 Task: Select traffic view around selected location Angkor Wat, Cambodia and identify the nearest hotel to the peak traffic point
Action: Mouse moved to (189, 68)
Screenshot: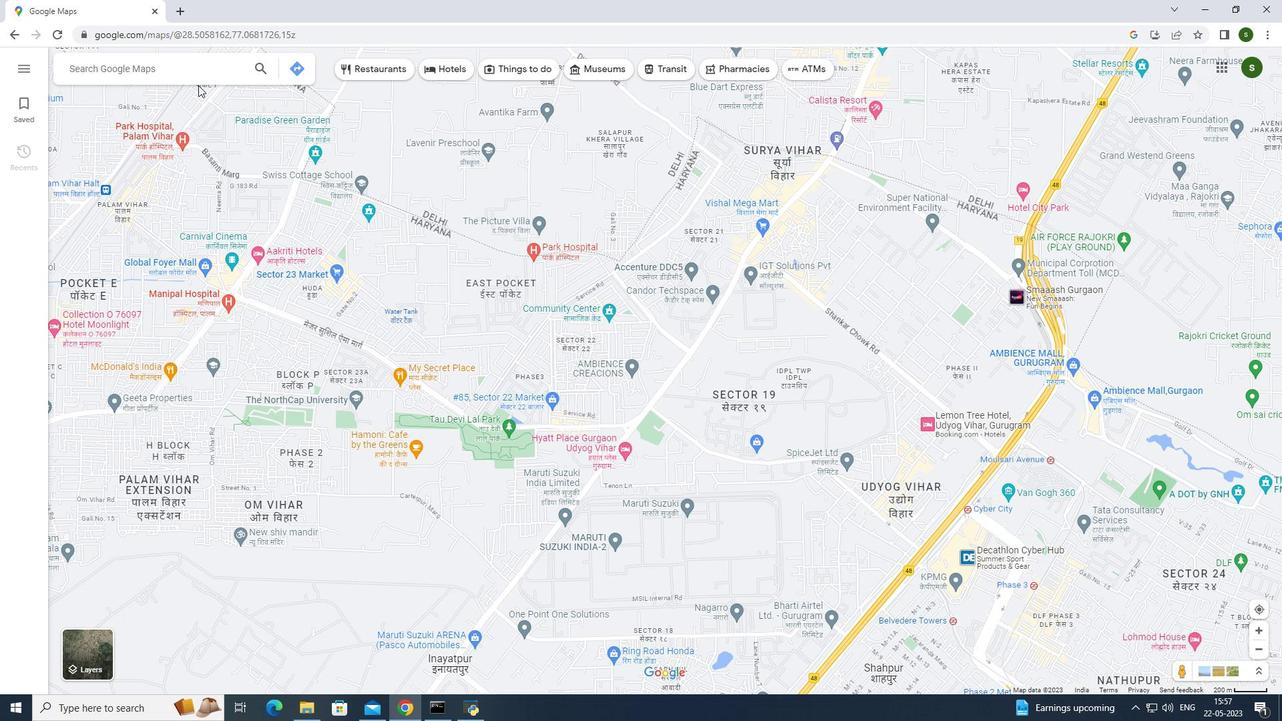
Action: Mouse pressed left at (189, 68)
Screenshot: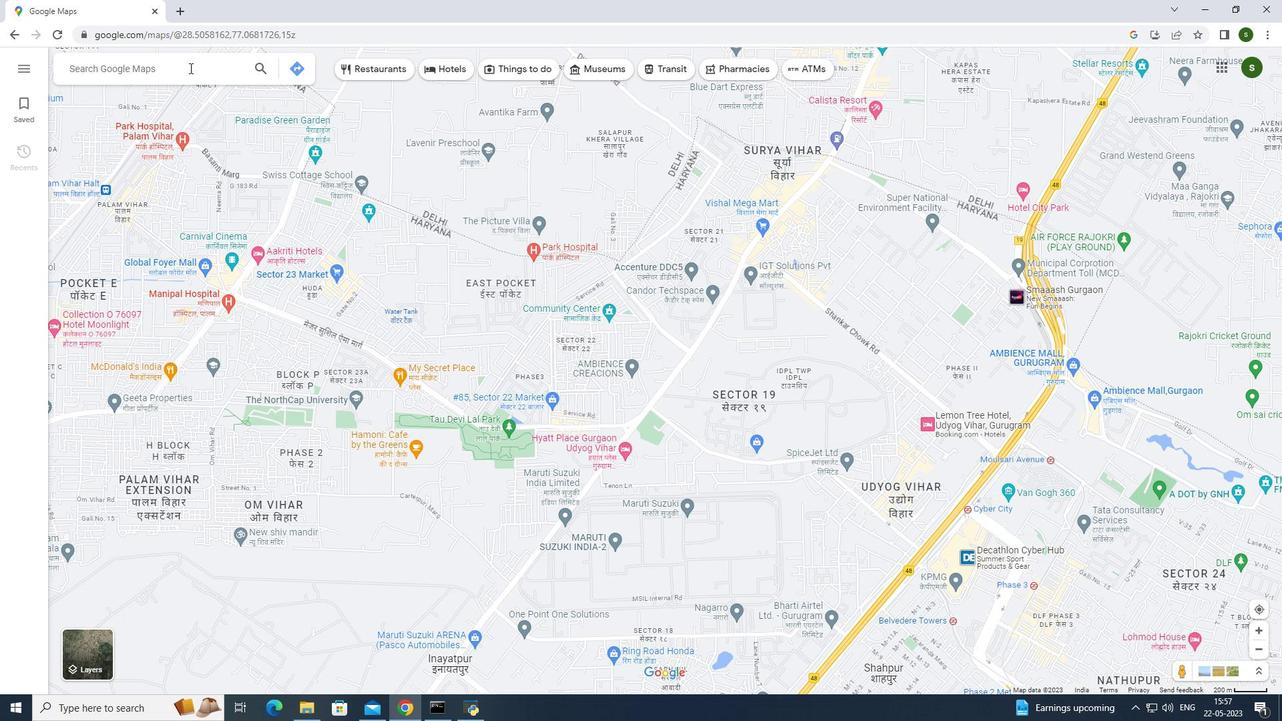
Action: Key pressed <Key.caps_lock>A<Key.caps_lock>ngkor<Key.space><Key.caps_lock>W<Key.caps_lock>at<Key.space><Key.caps_lock>C<Key.caps_lock>ambodia<Key.enter>
Screenshot: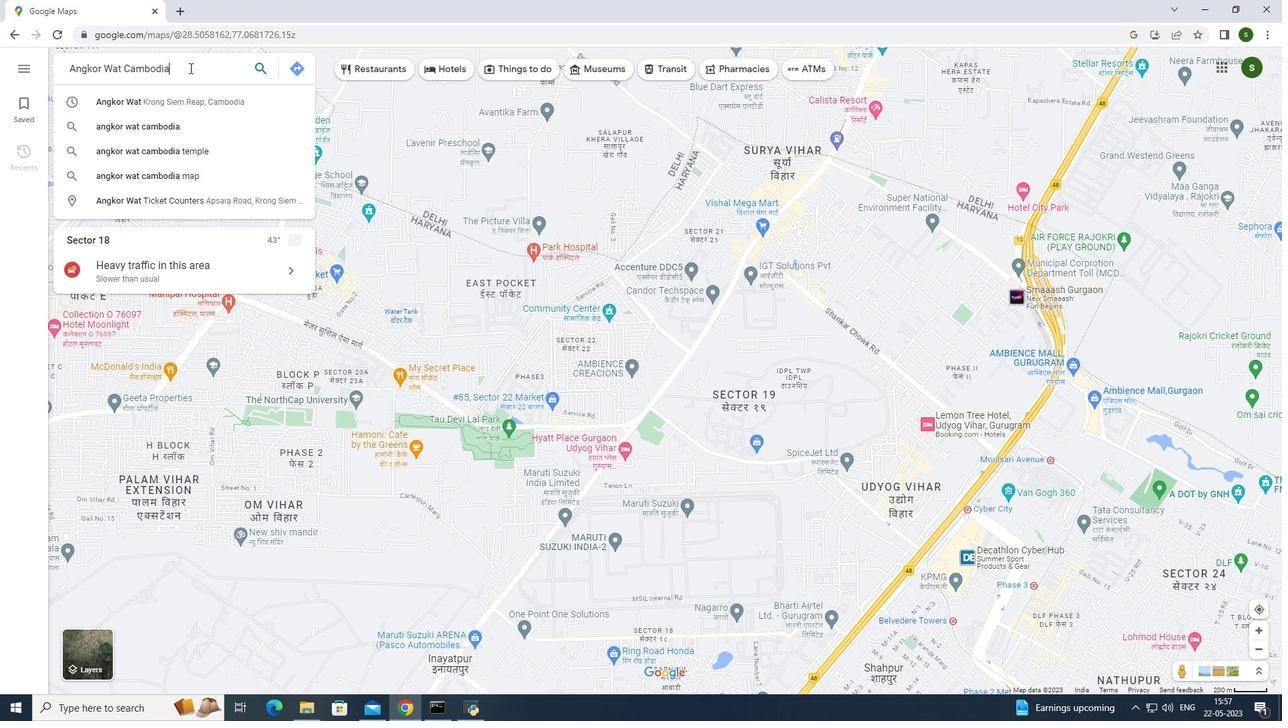 
Action: Mouse moved to (662, 421)
Screenshot: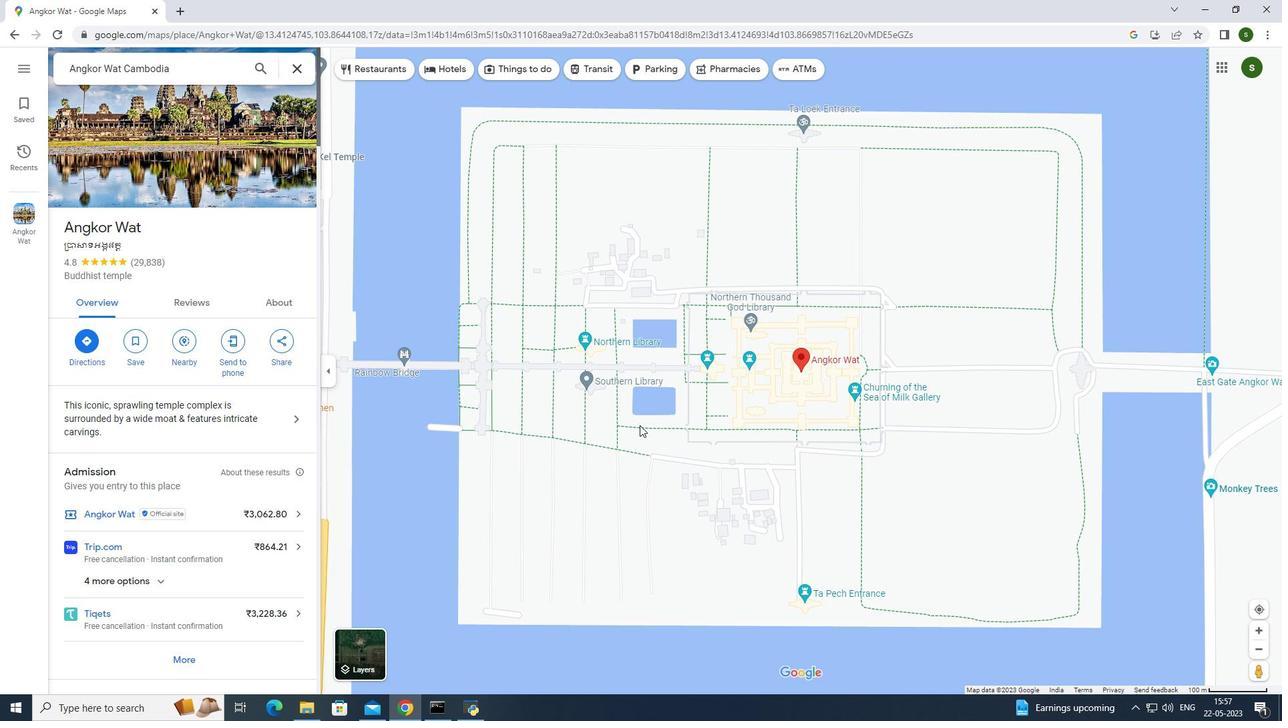
Action: Mouse scrolled (662, 422) with delta (0, 0)
Screenshot: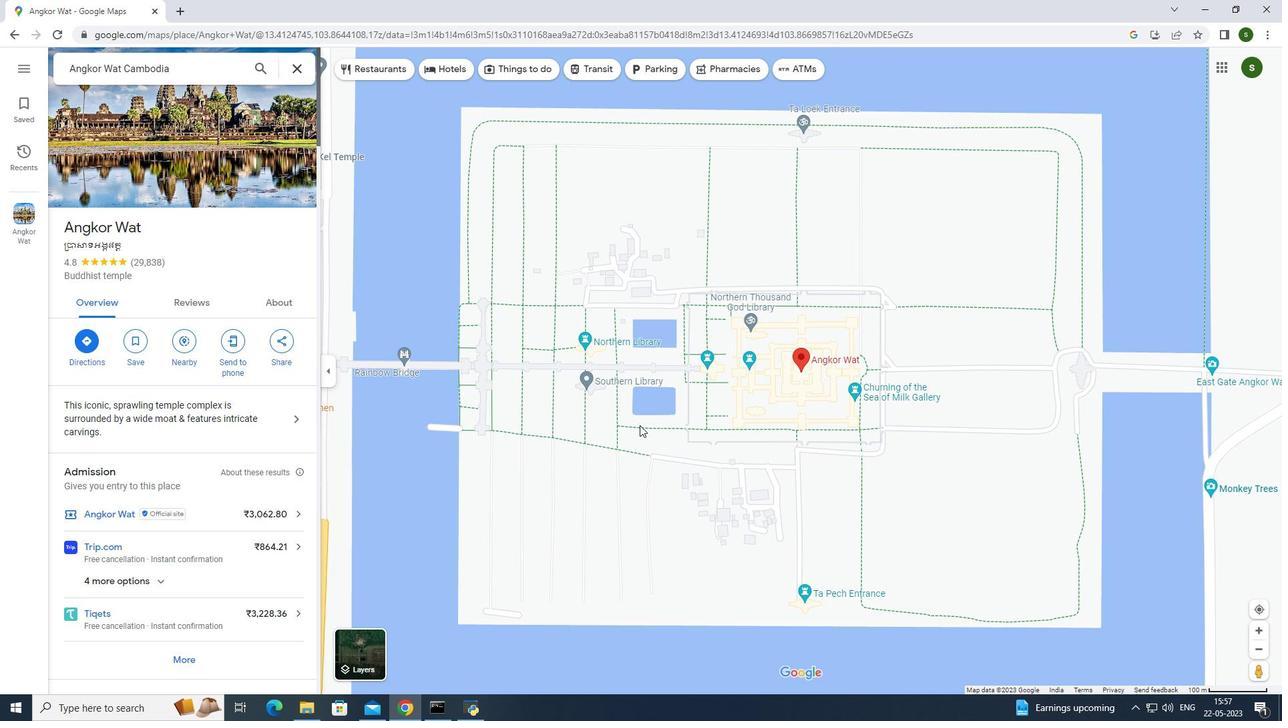 
Action: Mouse scrolled (662, 422) with delta (0, 0)
Screenshot: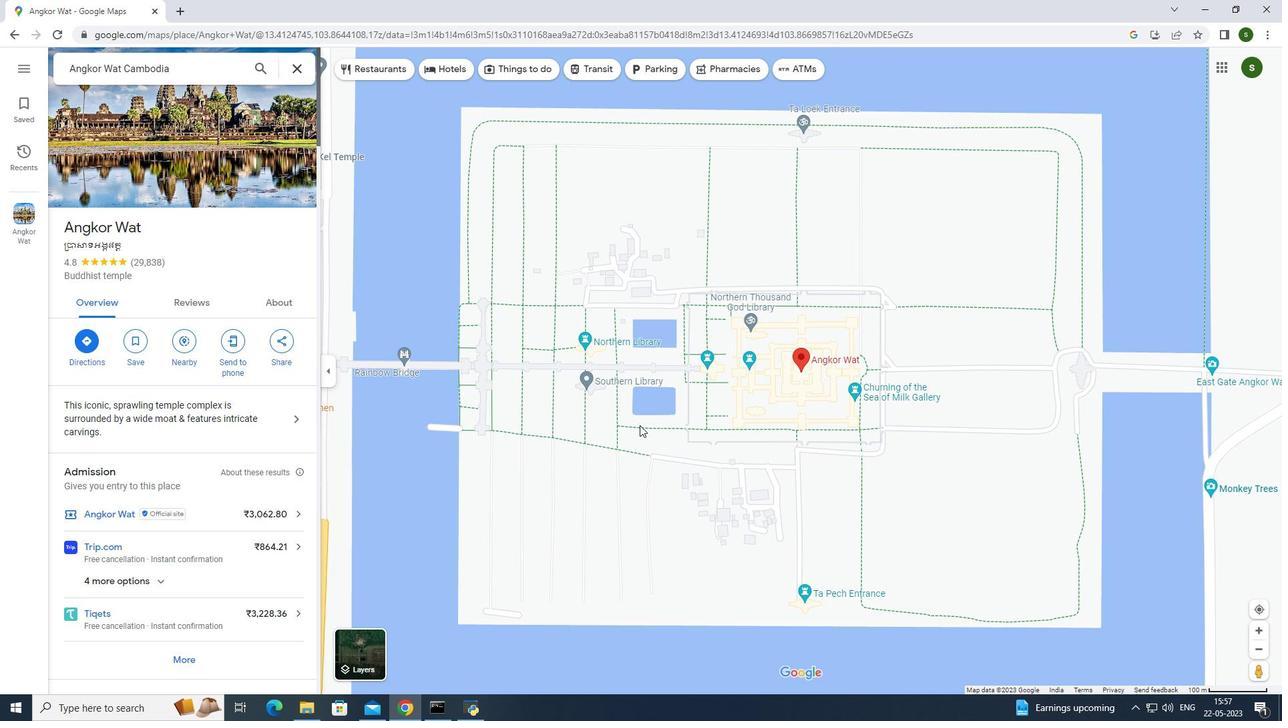 
Action: Mouse moved to (662, 421)
Screenshot: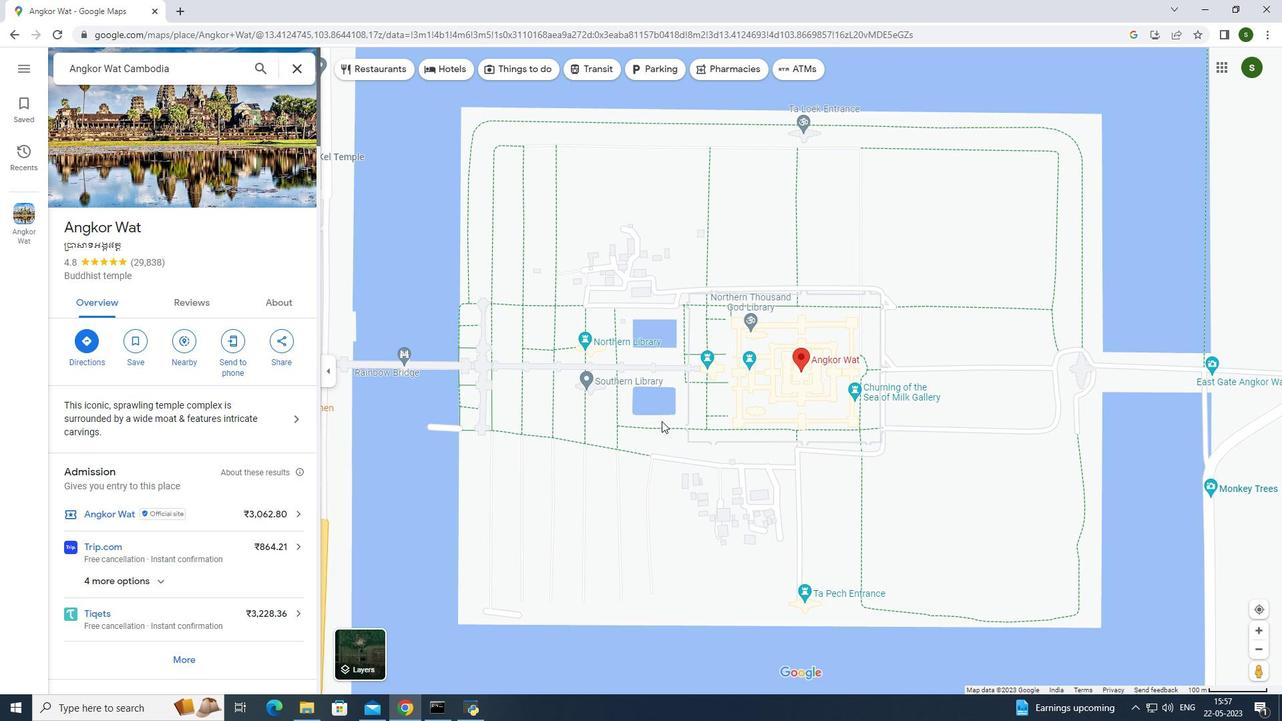 
Action: Mouse scrolled (662, 422) with delta (0, 0)
Screenshot: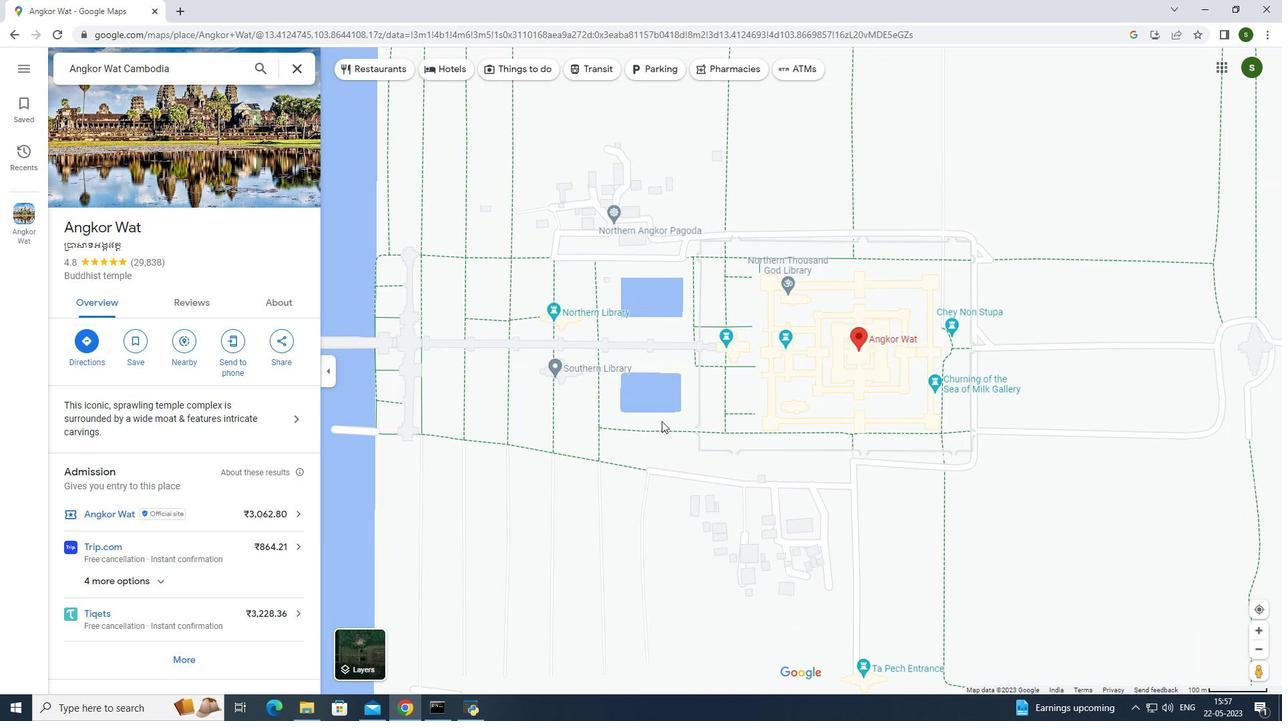
Action: Mouse scrolled (662, 422) with delta (0, 0)
Screenshot: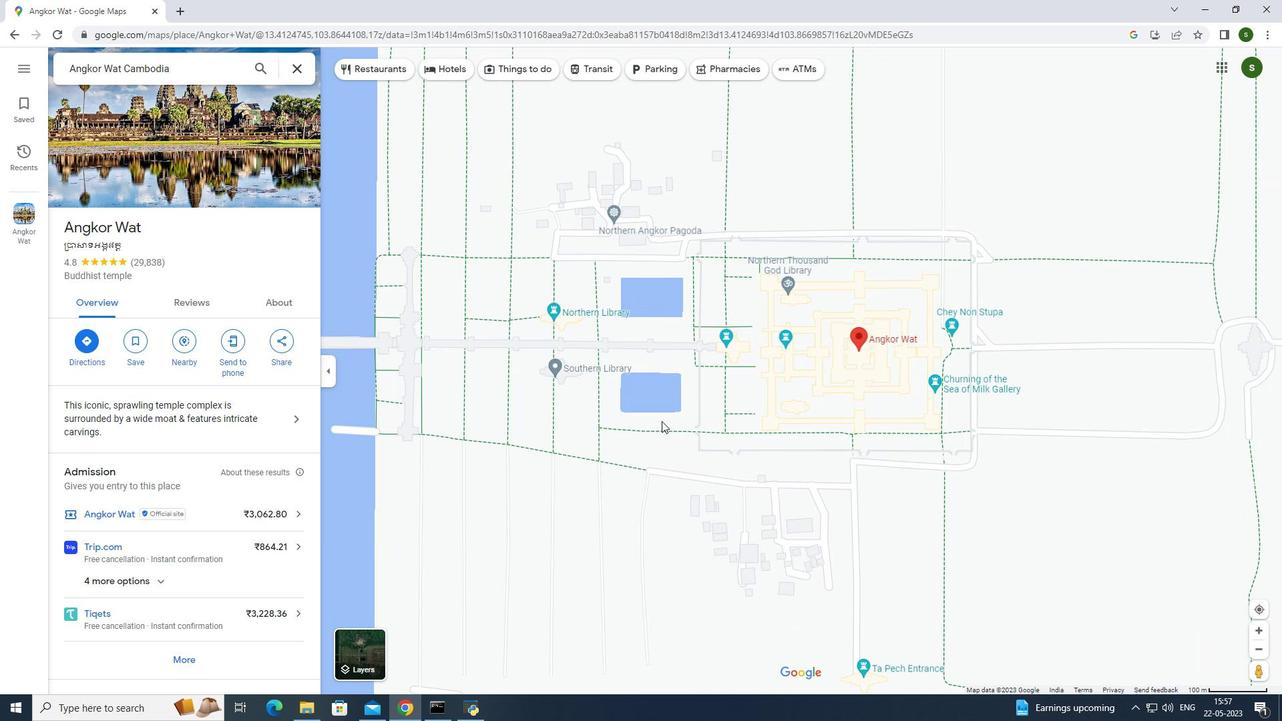 
Action: Mouse scrolled (662, 422) with delta (0, 0)
Screenshot: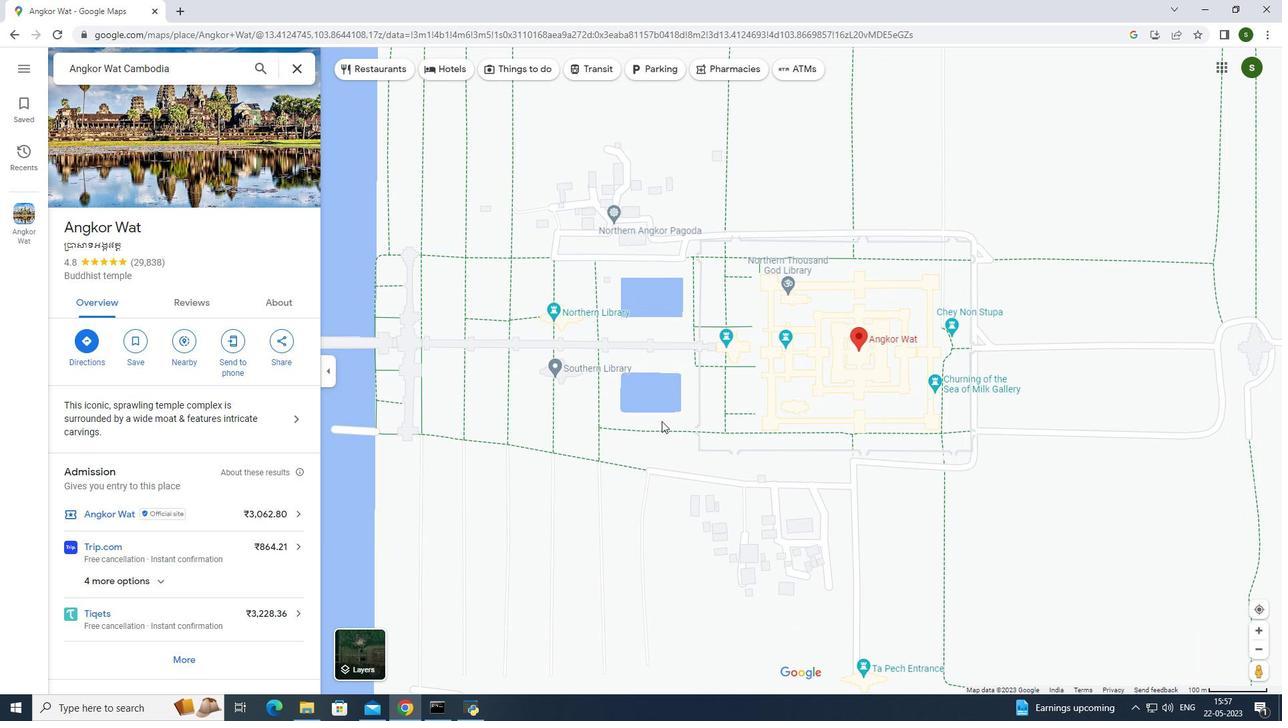 
Action: Mouse moved to (971, 321)
Screenshot: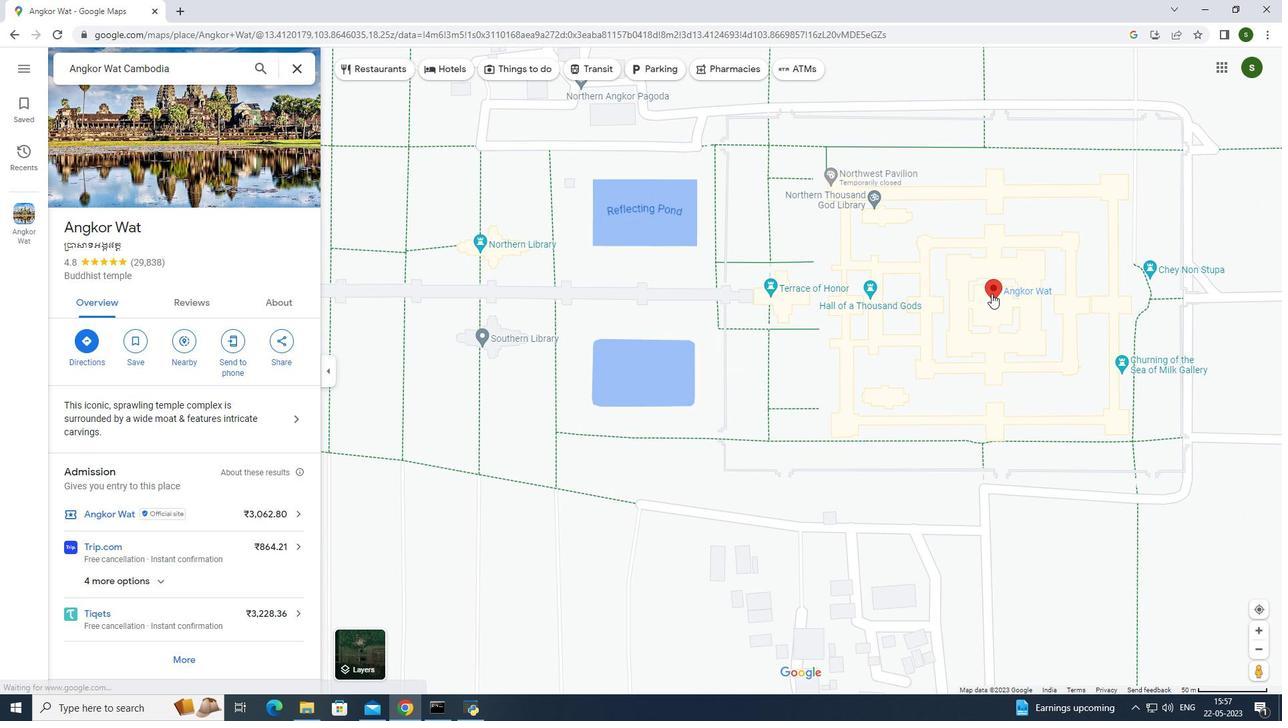 
Action: Mouse pressed left at (992, 293)
Screenshot: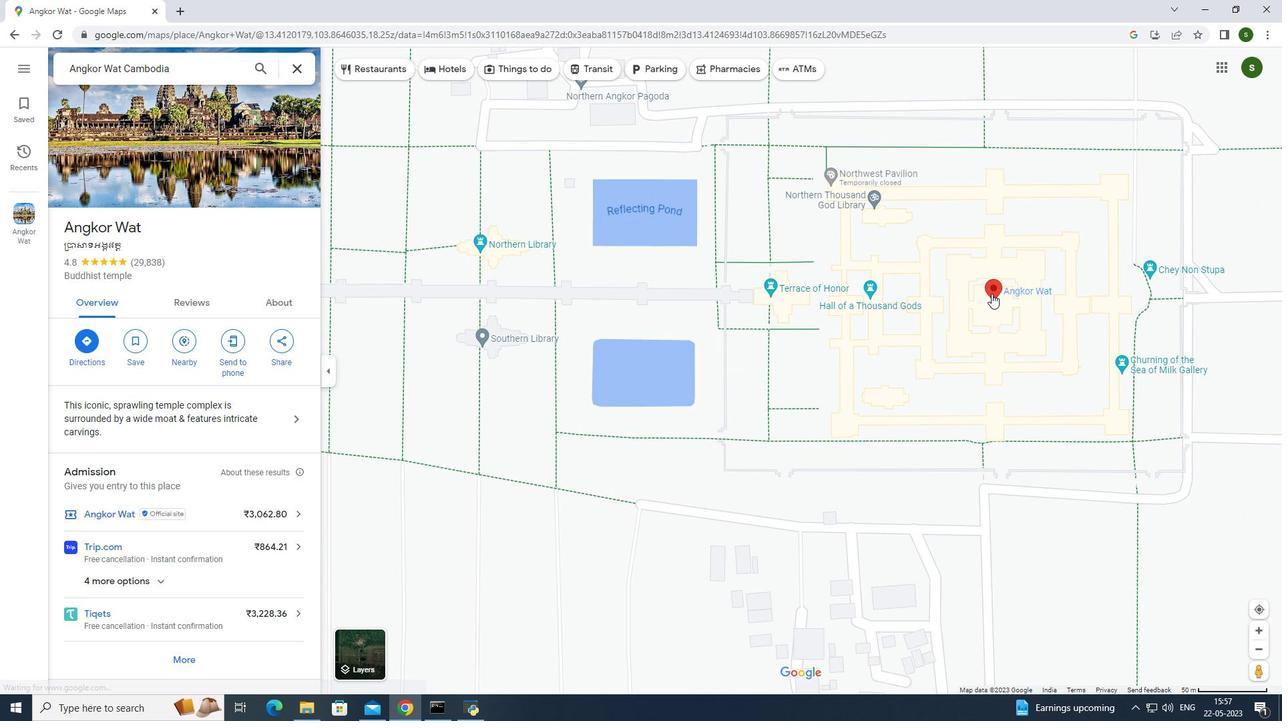 
Action: Mouse moved to (365, 635)
Screenshot: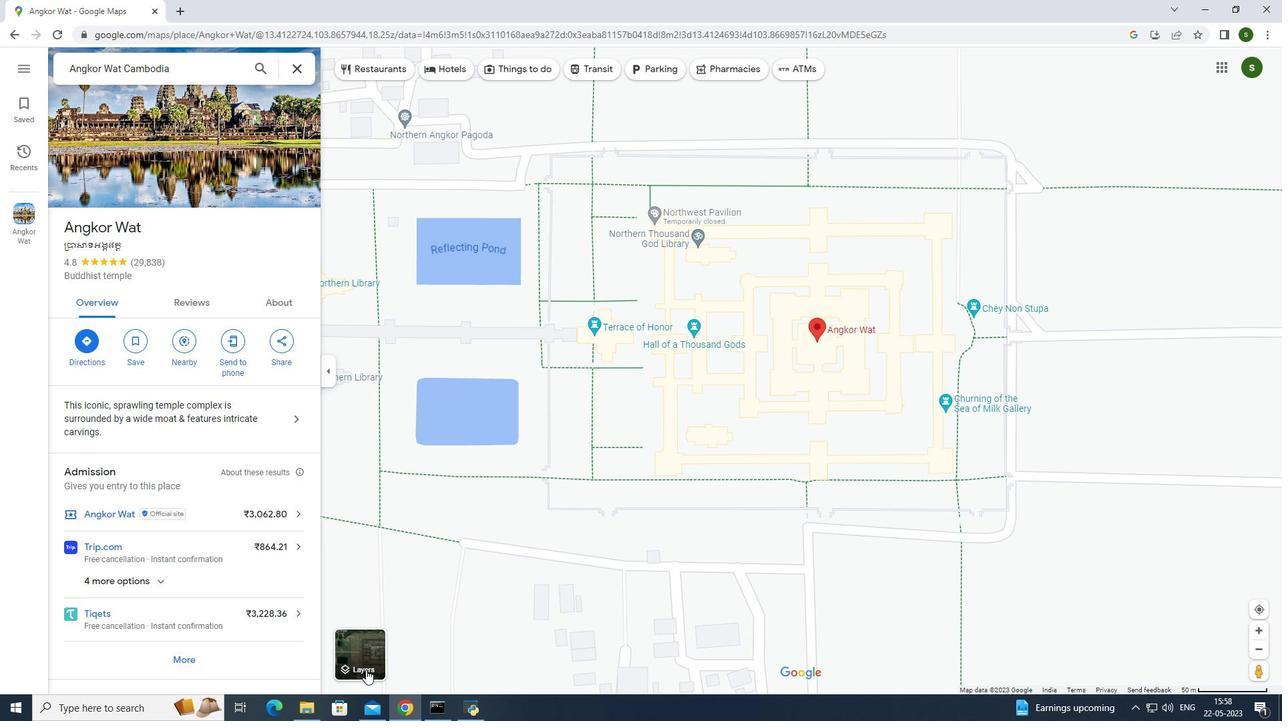 
Action: Mouse pressed left at (365, 635)
Screenshot: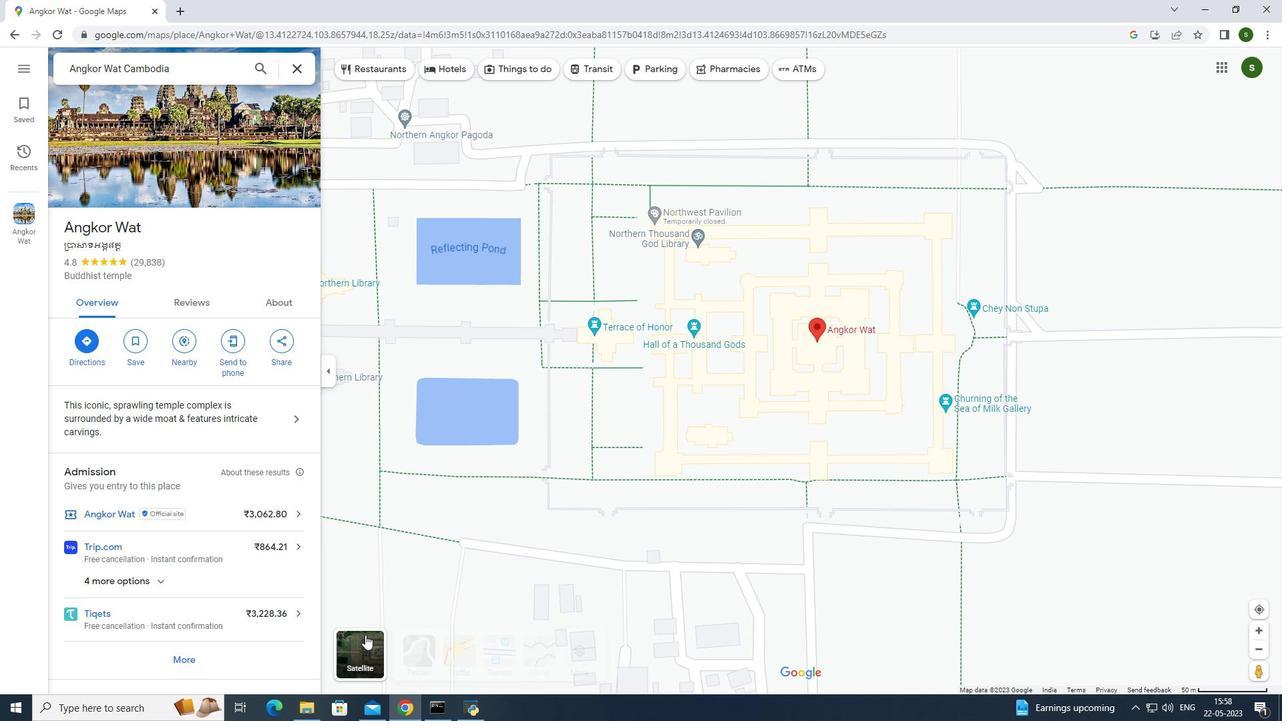 
Action: Mouse moved to (587, 659)
Screenshot: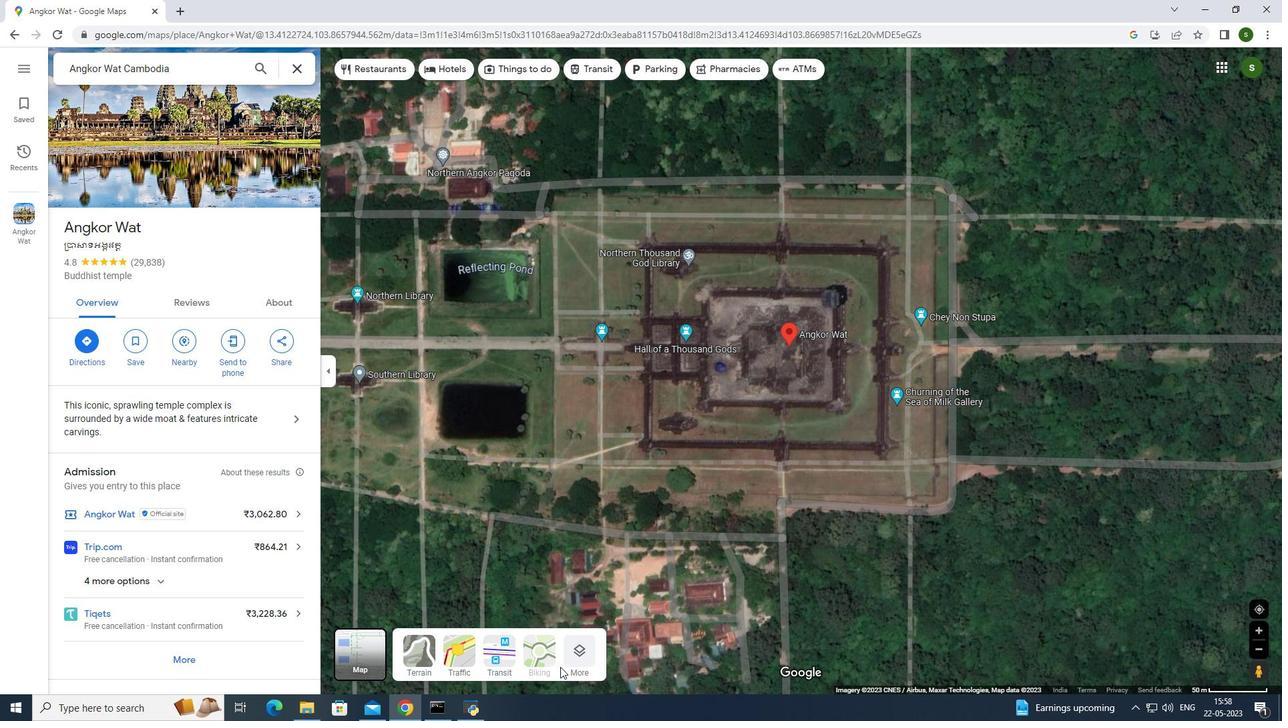 
Action: Mouse pressed left at (587, 659)
Screenshot: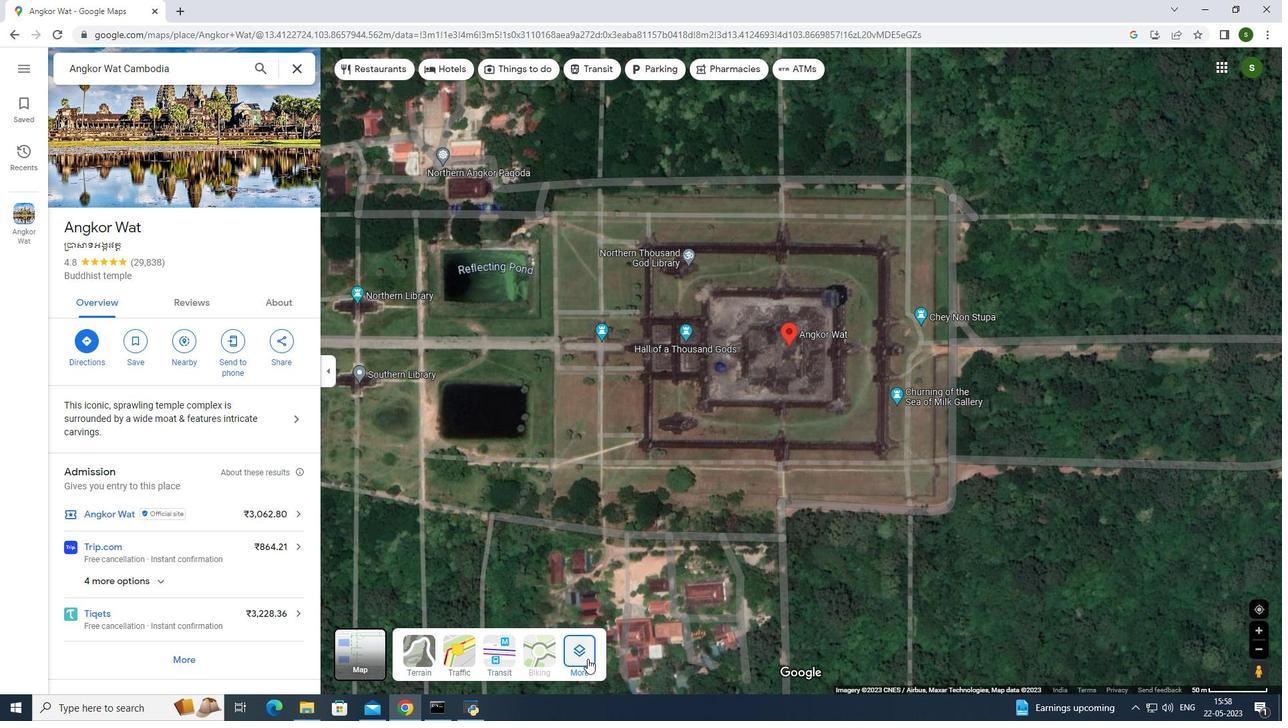 
Action: Mouse moved to (414, 327)
Screenshot: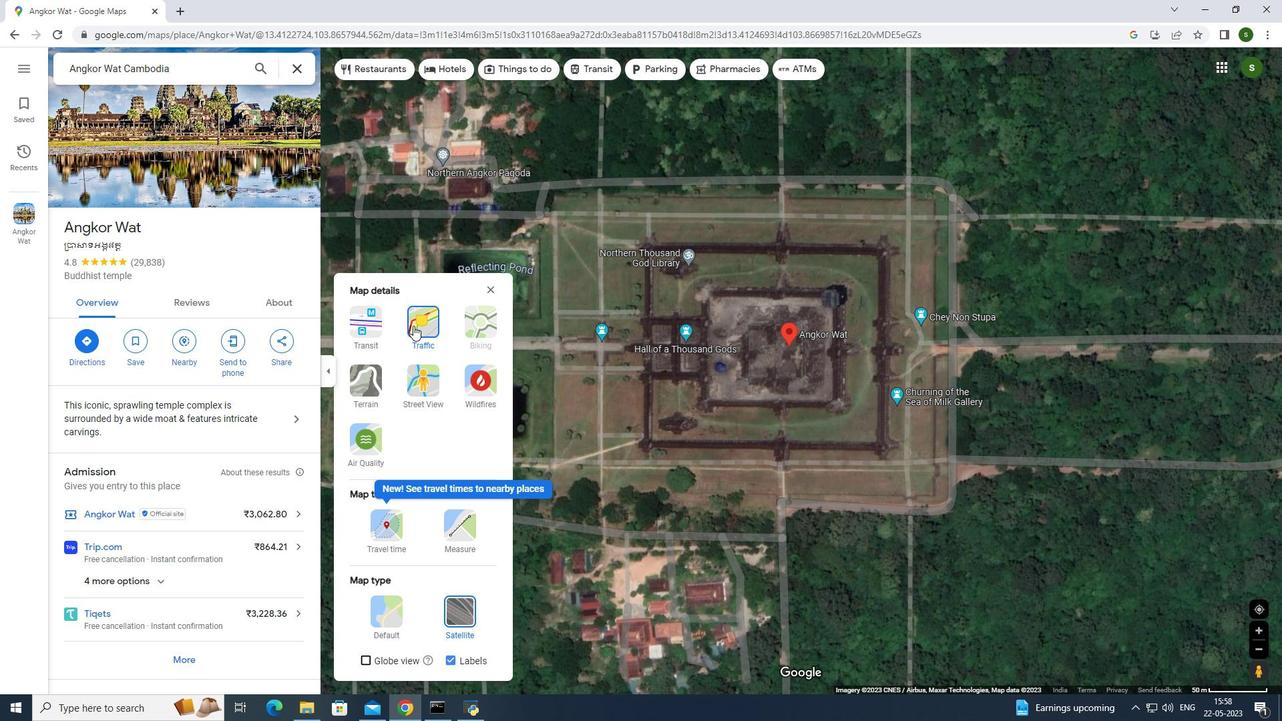 
Action: Mouse pressed left at (414, 327)
Screenshot: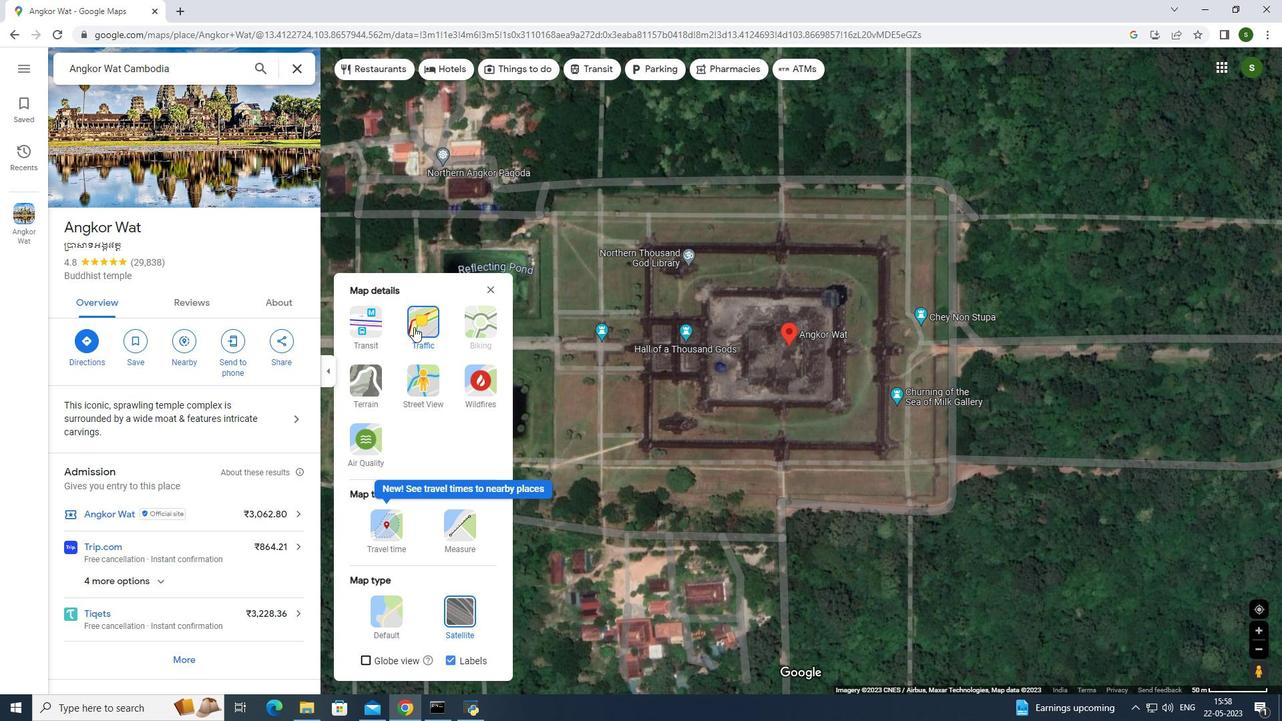 
Action: Mouse moved to (435, 66)
Screenshot: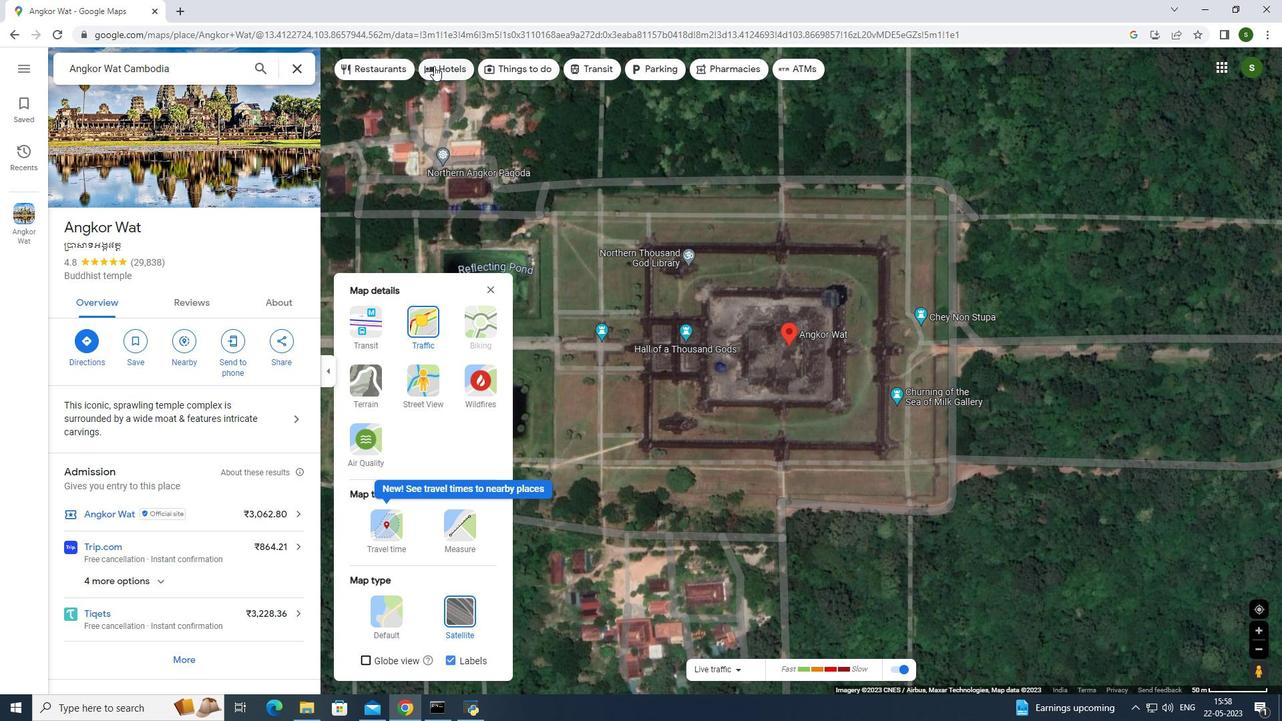 
Action: Mouse pressed left at (435, 66)
Screenshot: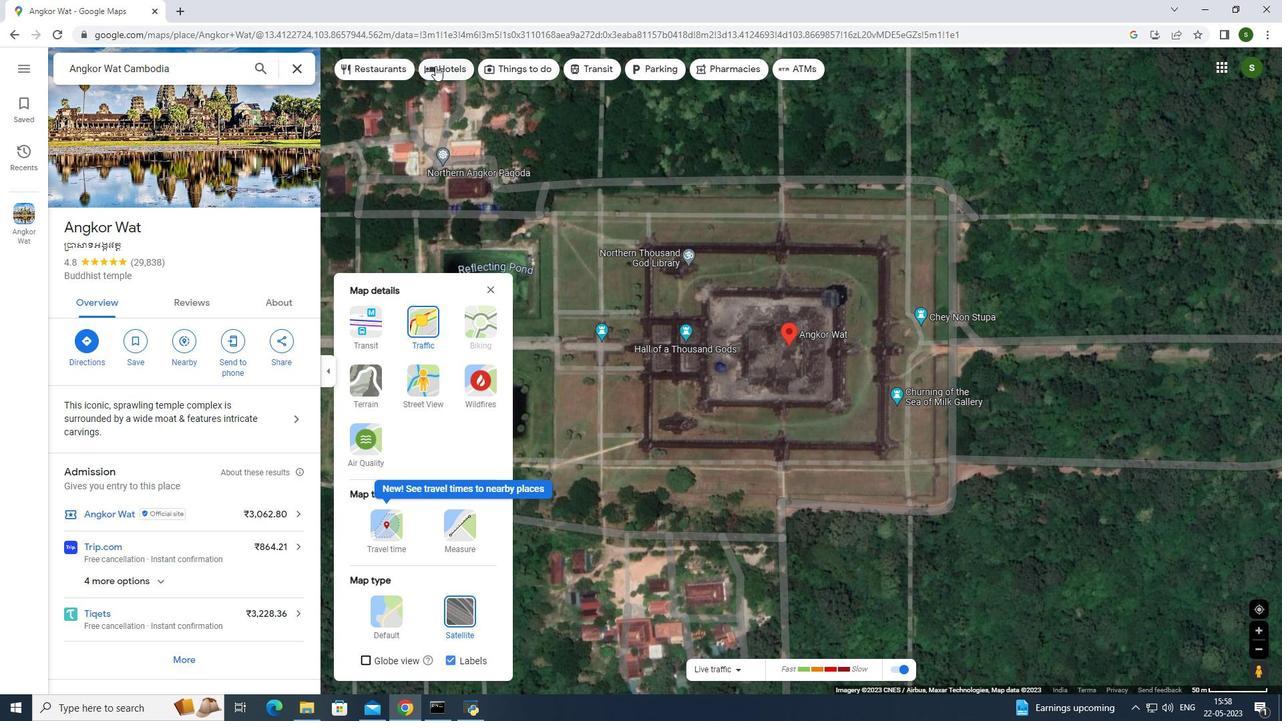 
Action: Mouse moved to (492, 288)
Screenshot: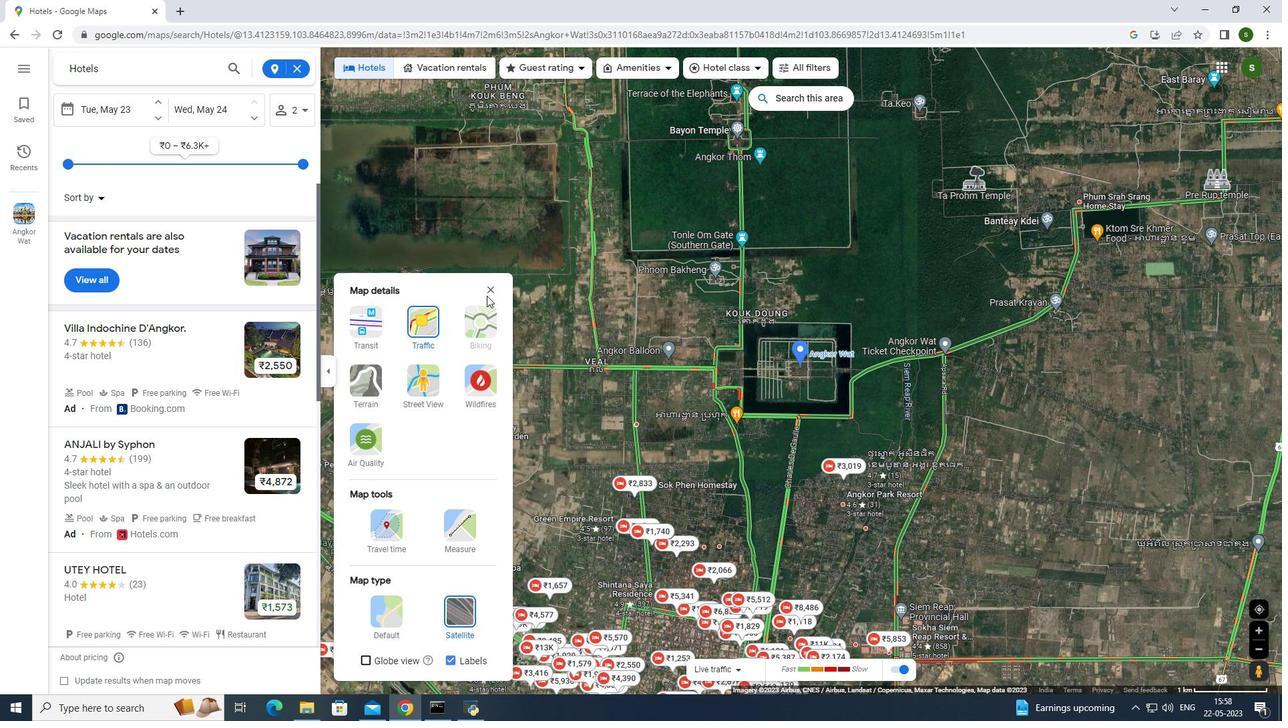 
Action: Mouse pressed left at (492, 288)
Screenshot: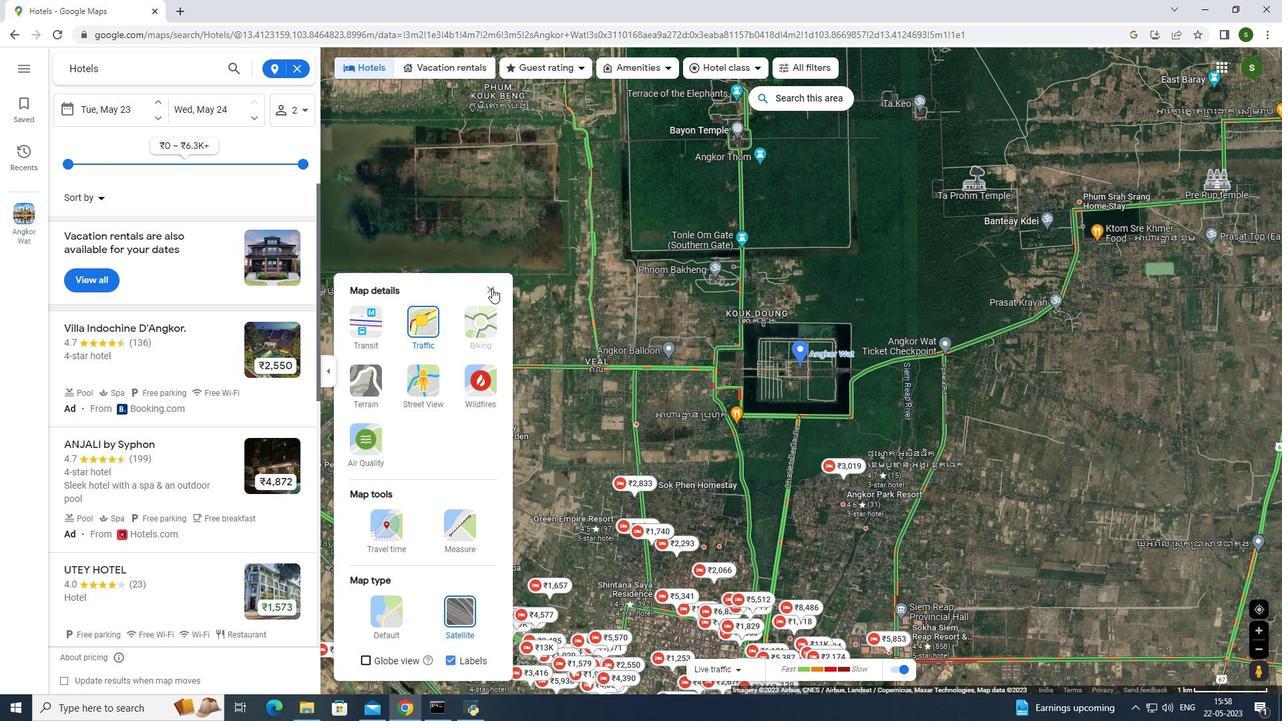 
Action: Mouse moved to (703, 416)
Screenshot: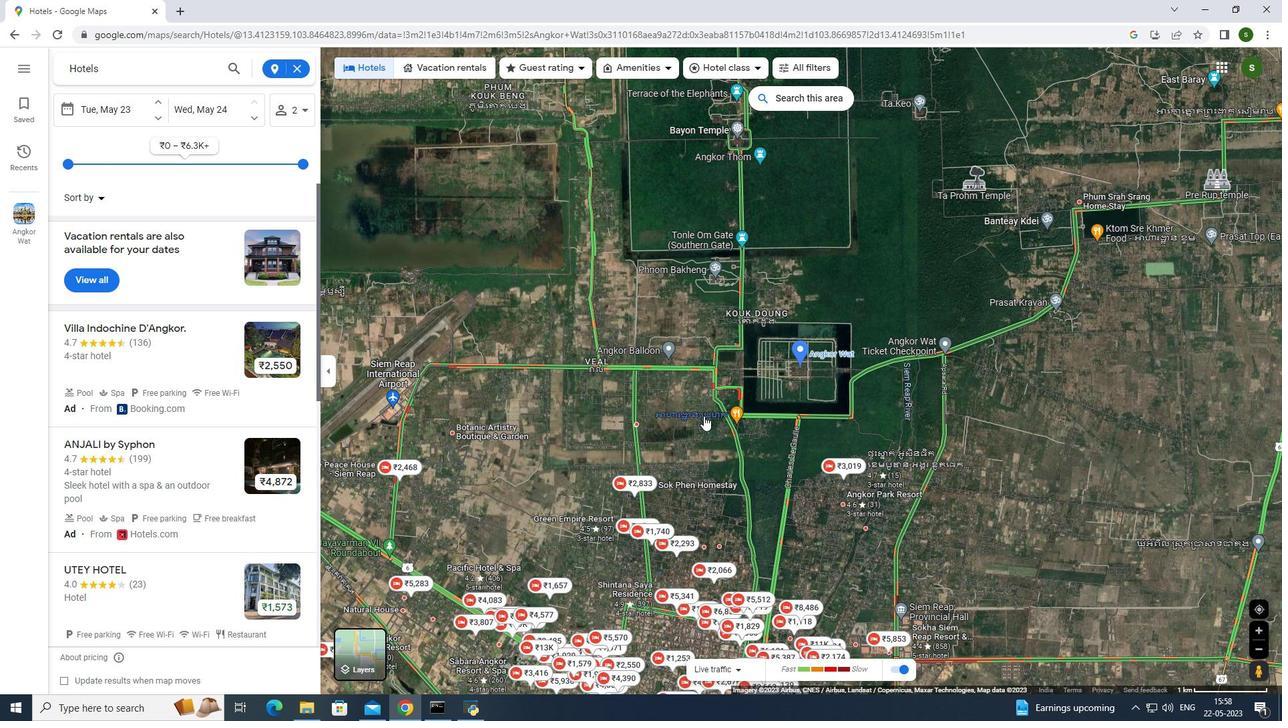 
Action: Mouse scrolled (703, 416) with delta (0, 0)
Screenshot: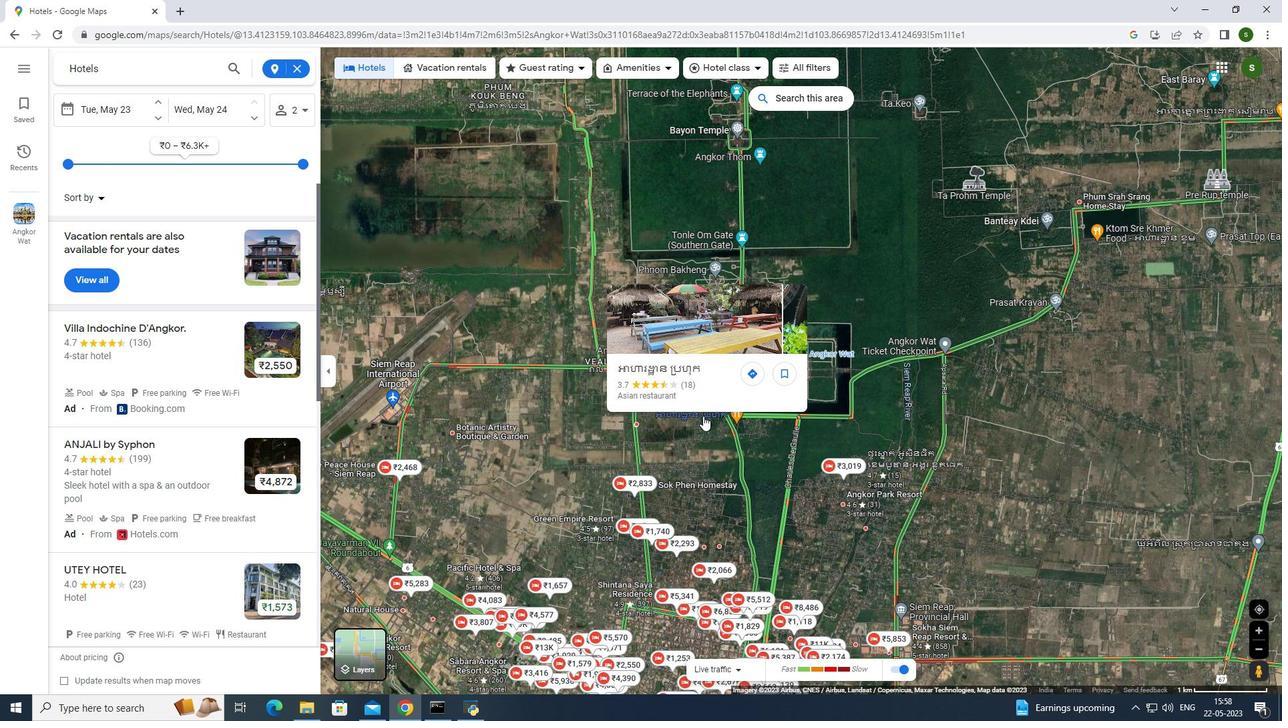 
Action: Mouse scrolled (703, 416) with delta (0, 0)
Screenshot: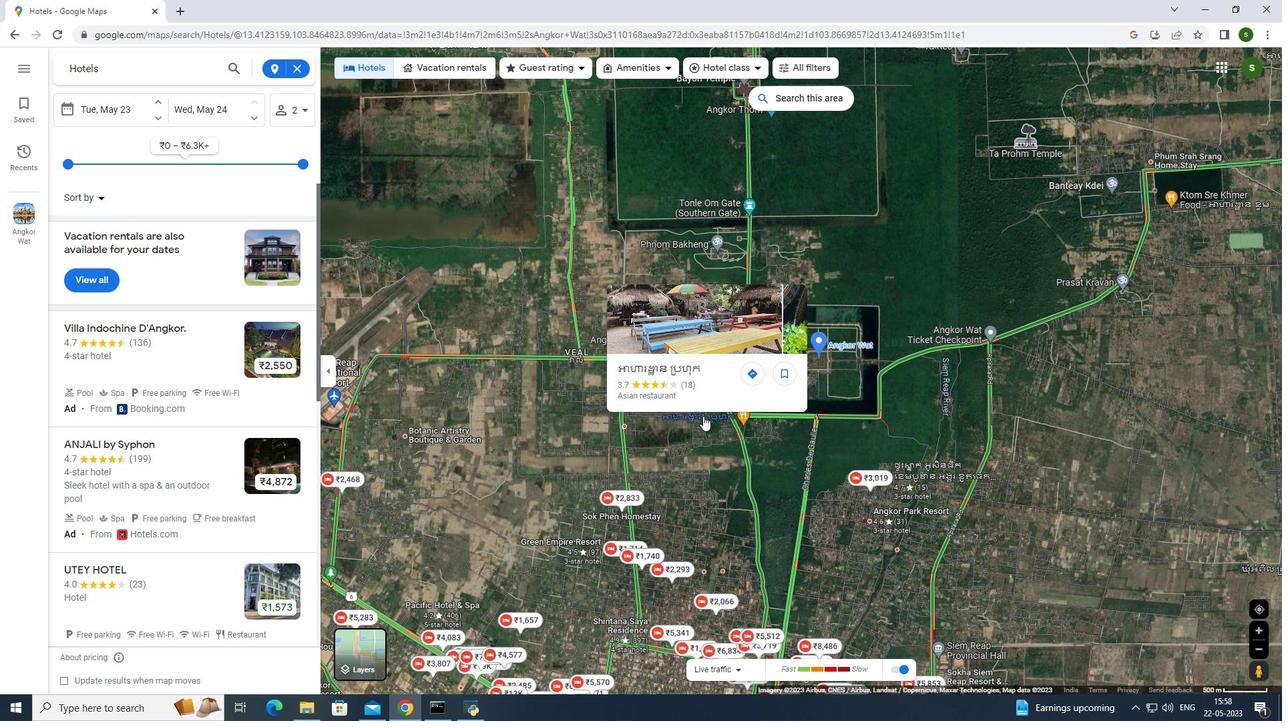 
Action: Mouse scrolled (703, 416) with delta (0, 0)
Screenshot: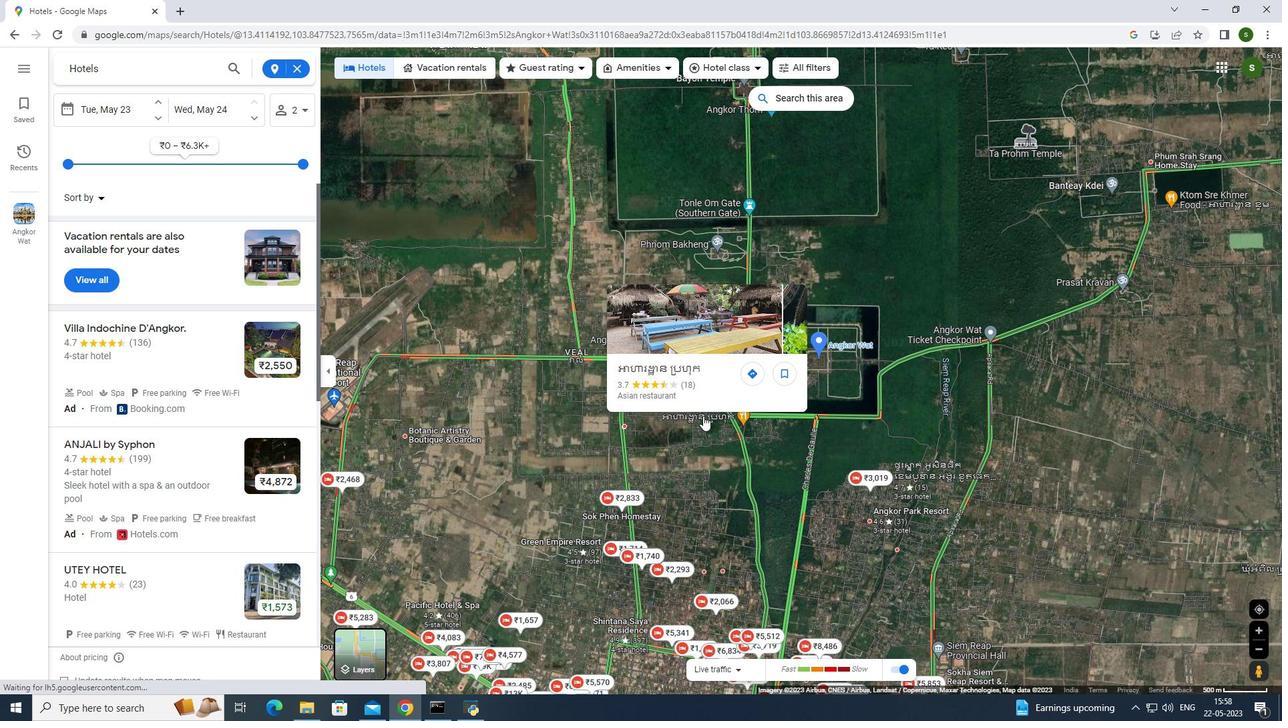 
Action: Mouse scrolled (703, 416) with delta (0, 0)
Screenshot: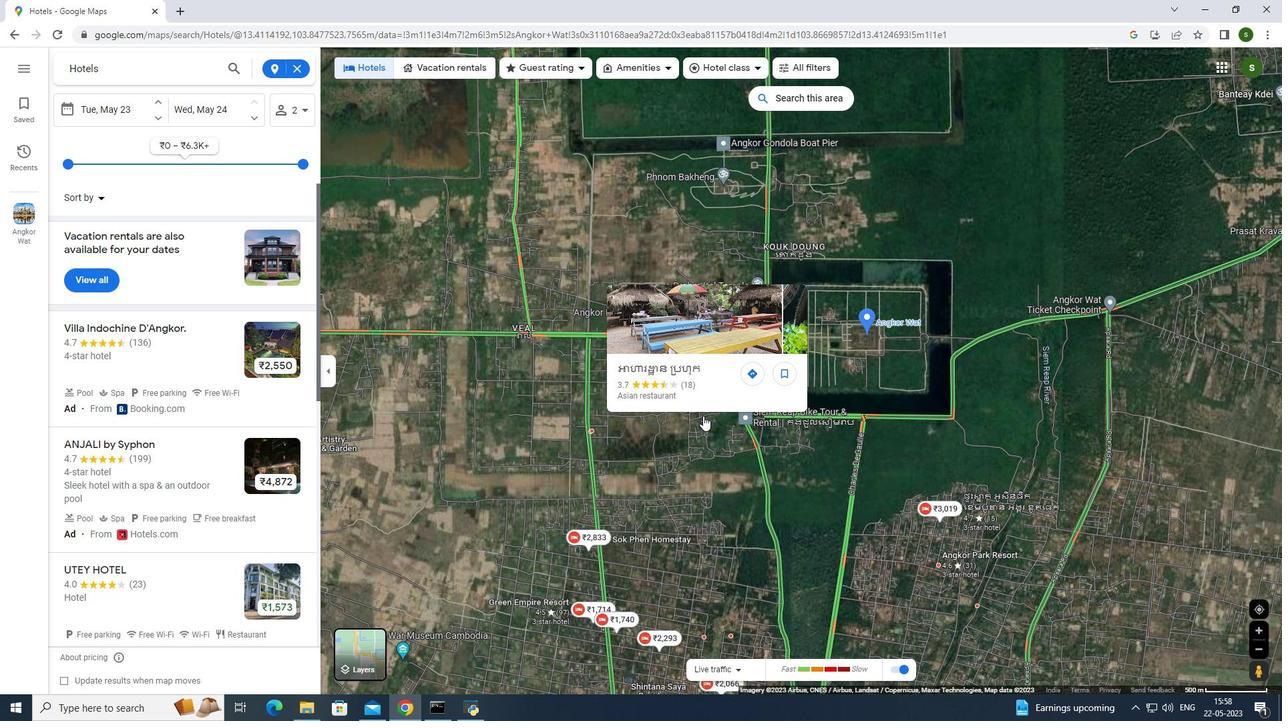 
Action: Mouse scrolled (703, 416) with delta (0, 0)
Screenshot: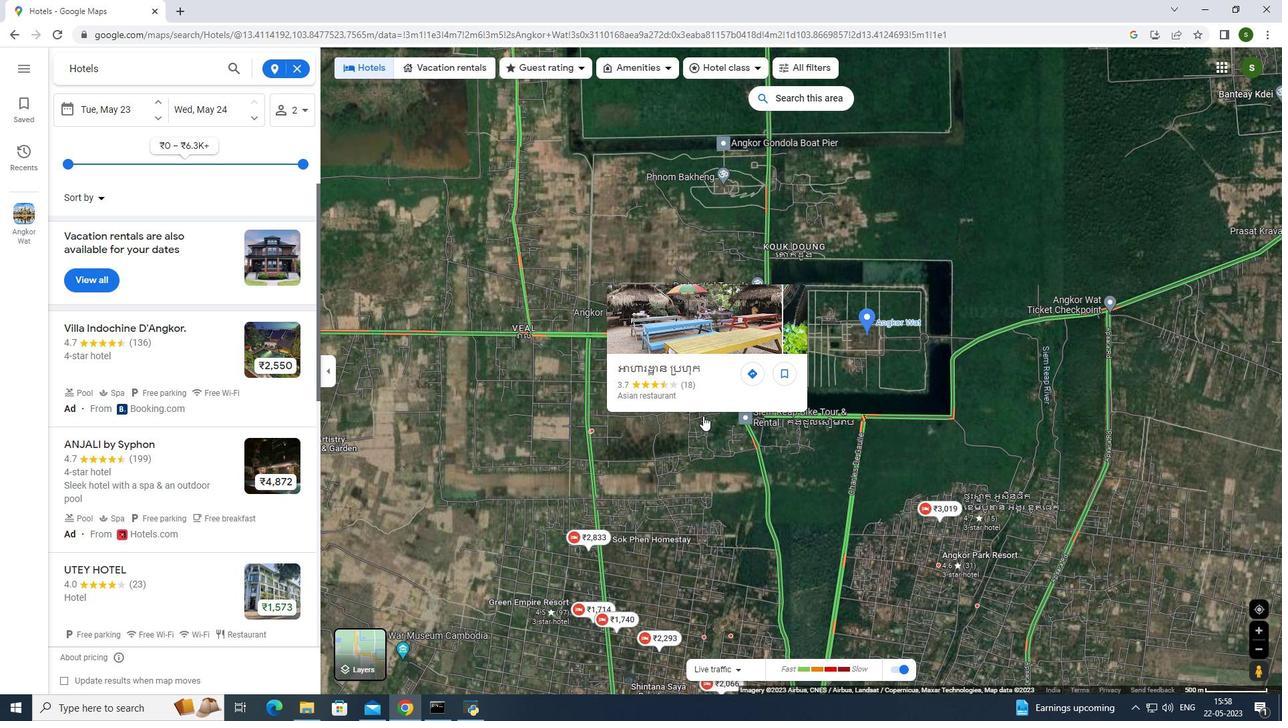 
Action: Mouse moved to (909, 439)
Screenshot: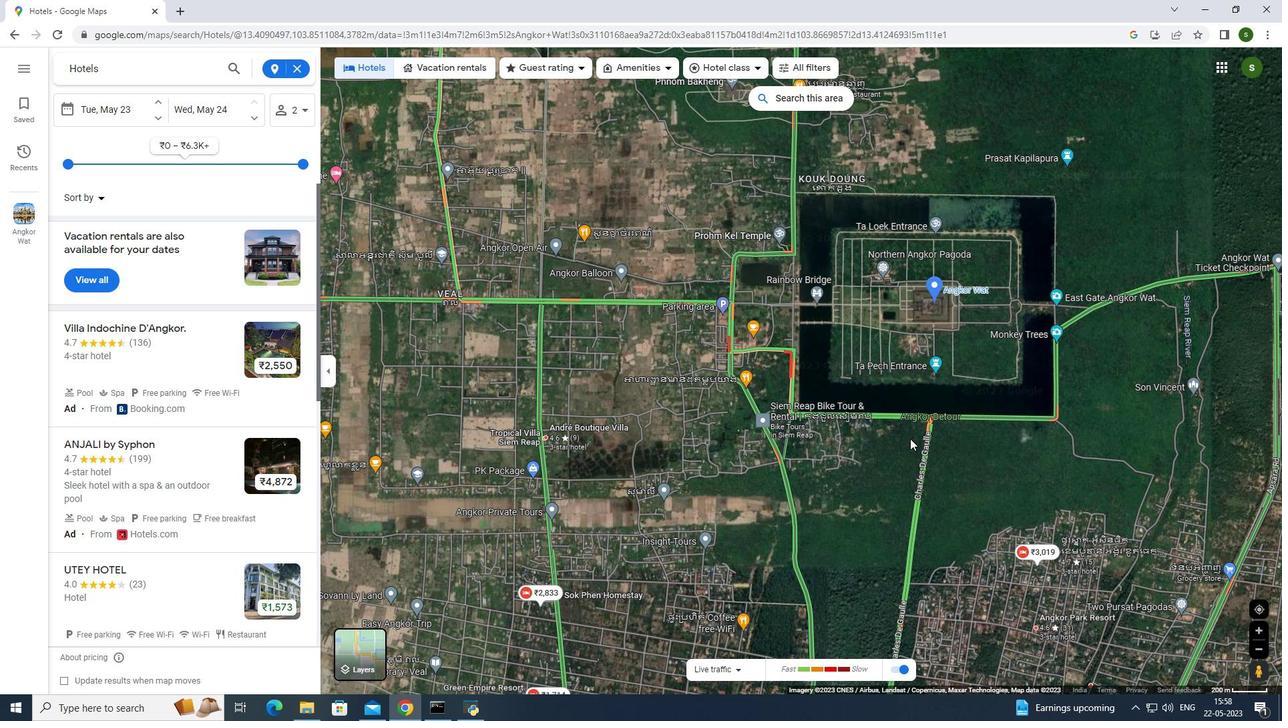 
Action: Mouse scrolled (909, 440) with delta (0, 0)
Screenshot: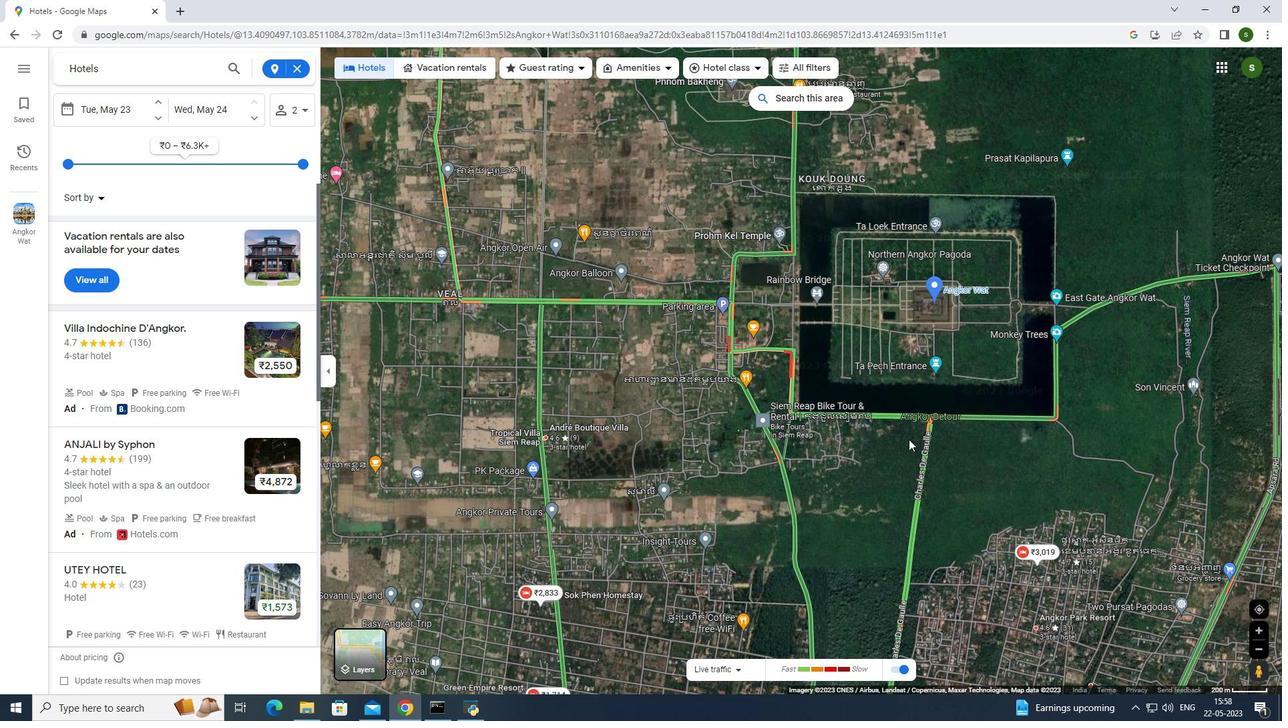 
Action: Mouse moved to (855, 284)
Screenshot: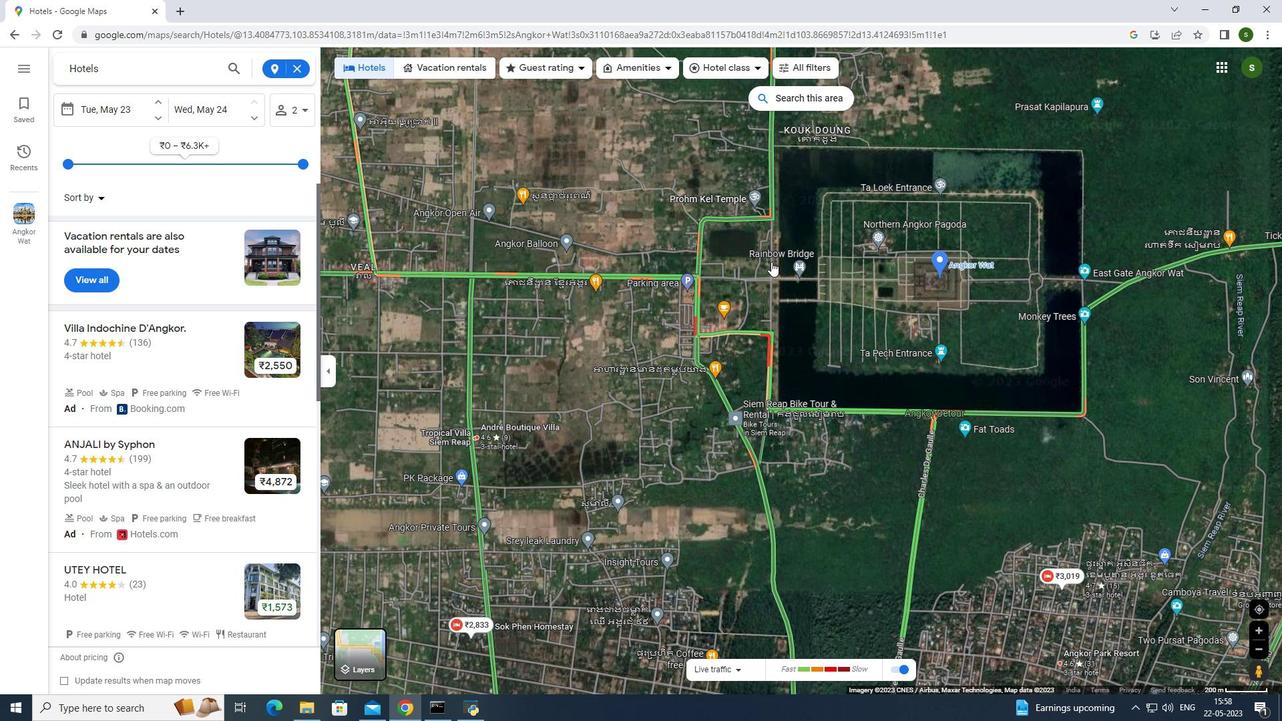 
Action: Mouse pressed left at (855, 284)
Screenshot: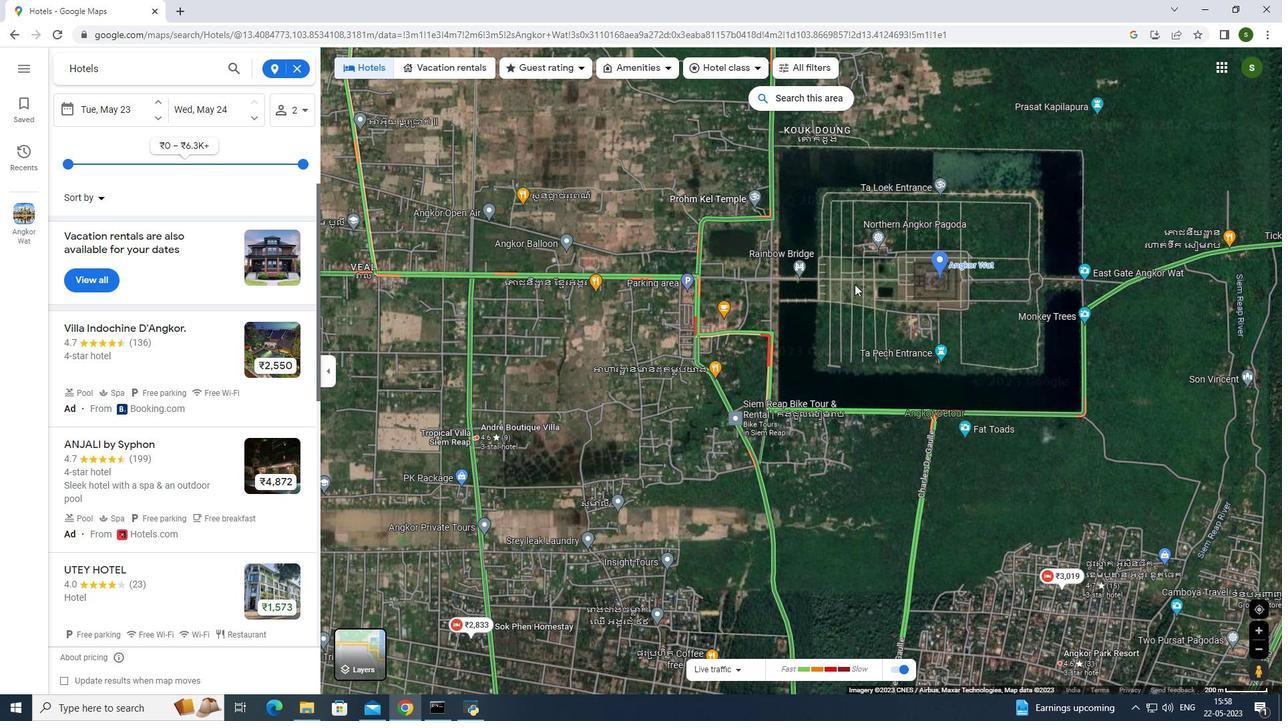 
Action: Mouse moved to (899, 353)
Screenshot: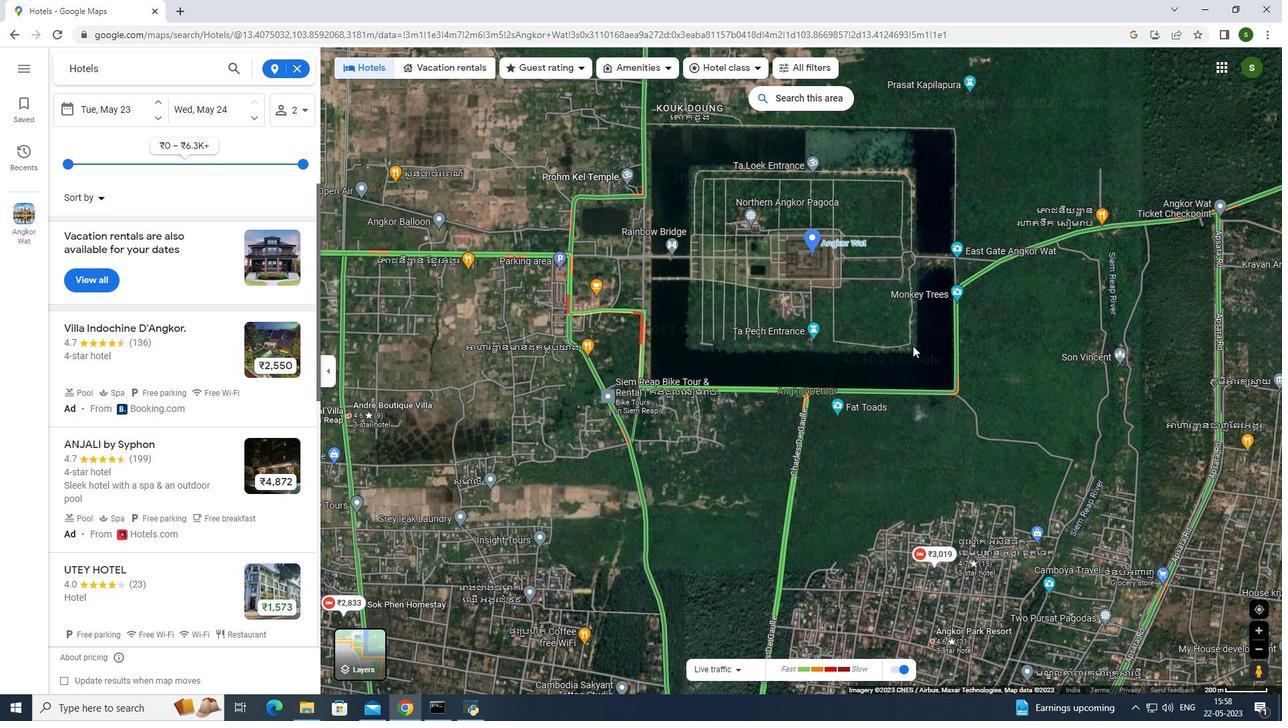 
Action: Mouse scrolled (899, 352) with delta (0, 0)
Screenshot: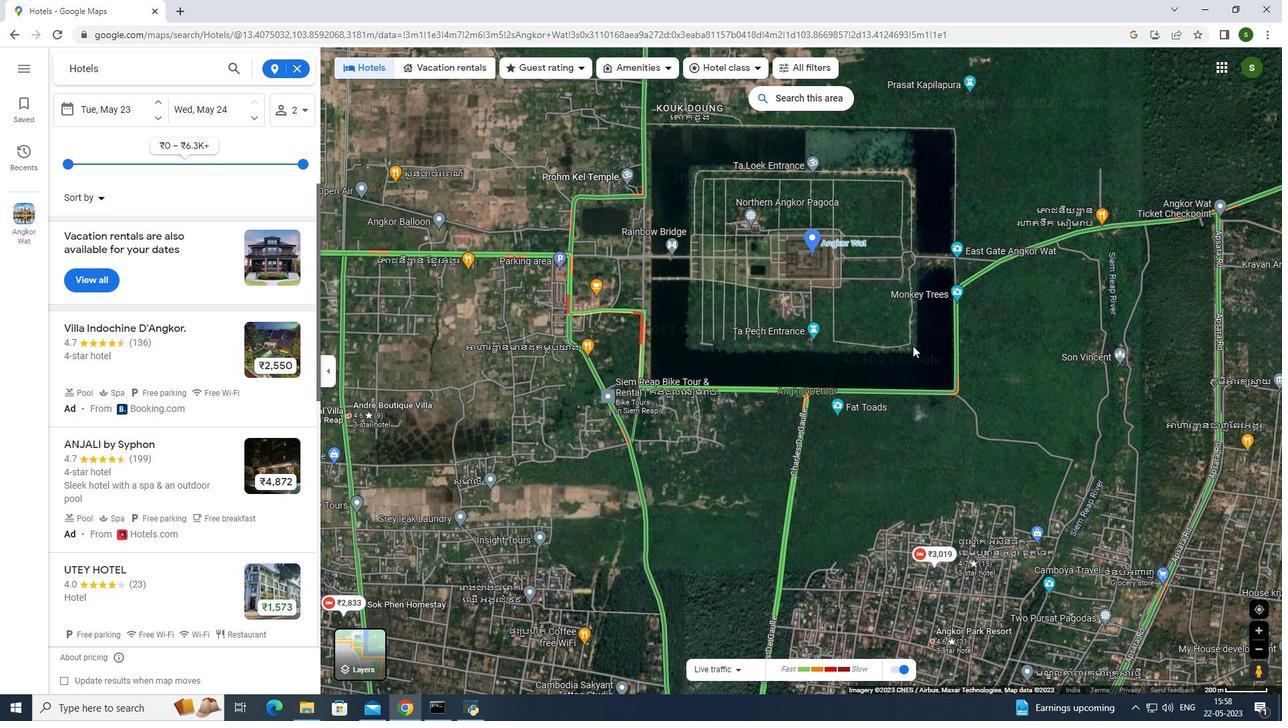 
Action: Mouse scrolled (899, 352) with delta (0, 0)
Screenshot: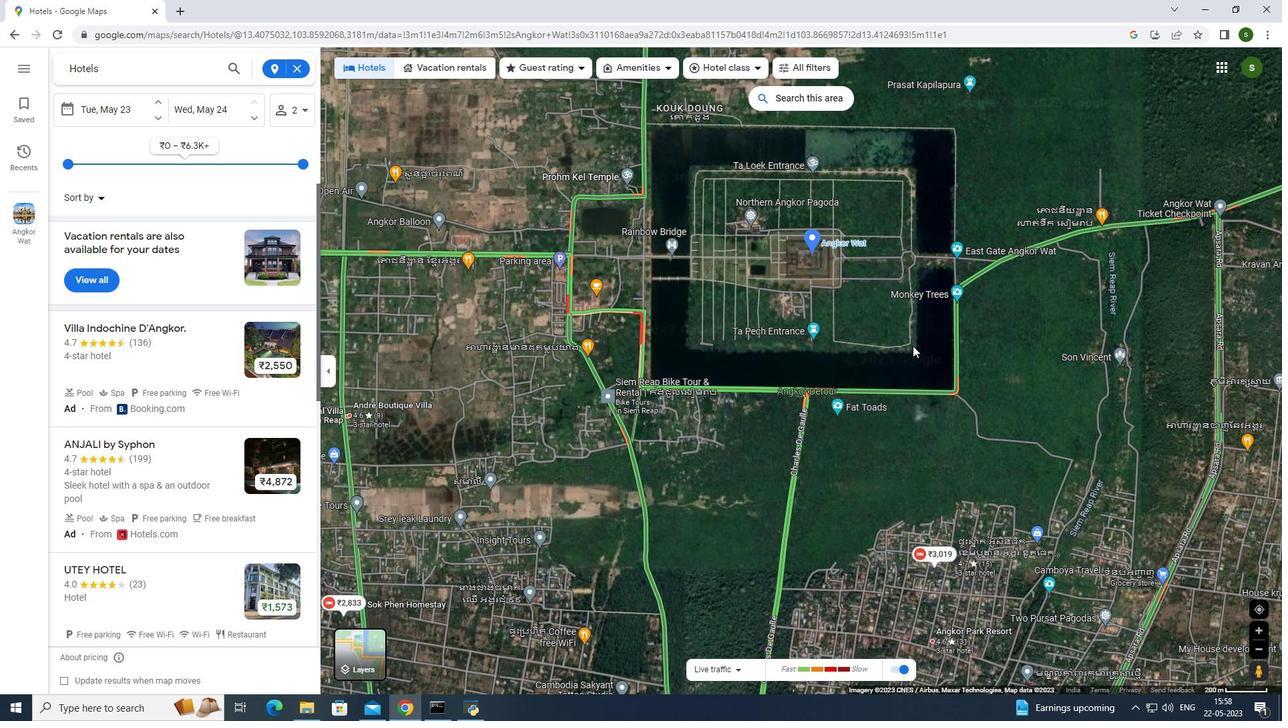 
Action: Mouse moved to (748, 448)
Screenshot: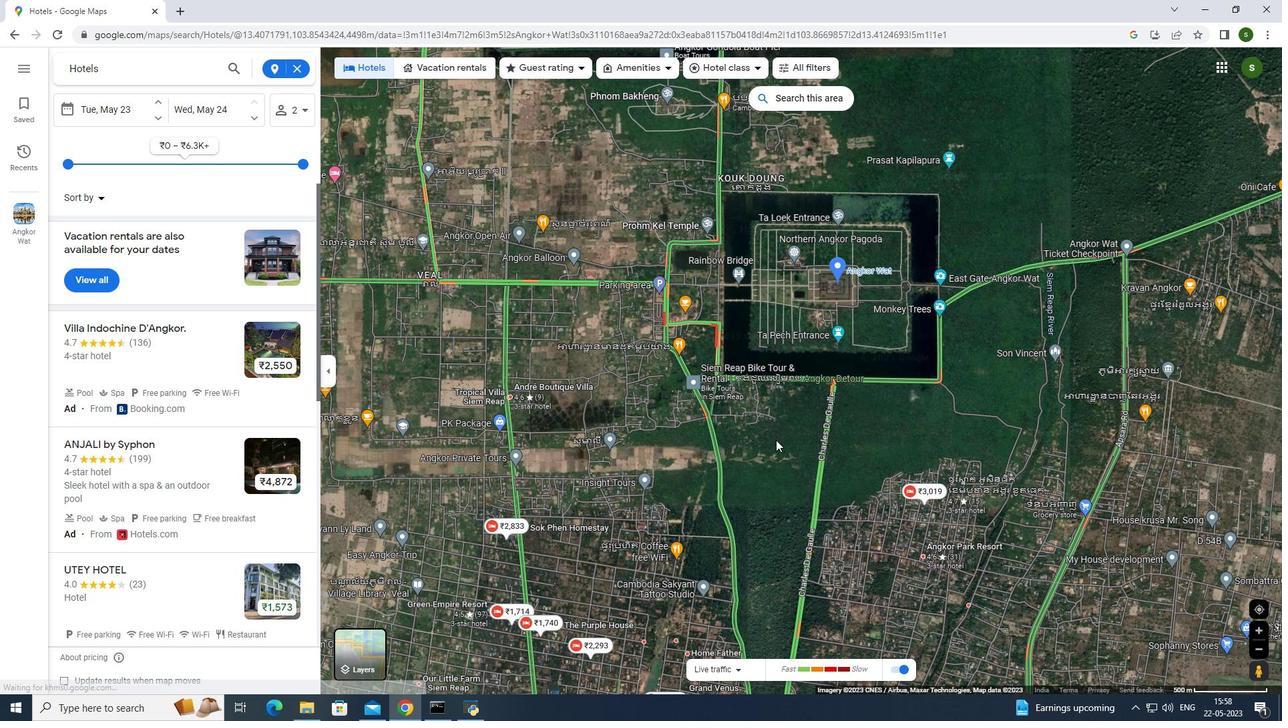 
Action: Mouse pressed left at (748, 448)
Screenshot: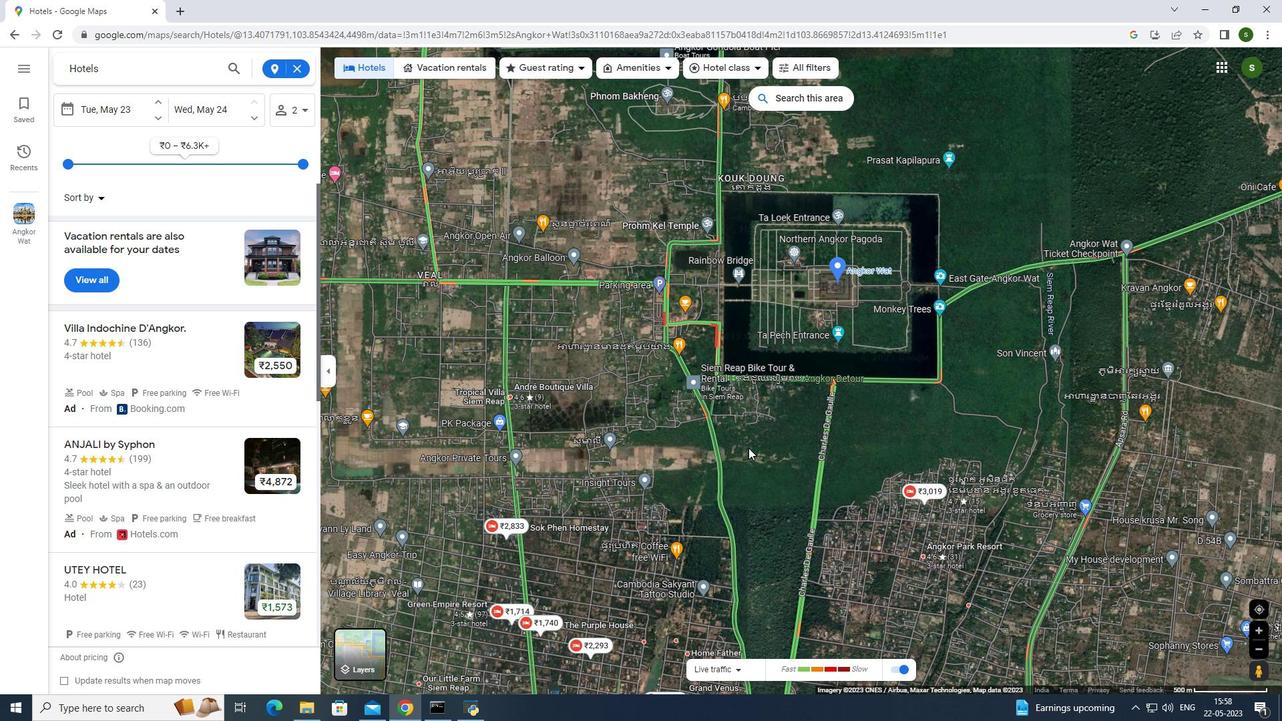
Action: Mouse moved to (760, 420)
Screenshot: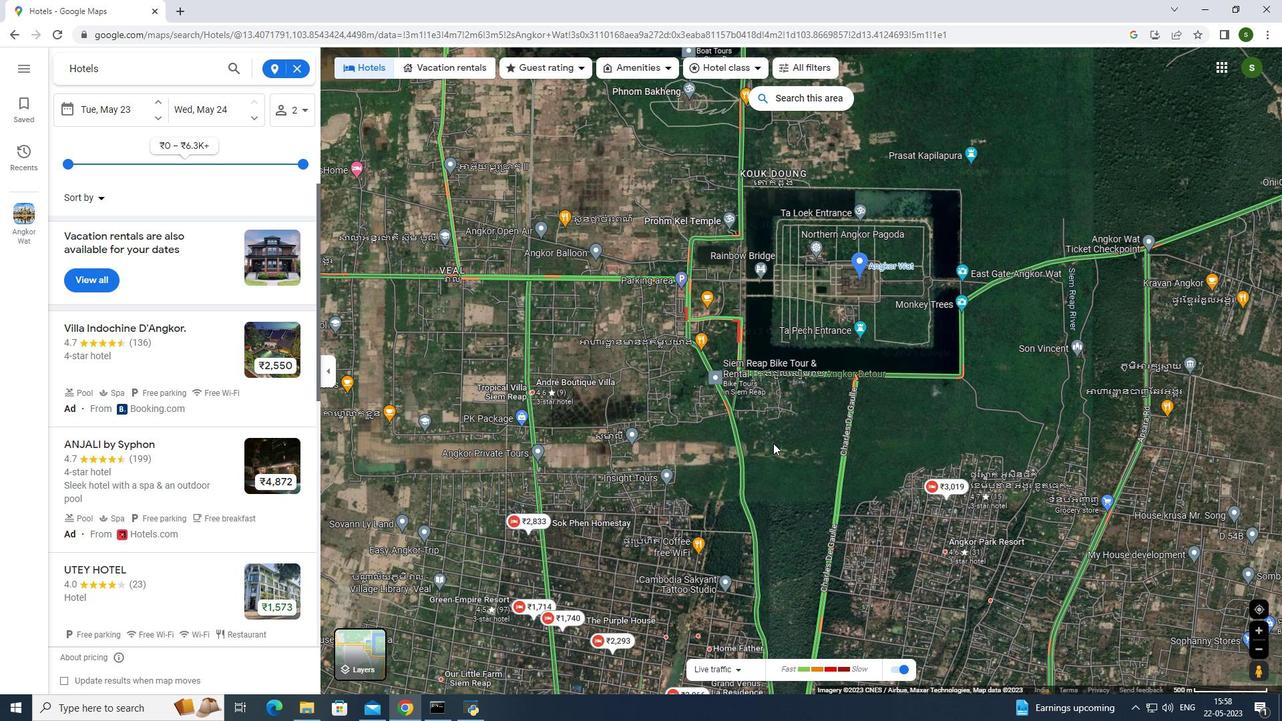 
Action: Mouse scrolled (760, 420) with delta (0, 0)
Screenshot: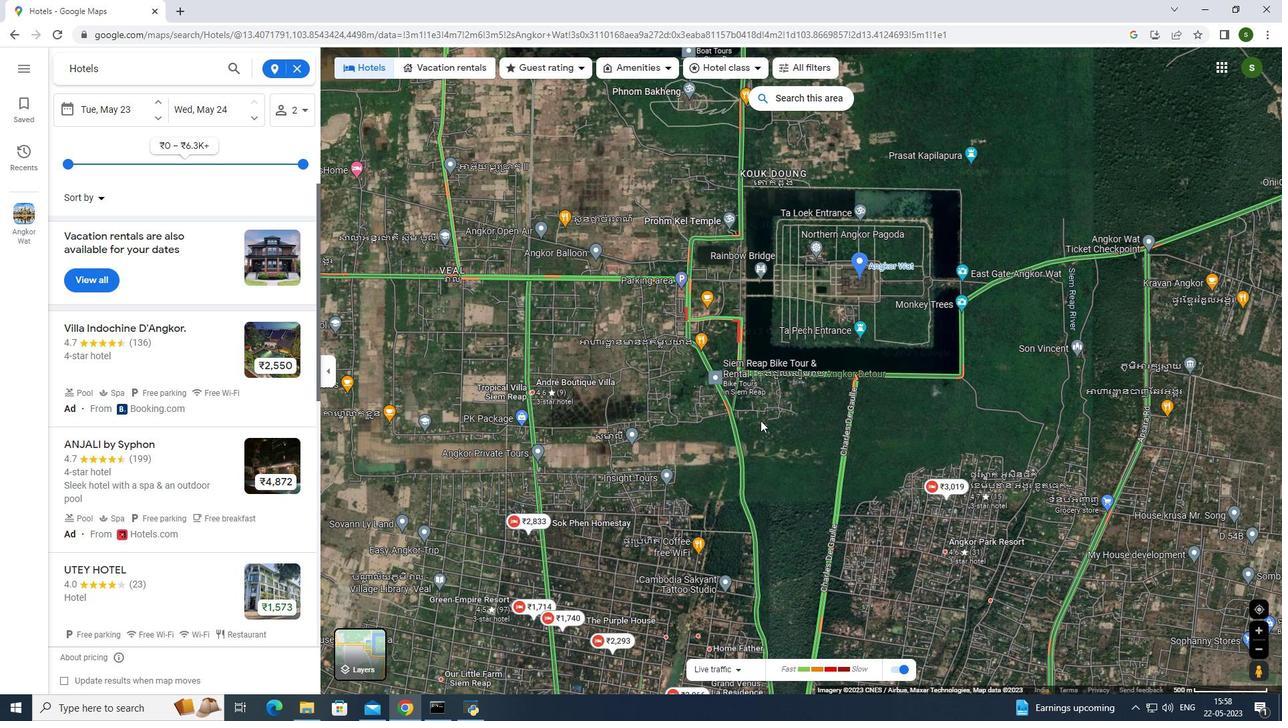 
Action: Mouse moved to (777, 441)
Screenshot: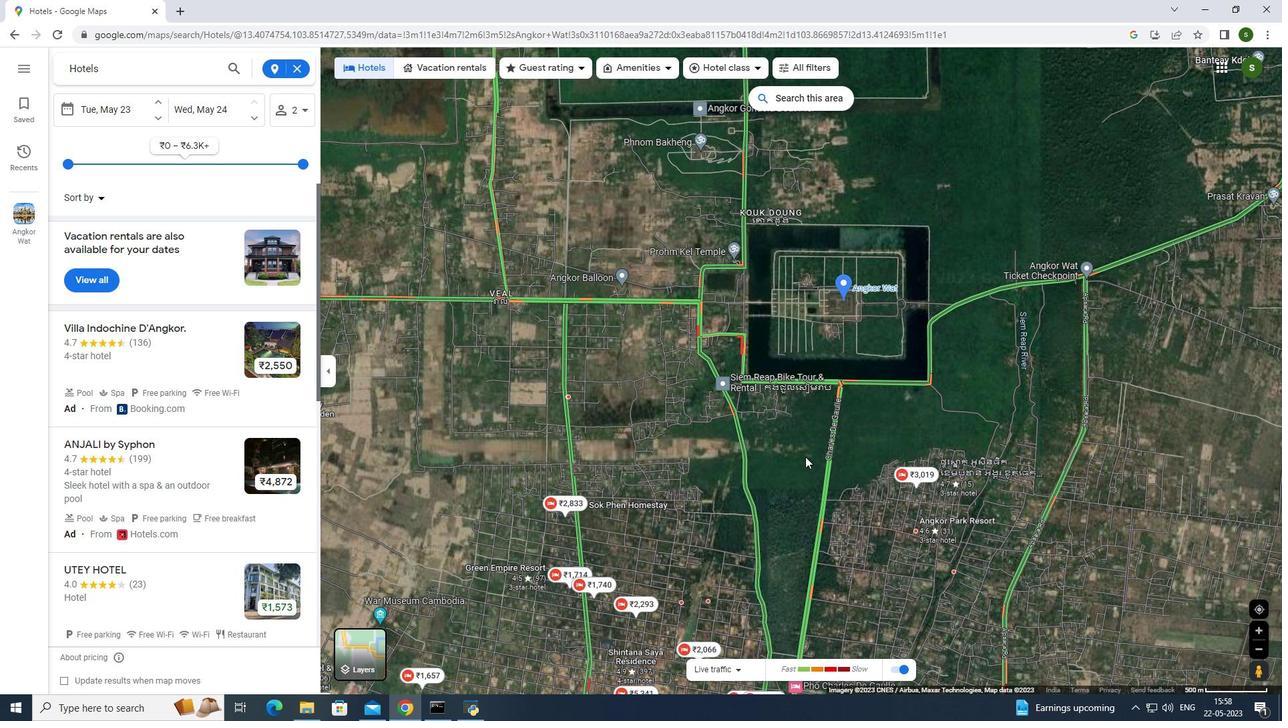 
Action: Mouse scrolled (777, 440) with delta (0, 0)
Screenshot: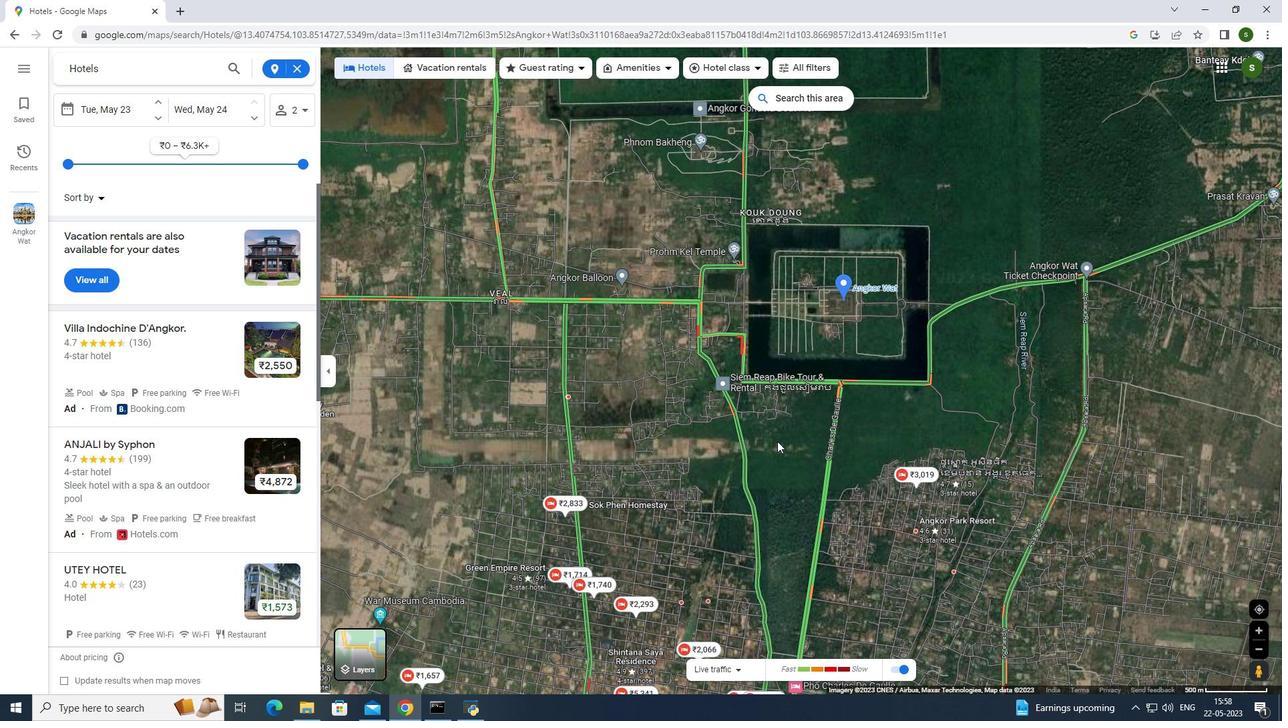
Action: Mouse moved to (588, 491)
Screenshot: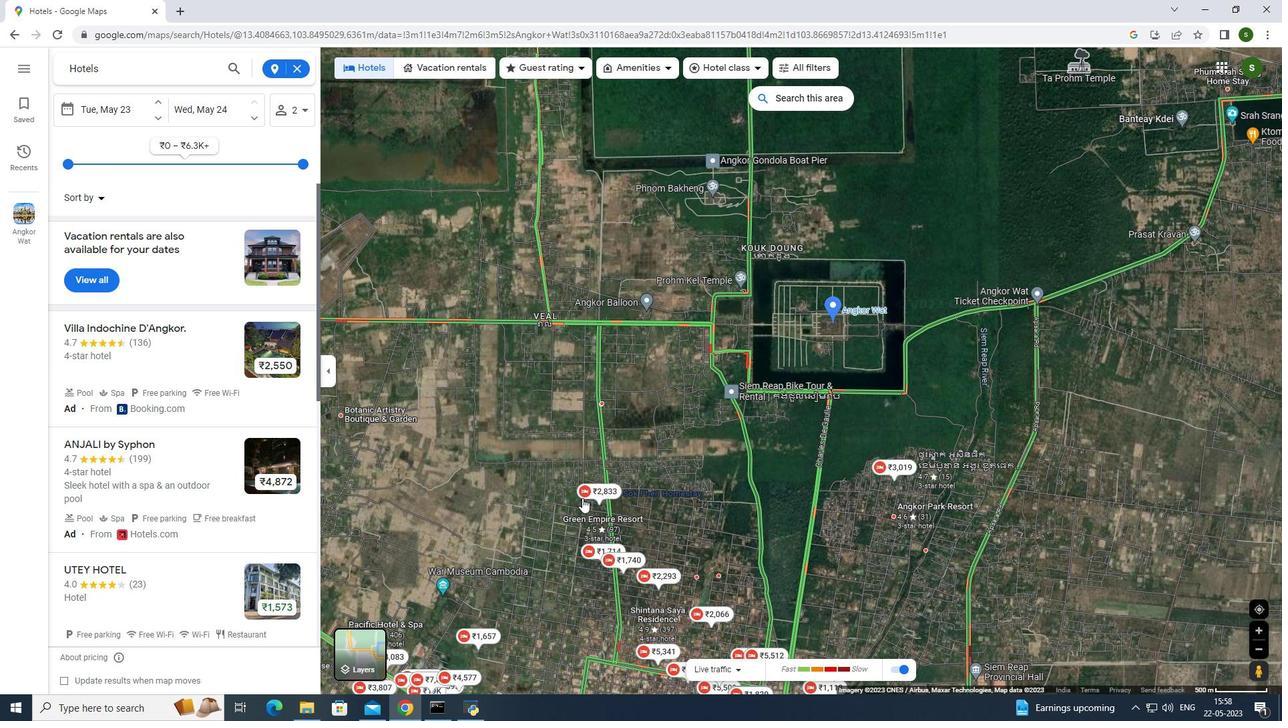 
Action: Mouse pressed left at (588, 491)
Screenshot: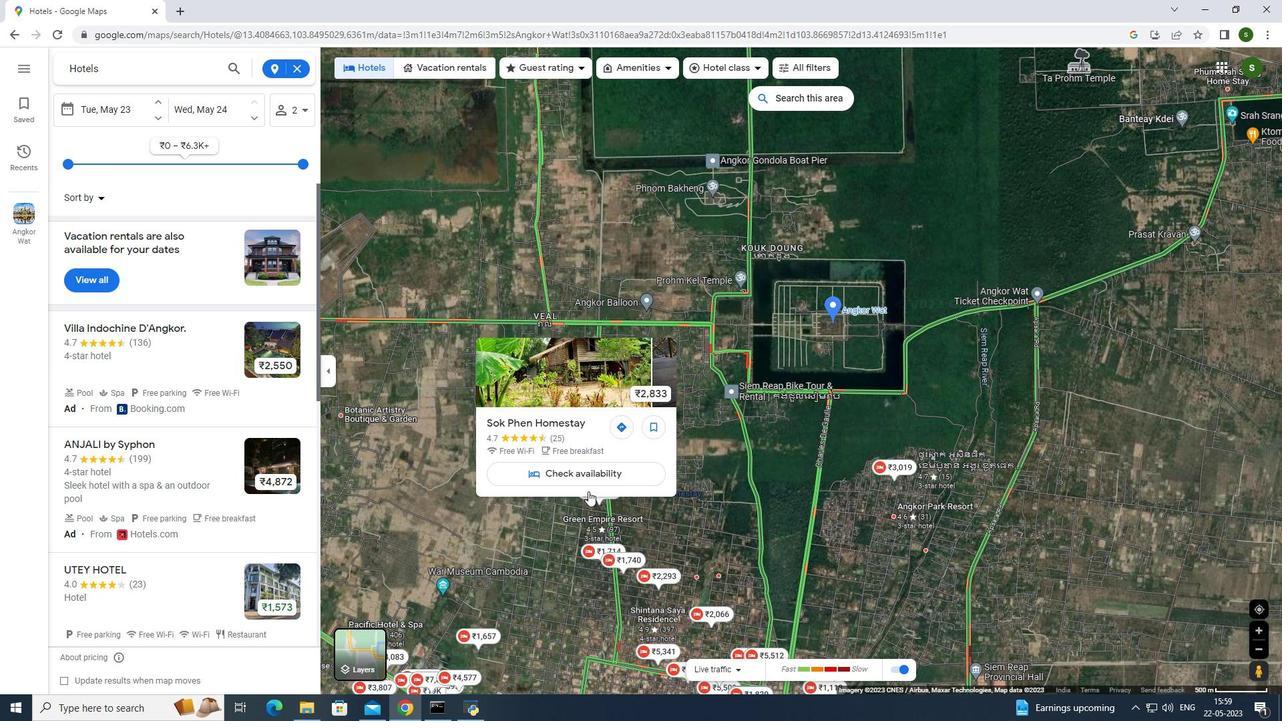 
Action: Mouse moved to (519, 316)
Screenshot: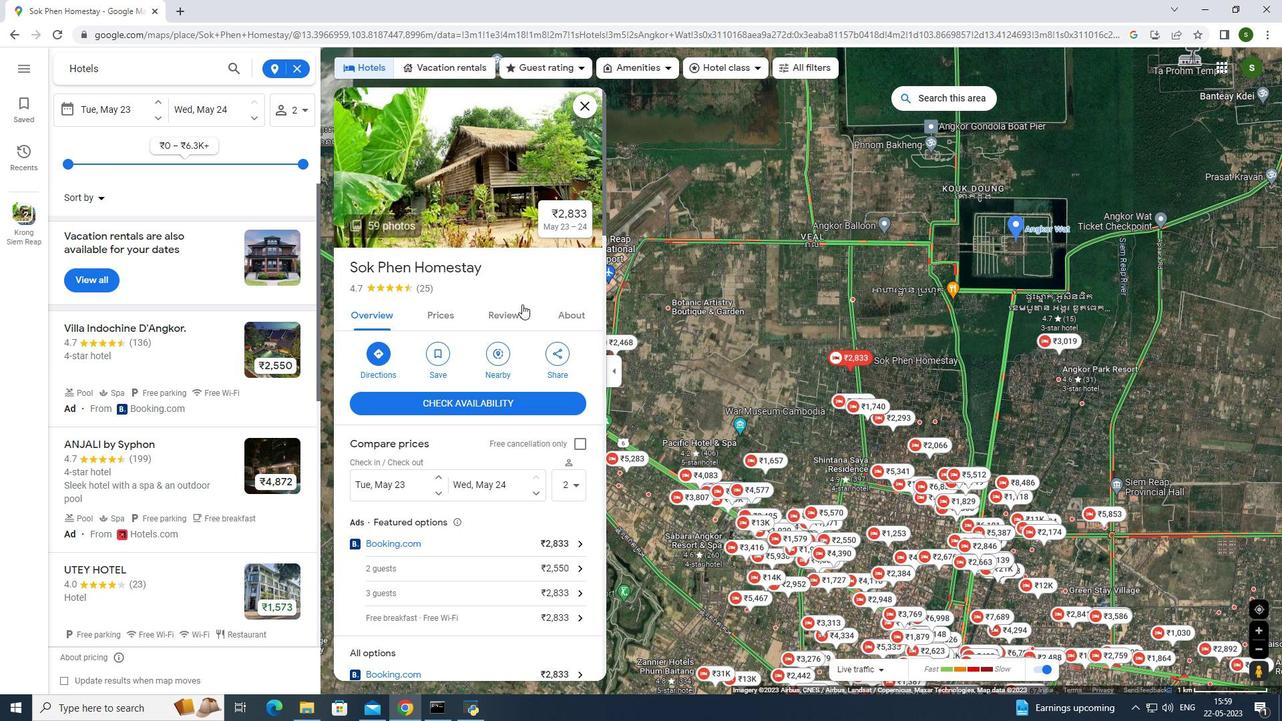 
Action: Mouse scrolled (519, 316) with delta (0, 0)
Screenshot: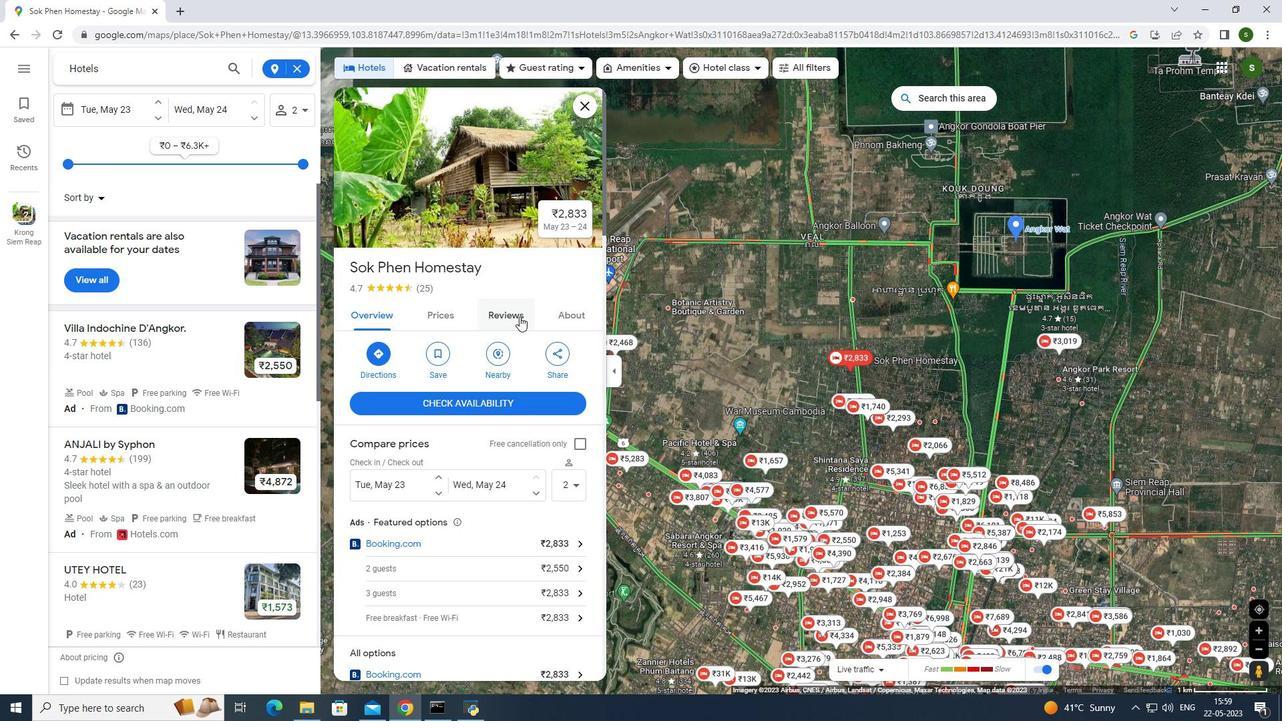 
Action: Mouse moved to (541, 376)
Screenshot: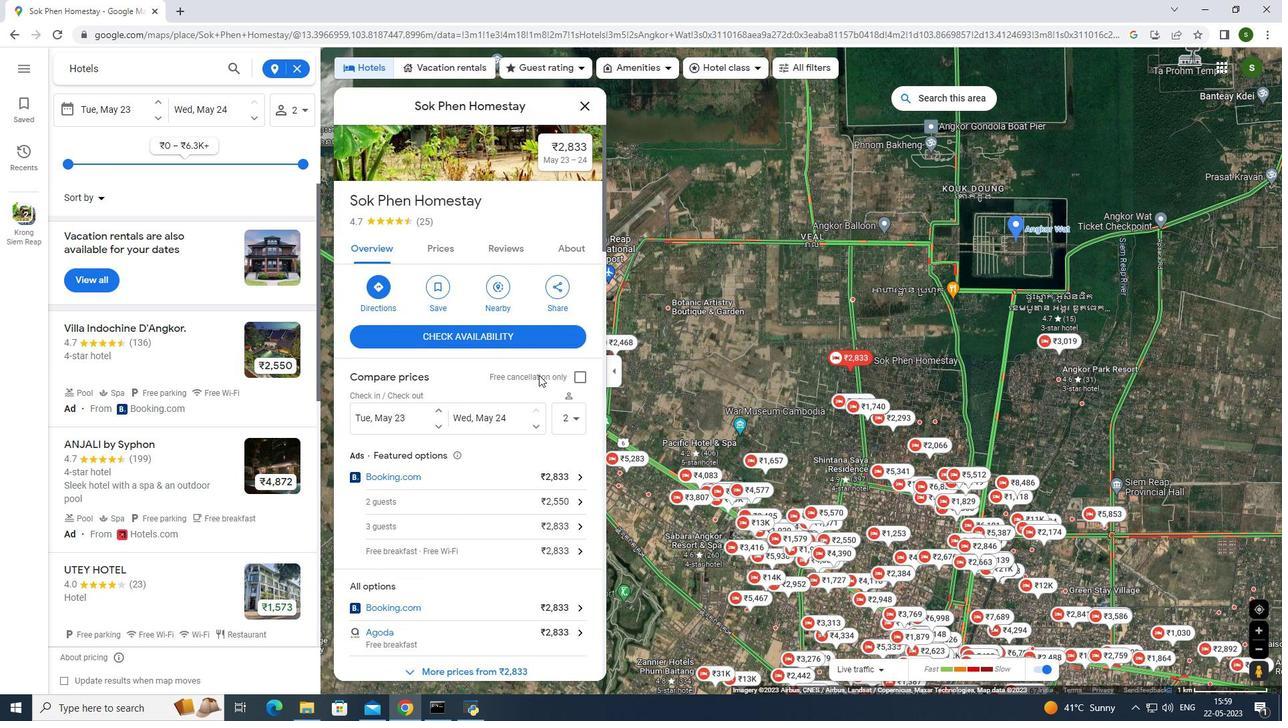 
Action: Mouse scrolled (541, 375) with delta (0, 0)
Screenshot: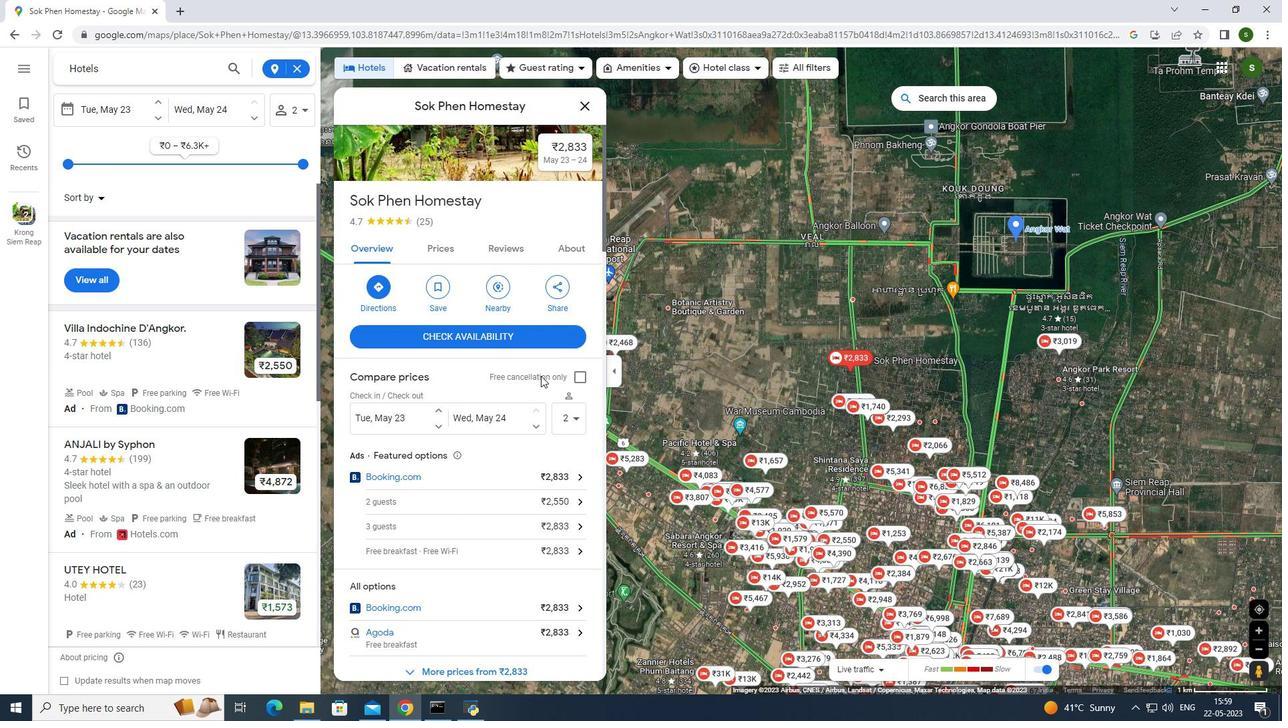 
Action: Mouse scrolled (541, 375) with delta (0, 0)
Screenshot: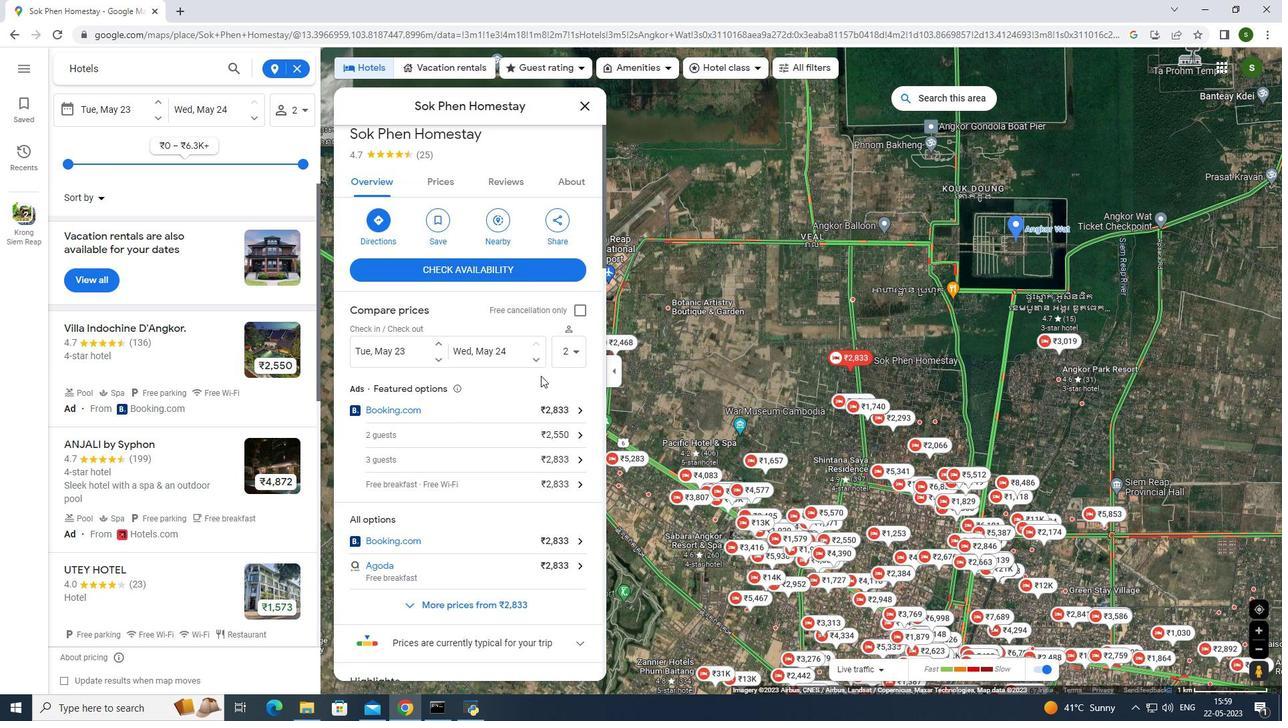 
Action: Mouse moved to (549, 366)
Screenshot: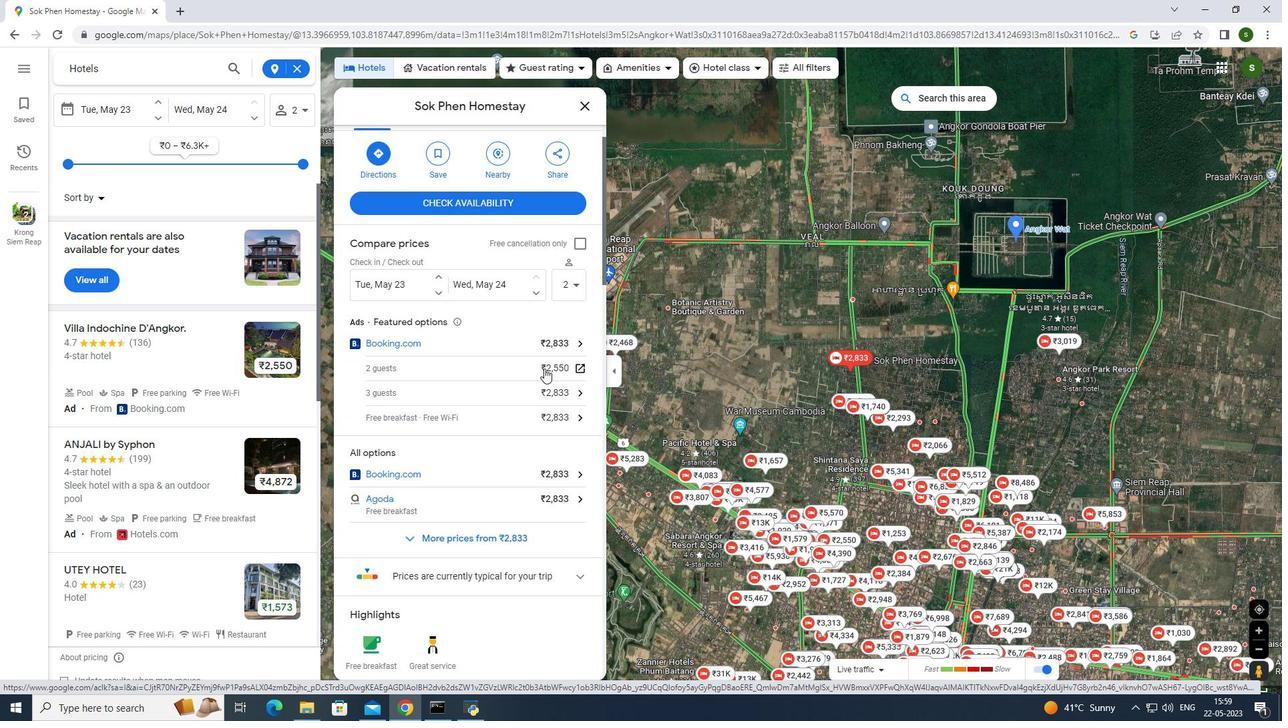 
Action: Mouse scrolled (549, 366) with delta (0, 0)
Screenshot: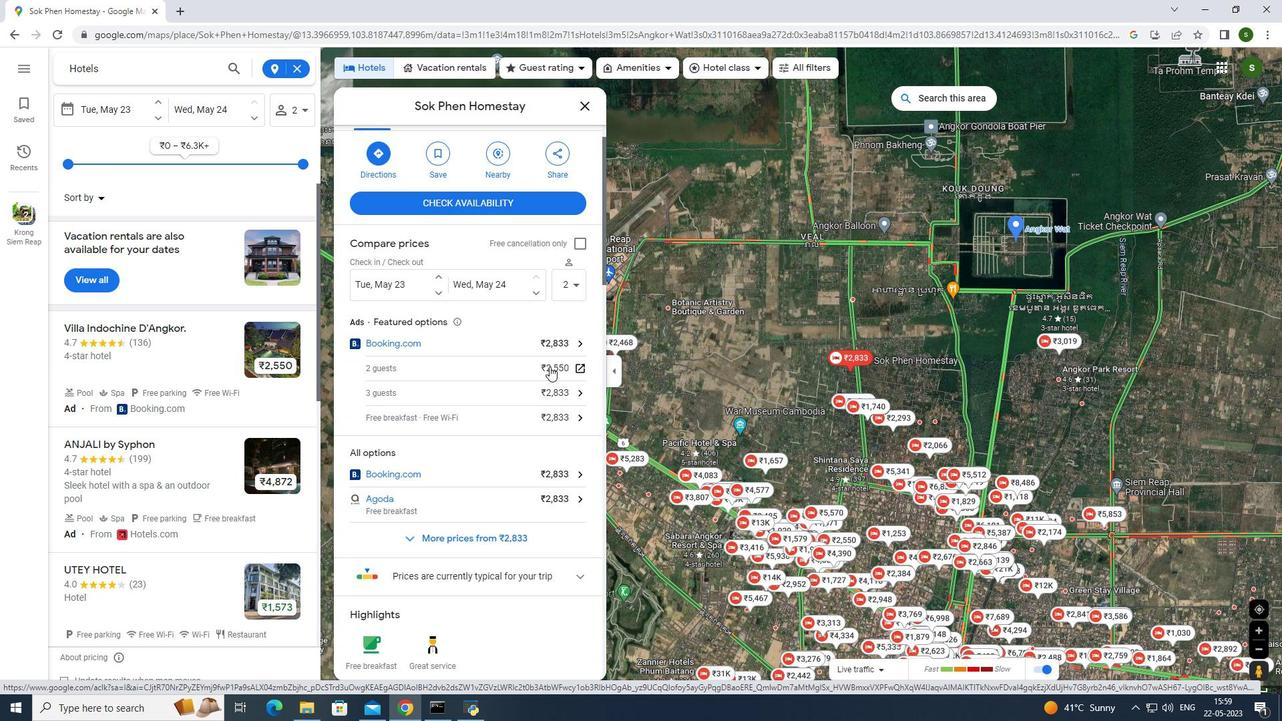 
Action: Mouse moved to (550, 364)
Screenshot: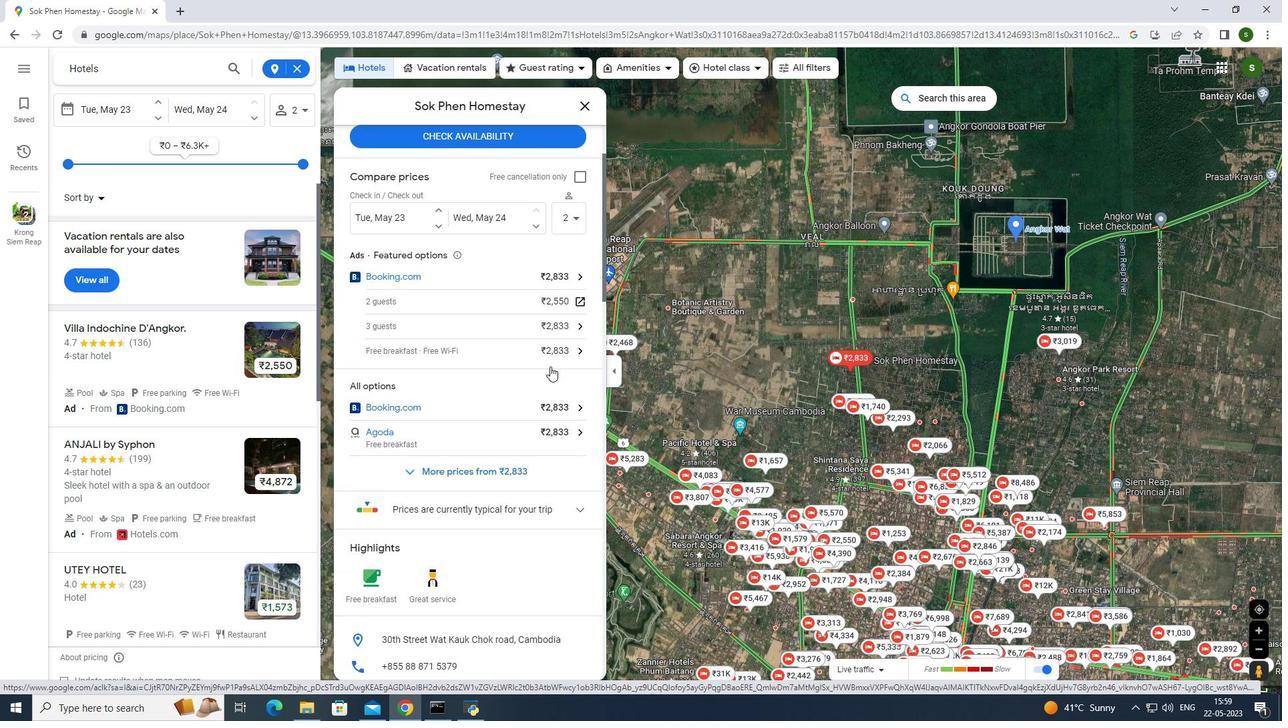 
Action: Mouse scrolled (550, 364) with delta (0, 0)
Screenshot: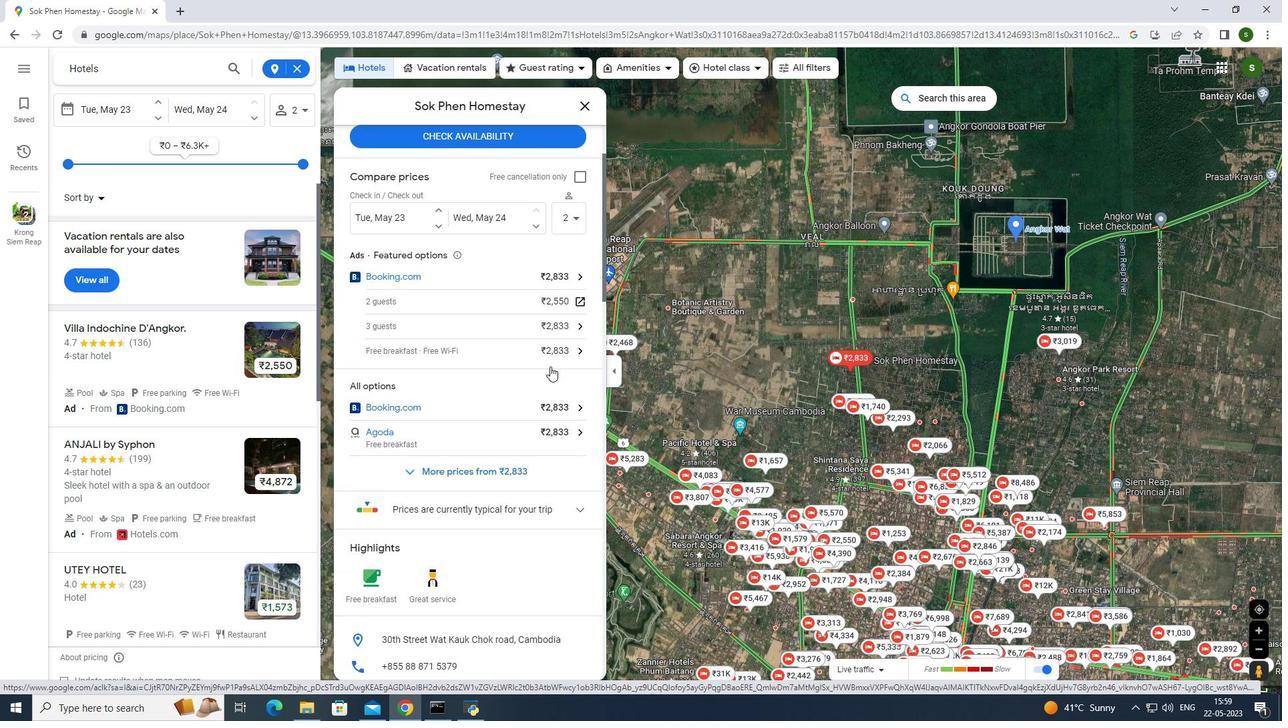
Action: Mouse moved to (579, 99)
Screenshot: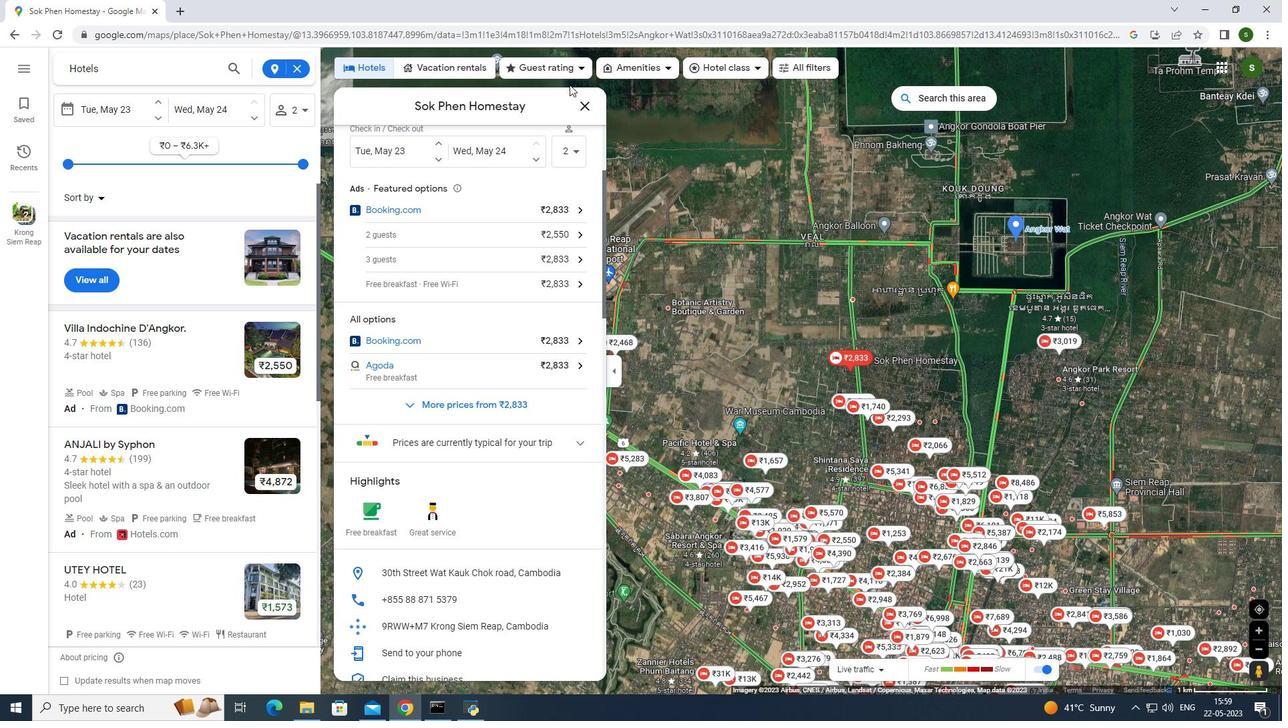 
Action: Mouse pressed left at (579, 99)
Screenshot: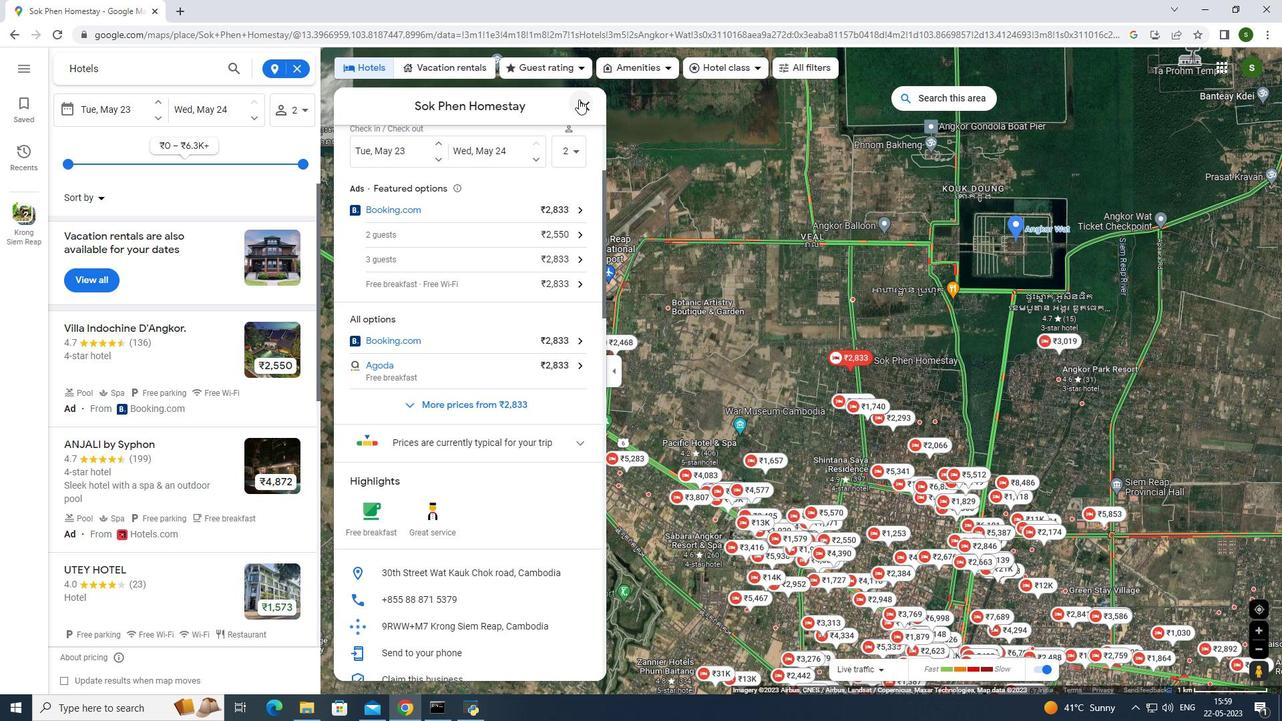 
Action: Mouse moved to (667, 340)
Screenshot: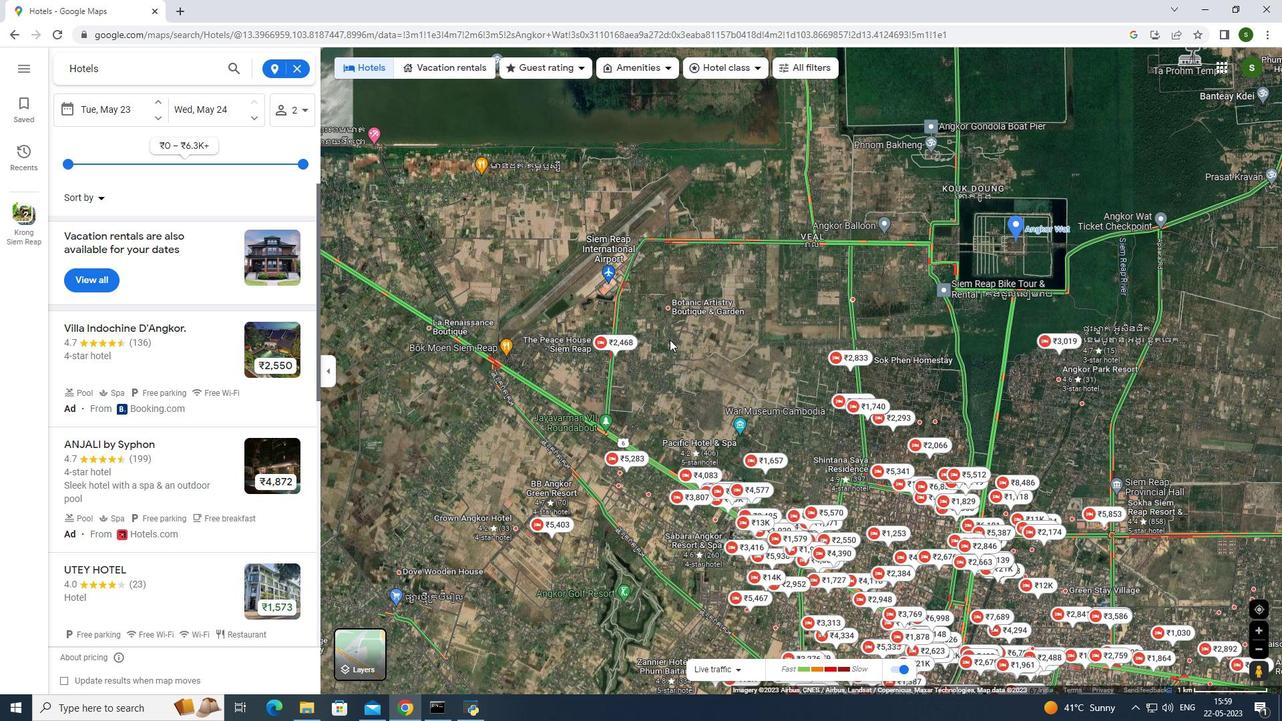 
Action: Mouse scrolled (667, 340) with delta (0, 0)
Screenshot: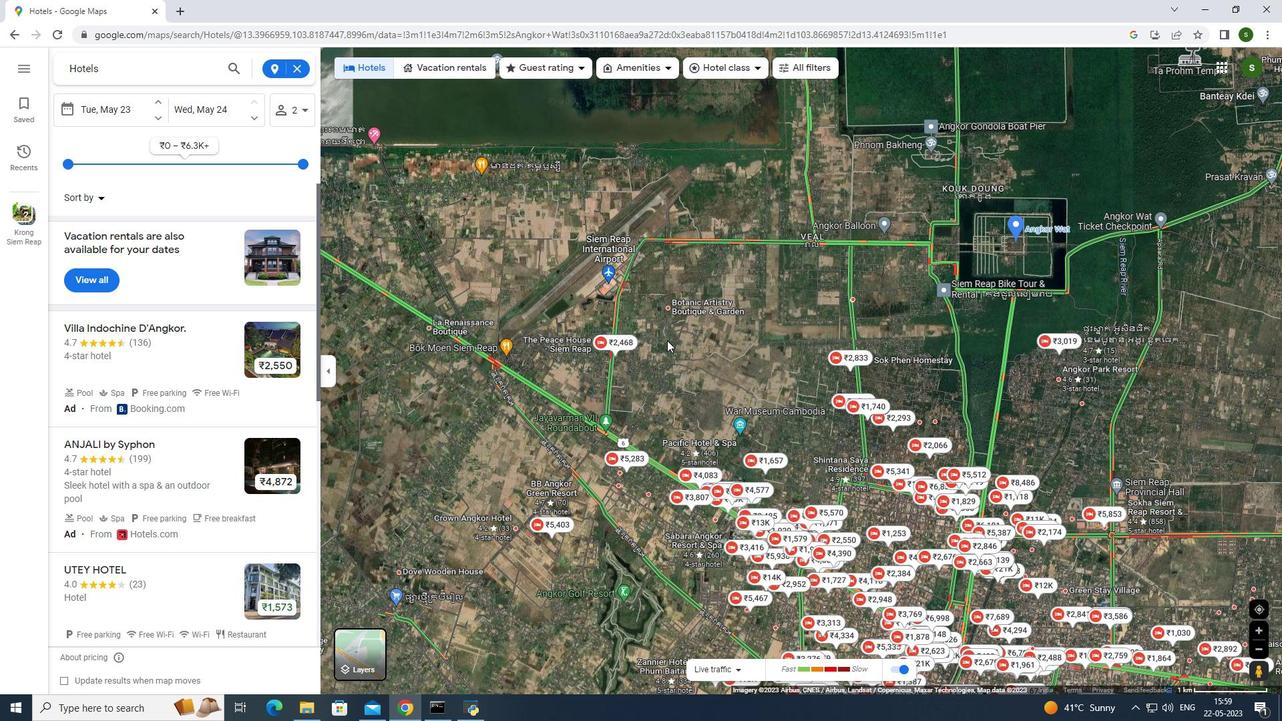 
Action: Mouse moved to (665, 344)
Screenshot: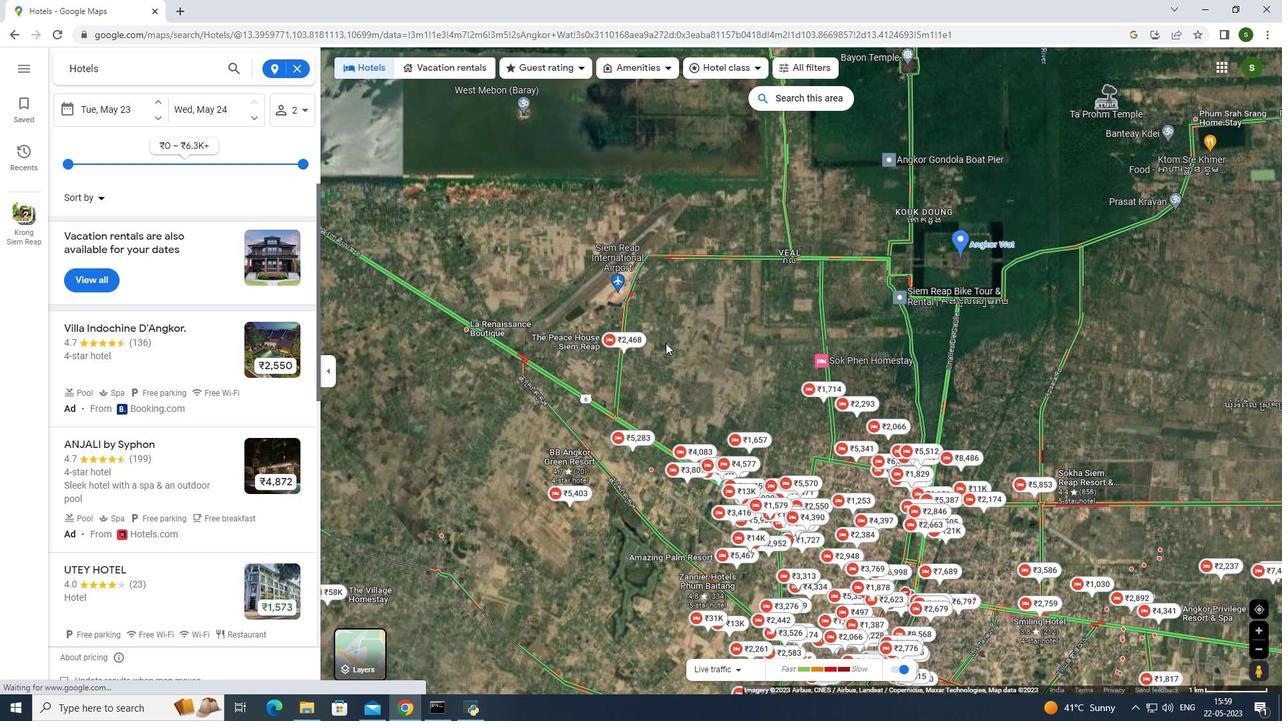 
Action: Mouse scrolled (665, 344) with delta (0, 0)
Screenshot: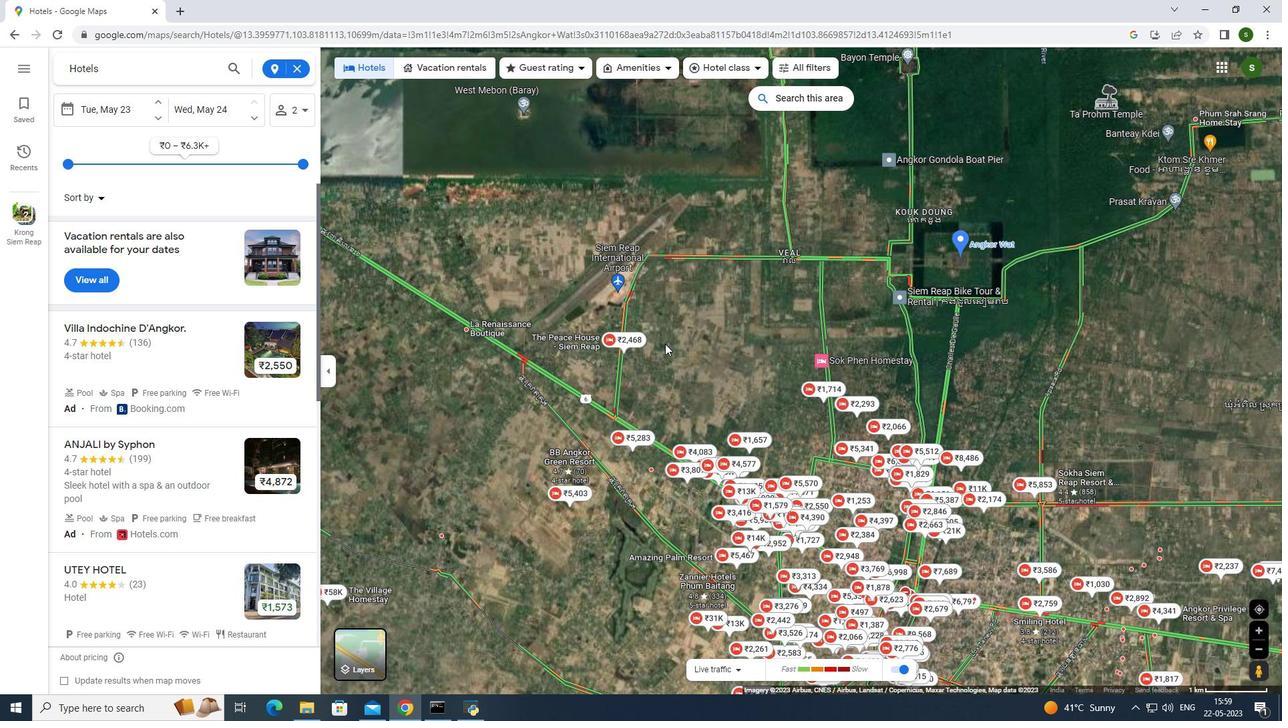 
Action: Mouse scrolled (665, 344) with delta (0, 0)
Screenshot: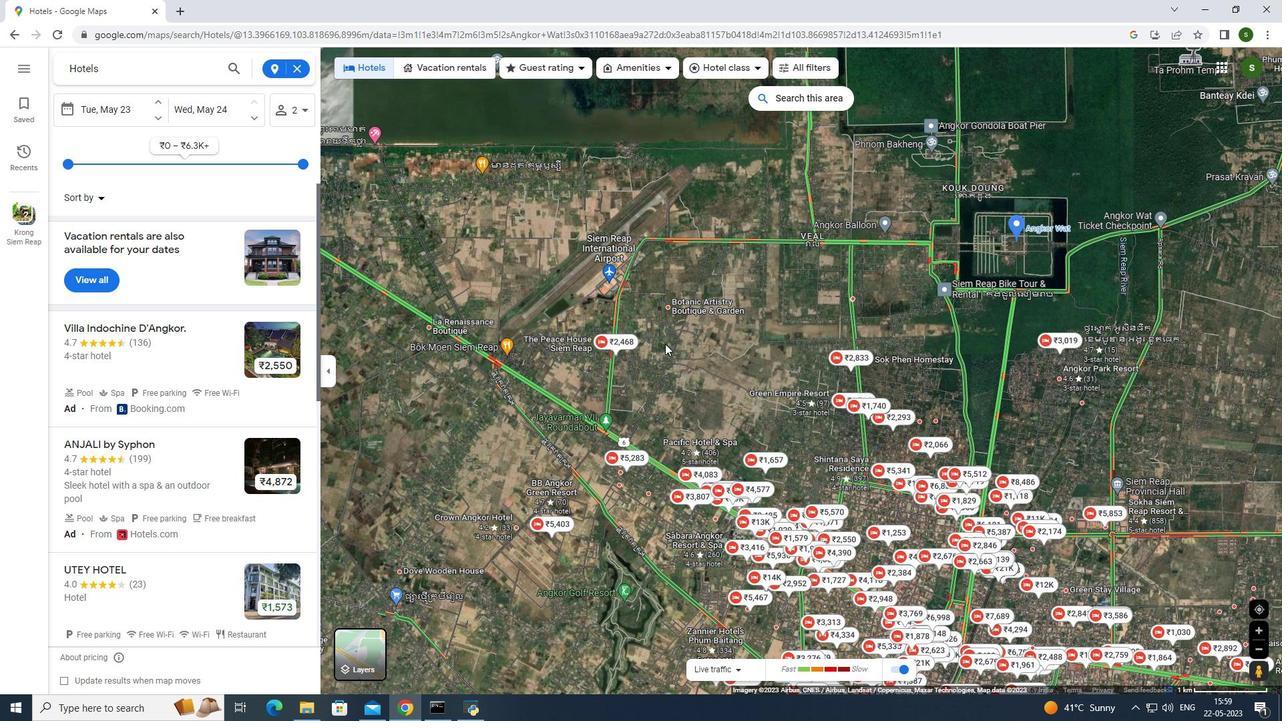 
Action: Mouse scrolled (665, 344) with delta (0, 0)
Screenshot: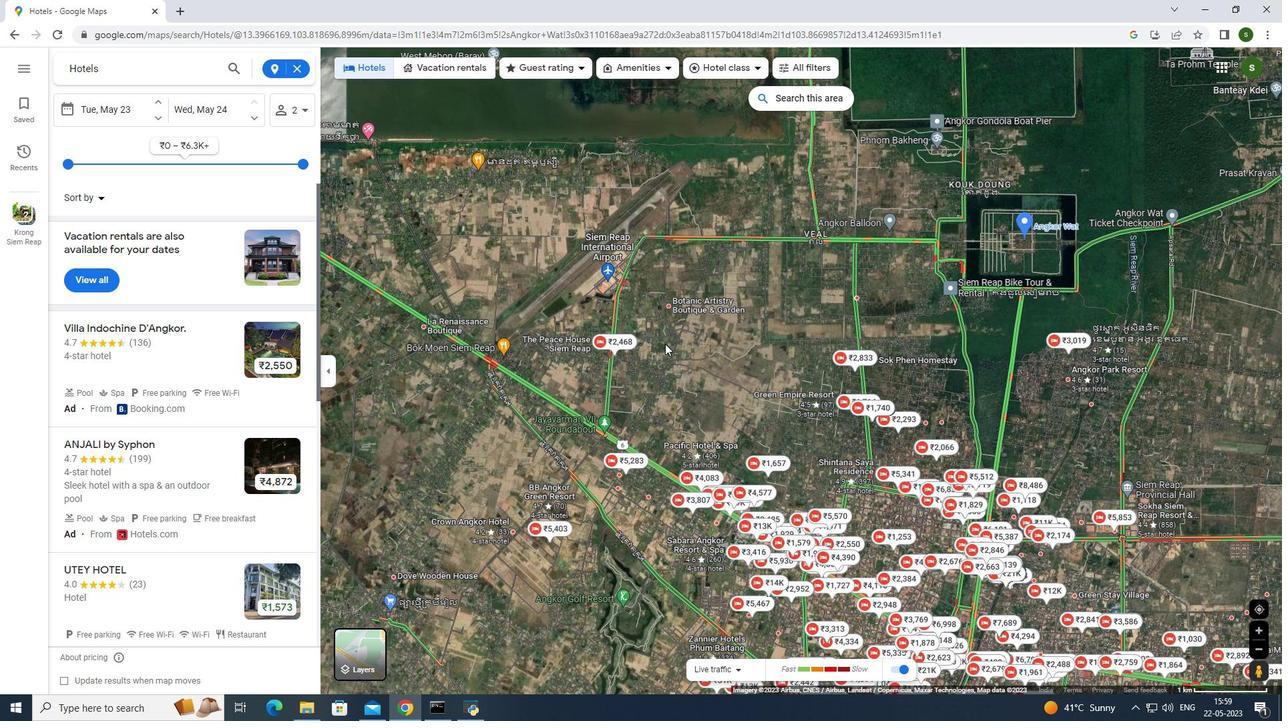 
Action: Mouse moved to (879, 496)
Screenshot: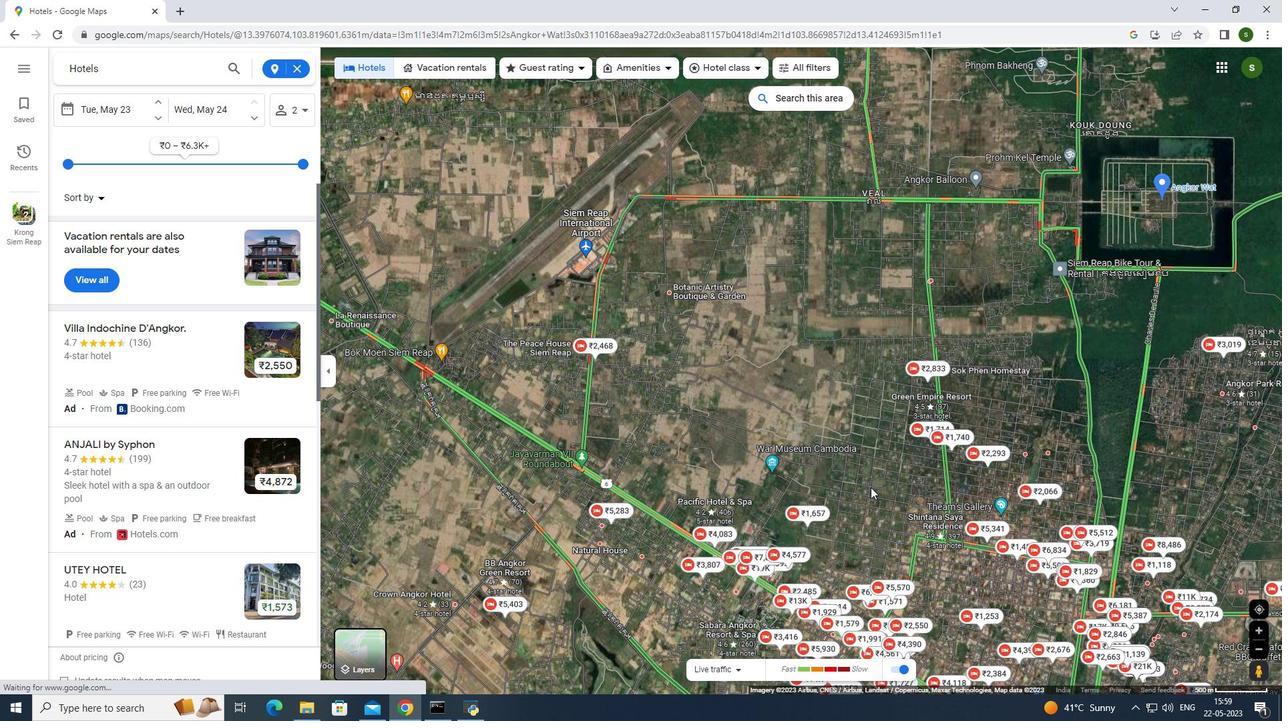 
Action: Mouse pressed left at (879, 496)
Screenshot: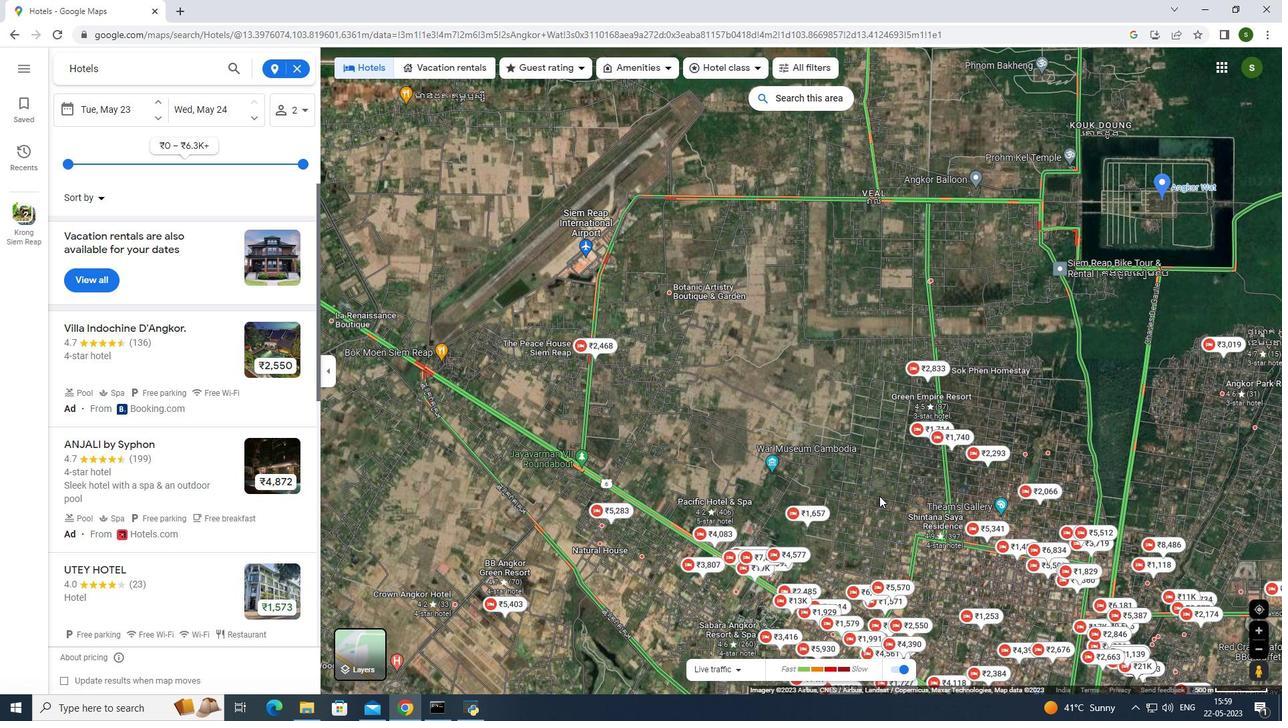 
Action: Mouse moved to (835, 231)
Screenshot: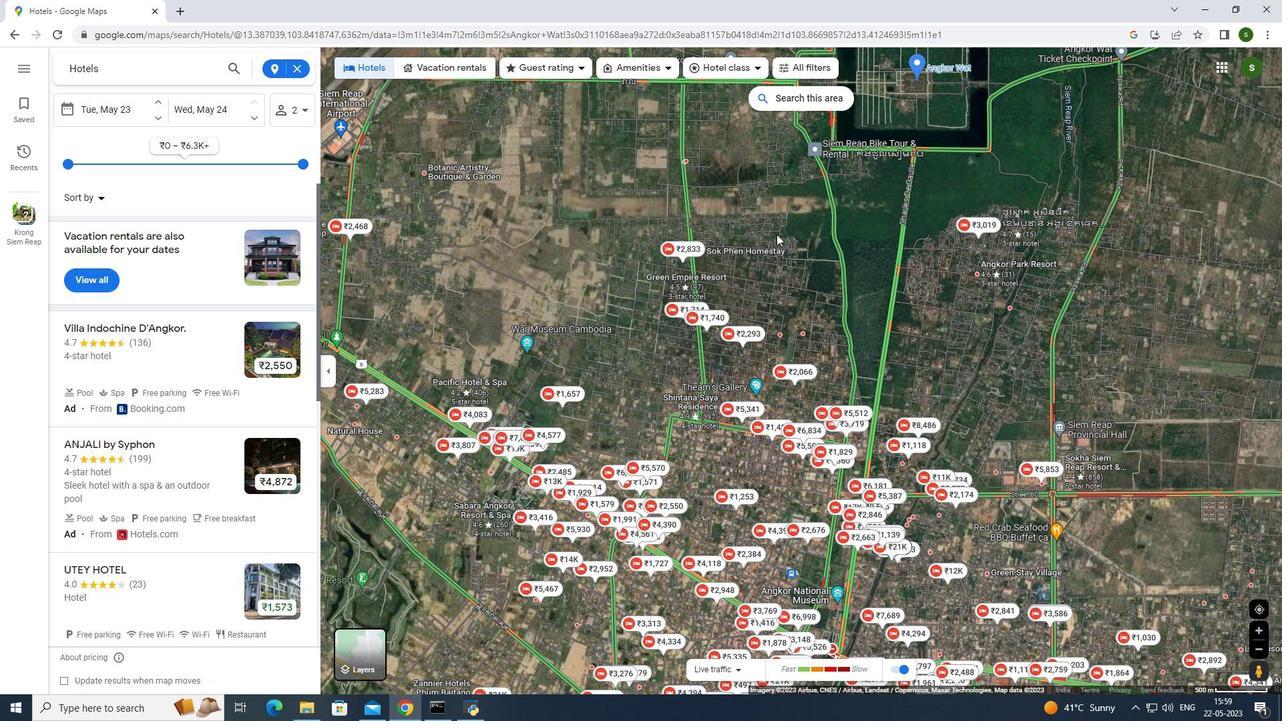 
Action: Mouse pressed left at (835, 231)
Screenshot: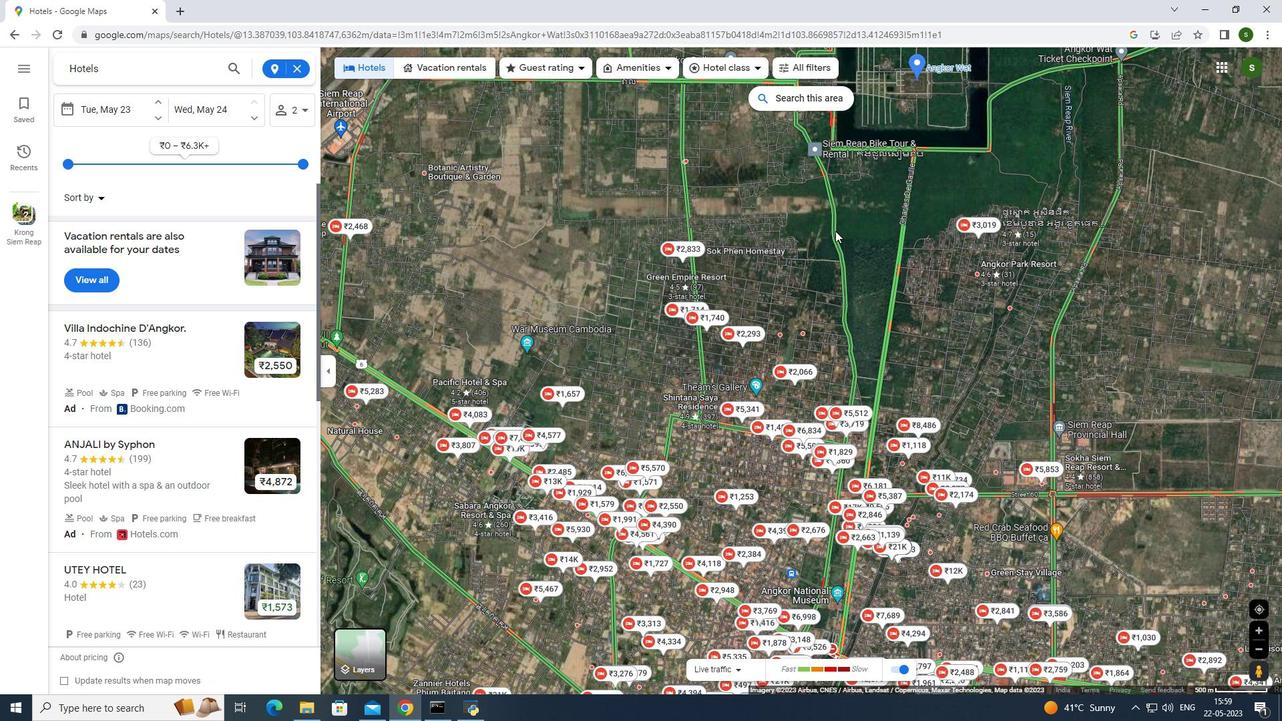 
Action: Mouse moved to (644, 365)
Screenshot: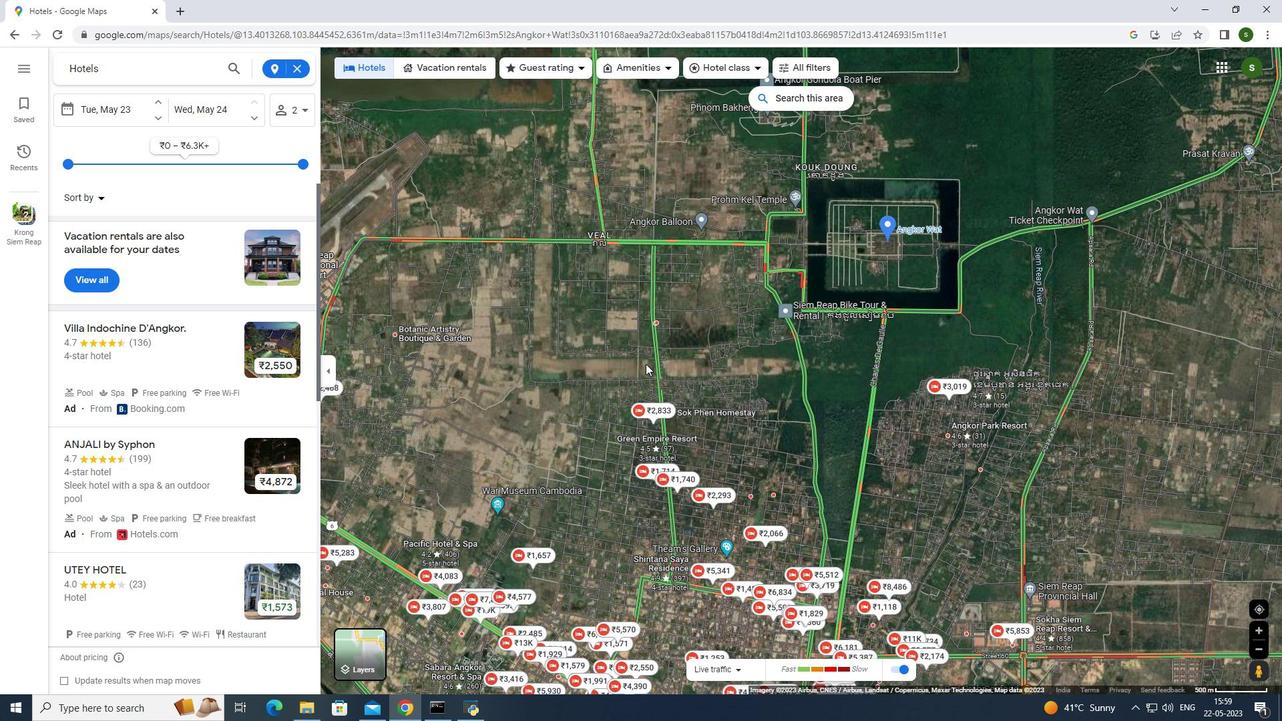 
Action: Mouse scrolled (644, 364) with delta (0, 0)
Screenshot: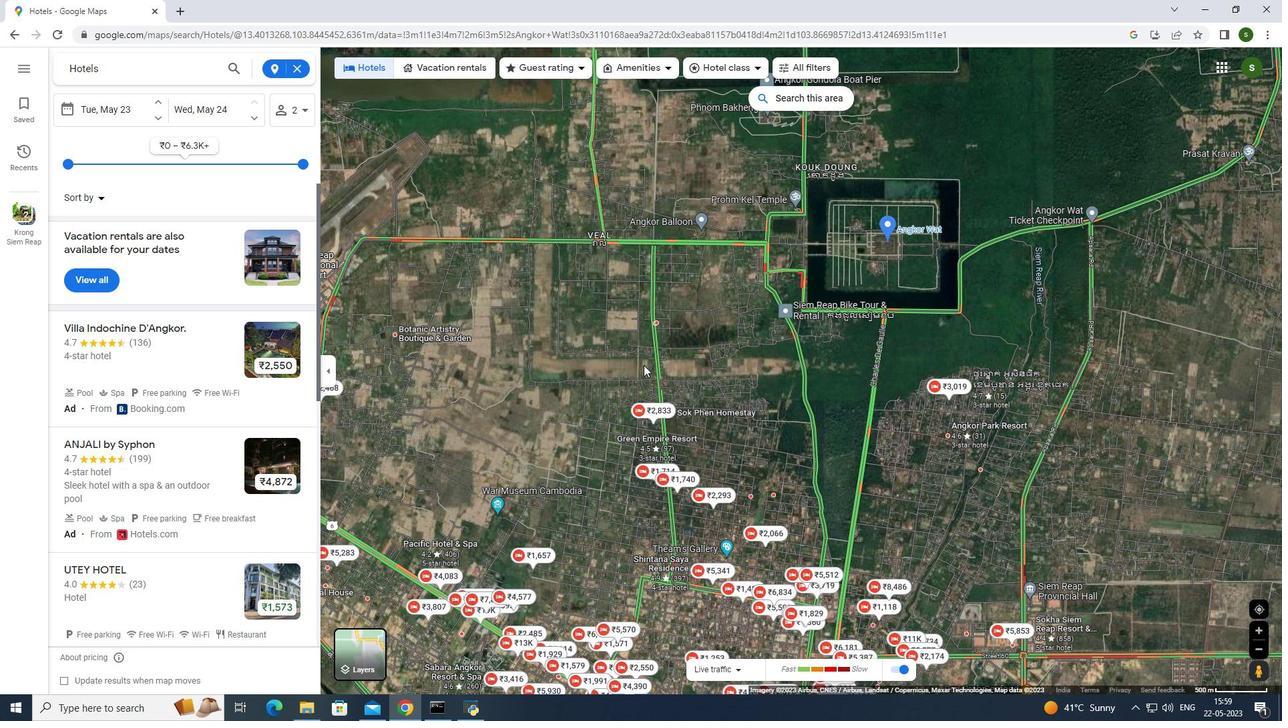 
Action: Mouse scrolled (644, 364) with delta (0, 0)
Screenshot: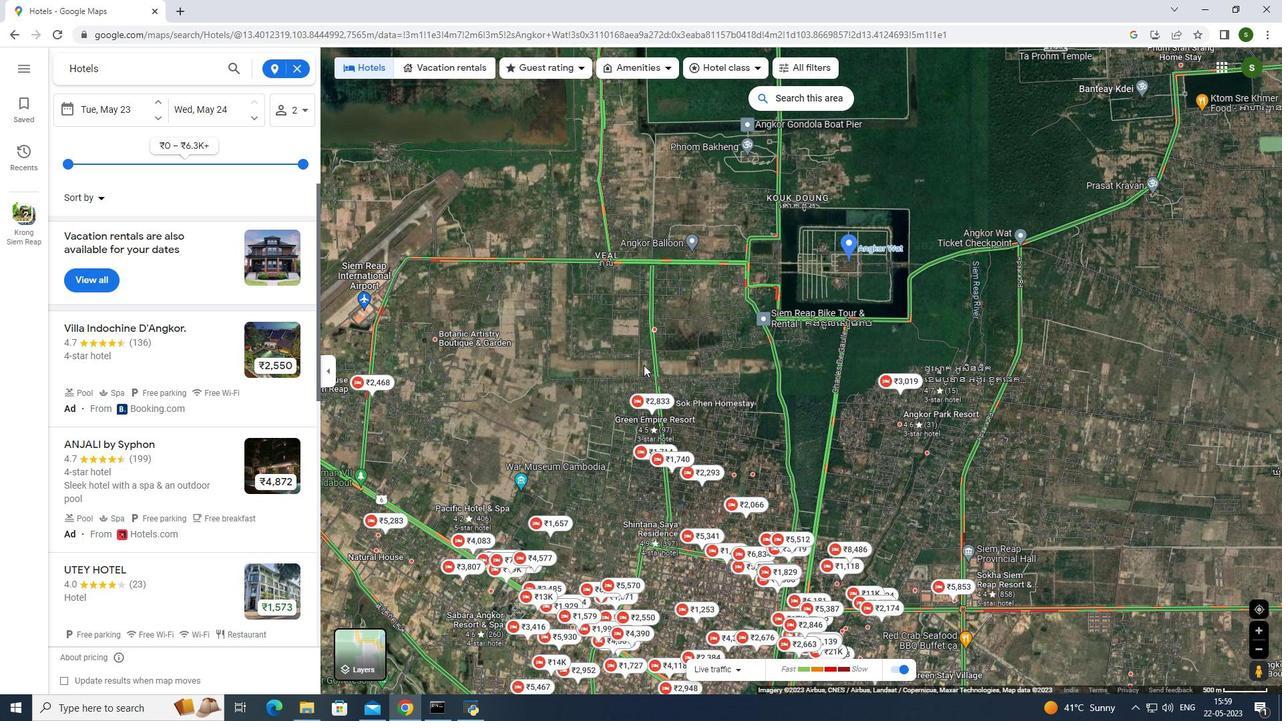 
Action: Mouse scrolled (644, 364) with delta (0, 0)
Screenshot: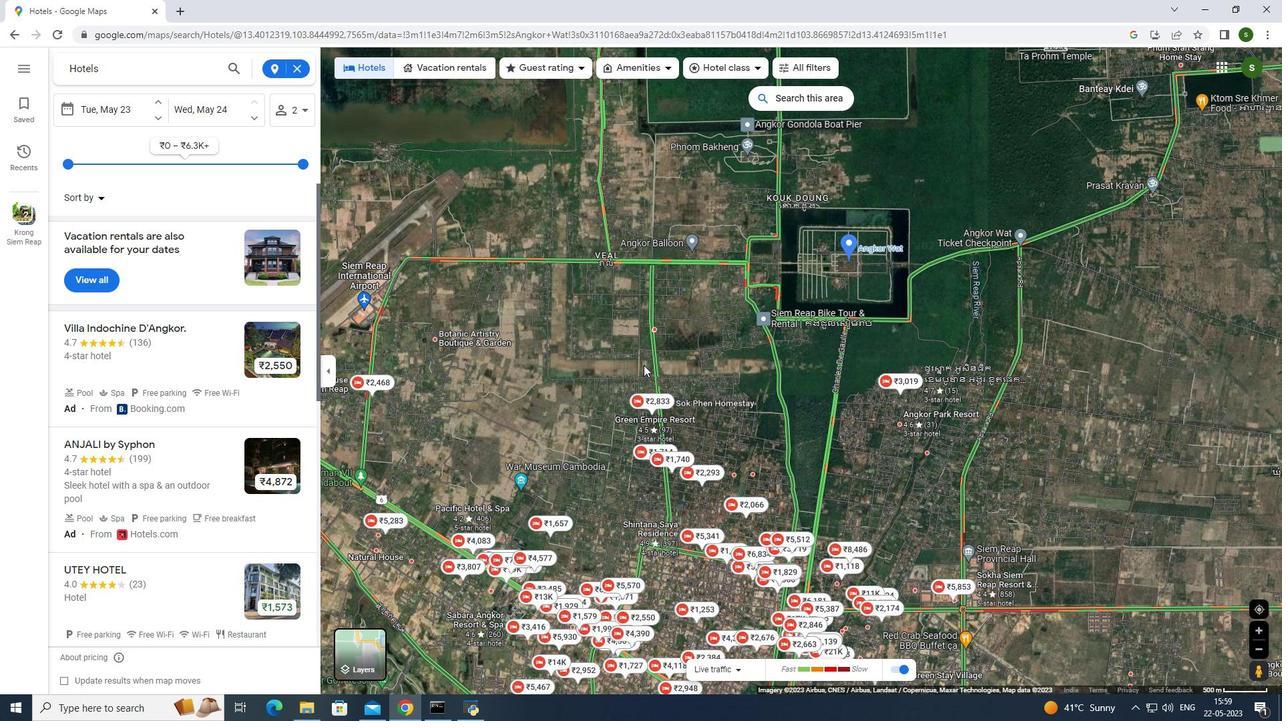 
Action: Mouse moved to (642, 366)
Screenshot: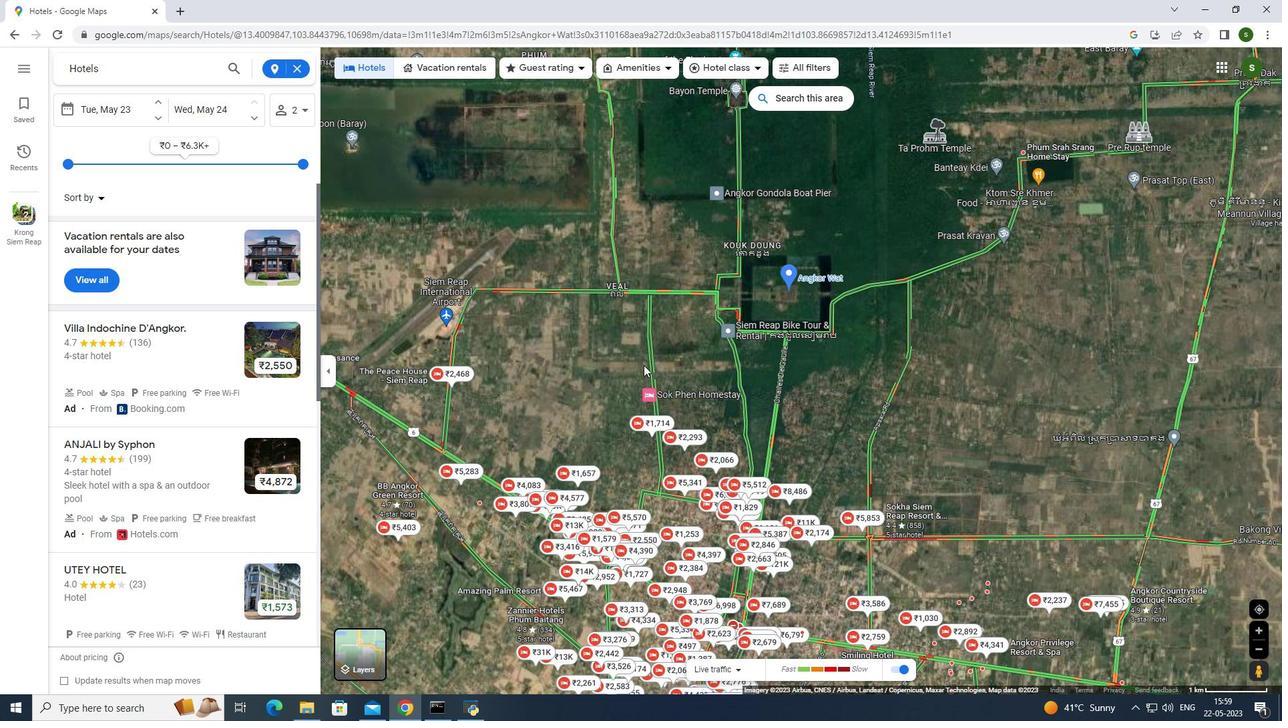
Action: Mouse scrolled (642, 366) with delta (0, 0)
Screenshot: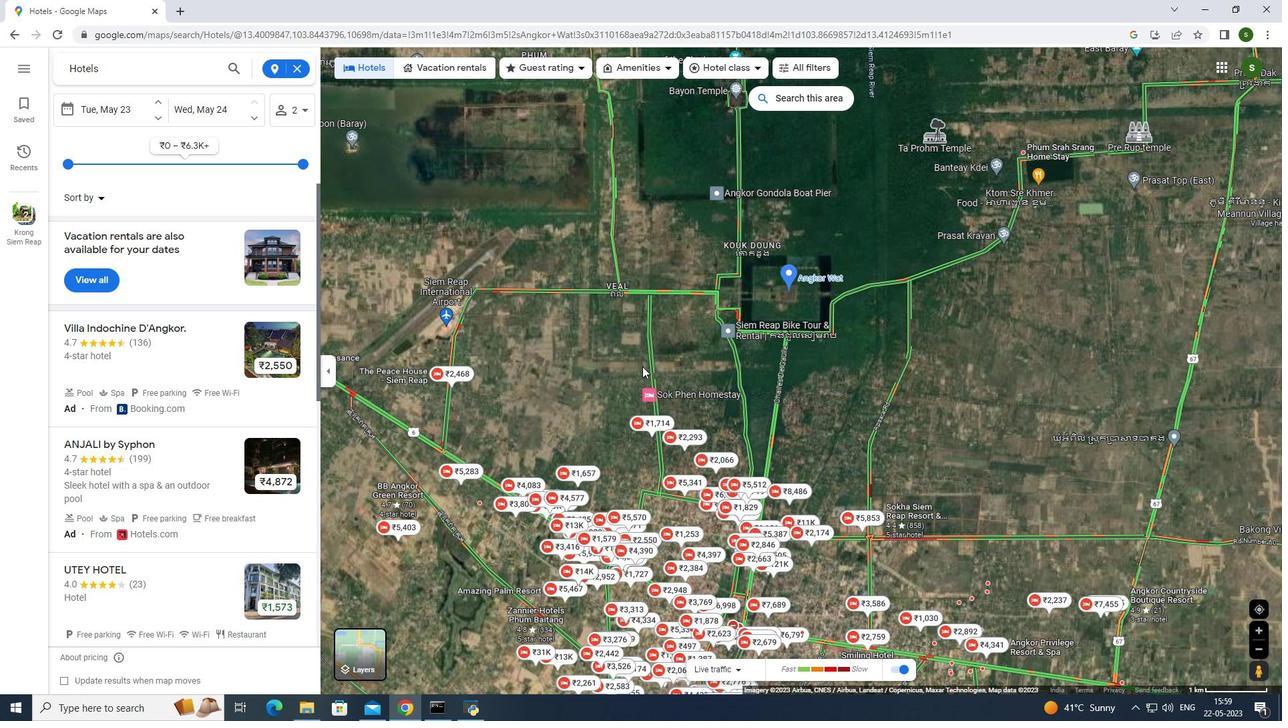 
Action: Mouse scrolled (642, 366) with delta (0, 0)
Screenshot: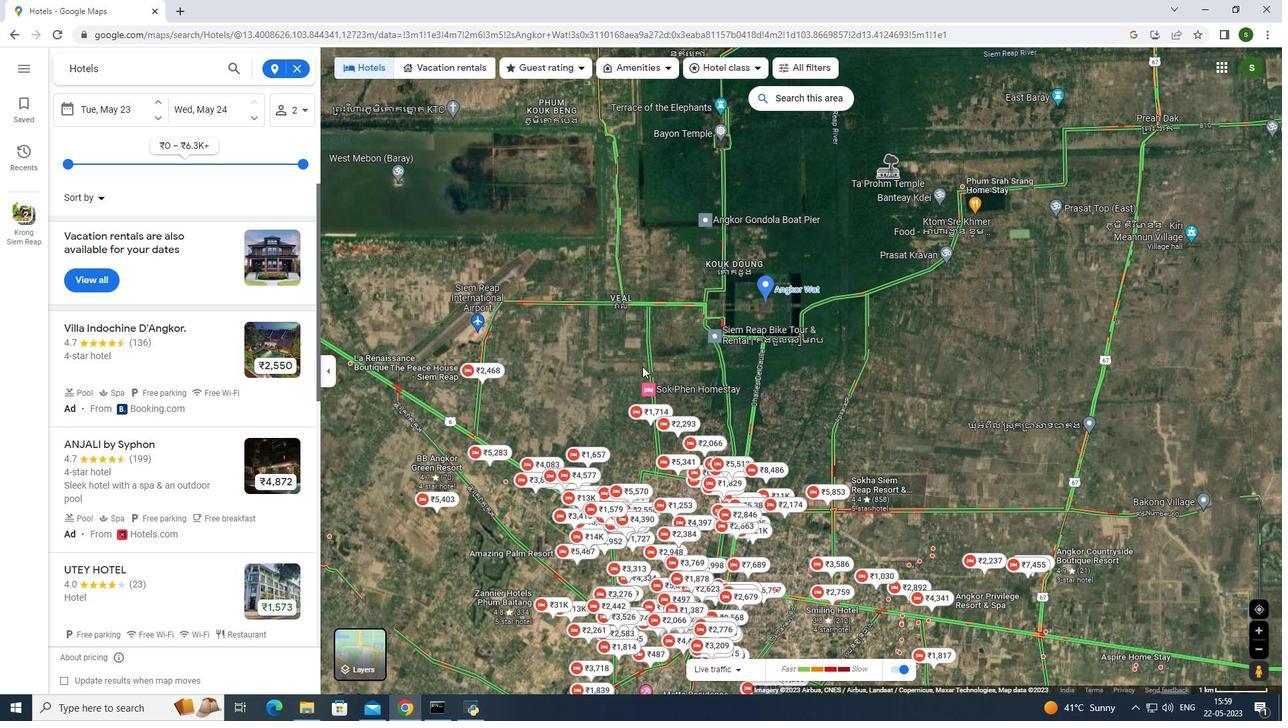 
Action: Mouse scrolled (642, 366) with delta (0, 0)
Screenshot: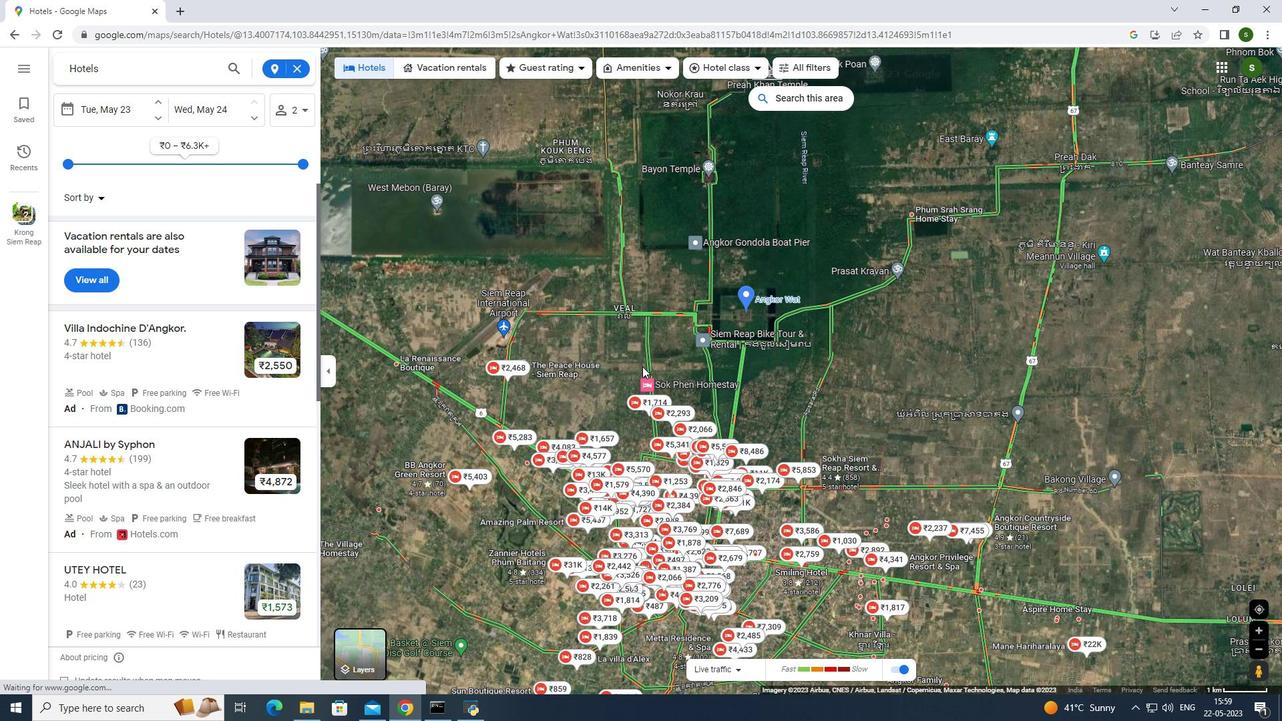 
Action: Mouse scrolled (642, 366) with delta (0, 0)
Screenshot: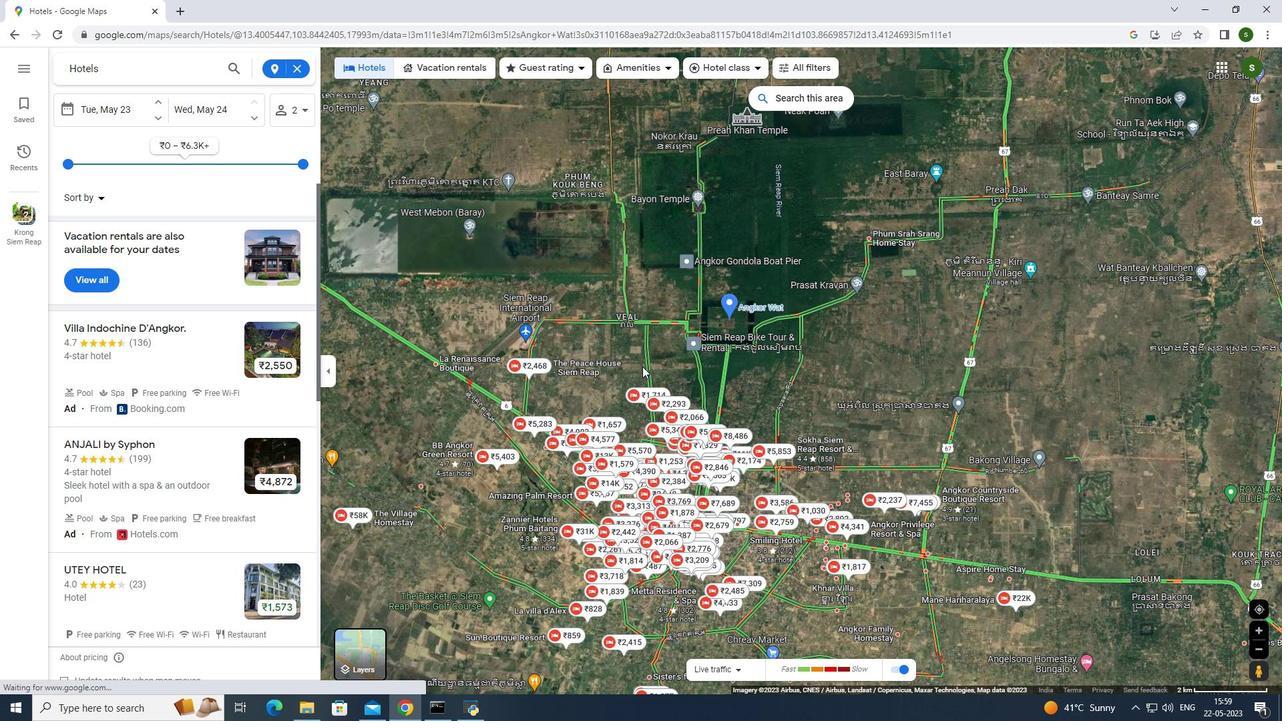 
Action: Mouse scrolled (642, 366) with delta (0, 0)
Screenshot: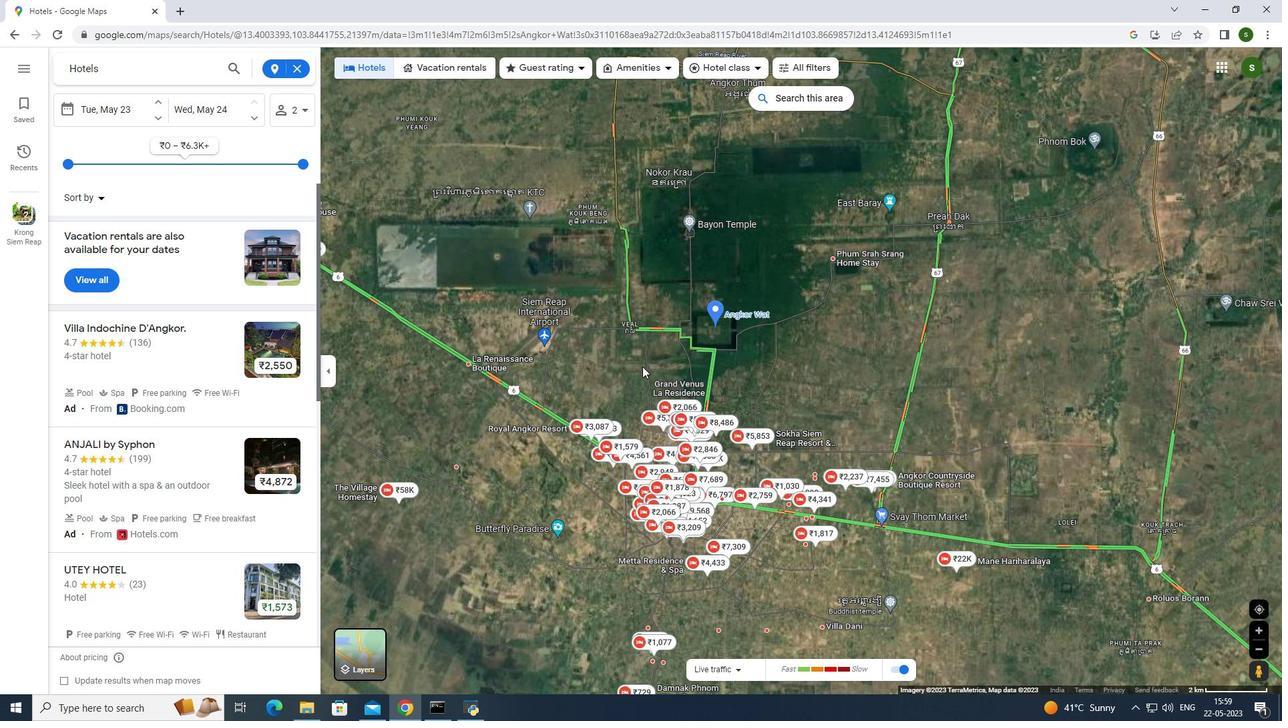 
Action: Mouse scrolled (642, 366) with delta (0, 0)
Screenshot: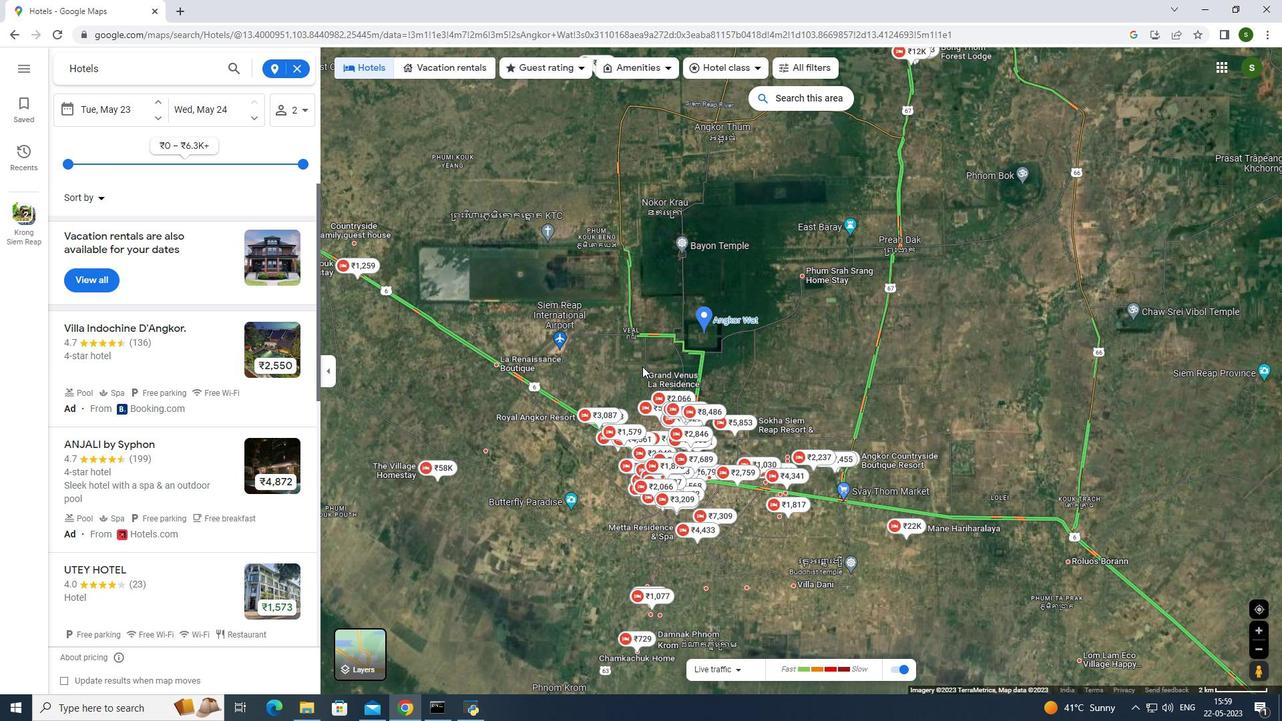 
Action: Mouse scrolled (642, 366) with delta (0, 0)
Screenshot: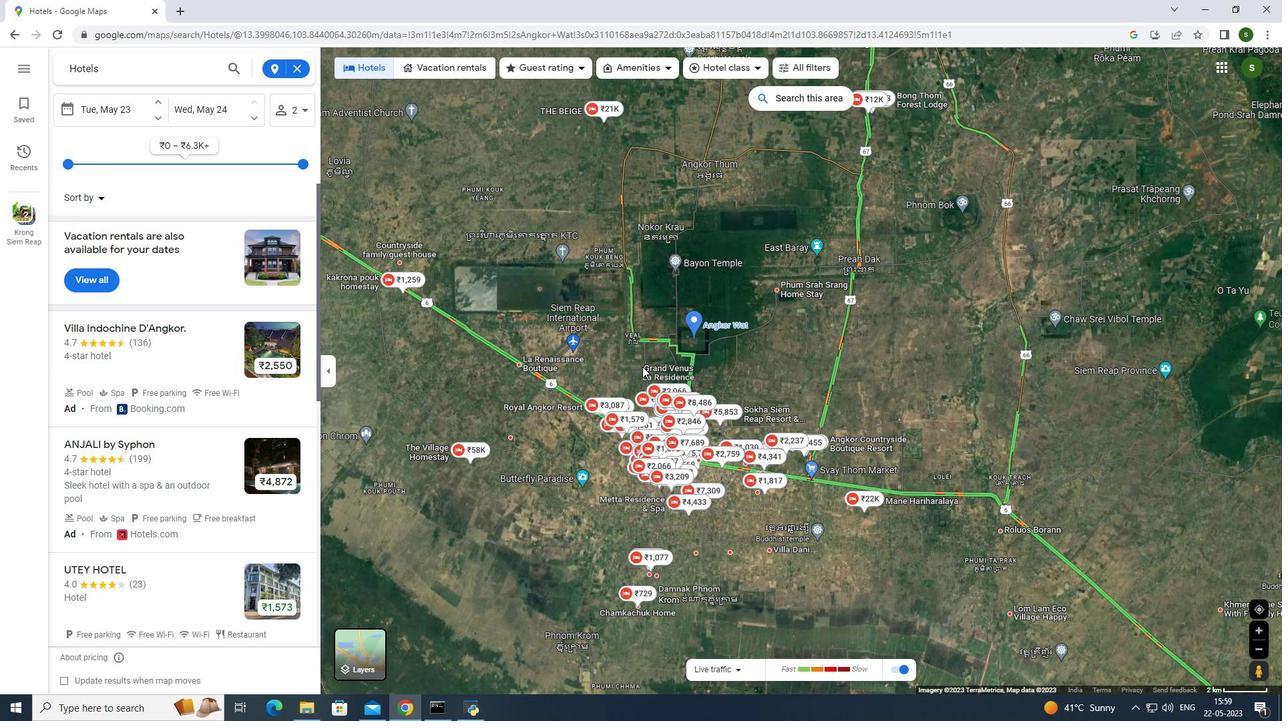 
Action: Mouse moved to (637, 375)
Screenshot: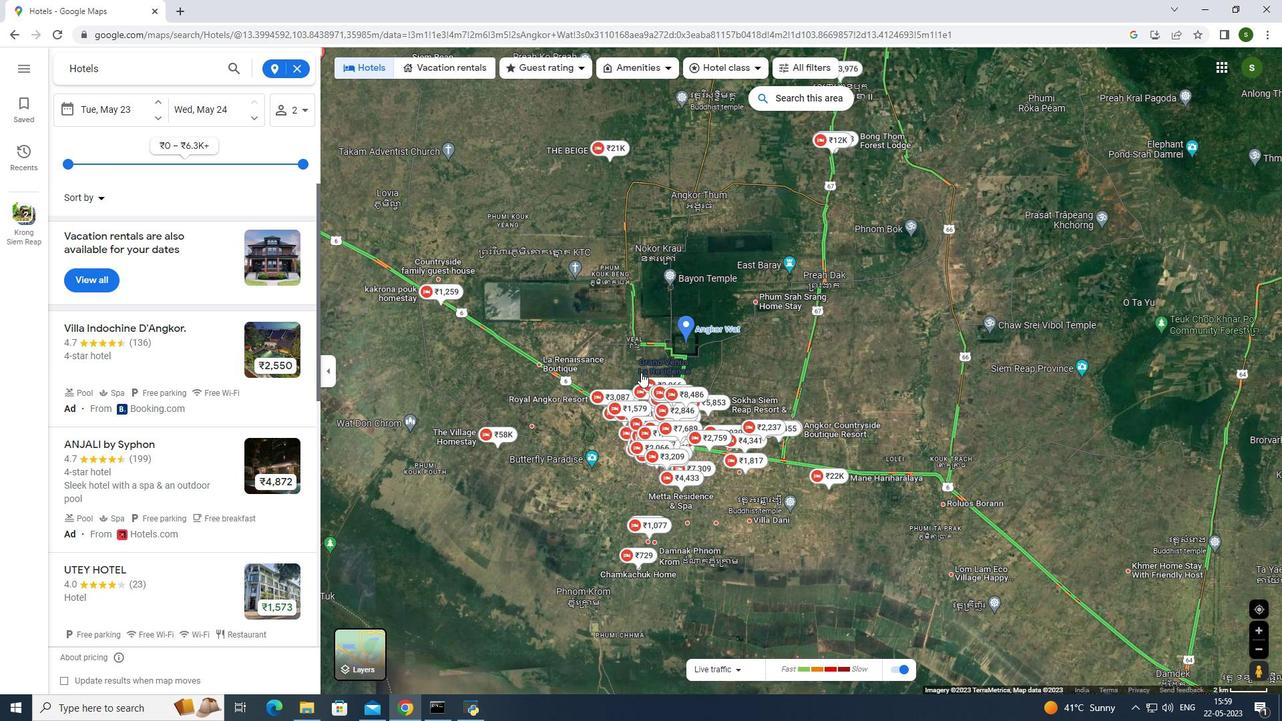 
Action: Mouse scrolled (637, 374) with delta (0, 0)
Screenshot: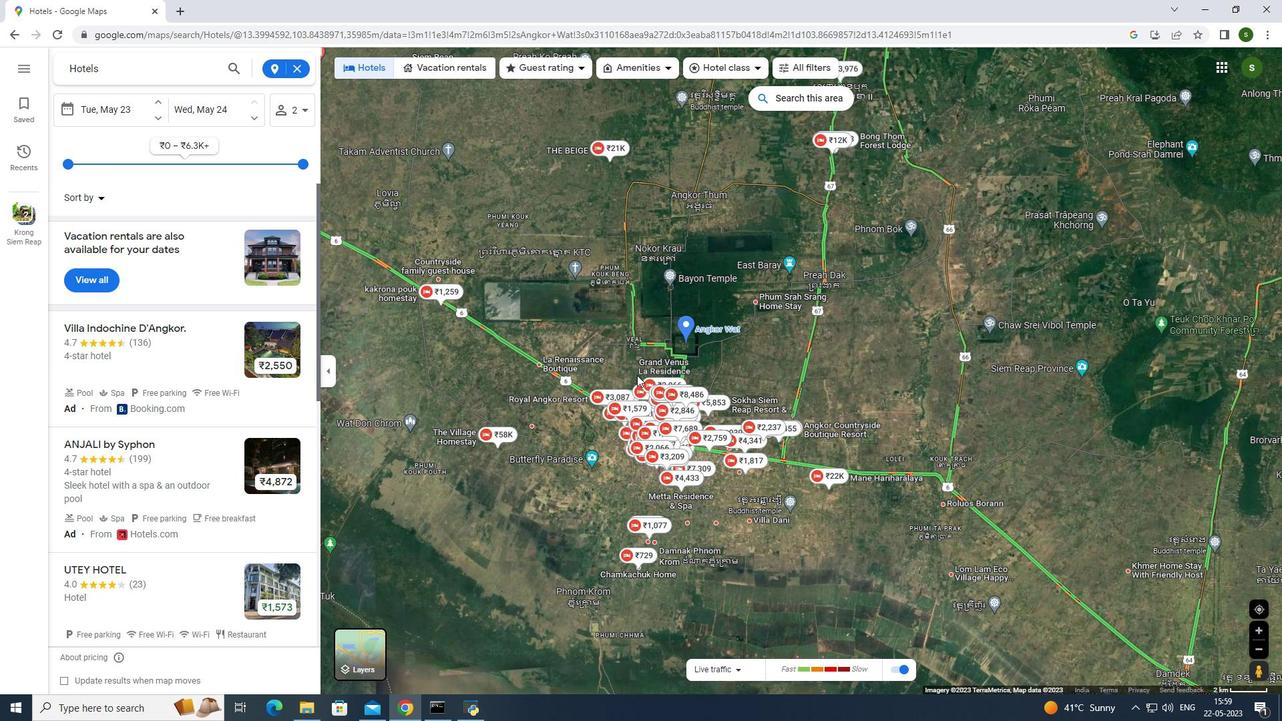
Action: Mouse scrolled (637, 376) with delta (0, 0)
Screenshot: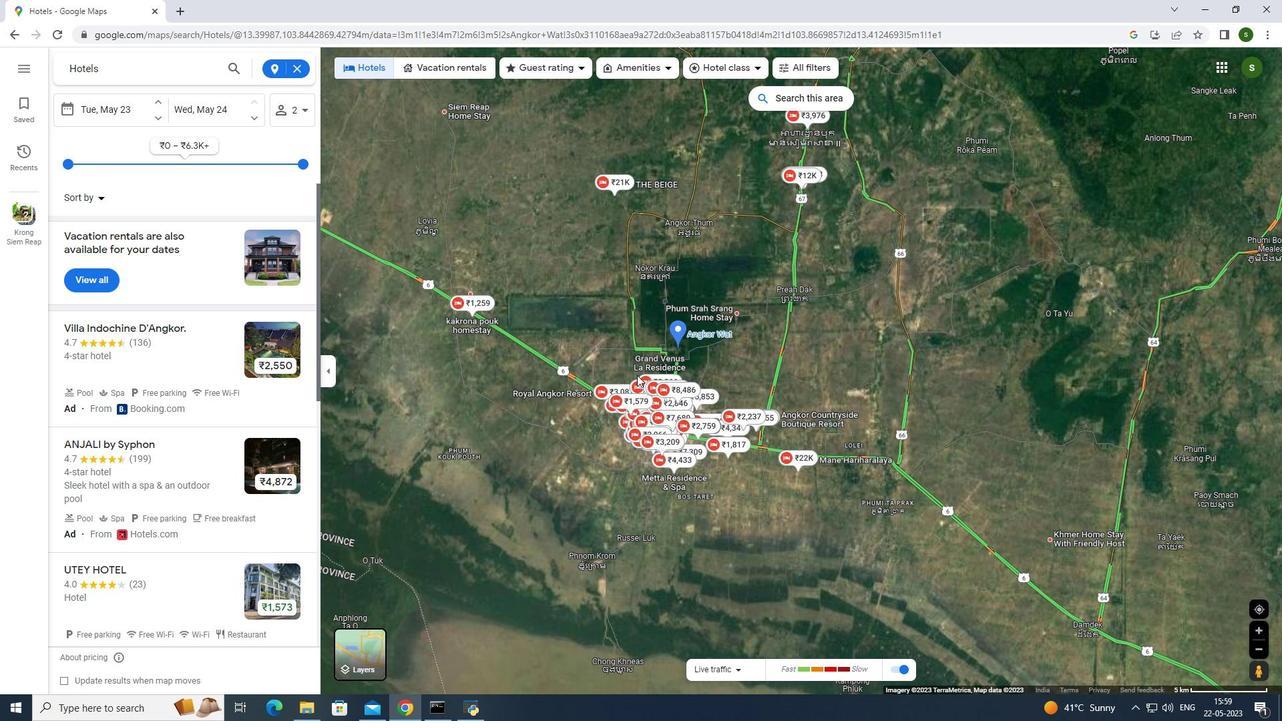 
Action: Mouse scrolled (637, 376) with delta (0, 0)
Screenshot: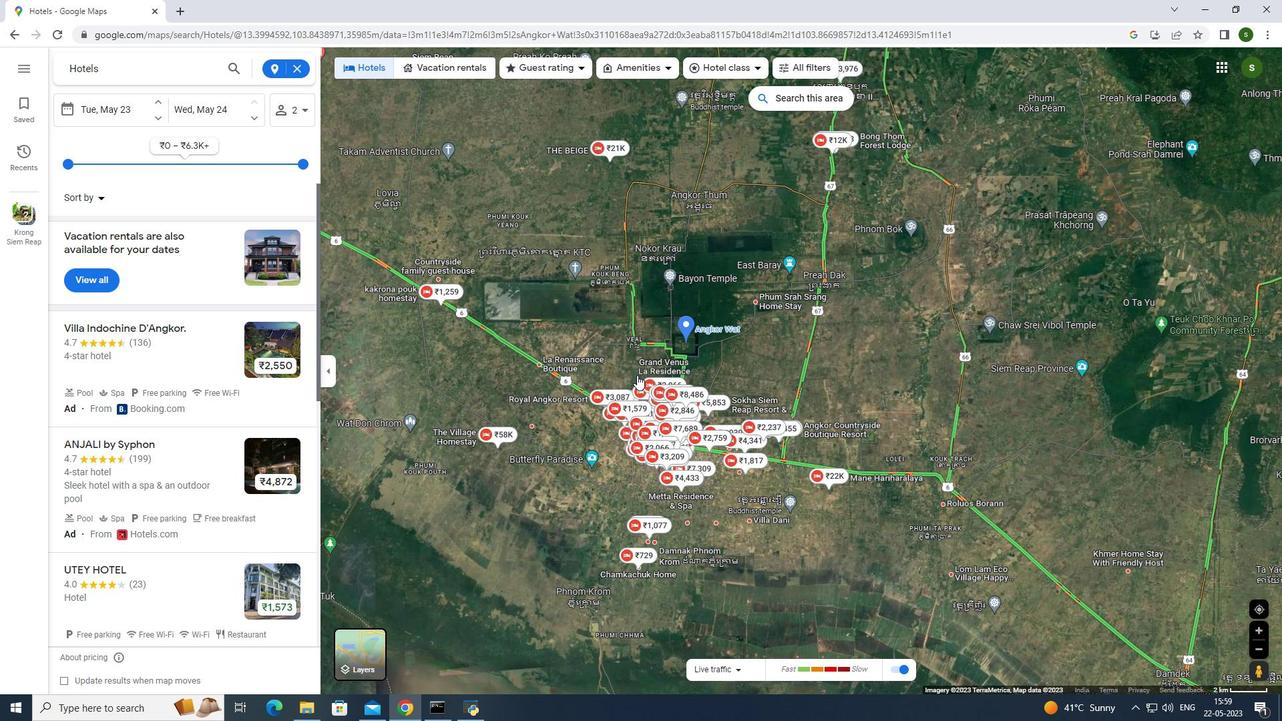 
Action: Mouse scrolled (637, 376) with delta (0, 0)
Screenshot: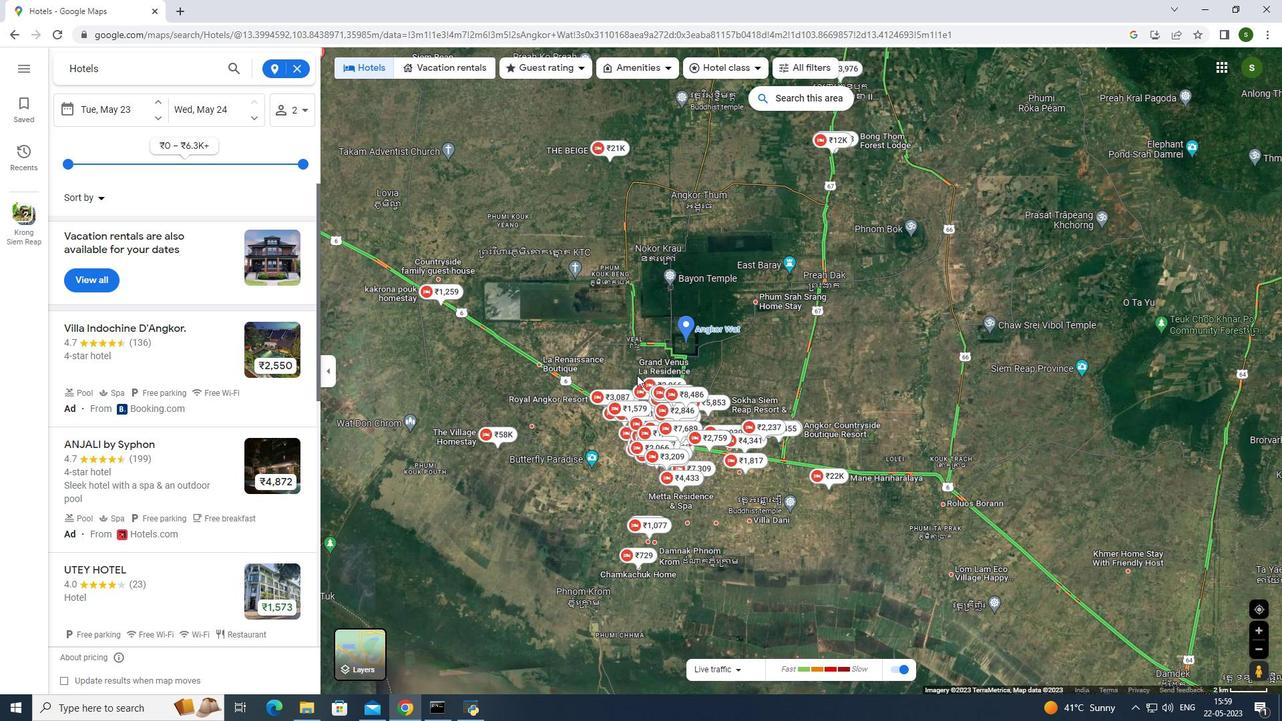 
Action: Mouse scrolled (637, 376) with delta (0, 0)
Screenshot: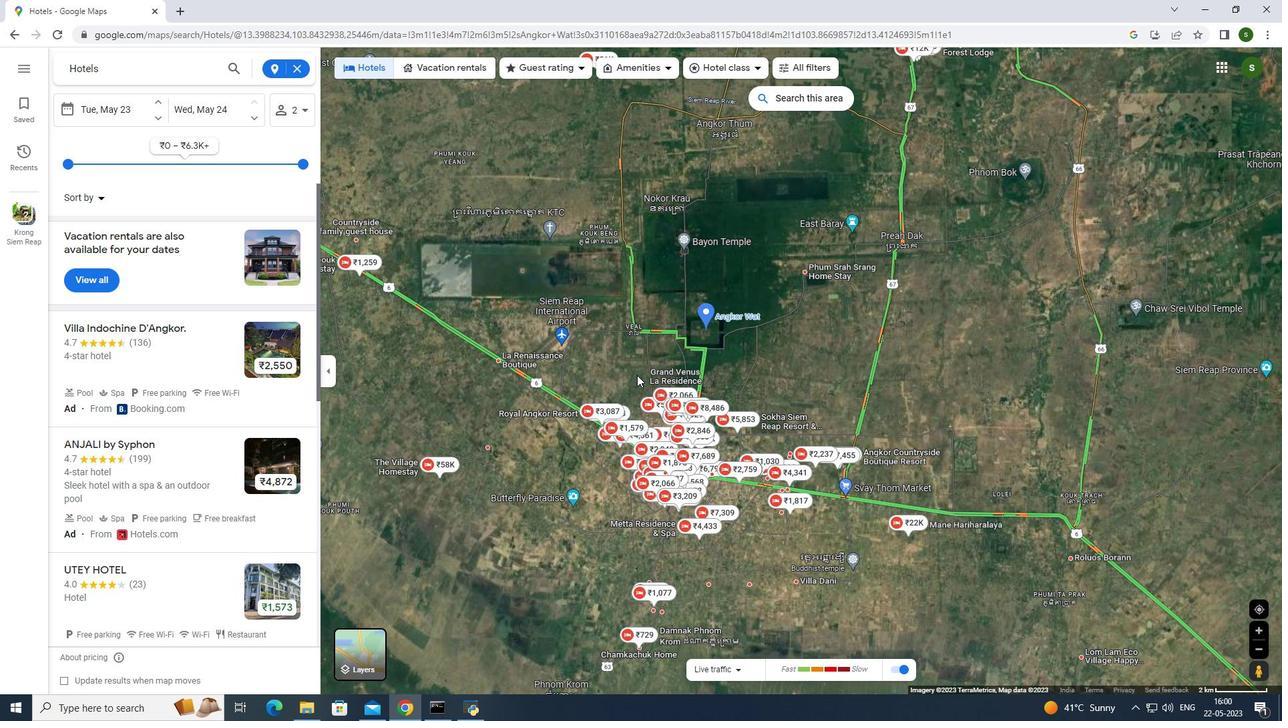
Action: Mouse scrolled (637, 376) with delta (0, 0)
Screenshot: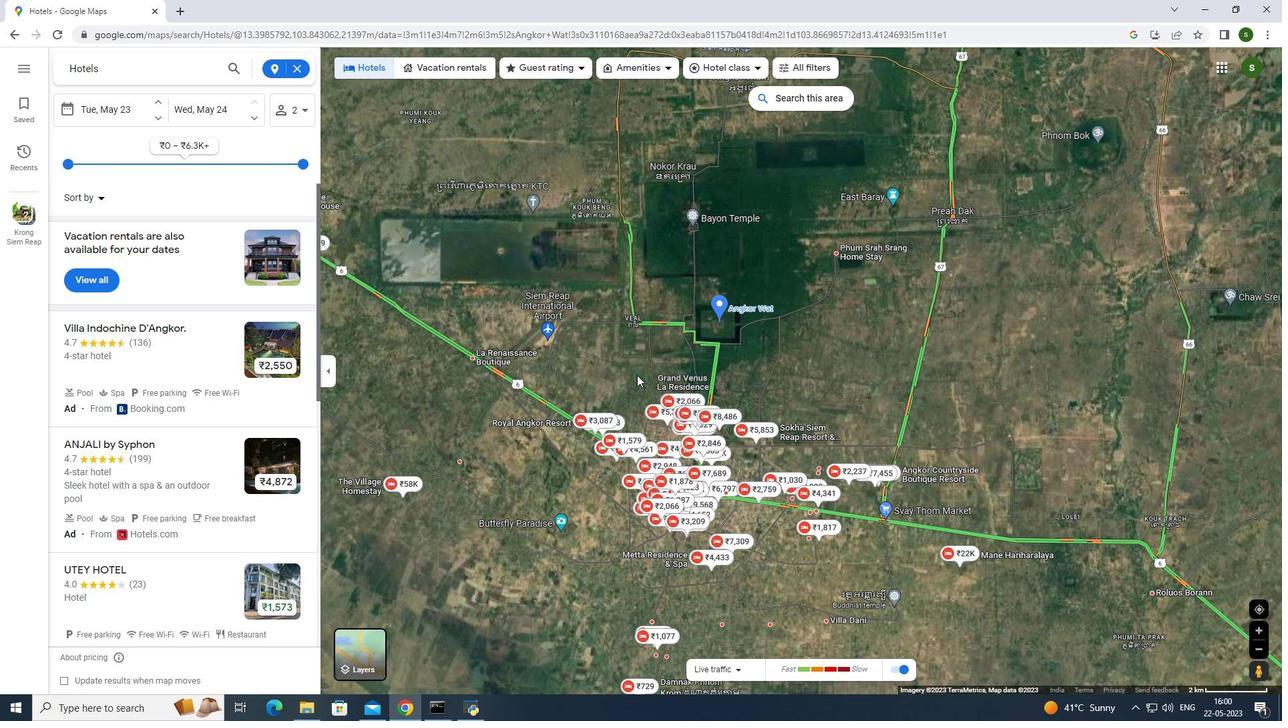 
Action: Mouse moved to (639, 375)
Screenshot: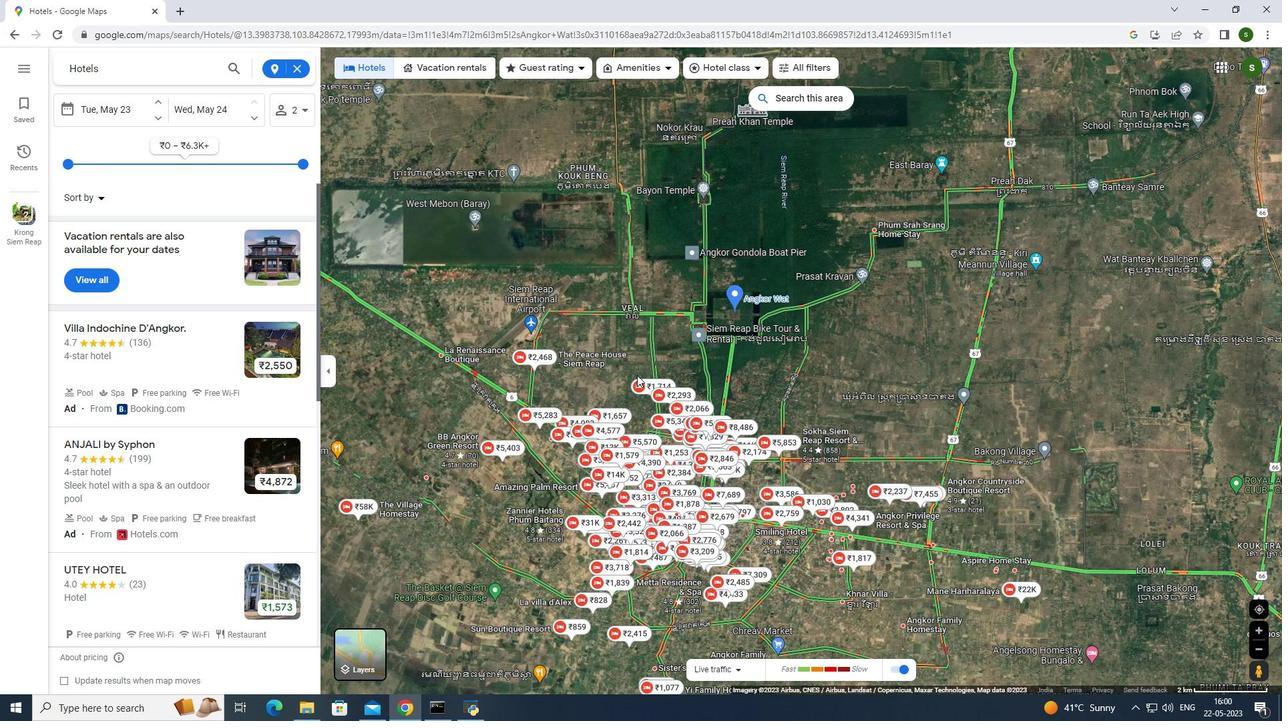 
Action: Mouse scrolled (639, 376) with delta (0, 0)
Screenshot: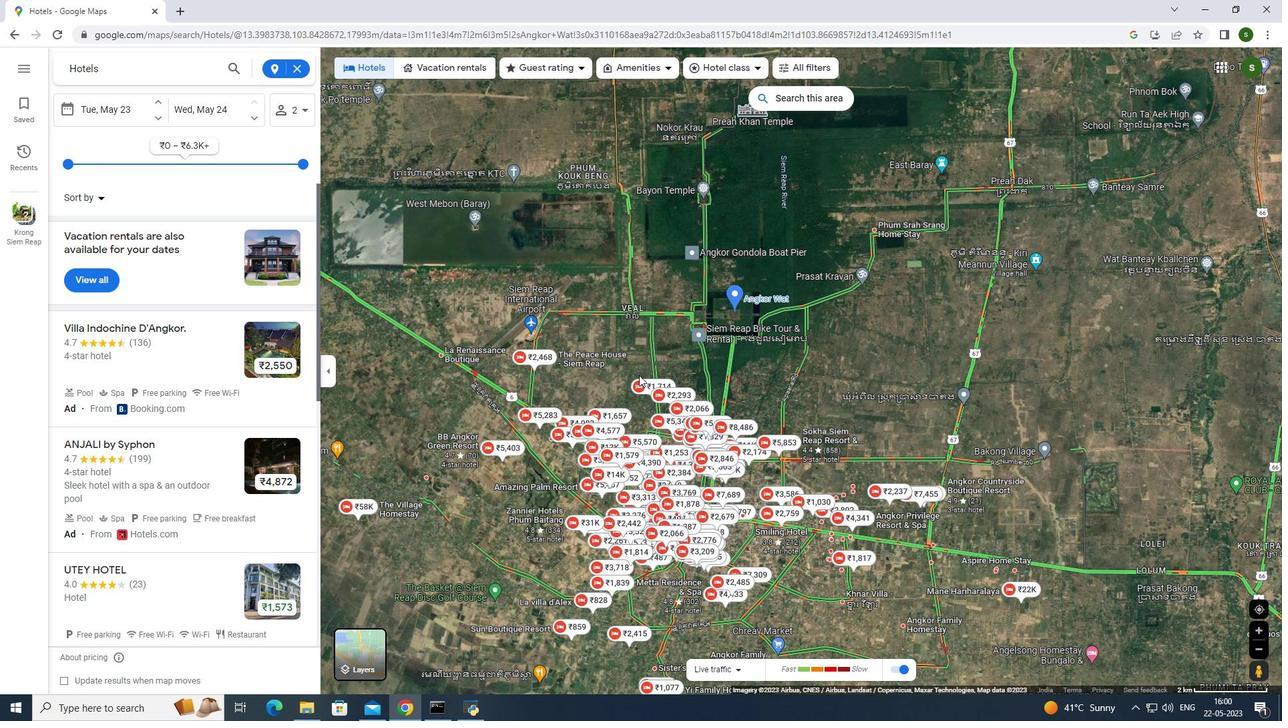 
Action: Mouse scrolled (639, 376) with delta (0, 0)
Screenshot: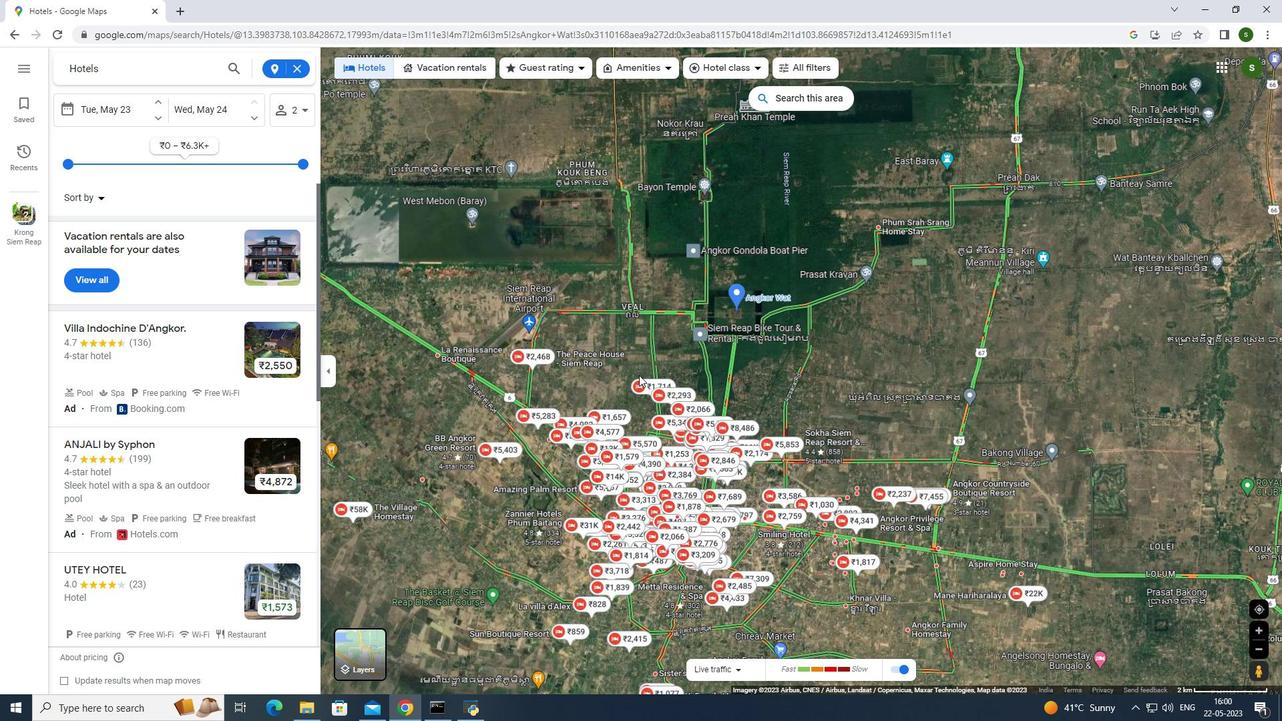 
Action: Mouse moved to (861, 507)
Screenshot: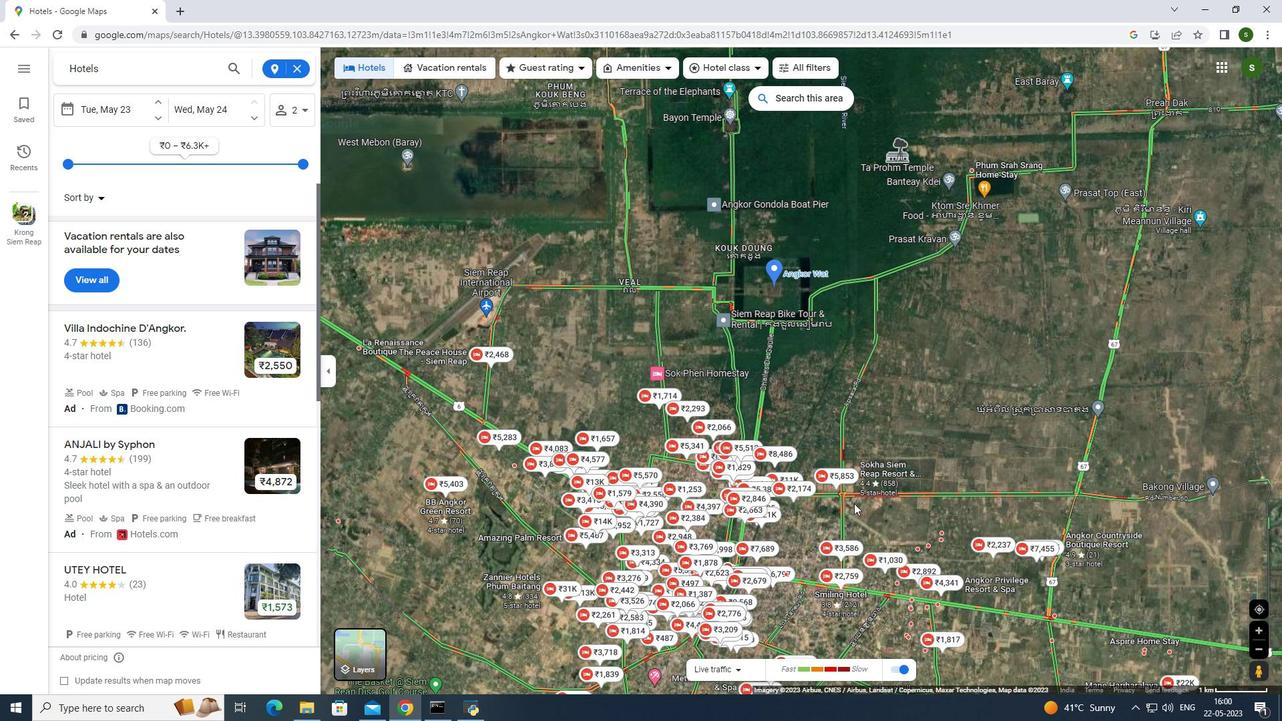 
Action: Mouse pressed left at (861, 507)
Screenshot: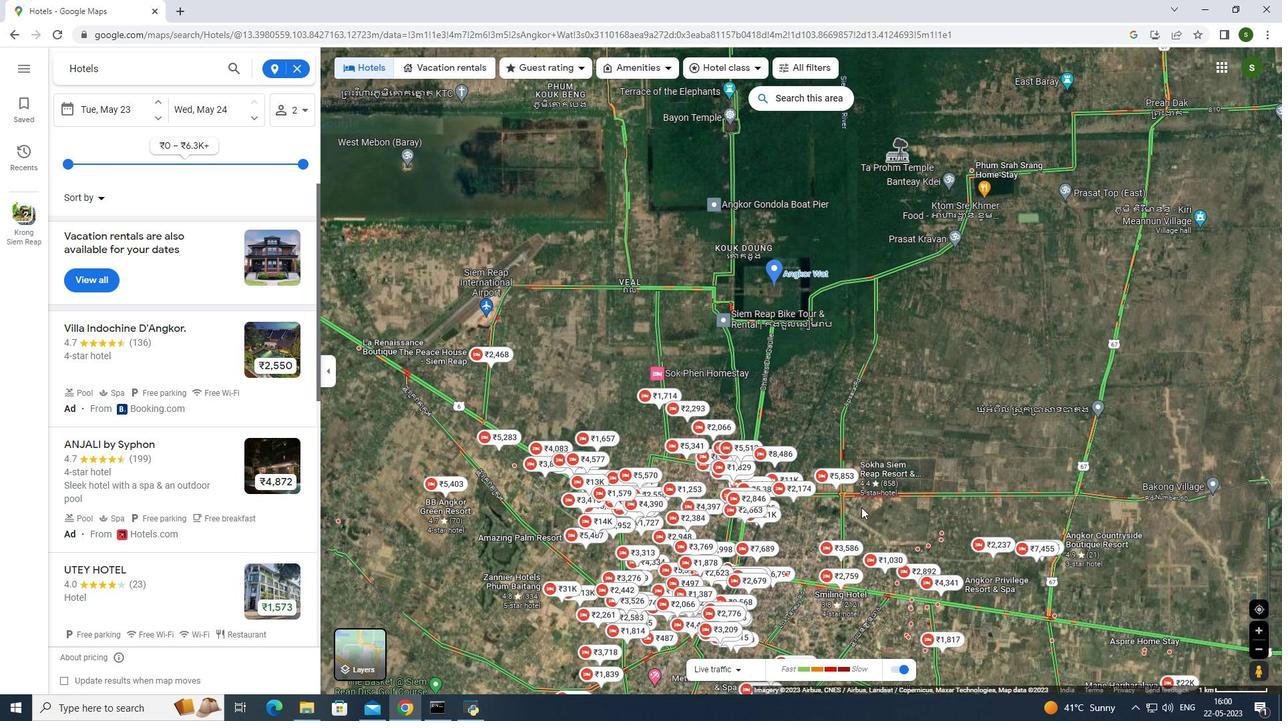 
Action: Mouse moved to (795, 515)
Screenshot: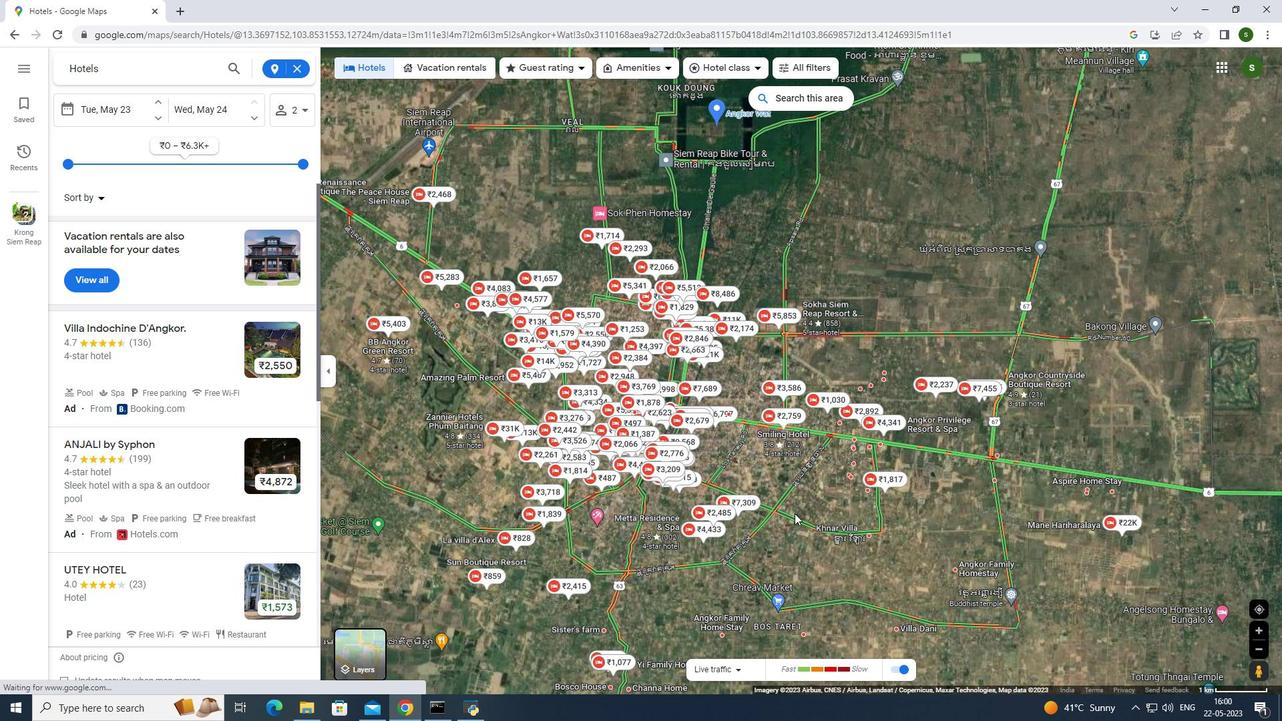 
Action: Mouse pressed left at (795, 515)
Screenshot: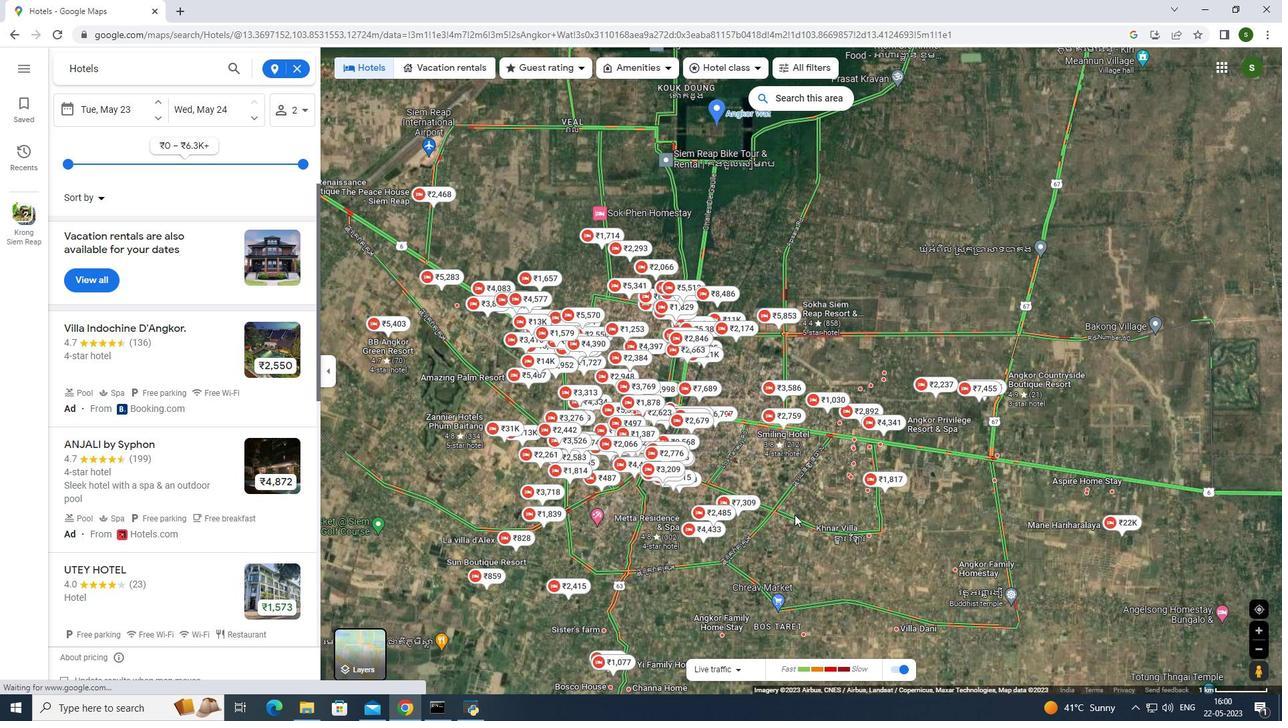 
Action: Mouse moved to (386, 374)
Screenshot: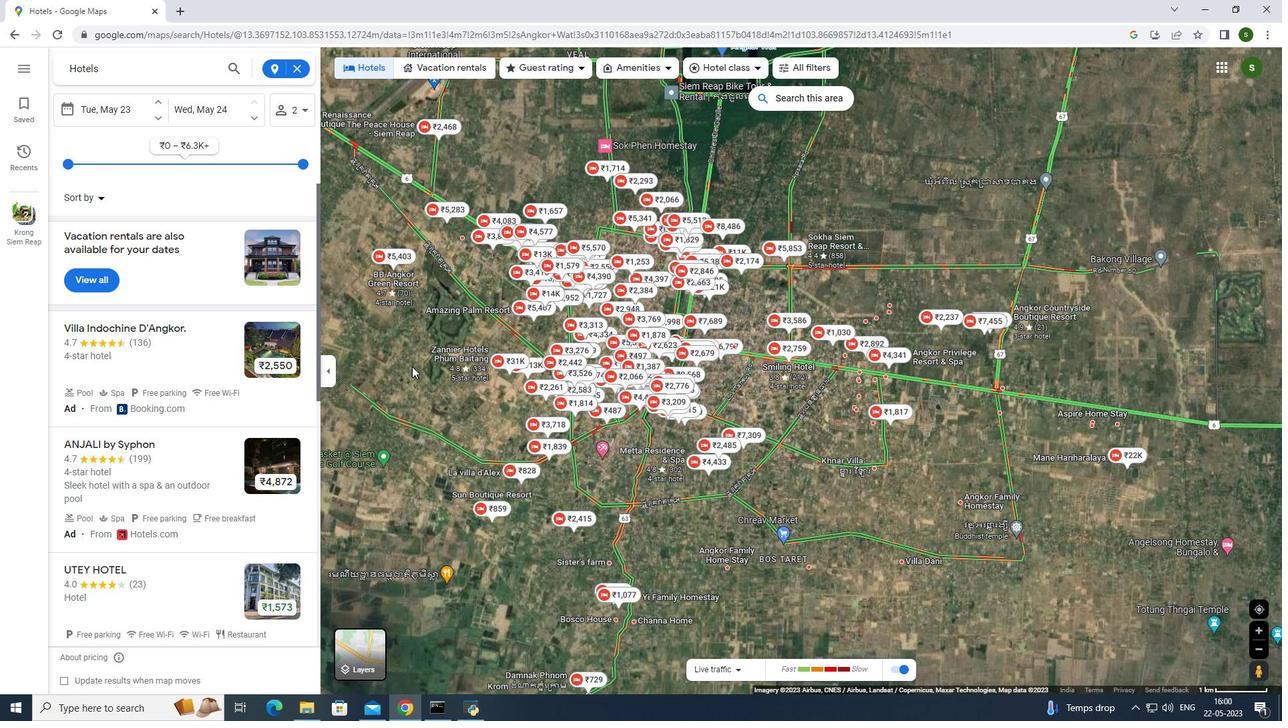 
Action: Mouse pressed left at (386, 374)
Screenshot: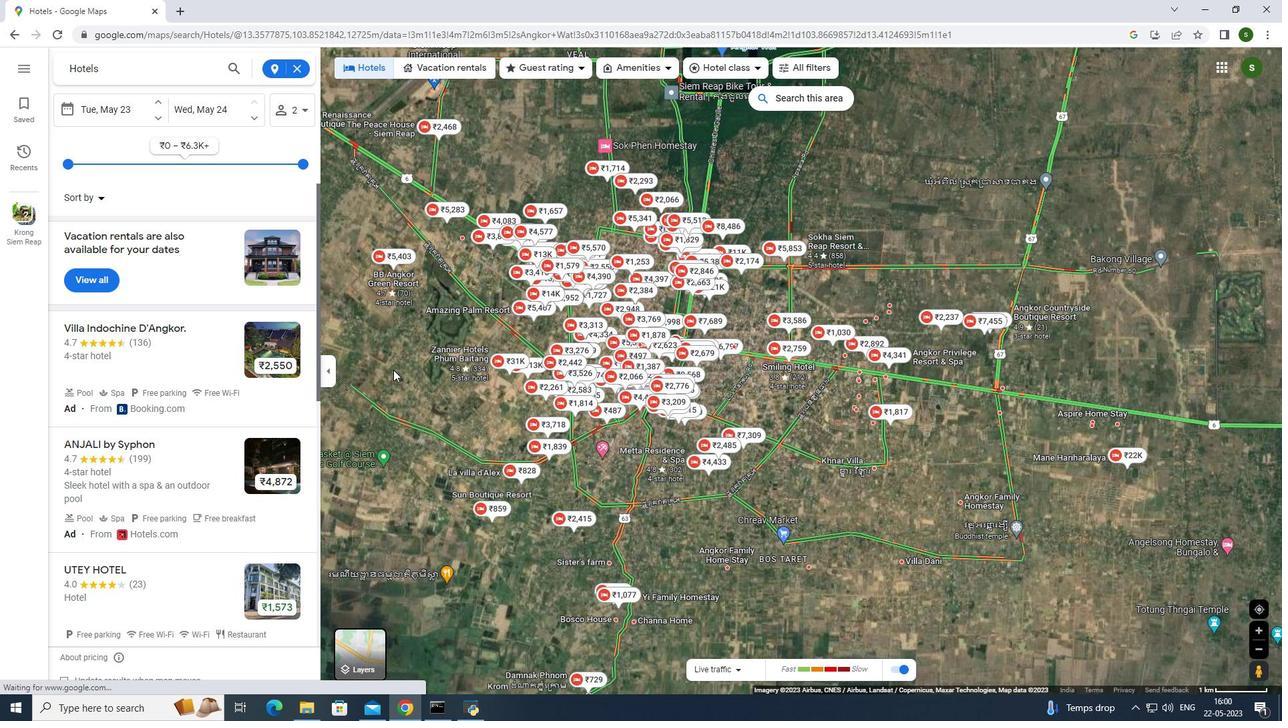 
Action: Mouse moved to (855, 492)
Screenshot: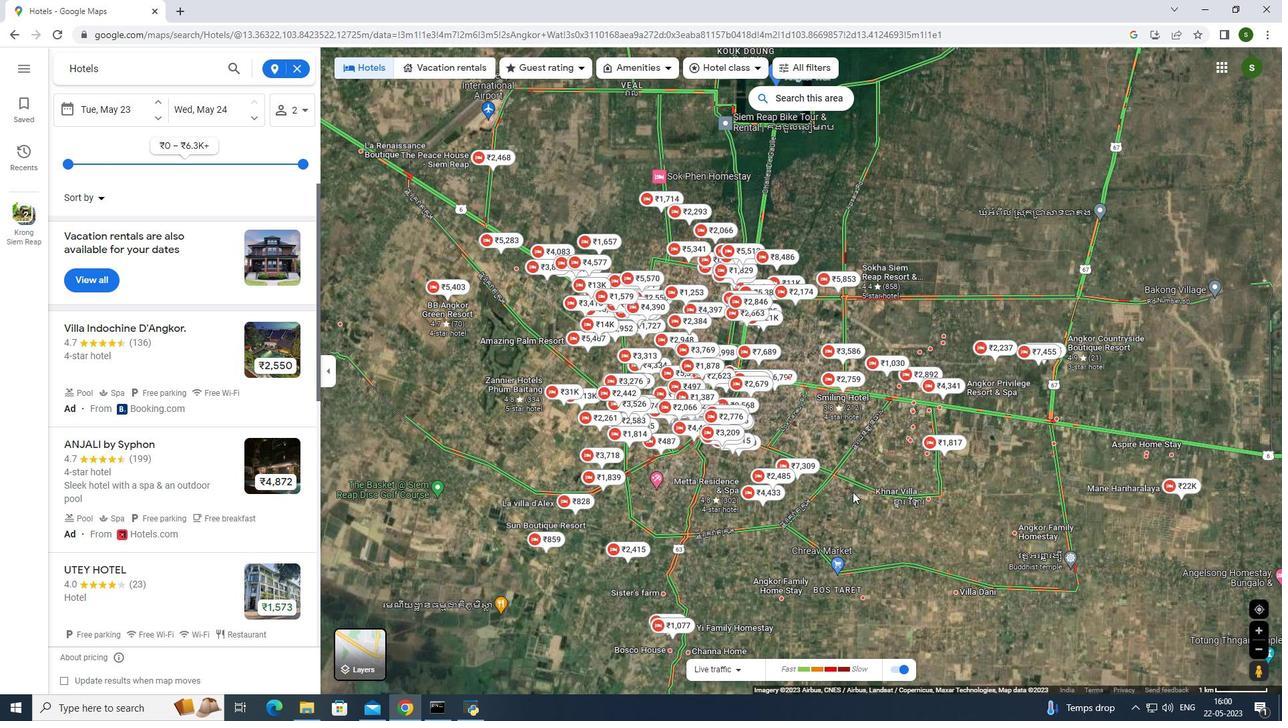 
Action: Mouse pressed left at (855, 492)
Screenshot: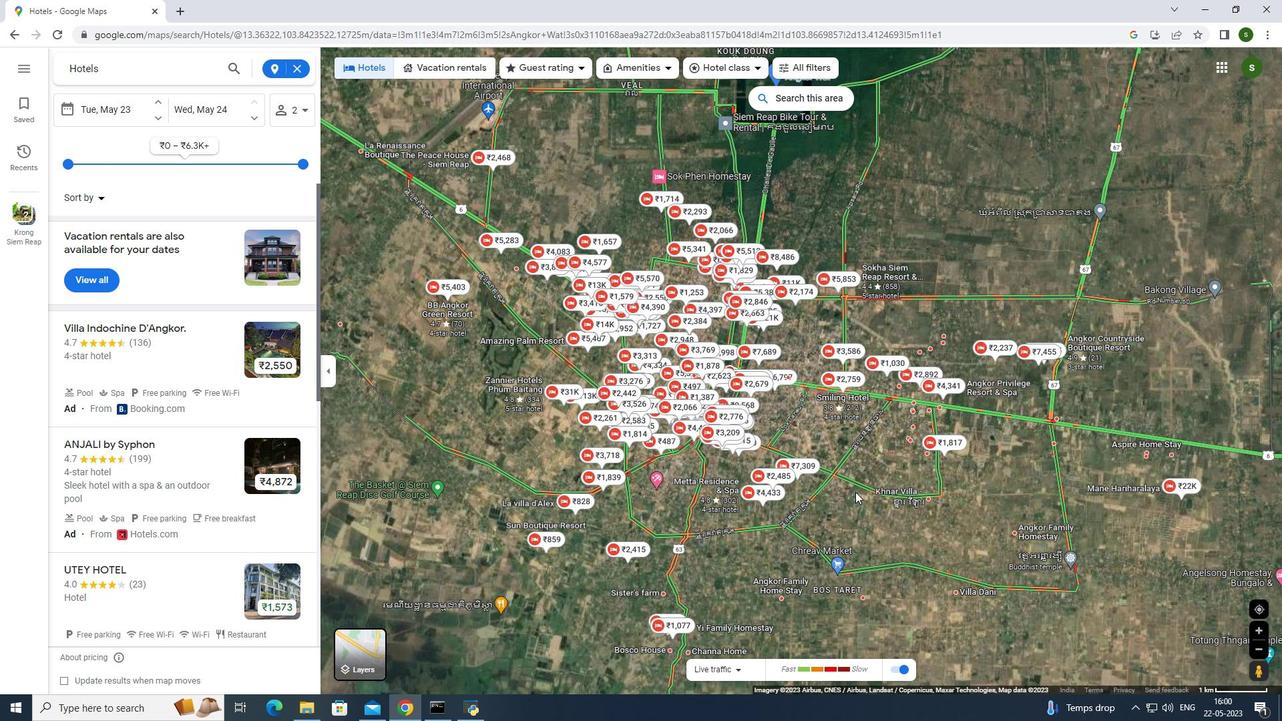 
Action: Mouse moved to (809, 475)
Screenshot: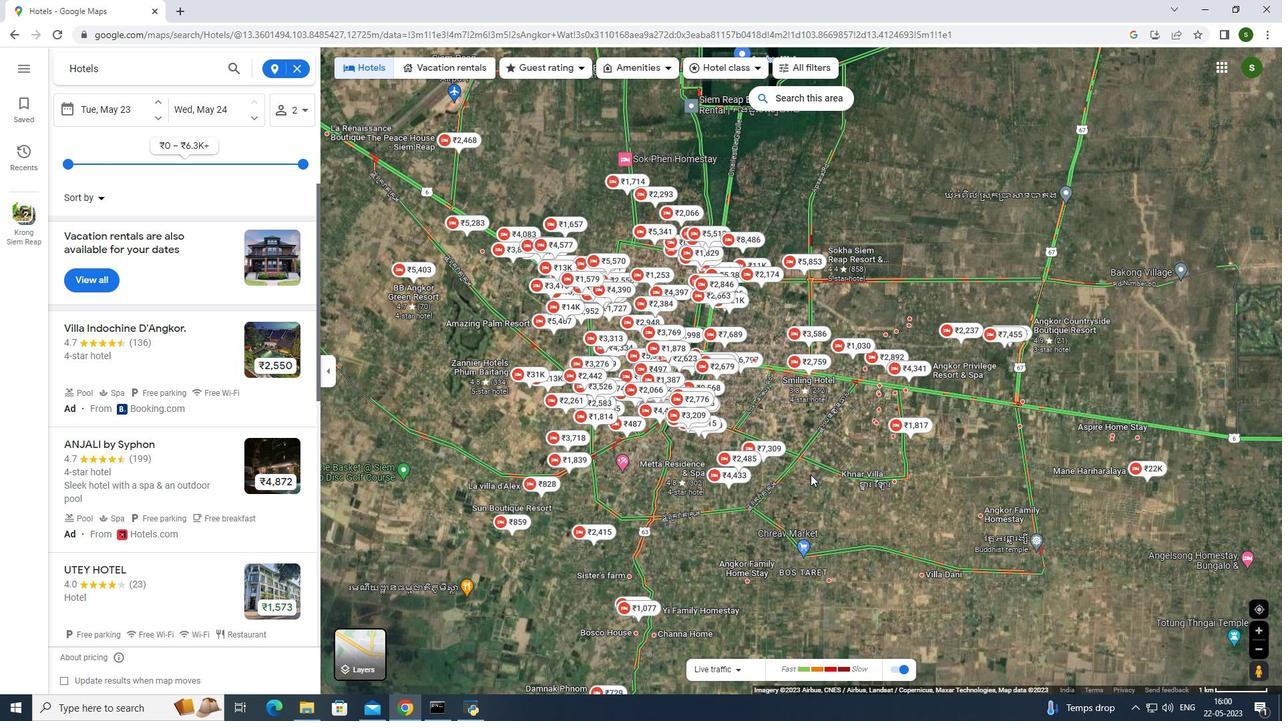 
Action: Mouse pressed left at (809, 475)
Screenshot: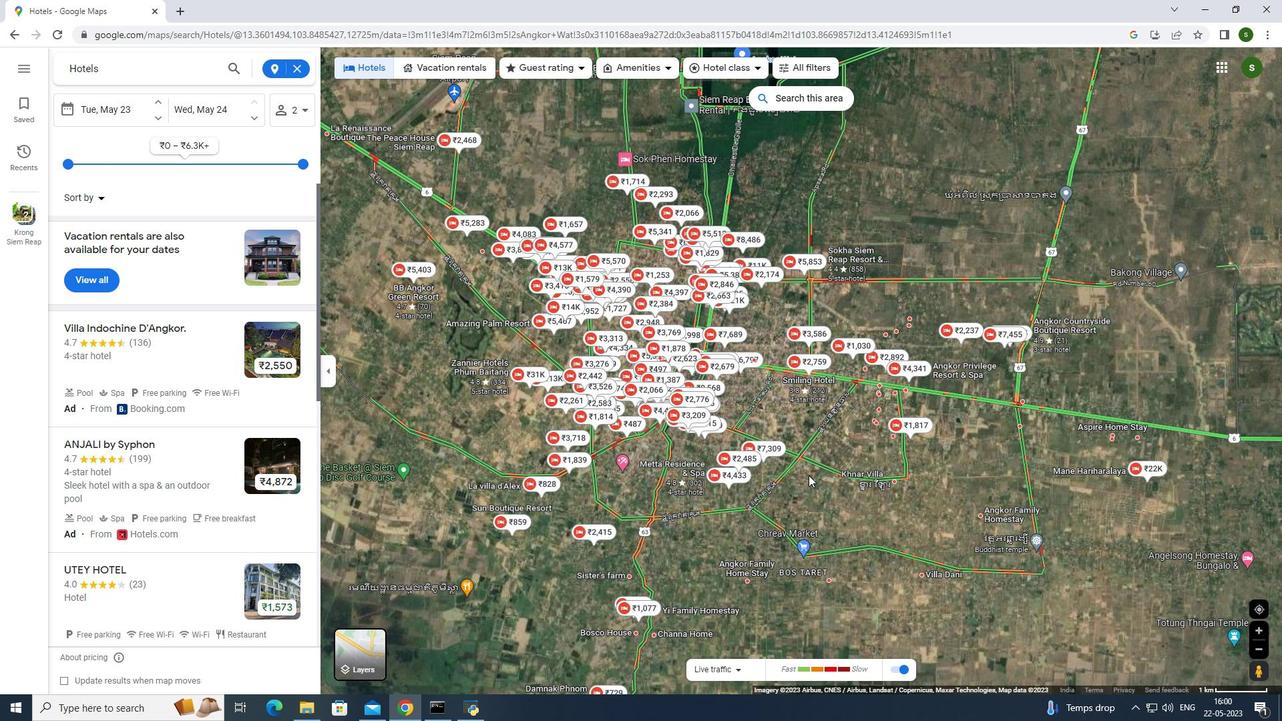 
Action: Mouse moved to (813, 416)
Screenshot: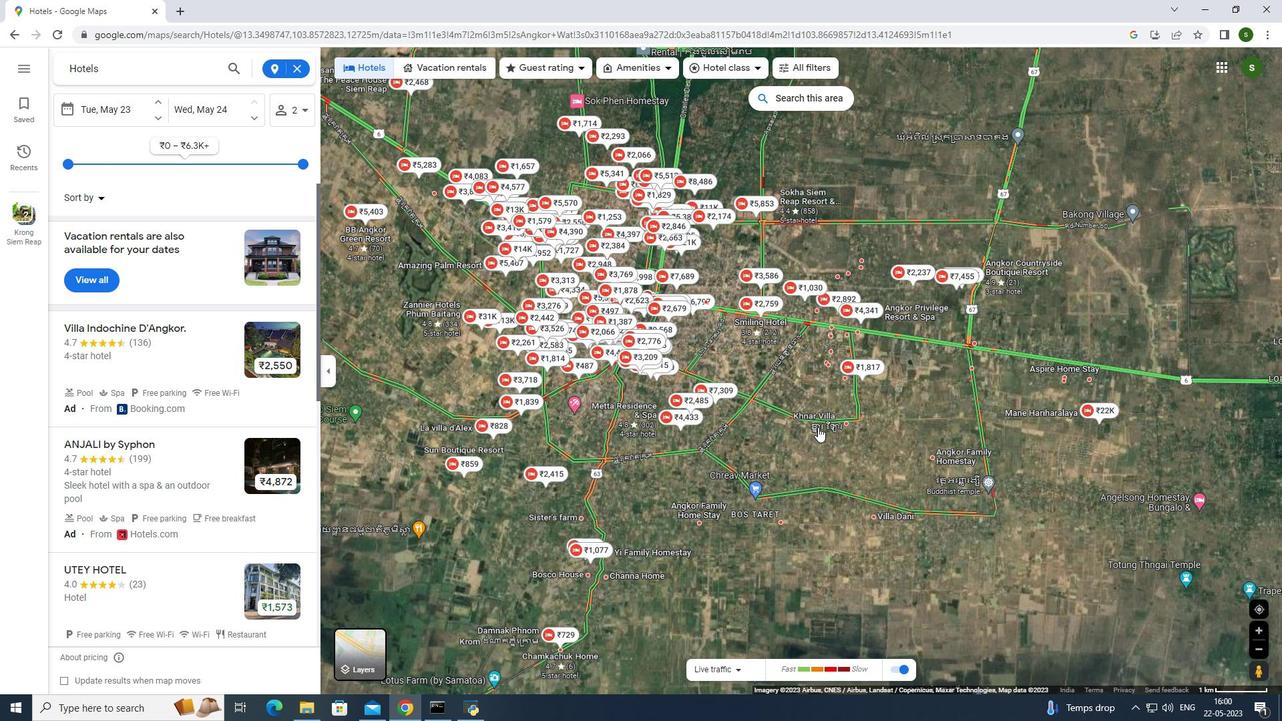 
Action: Mouse pressed left at (813, 416)
Screenshot: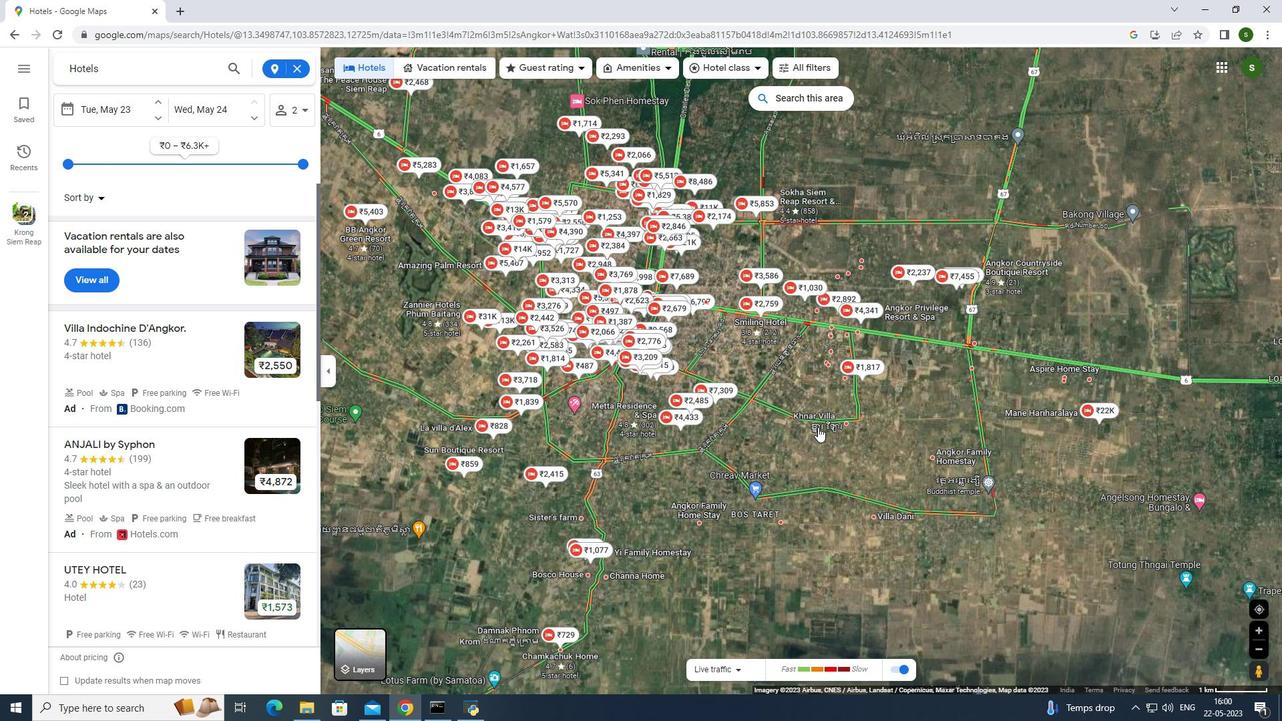 
Action: Mouse moved to (707, 458)
Screenshot: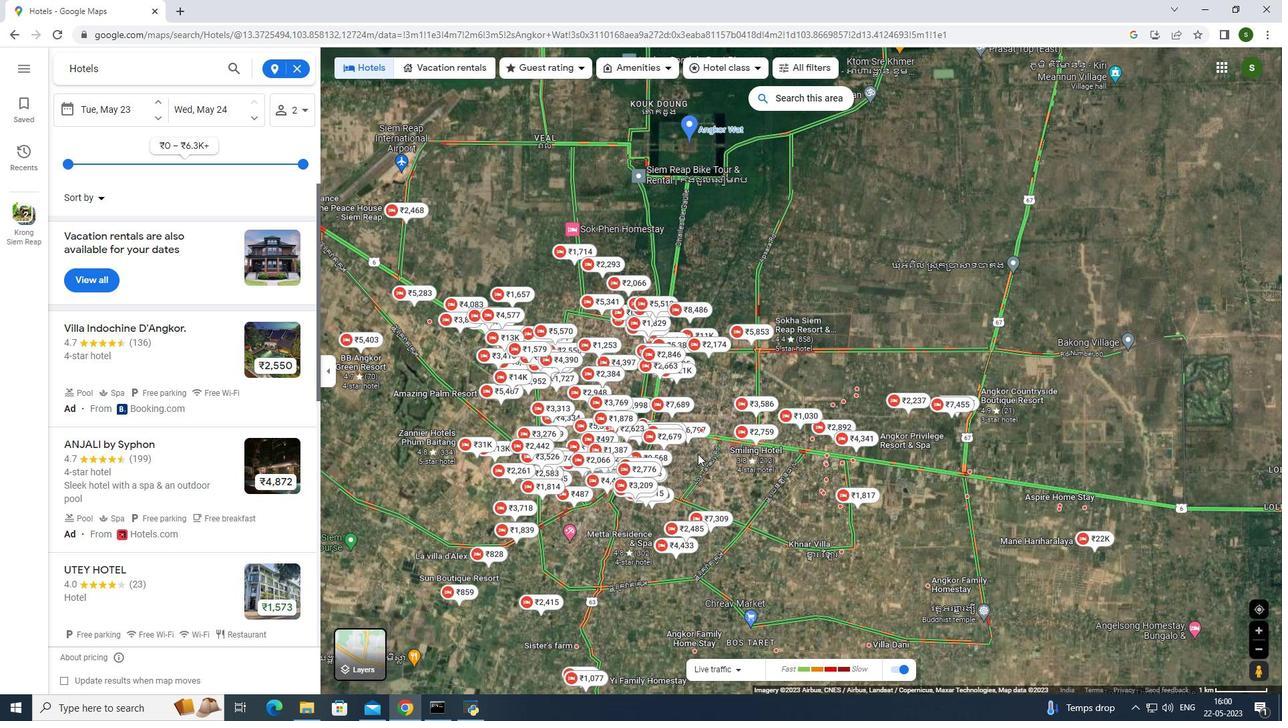 
Action: Mouse pressed left at (707, 458)
Screenshot: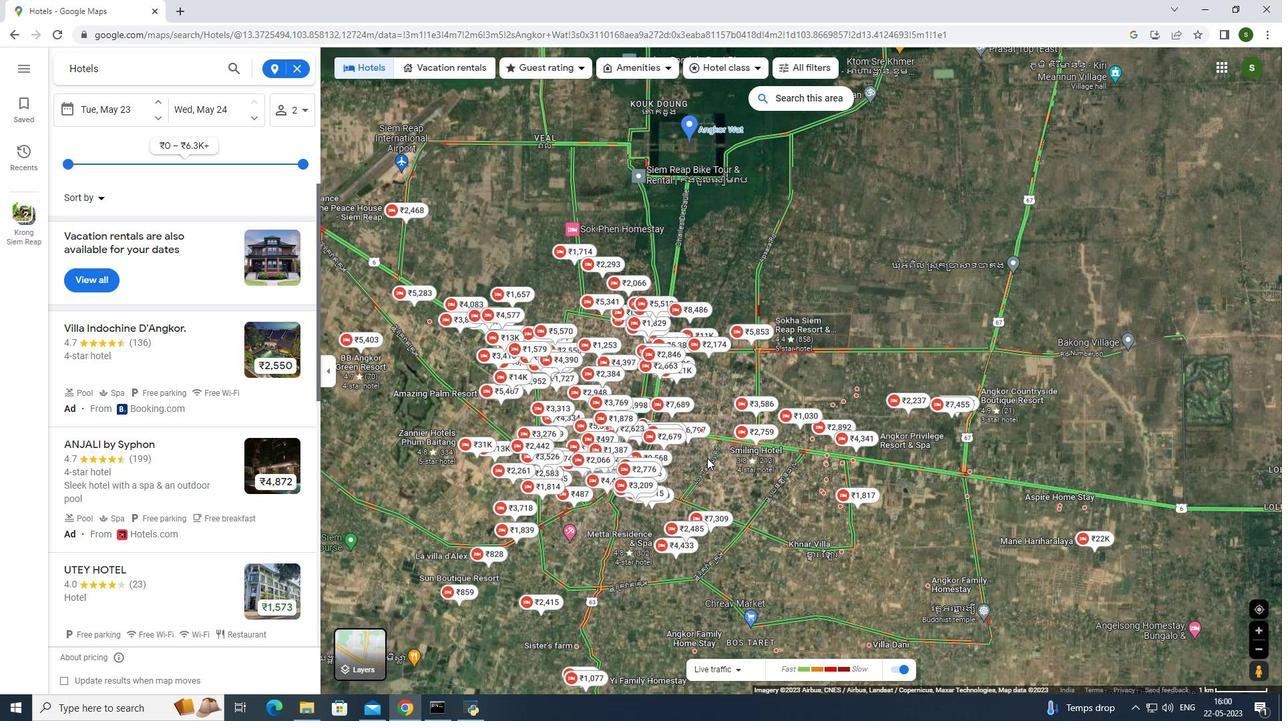 
Action: Mouse moved to (541, 253)
Screenshot: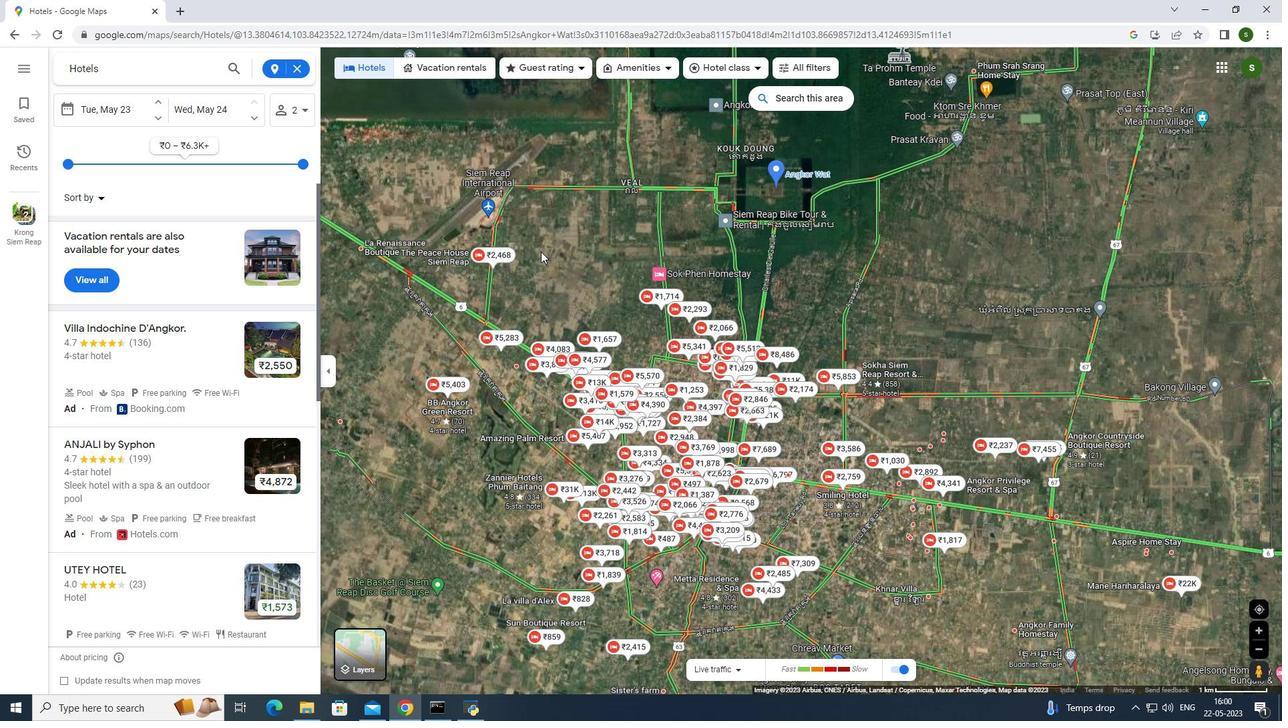
Action: Mouse pressed left at (541, 253)
Screenshot: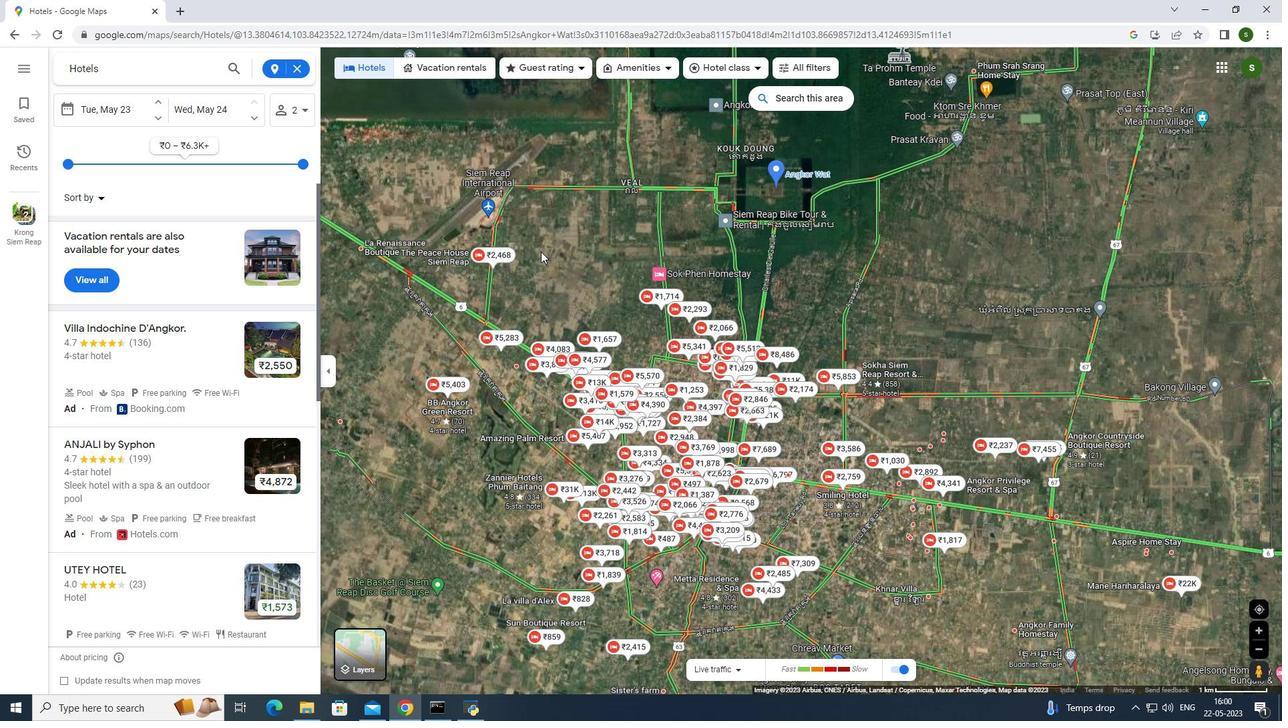 
Action: Mouse moved to (541, 259)
Screenshot: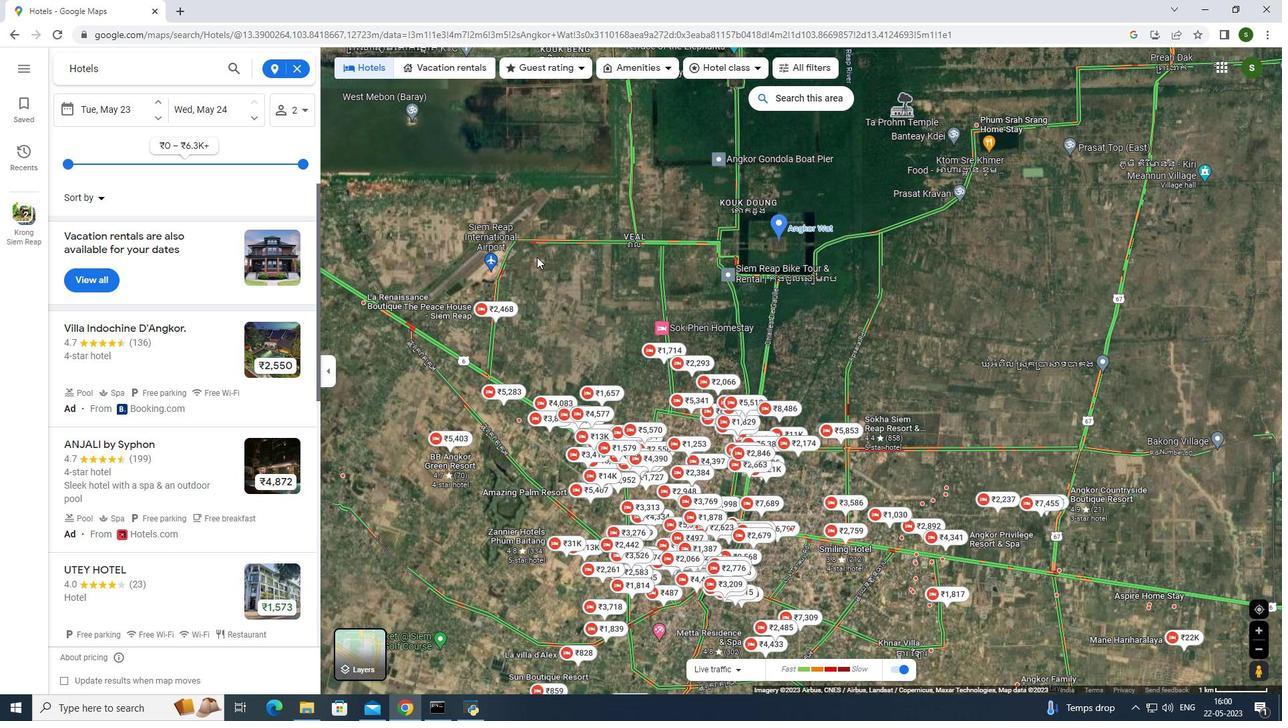 
Action: Mouse pressed left at (541, 259)
Screenshot: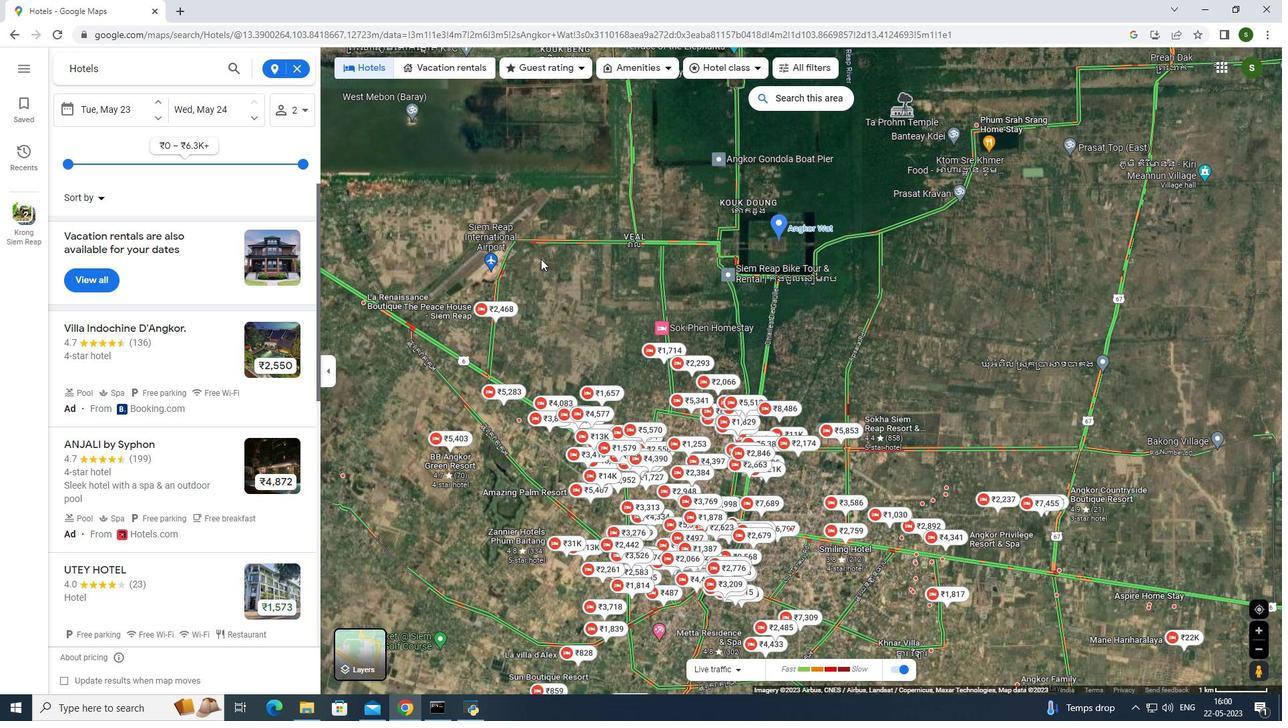 
Action: Mouse moved to (593, 374)
Screenshot: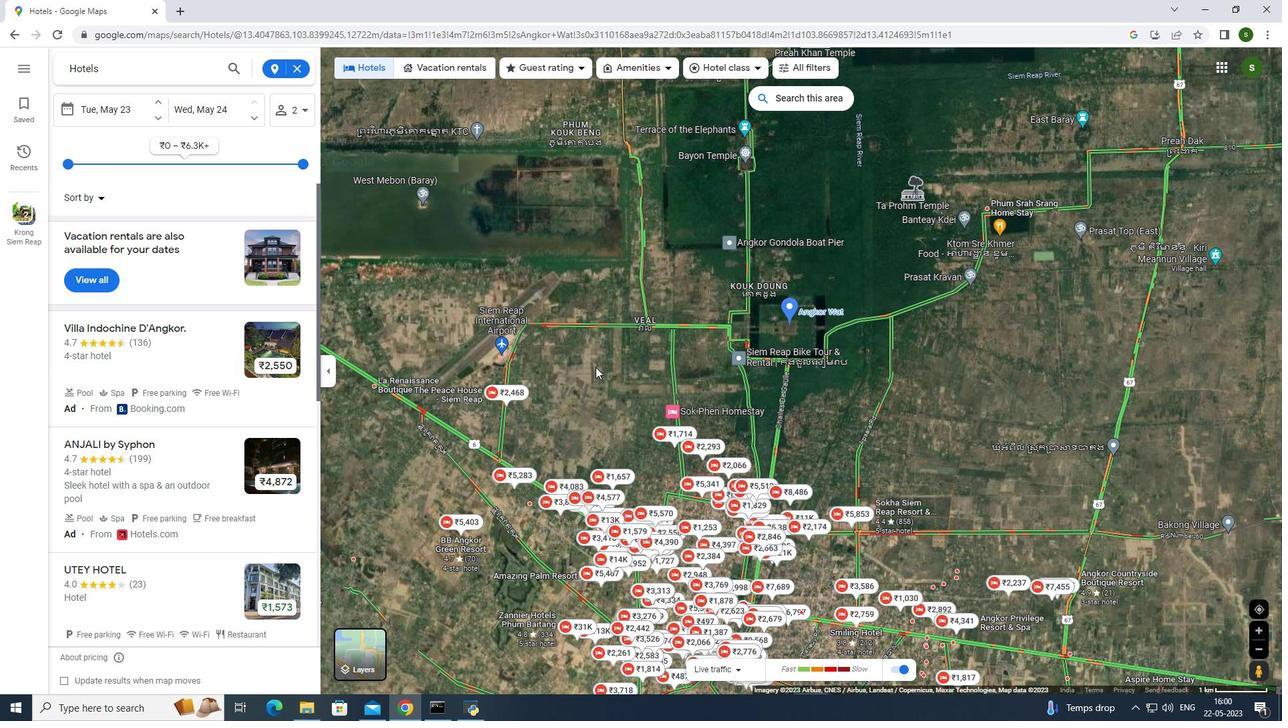 
Action: Mouse pressed left at (593, 374)
Screenshot: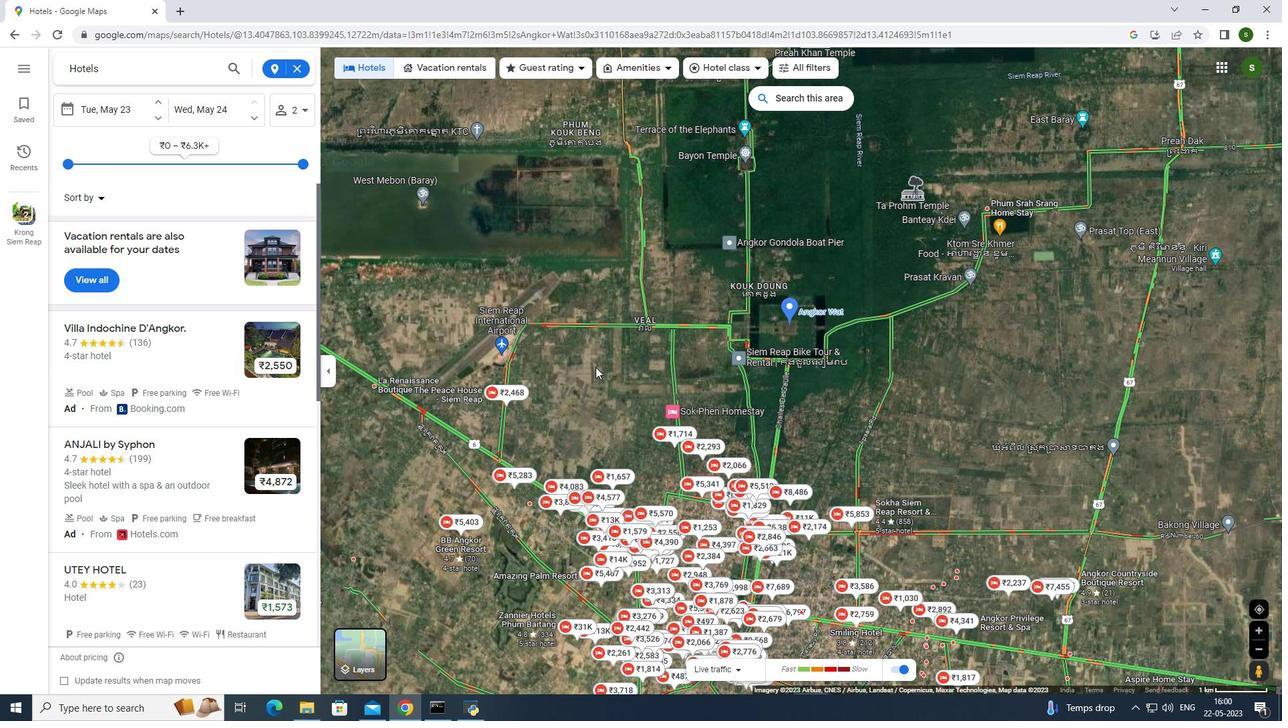 
Action: Mouse moved to (508, 320)
Screenshot: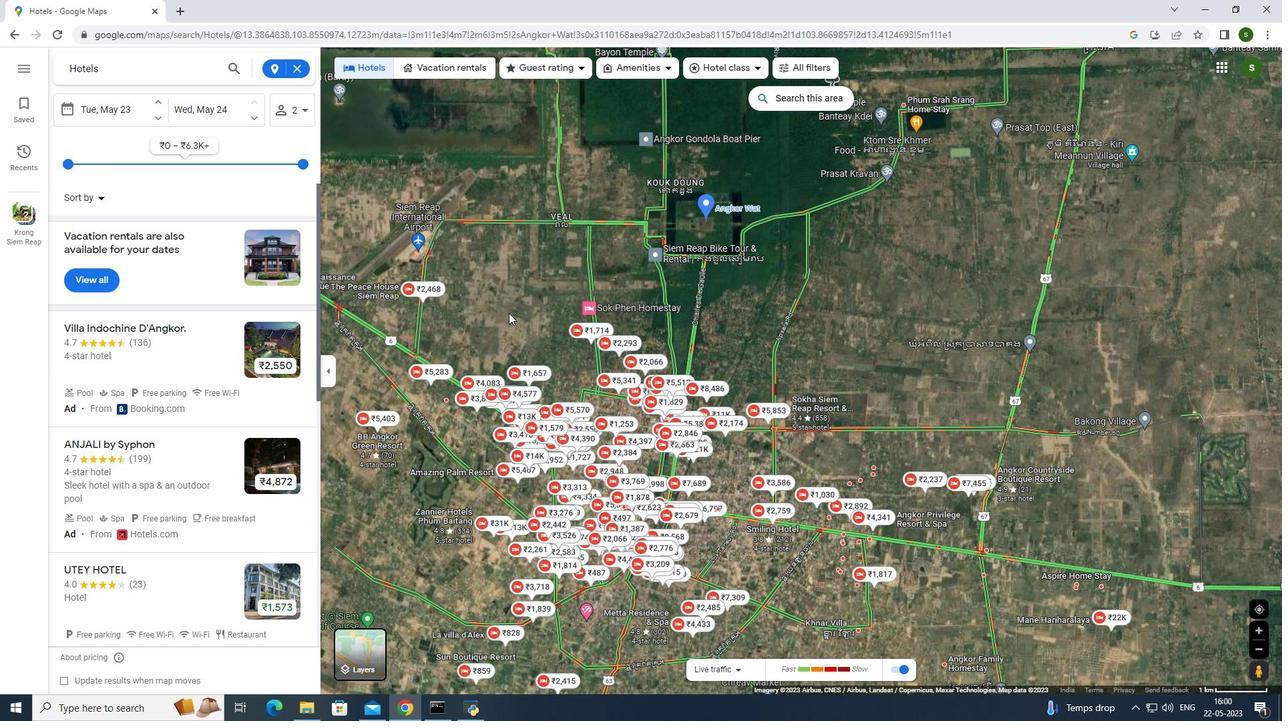 
Action: Mouse pressed left at (508, 320)
Screenshot: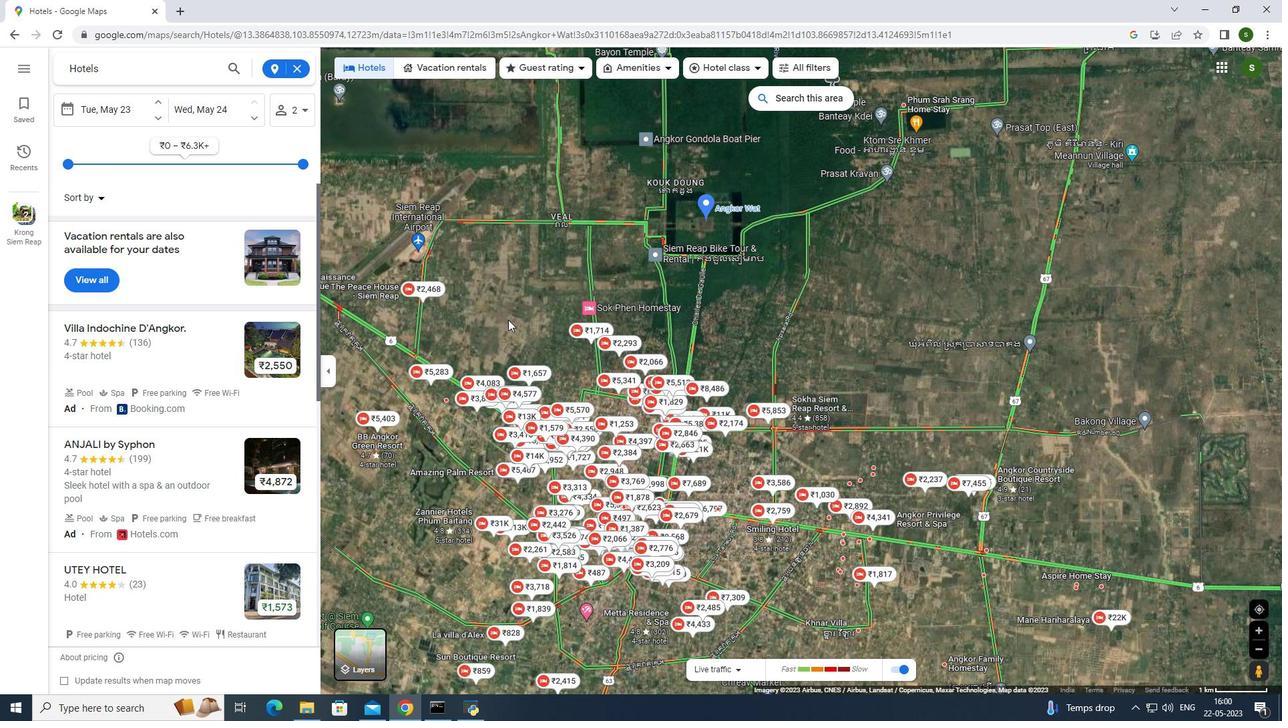 
Action: Mouse moved to (672, 271)
Screenshot: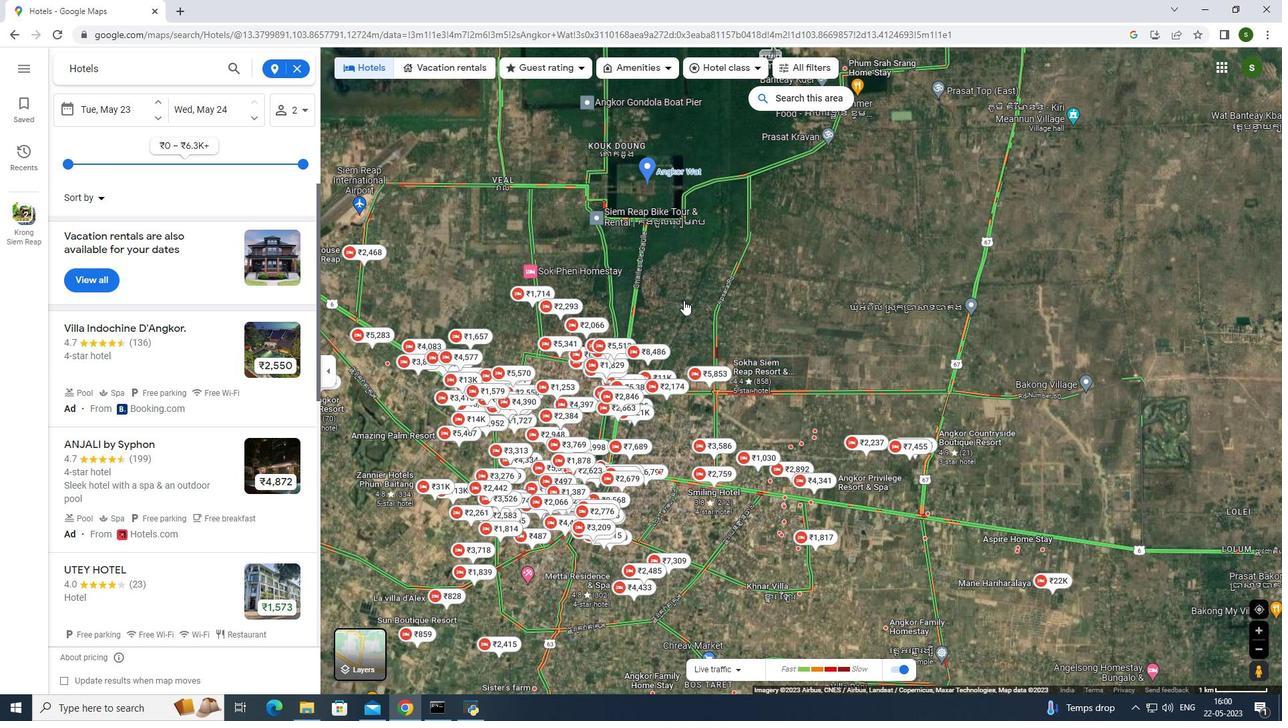 
Action: Mouse pressed left at (672, 271)
Screenshot: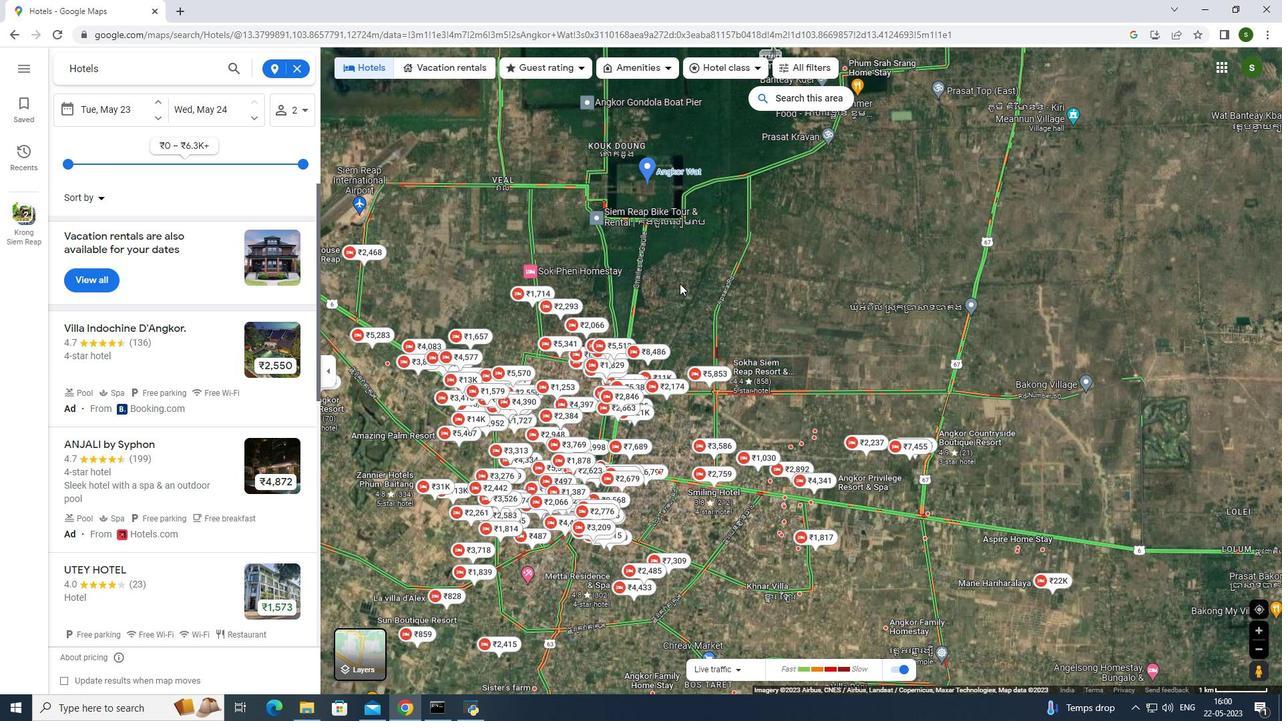
Action: Mouse moved to (638, 571)
Screenshot: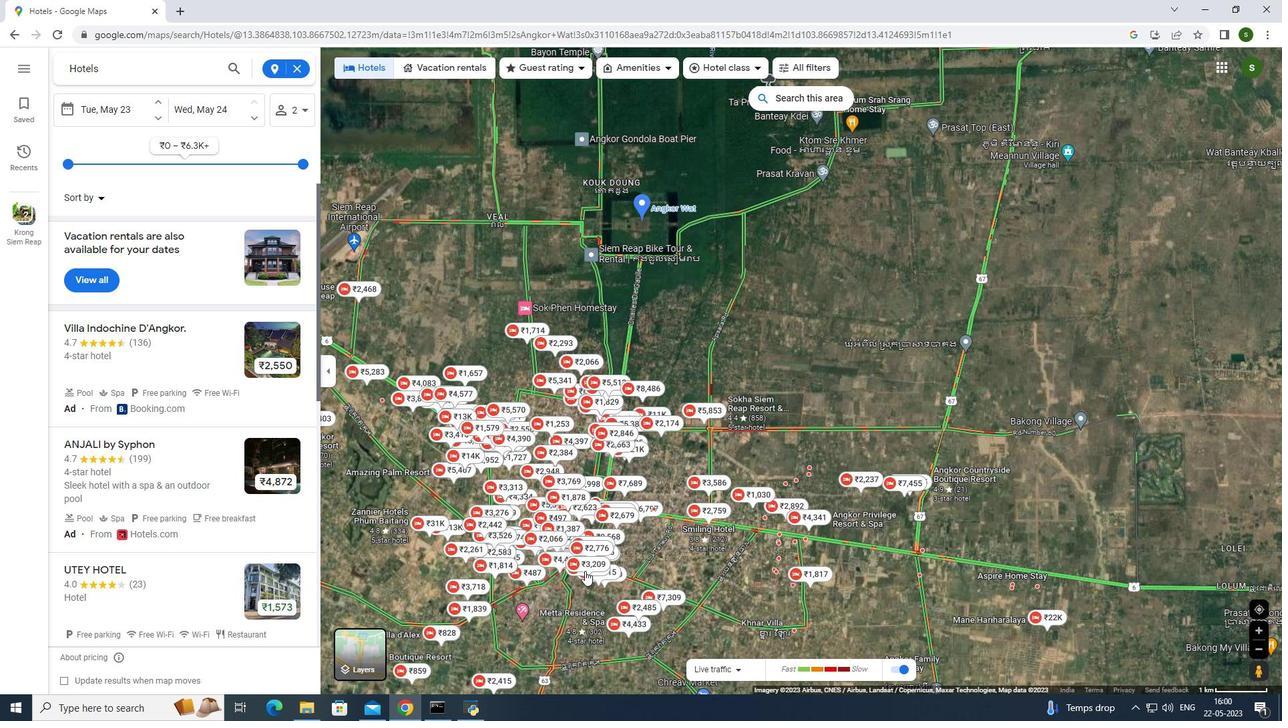 
Action: Mouse pressed left at (638, 571)
Screenshot: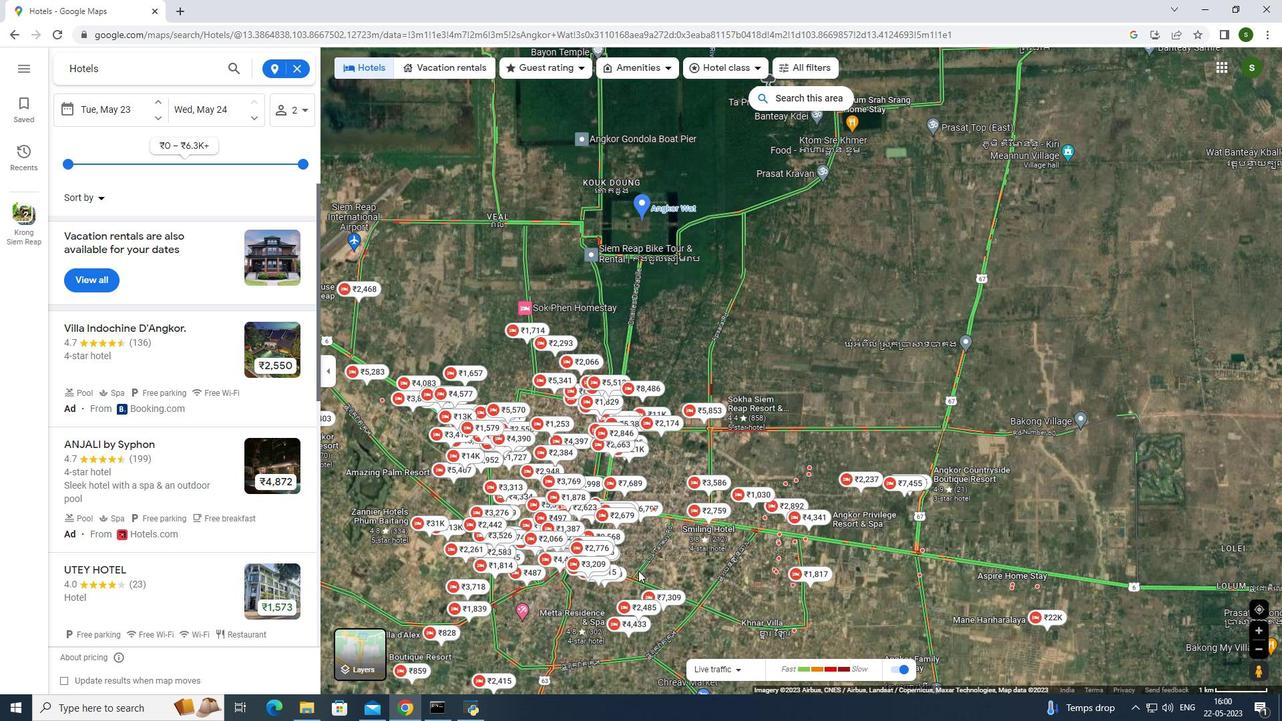 
Action: Mouse moved to (404, 219)
Screenshot: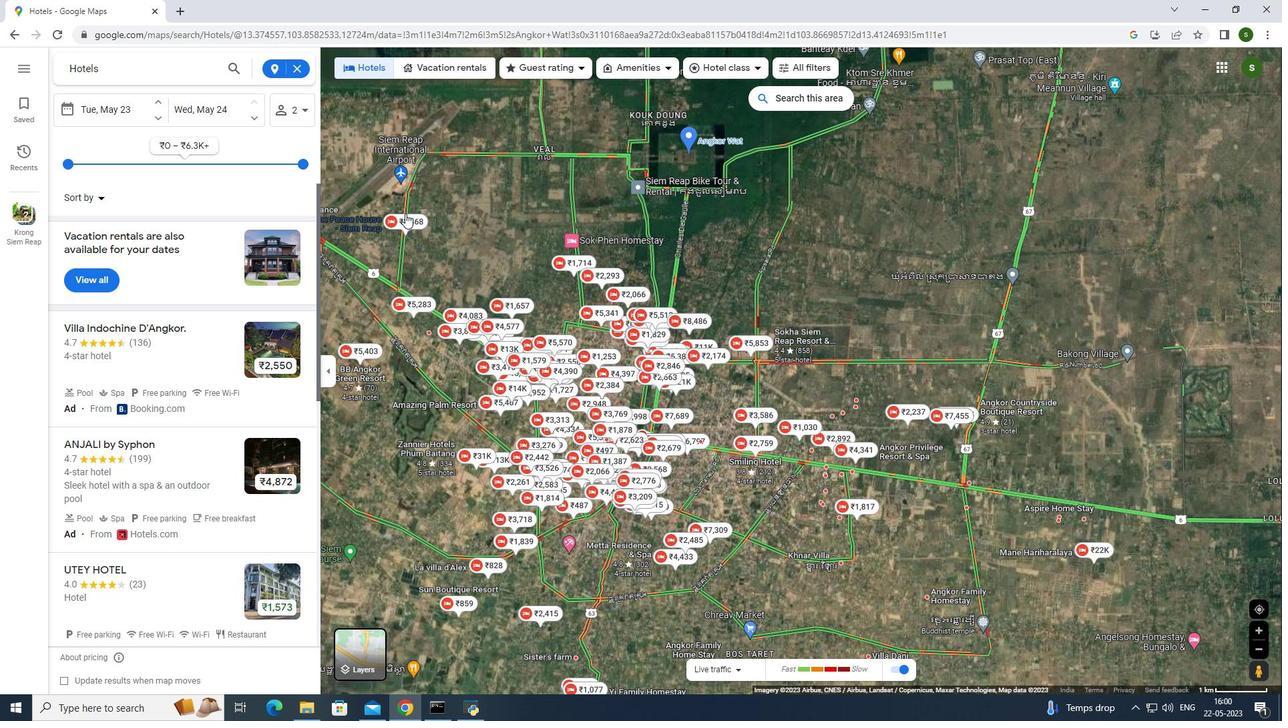 
Action: Mouse pressed left at (404, 219)
Screenshot: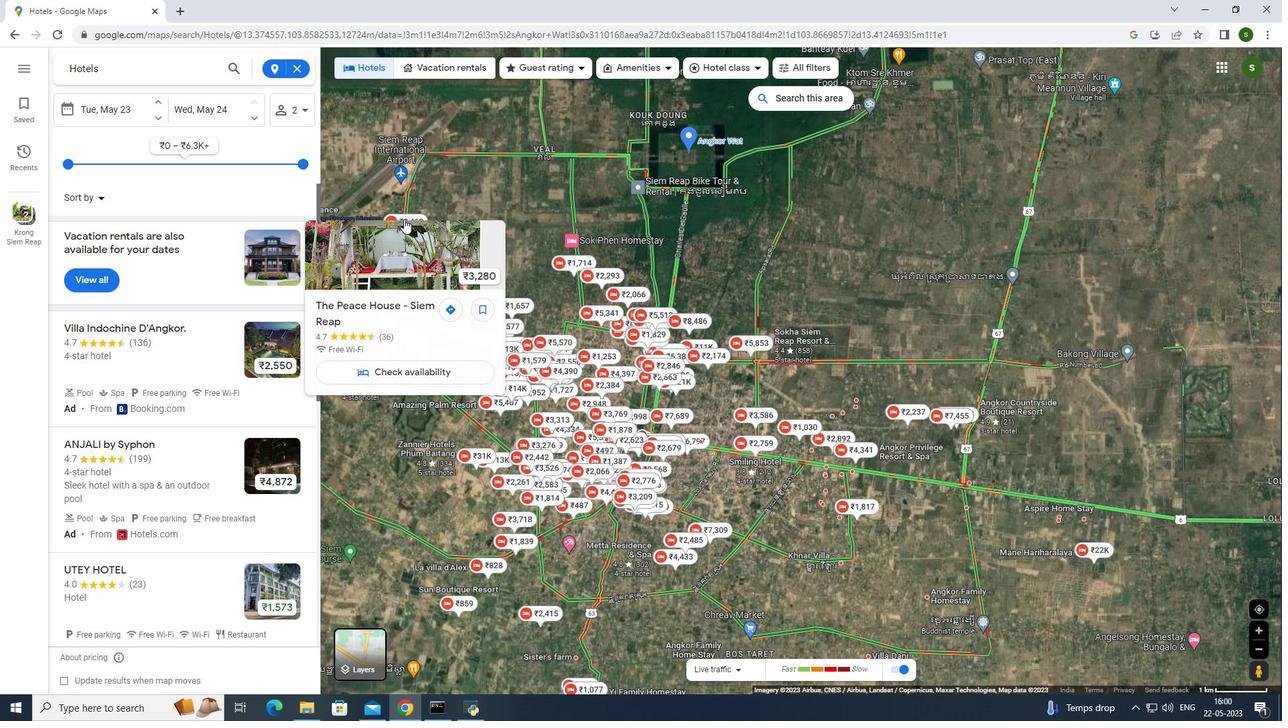 
Action: Mouse moved to (509, 317)
Screenshot: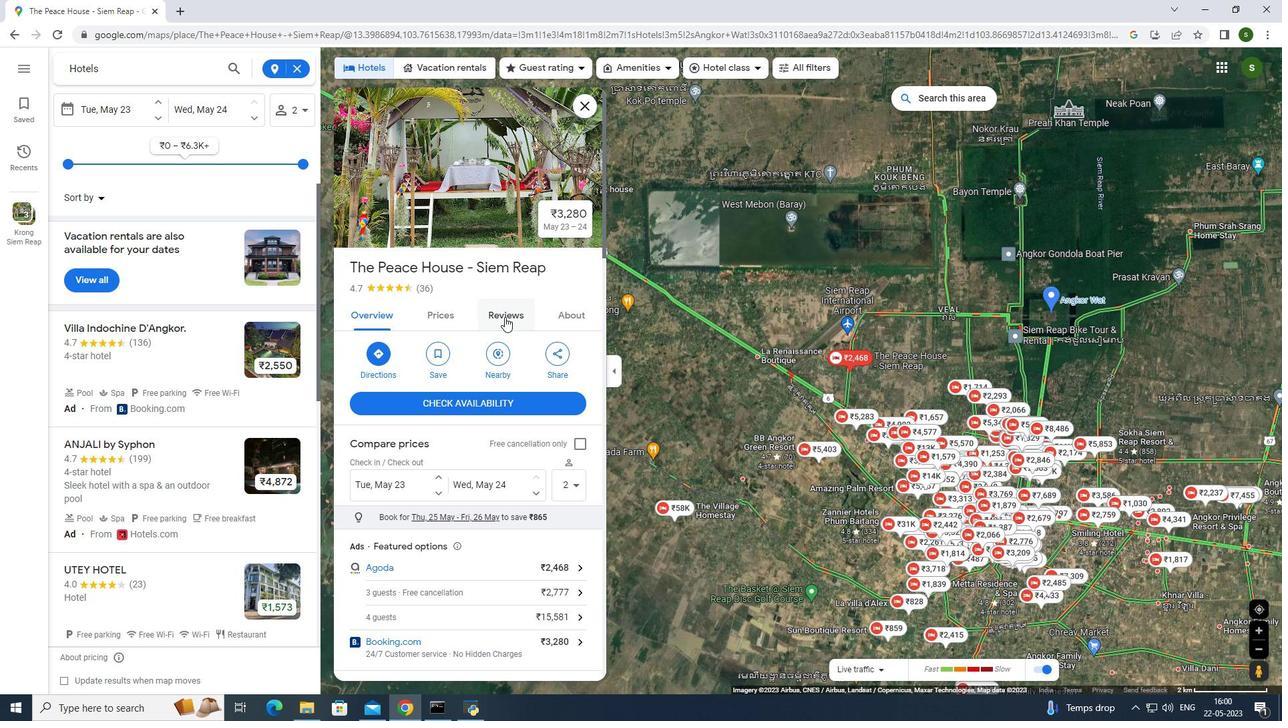 
Action: Mouse pressed left at (509, 317)
Screenshot: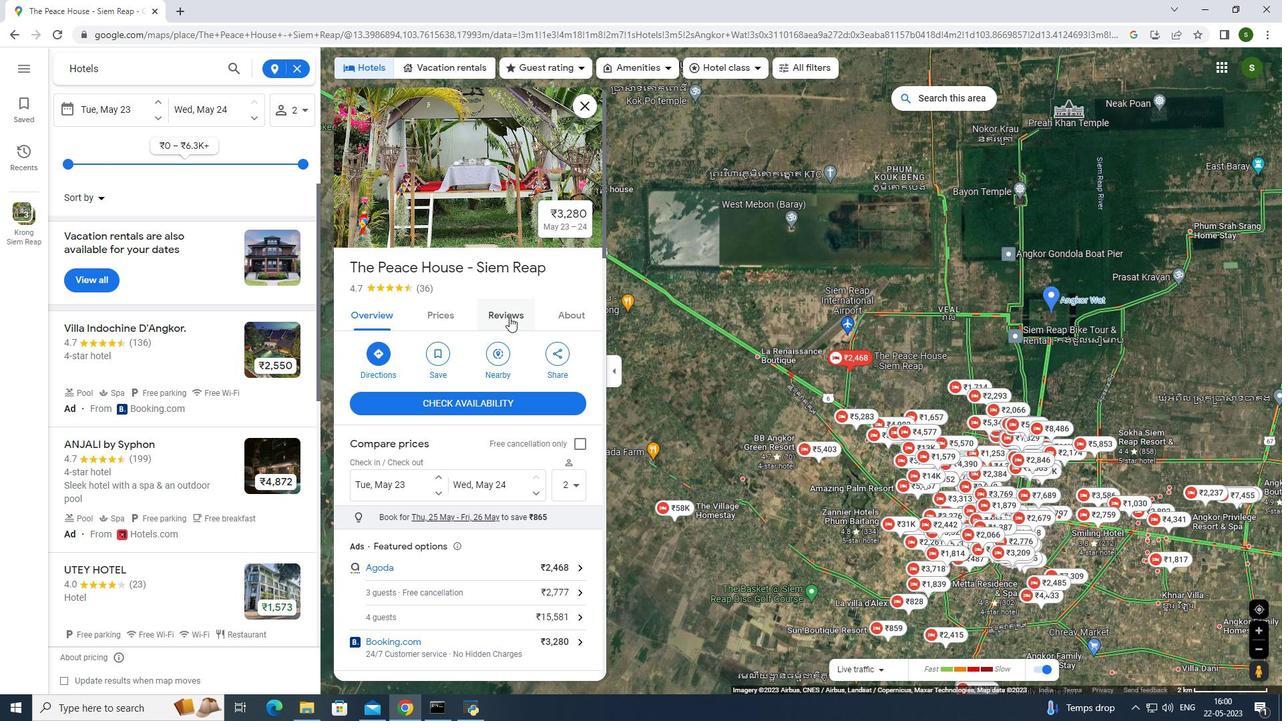 
Action: Mouse moved to (489, 362)
Screenshot: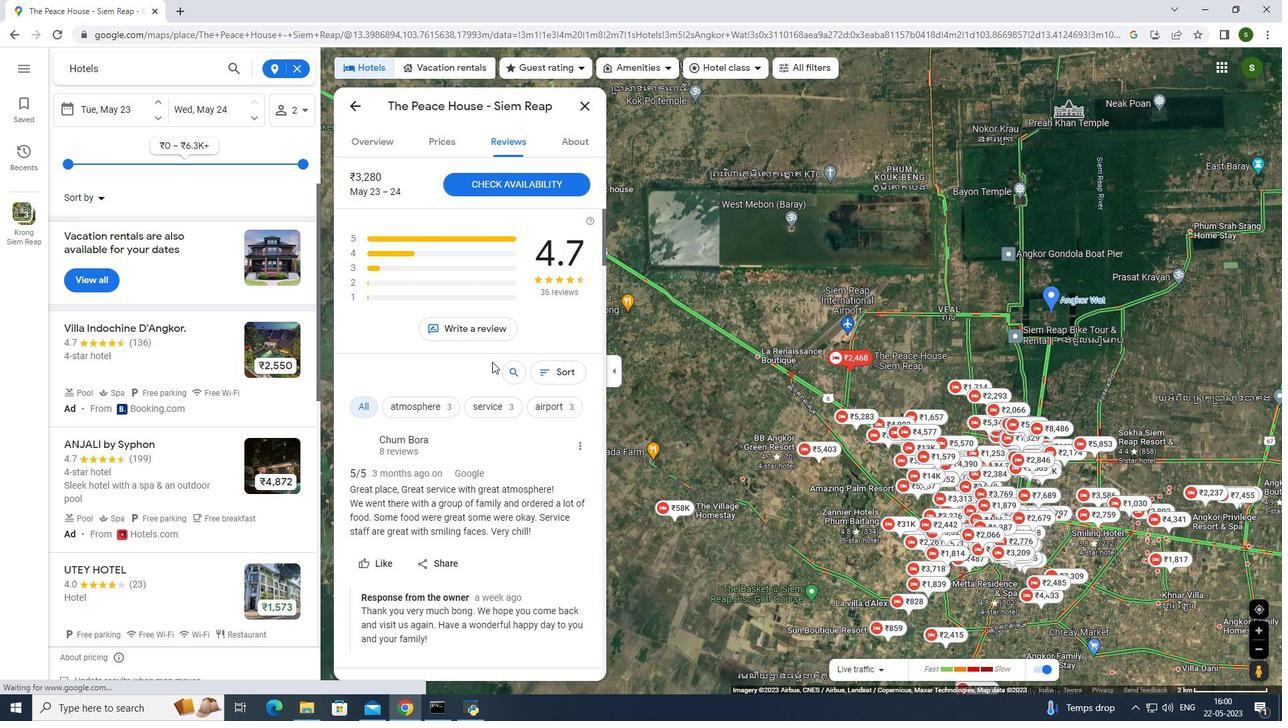 
Action: Mouse scrolled (489, 362) with delta (0, 0)
Screenshot: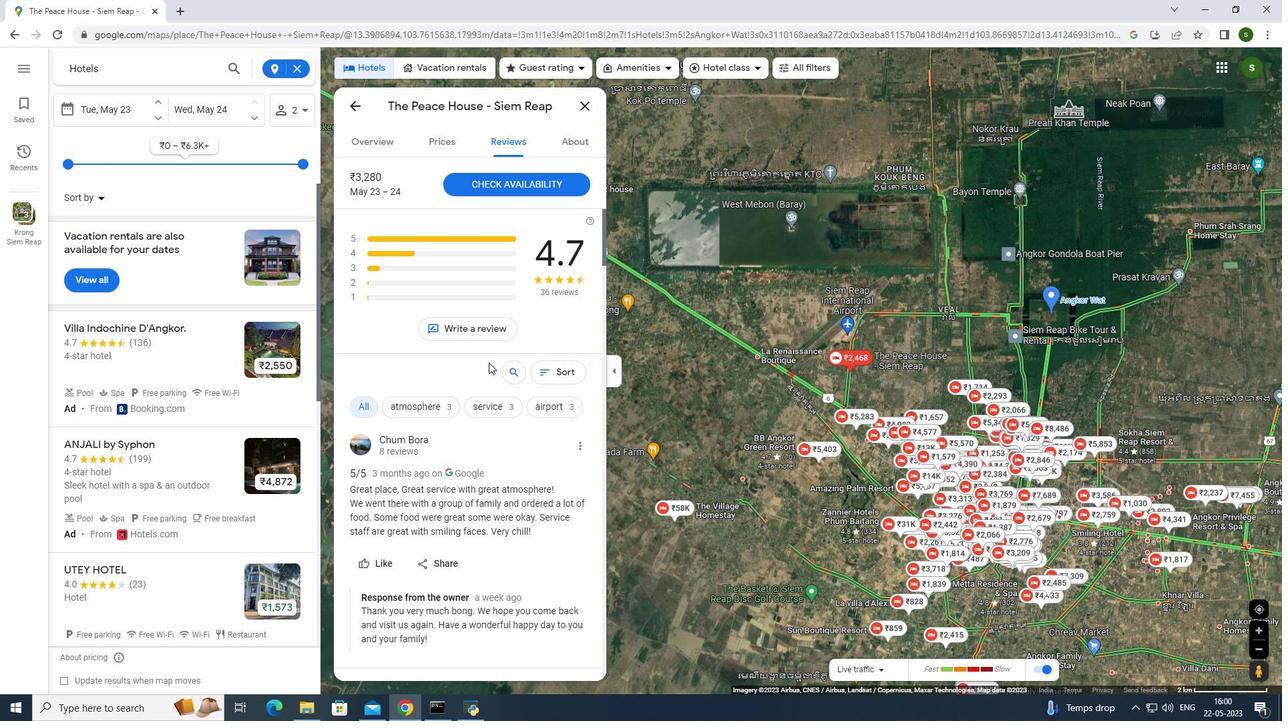 
Action: Mouse scrolled (489, 362) with delta (0, 0)
Screenshot: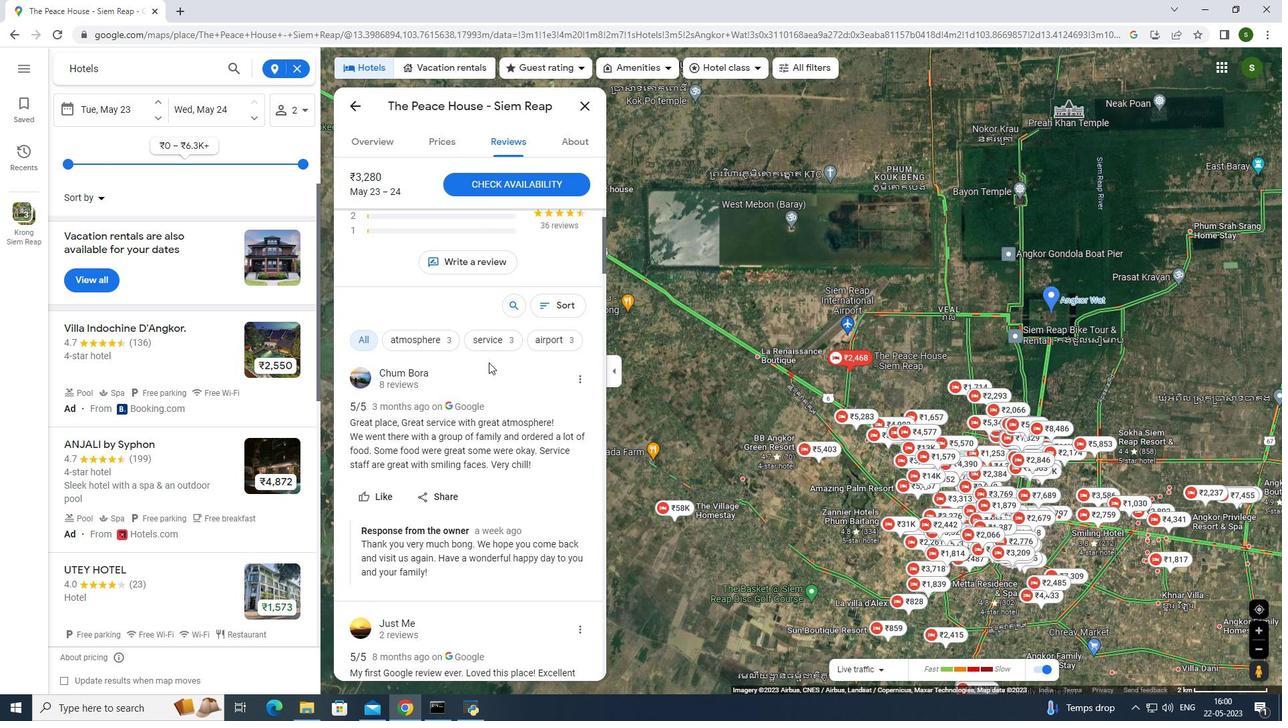 
Action: Mouse scrolled (489, 362) with delta (0, 0)
Screenshot: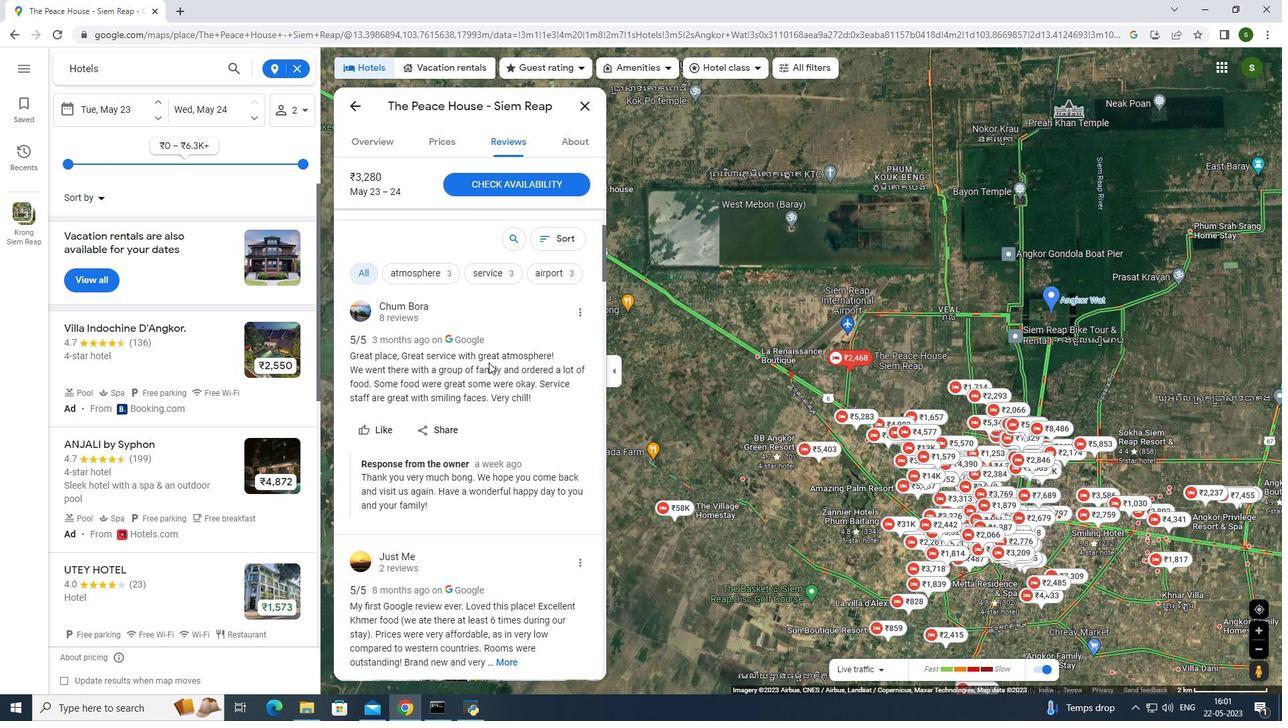 
Action: Mouse moved to (488, 363)
Screenshot: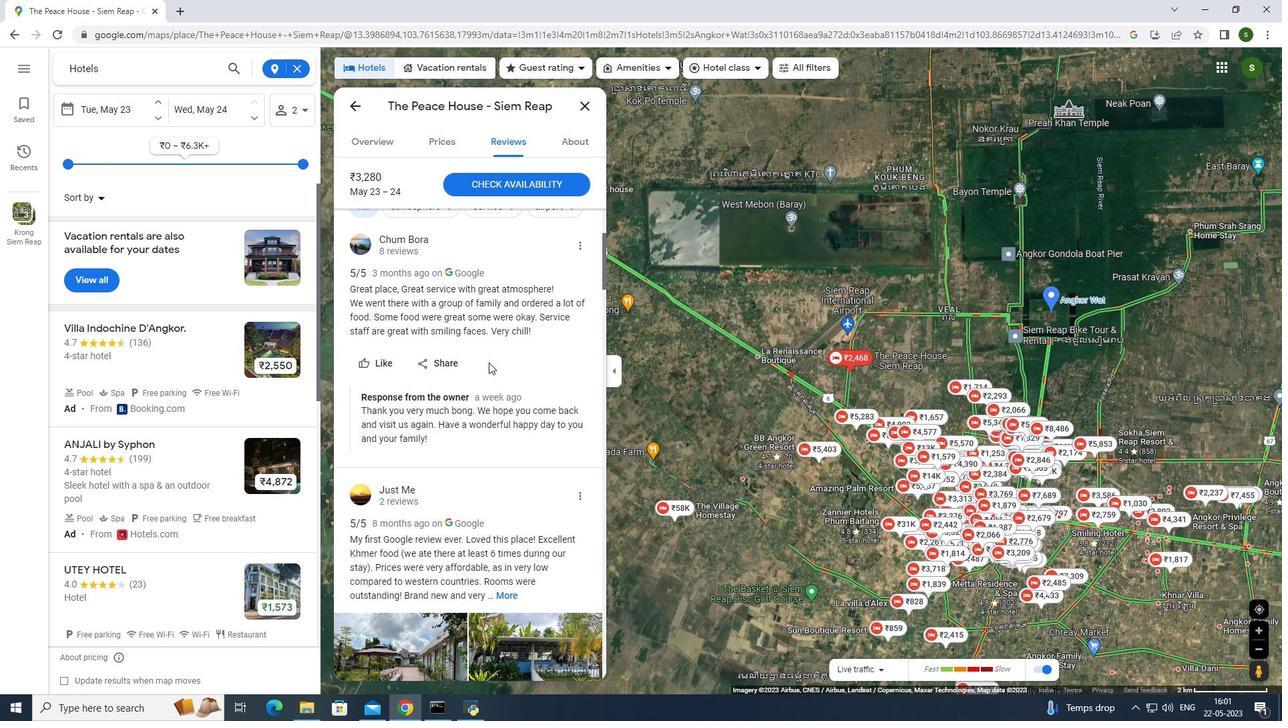 
Action: Mouse scrolled (488, 362) with delta (0, 0)
Screenshot: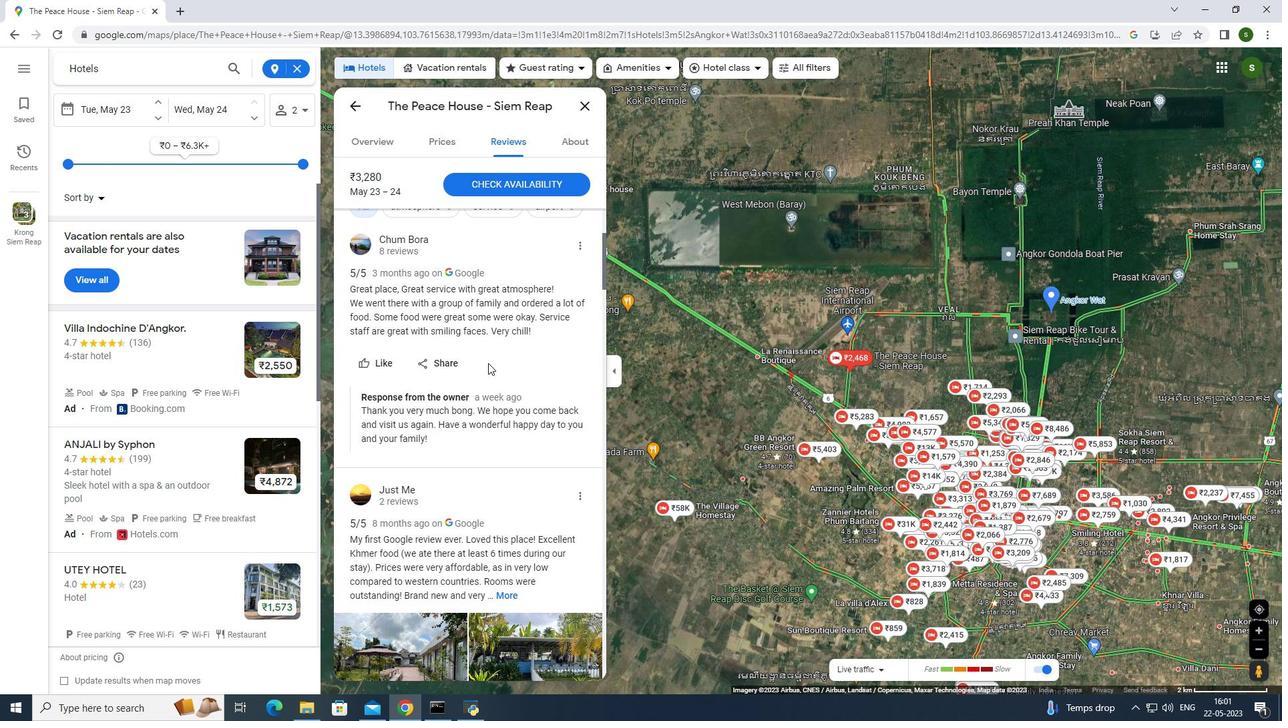 
Action: Mouse scrolled (488, 362) with delta (0, 0)
Screenshot: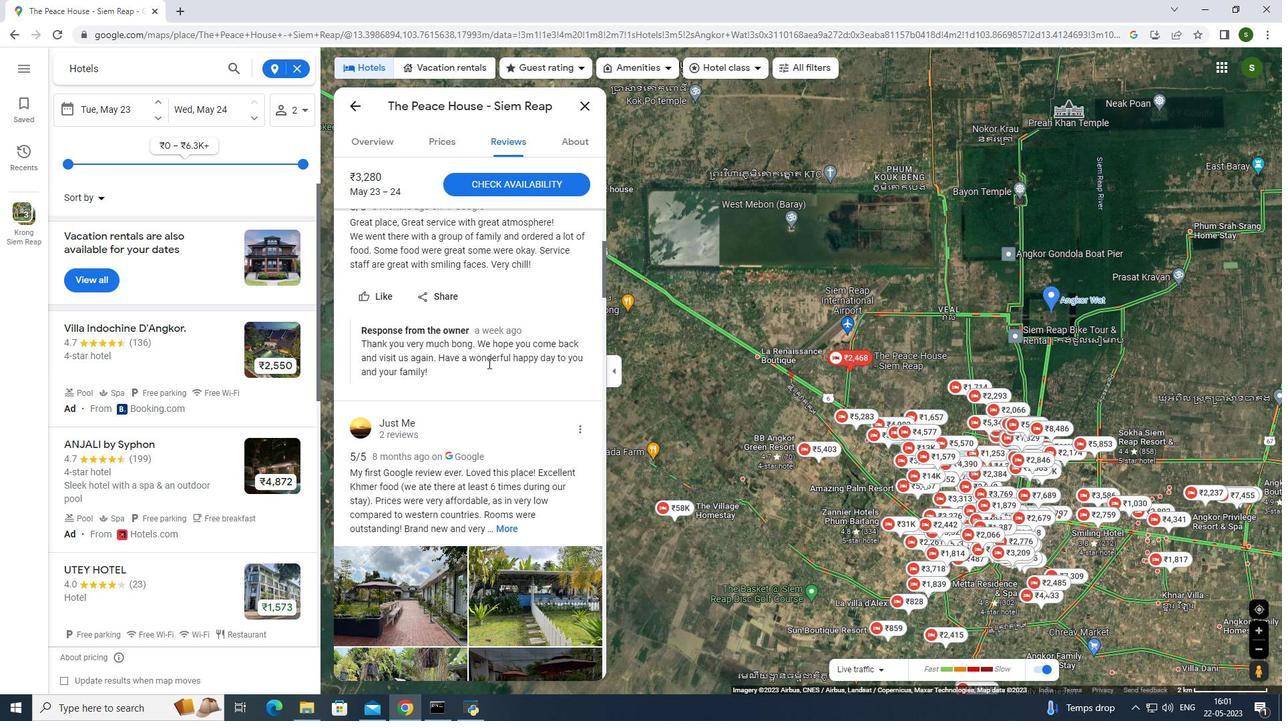 
Action: Mouse scrolled (488, 362) with delta (0, 0)
Screenshot: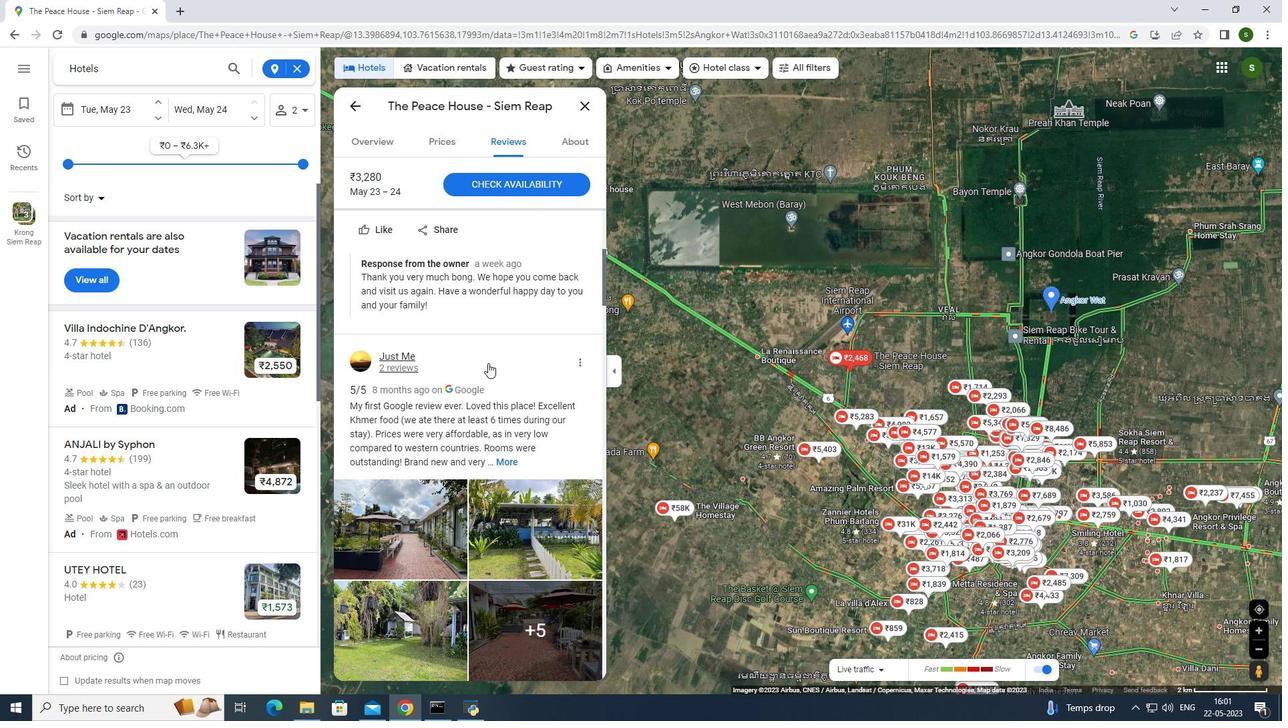 
Action: Mouse scrolled (488, 362) with delta (0, 0)
Screenshot: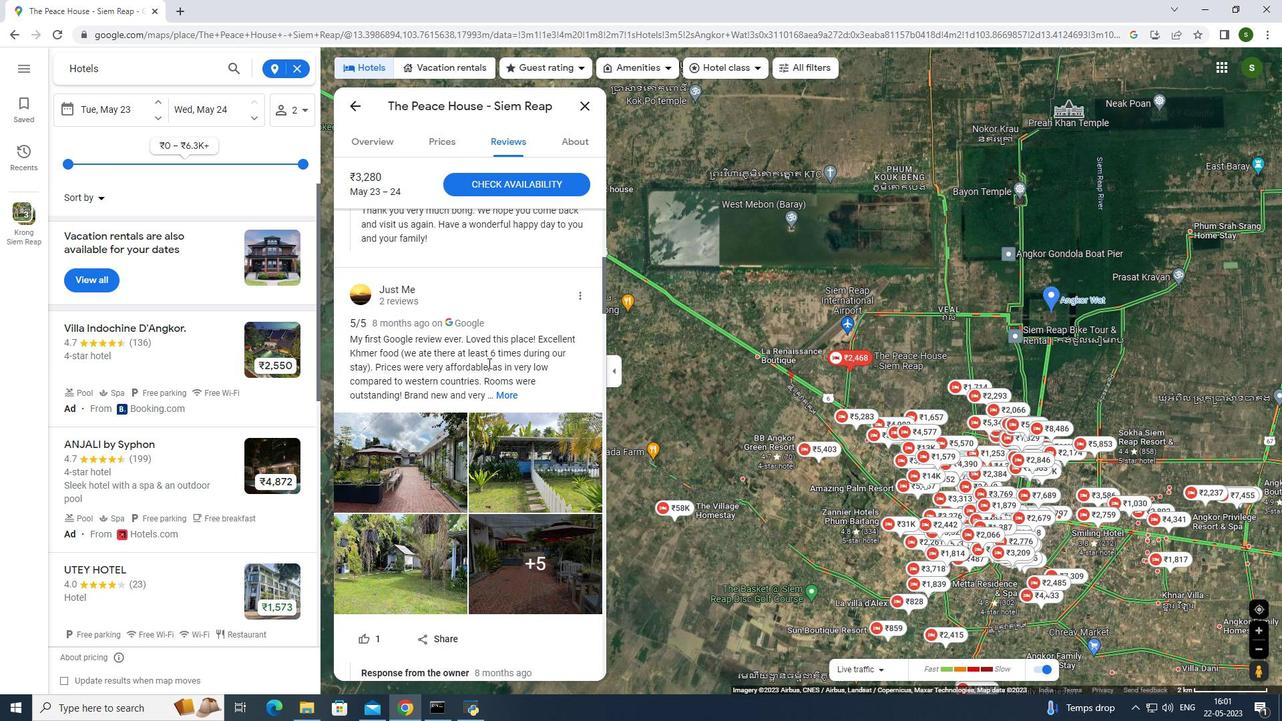 
Action: Mouse scrolled (488, 362) with delta (0, 0)
Screenshot: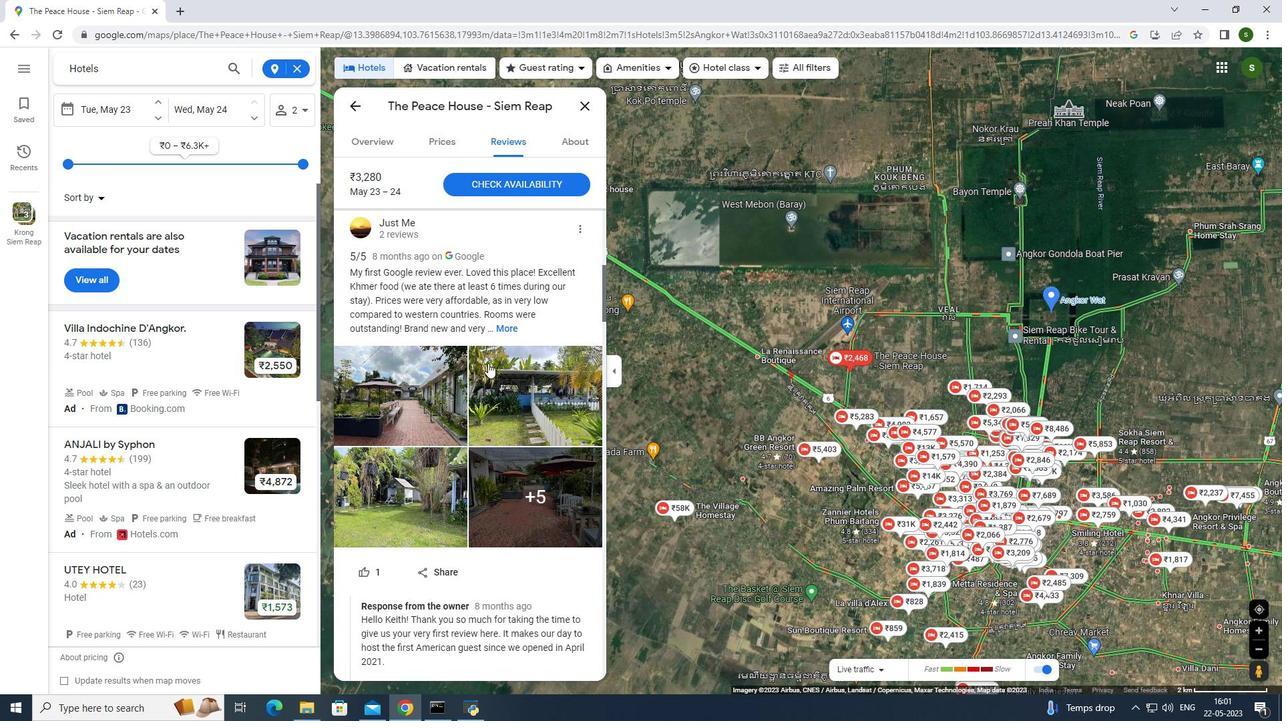 
Action: Mouse moved to (485, 364)
Screenshot: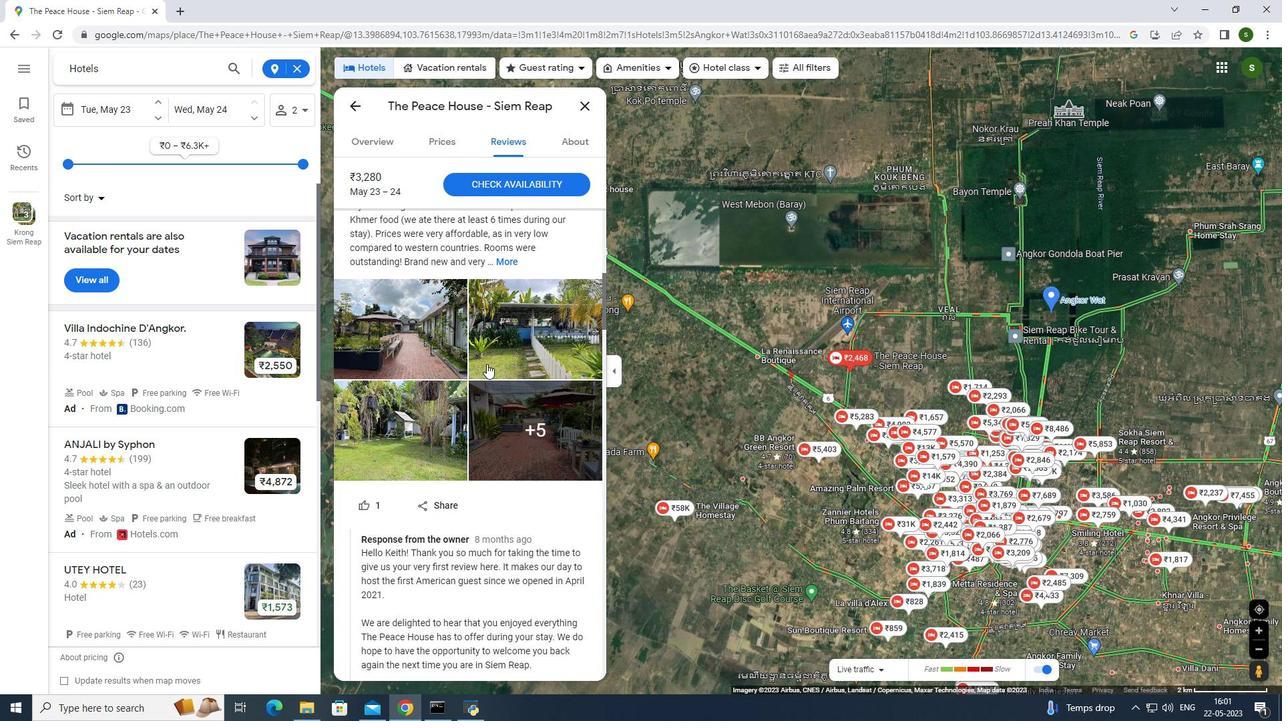 
Action: Mouse scrolled (485, 363) with delta (0, 0)
Screenshot: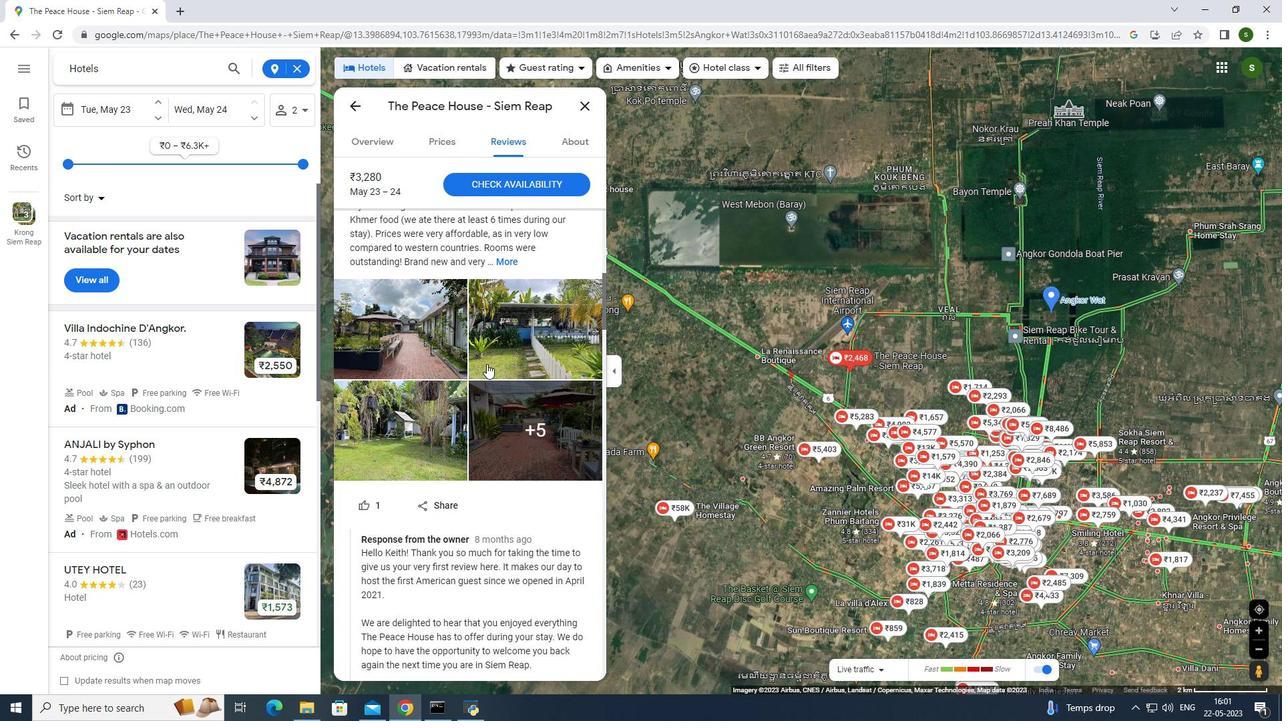 
Action: Mouse scrolled (485, 363) with delta (0, 0)
Screenshot: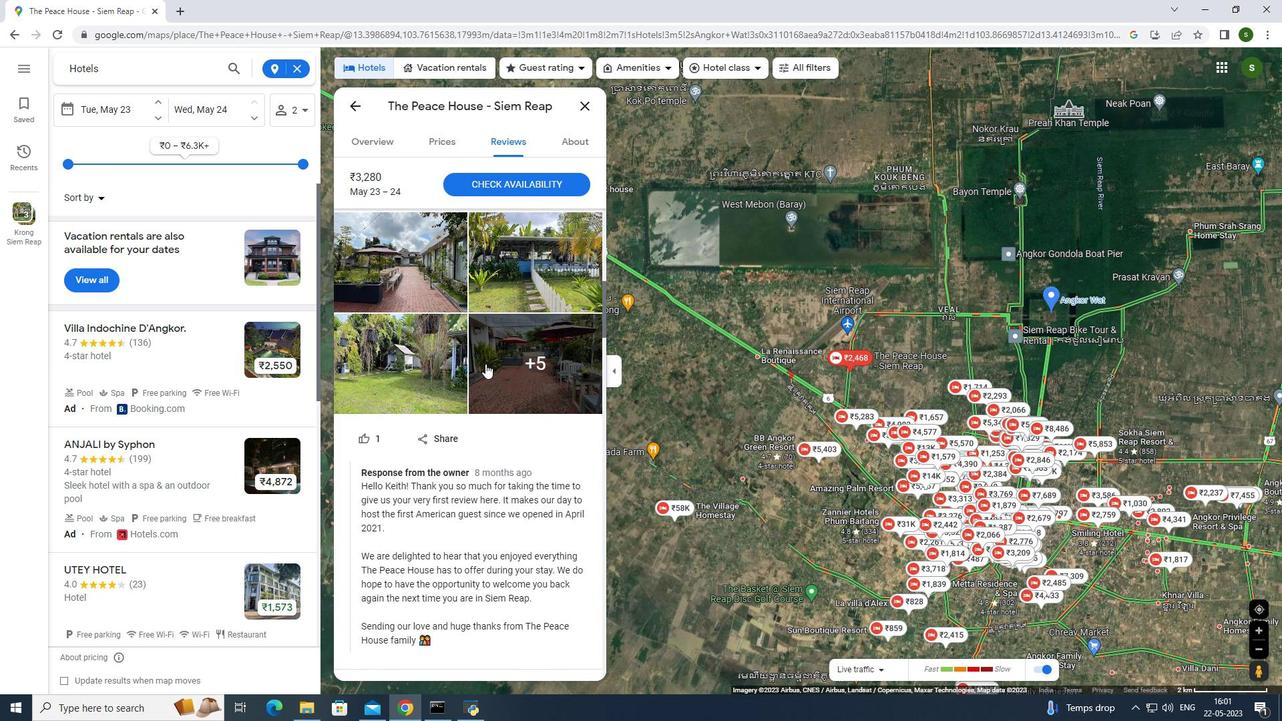 
Action: Mouse scrolled (485, 363) with delta (0, 0)
Screenshot: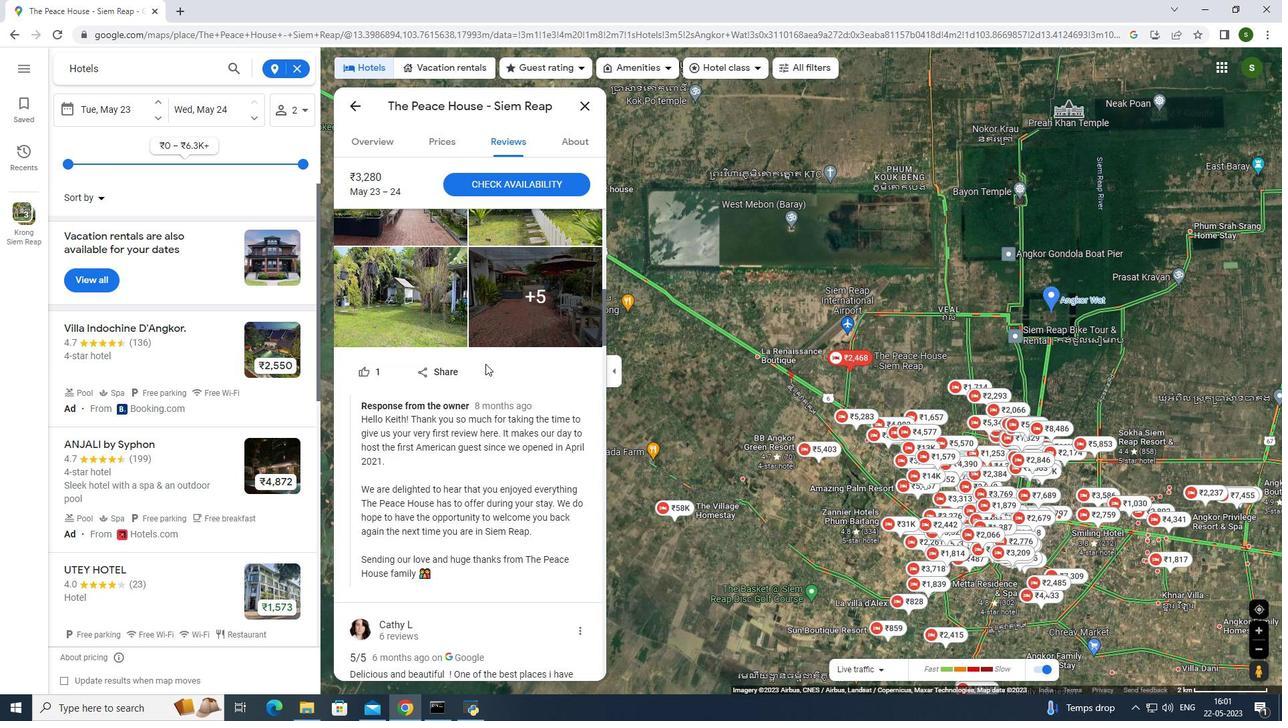 
Action: Mouse moved to (490, 364)
Screenshot: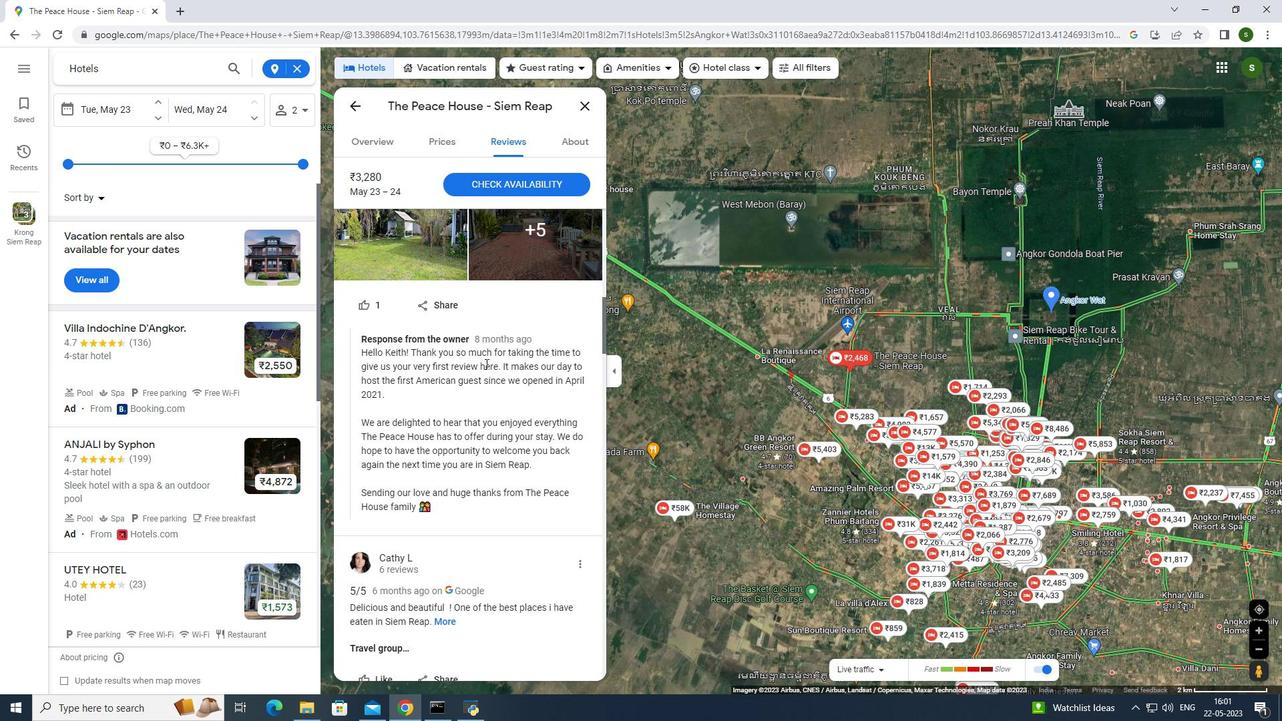 
Action: Mouse scrolled (490, 363) with delta (0, 0)
Screenshot: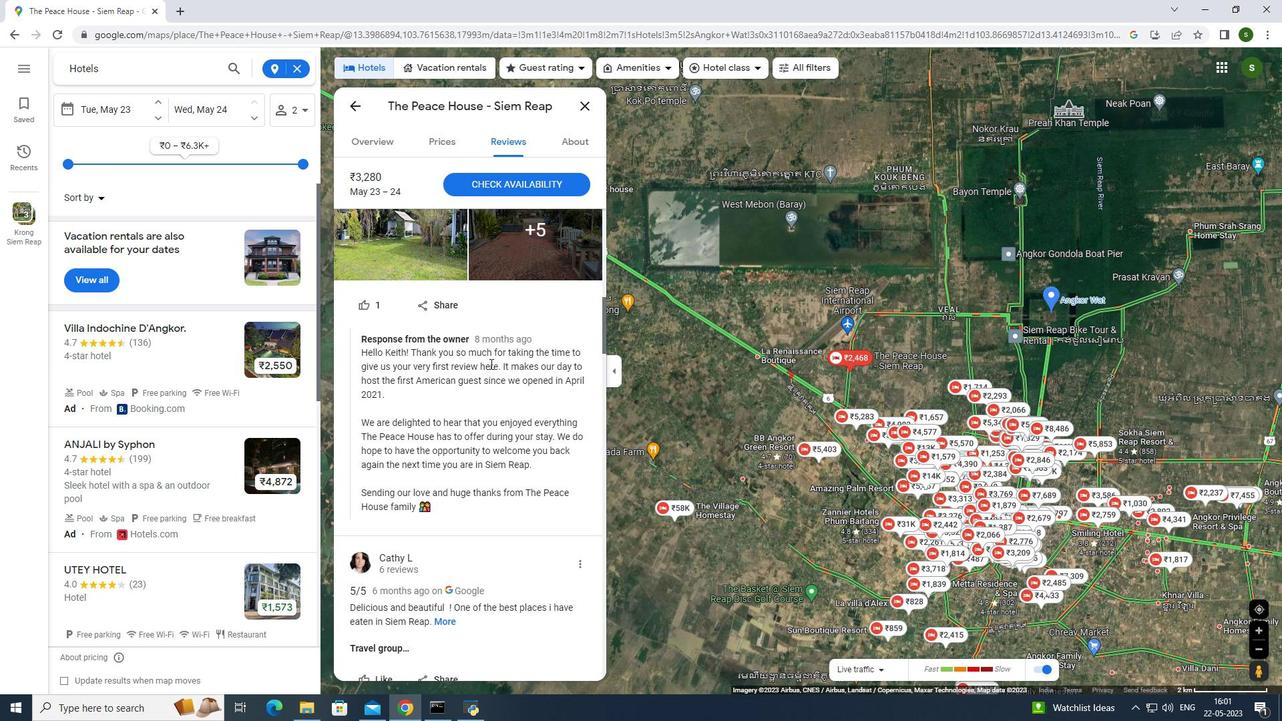 
Action: Mouse scrolled (490, 363) with delta (0, 0)
Screenshot: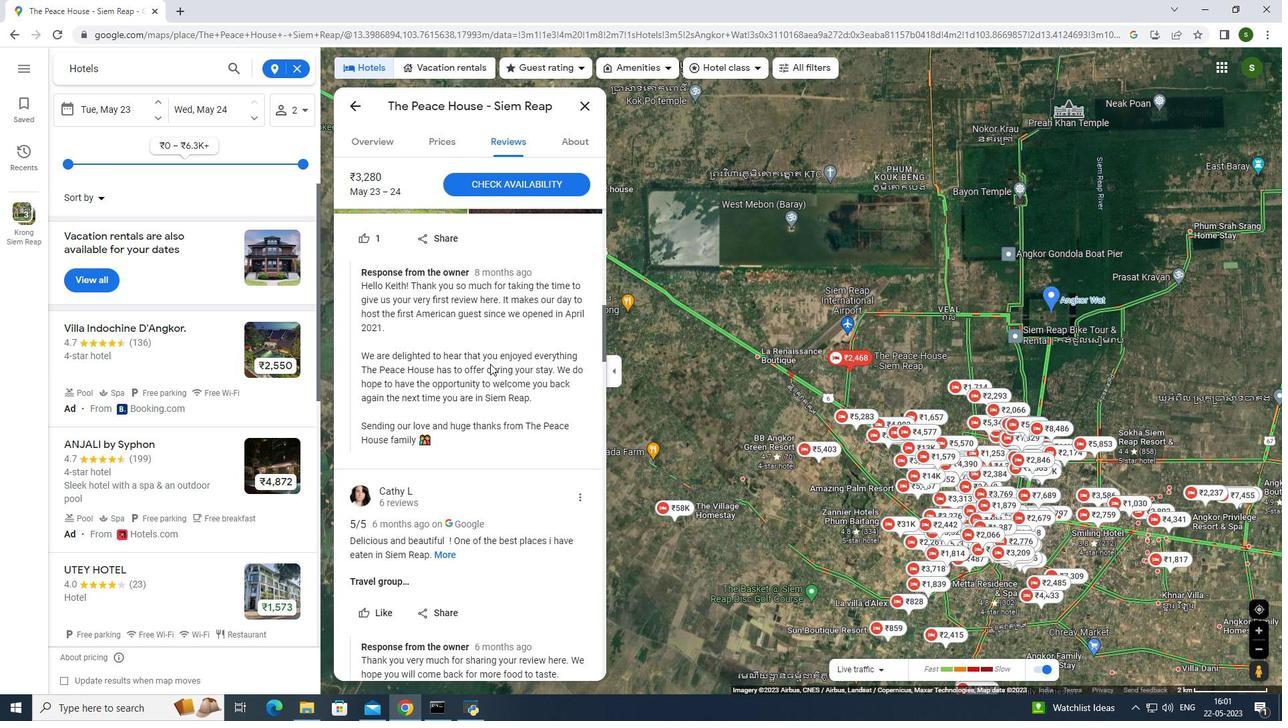 
Action: Mouse scrolled (490, 363) with delta (0, 0)
Screenshot: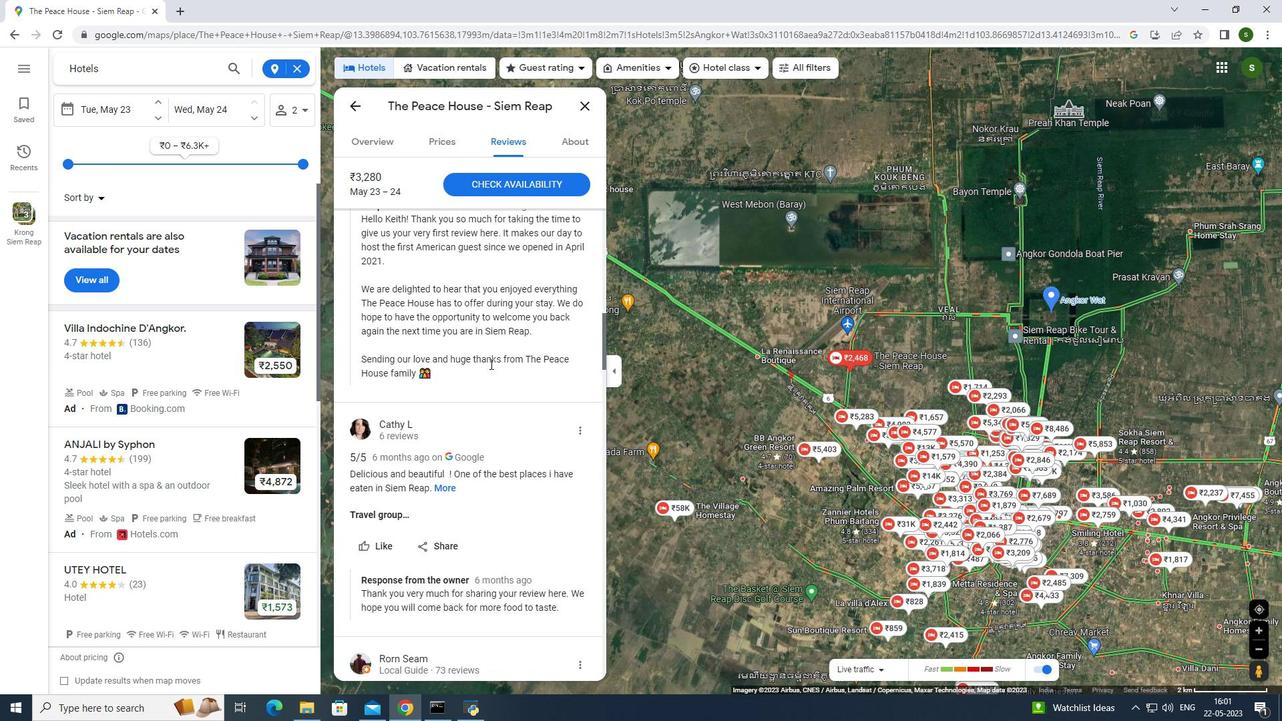 
Action: Mouse scrolled (490, 363) with delta (0, 0)
Screenshot: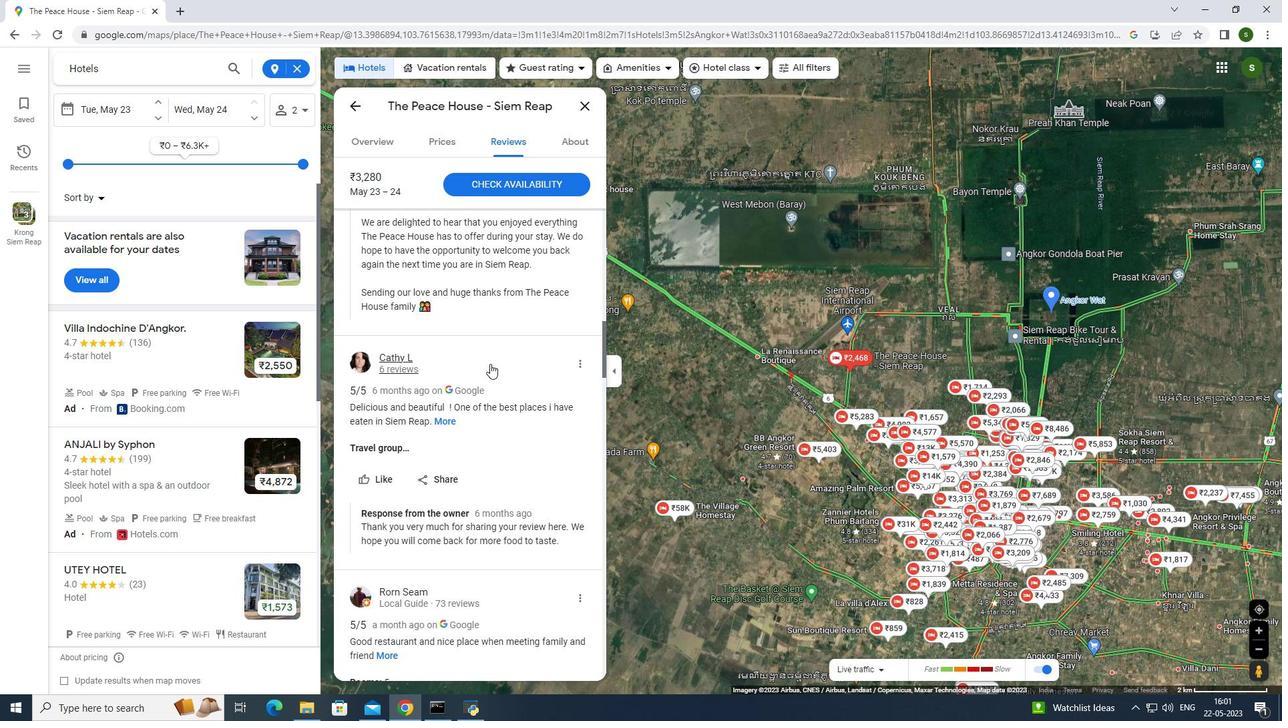 
Action: Mouse scrolled (490, 363) with delta (0, 0)
Screenshot: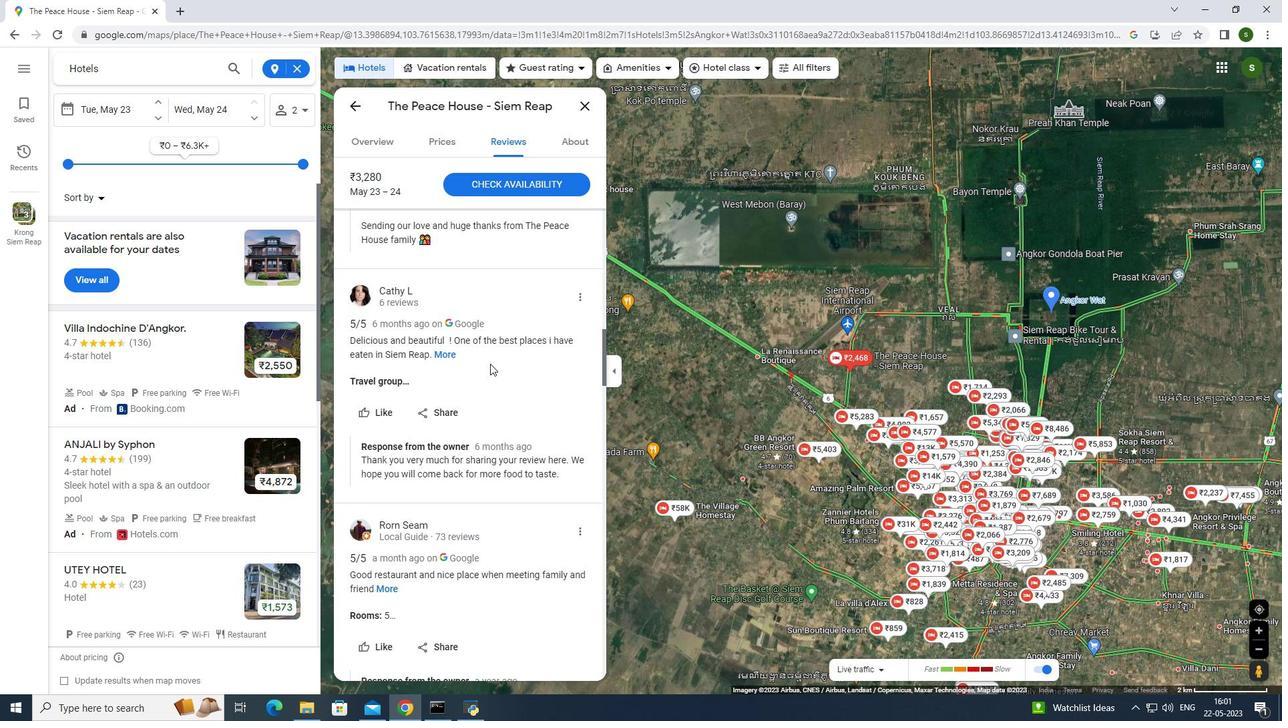 
Action: Mouse moved to (489, 364)
Screenshot: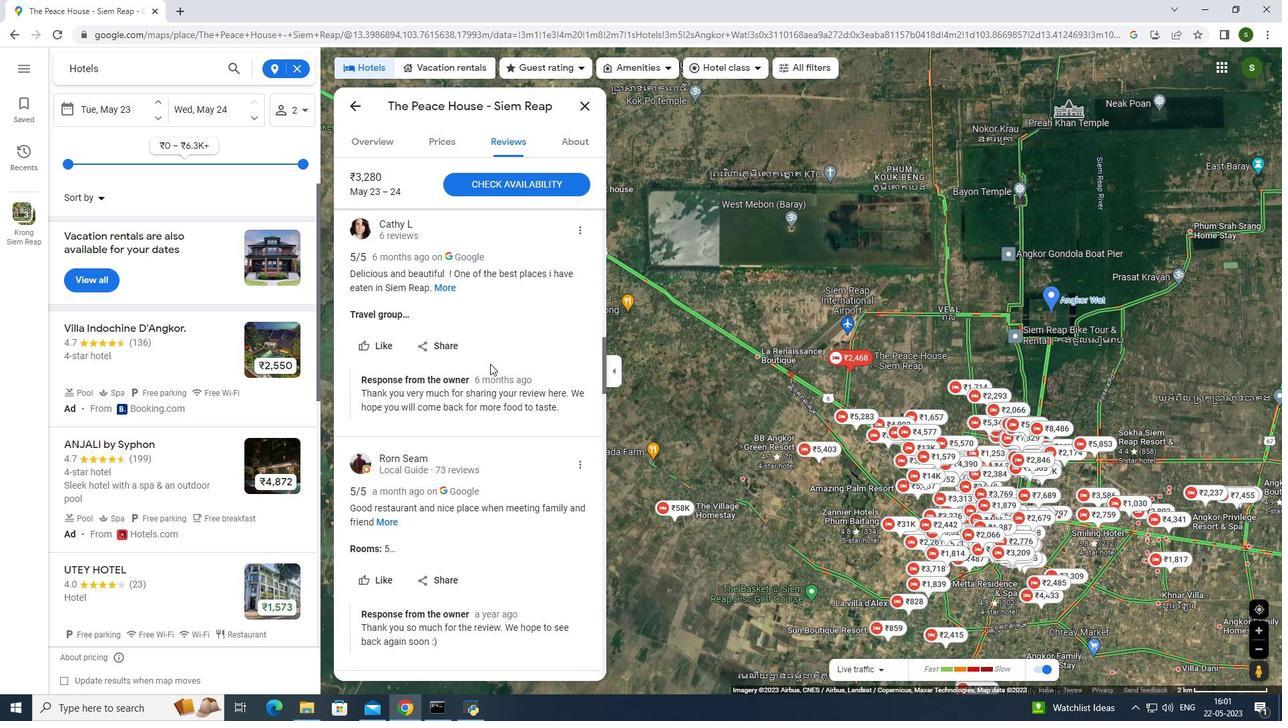 
Action: Mouse scrolled (489, 363) with delta (0, 0)
Screenshot: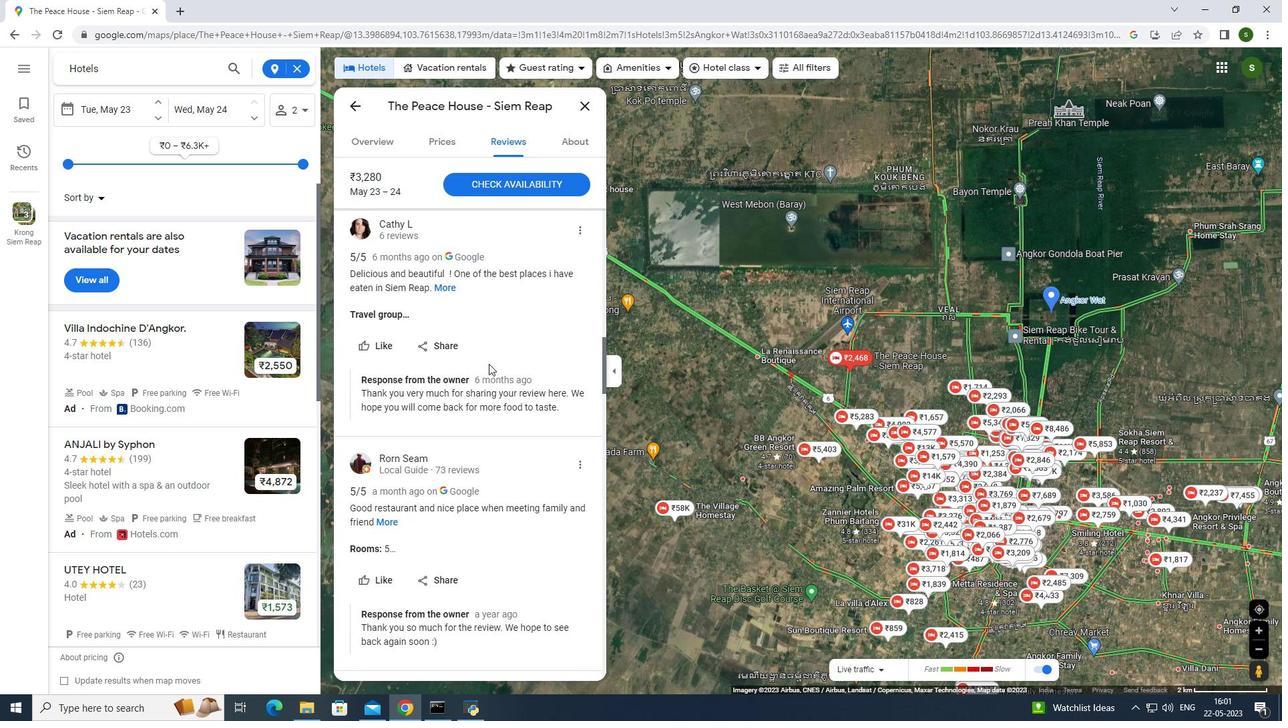 
Action: Mouse moved to (489, 364)
Screenshot: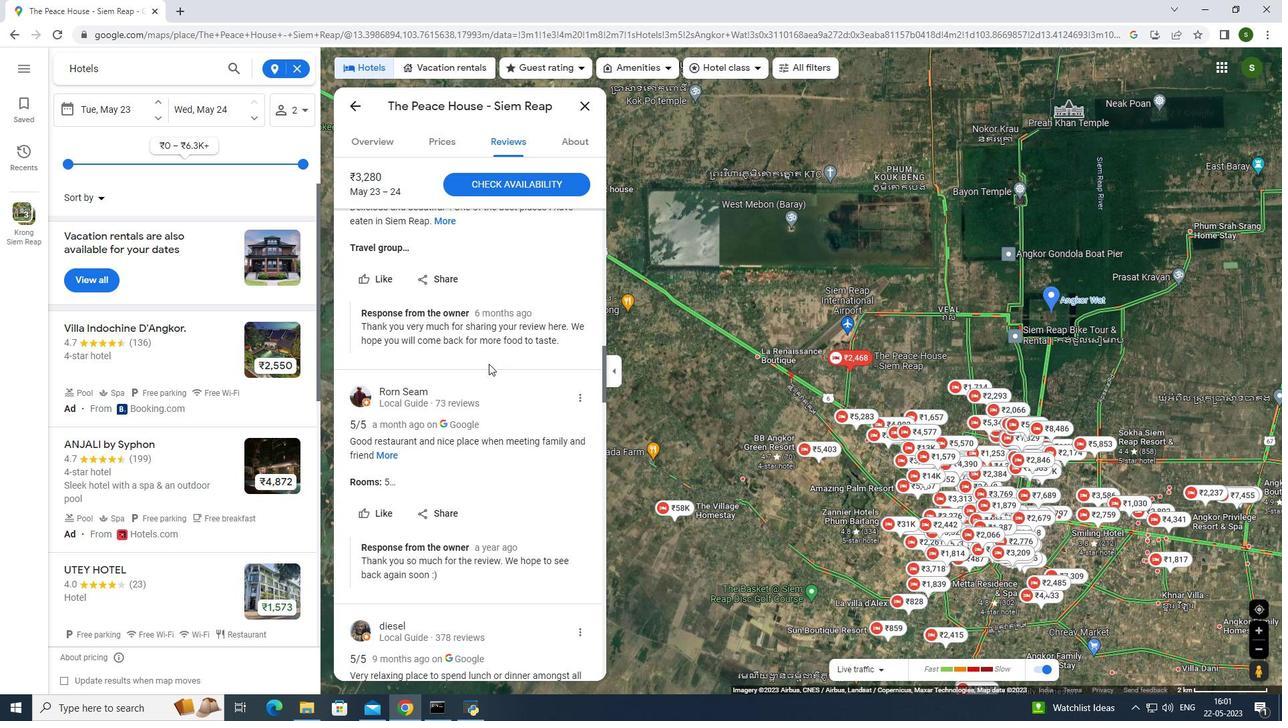
Action: Mouse scrolled (489, 363) with delta (0, 0)
Screenshot: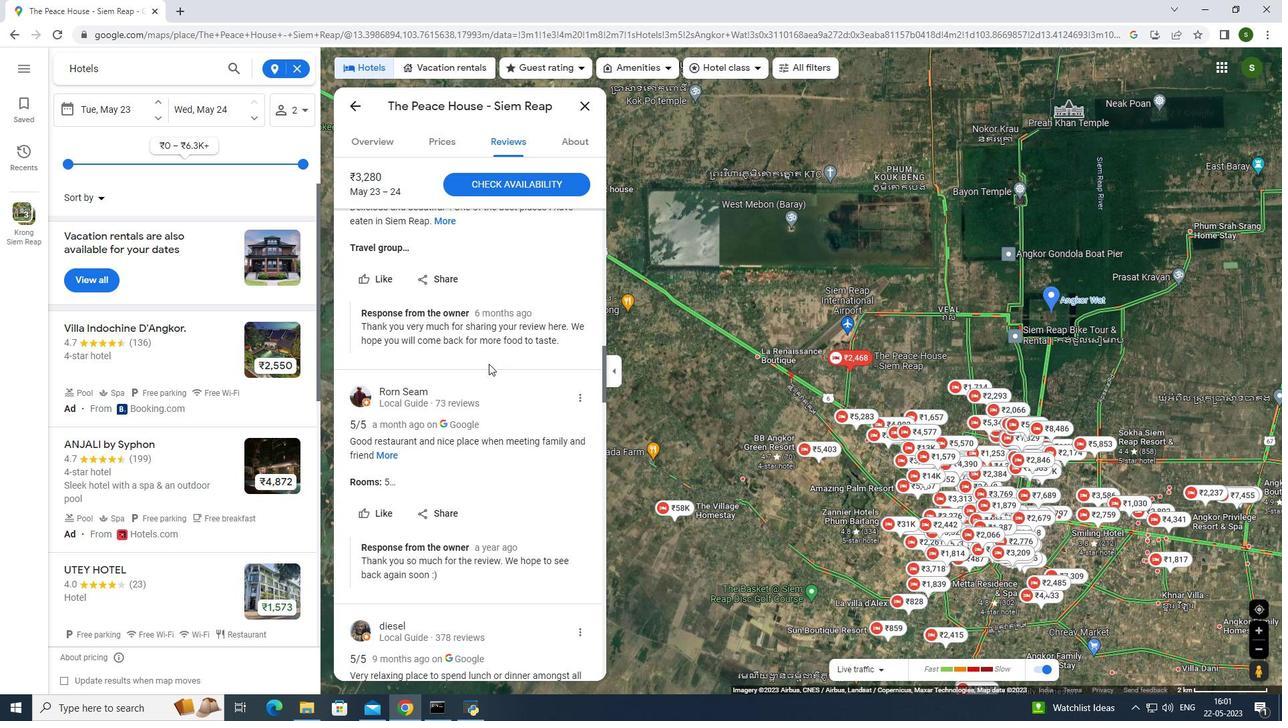 
Action: Mouse moved to (499, 359)
Screenshot: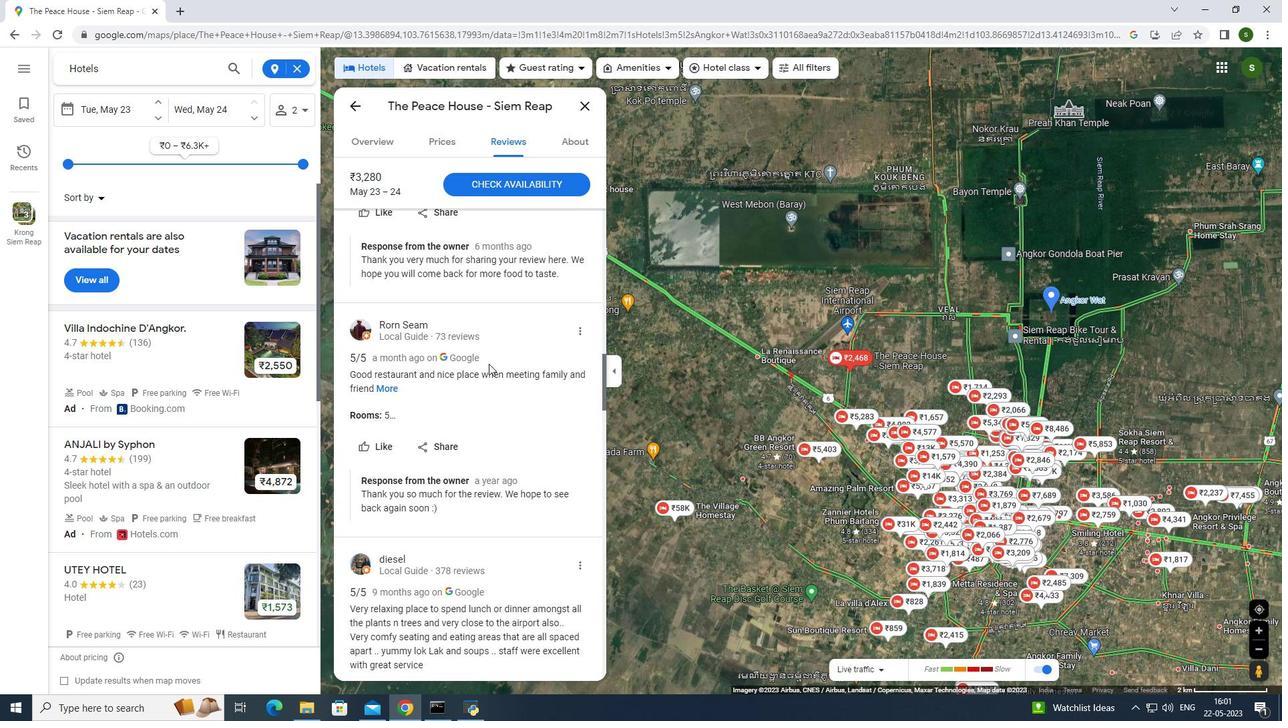 
Action: Mouse scrolled (499, 358) with delta (0, 0)
Screenshot: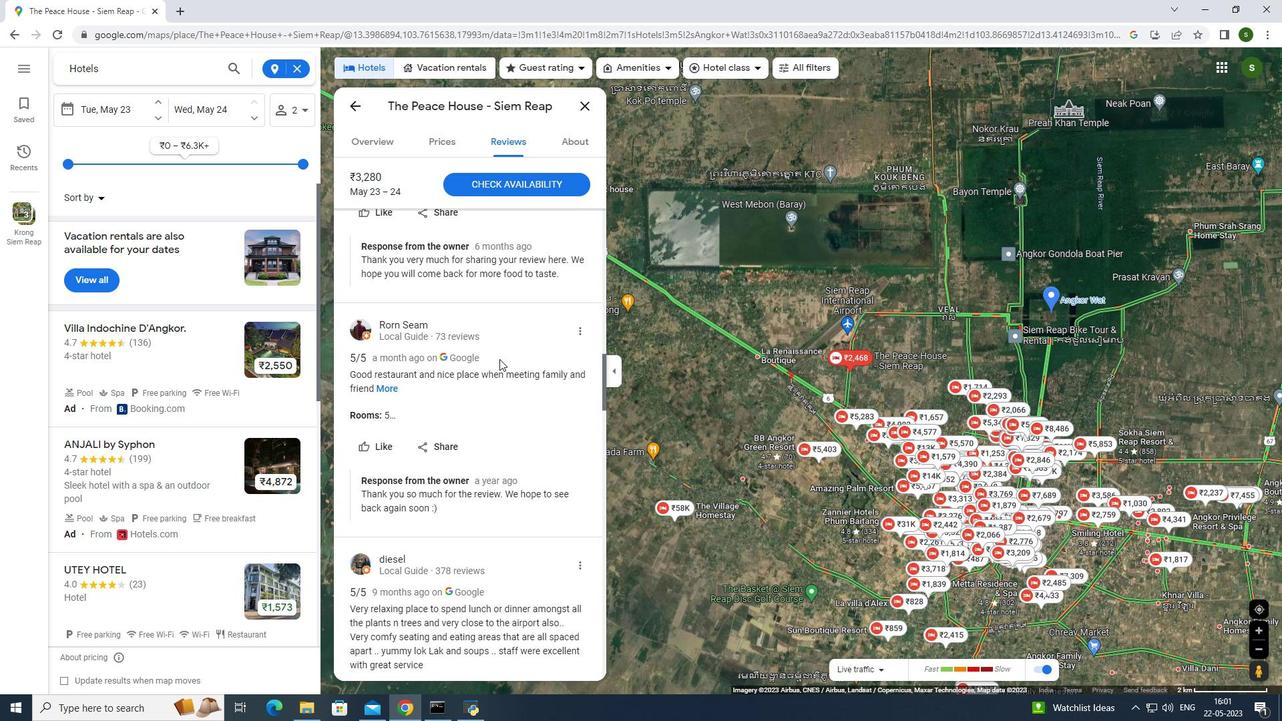 
Action: Mouse scrolled (499, 358) with delta (0, 0)
Screenshot: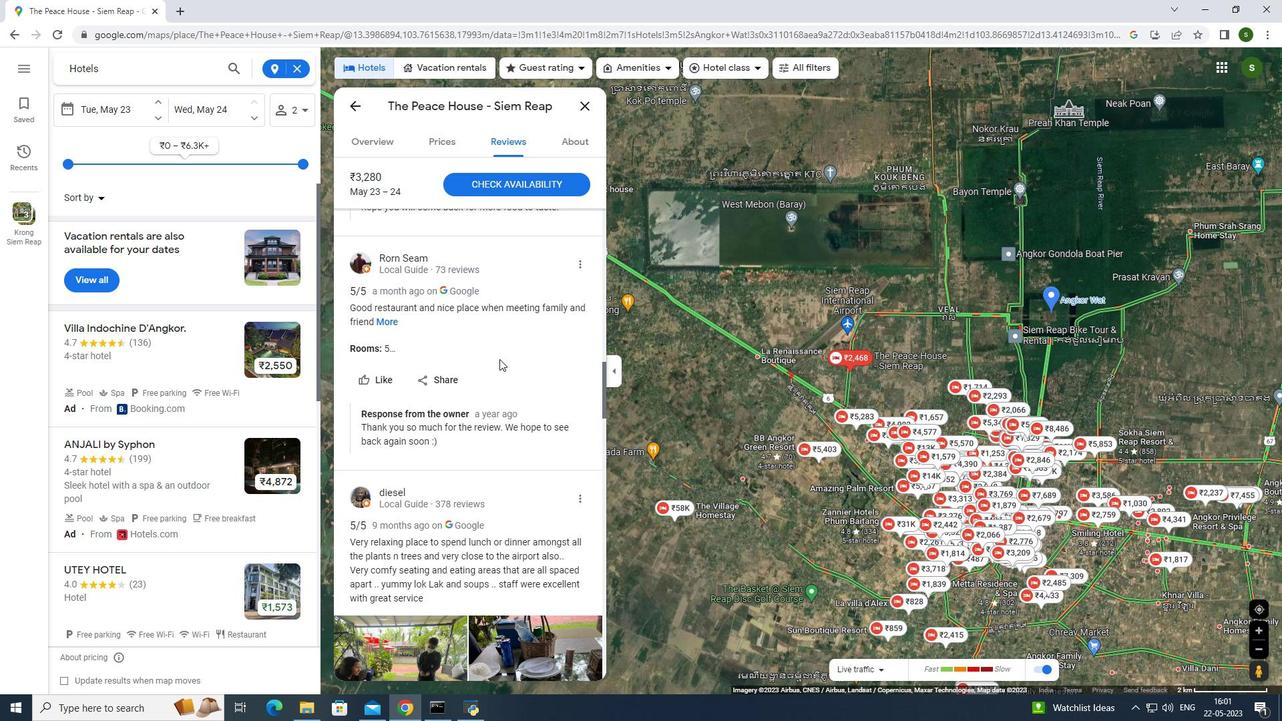 
Action: Mouse moved to (538, 417)
Screenshot: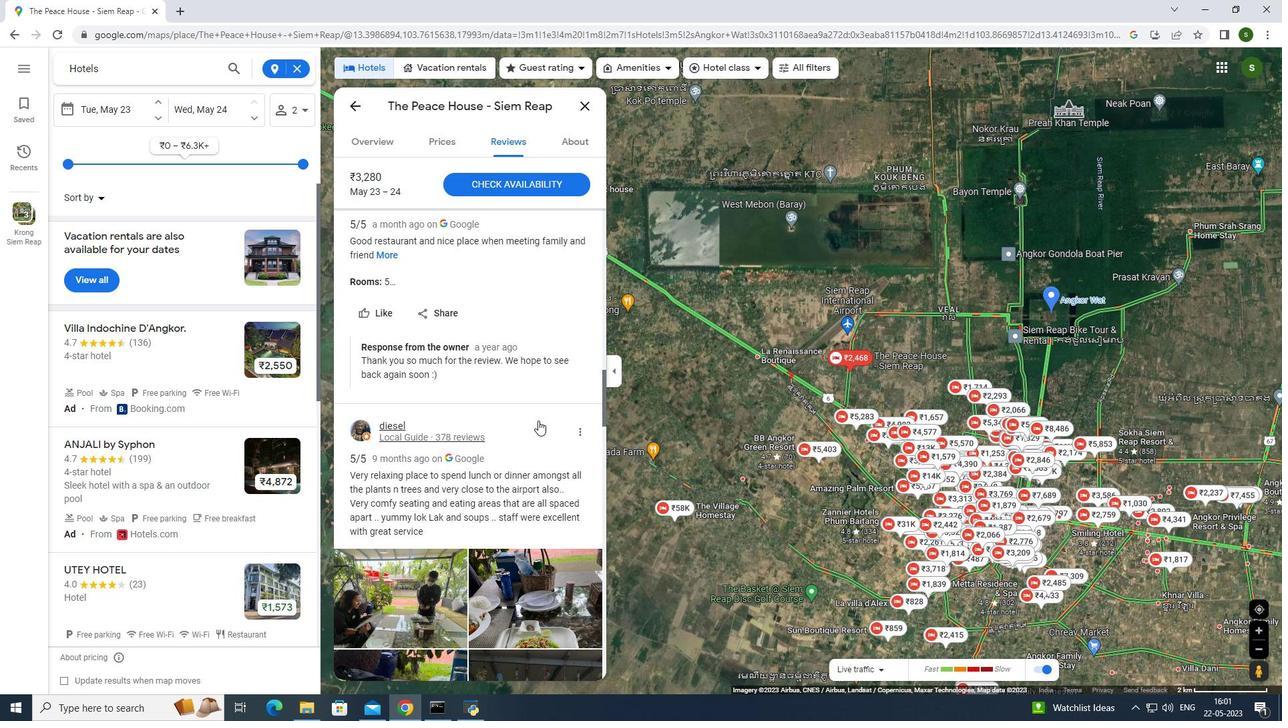 
Action: Mouse scrolled (538, 416) with delta (0, 0)
Screenshot: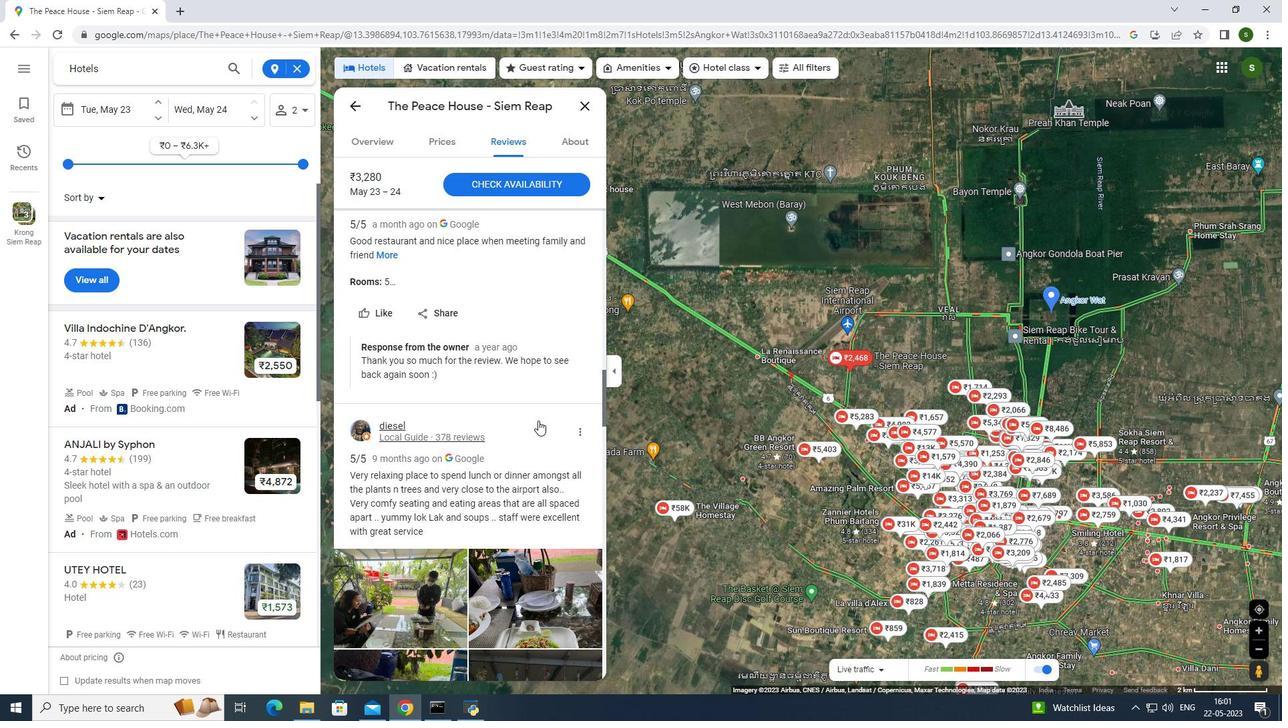 
Action: Mouse moved to (587, 111)
Screenshot: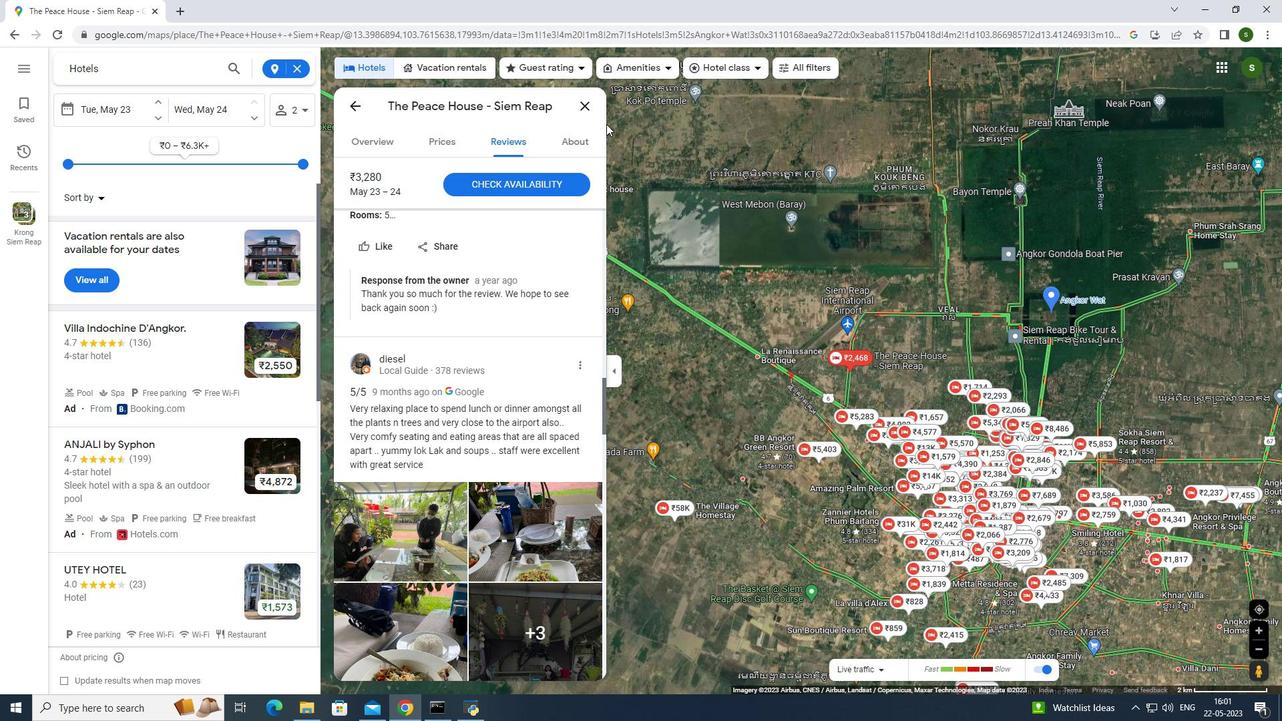 
Action: Mouse pressed left at (587, 111)
Screenshot: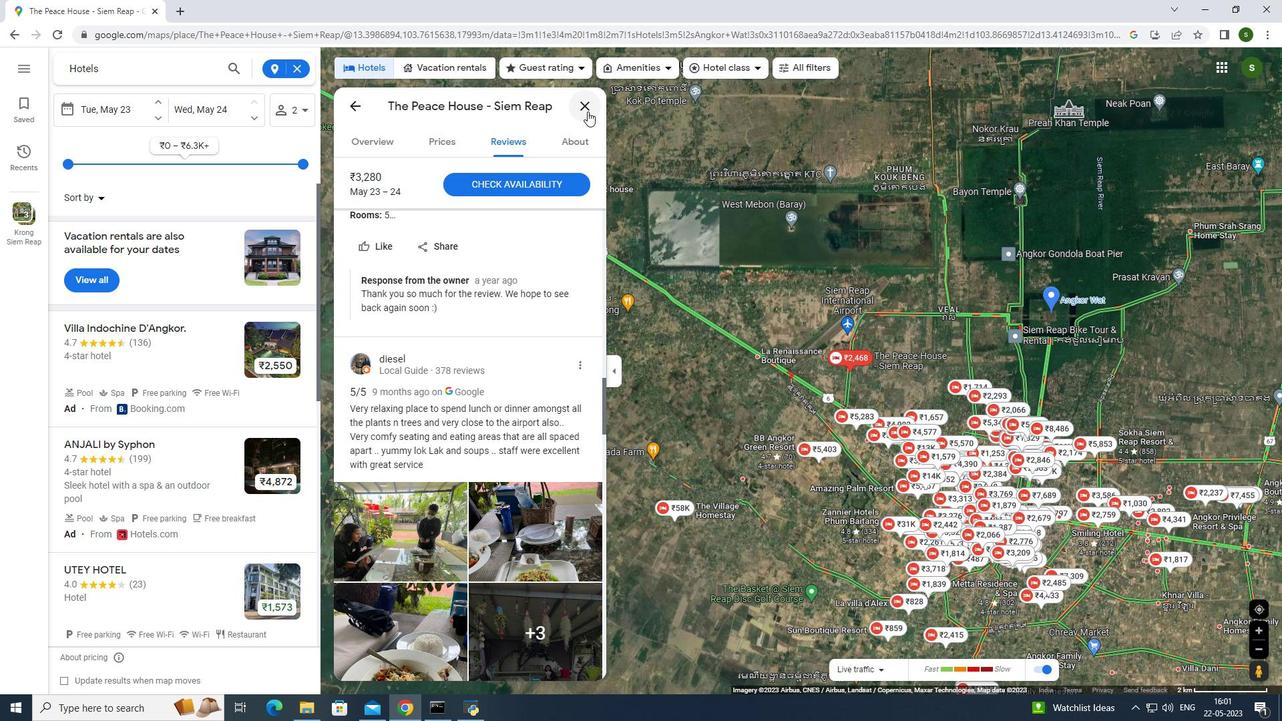 
Action: Mouse moved to (795, 370)
Screenshot: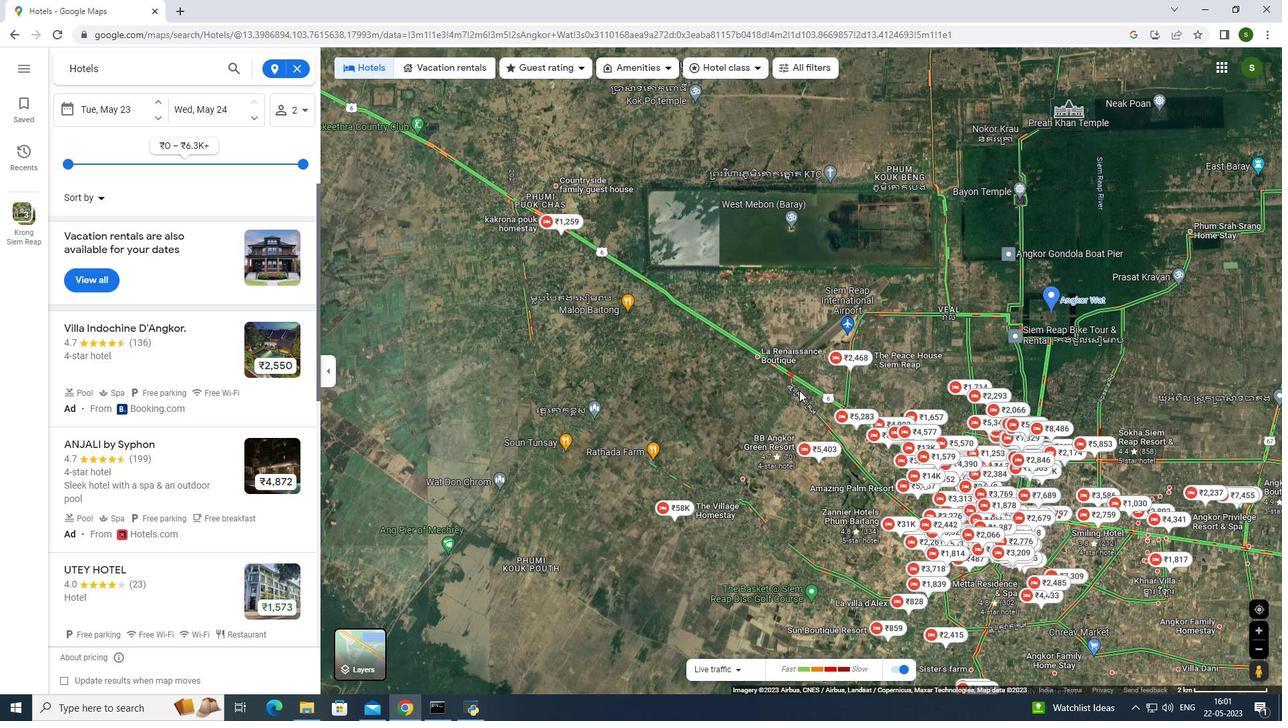 
Action: Mouse pressed left at (795, 370)
Screenshot: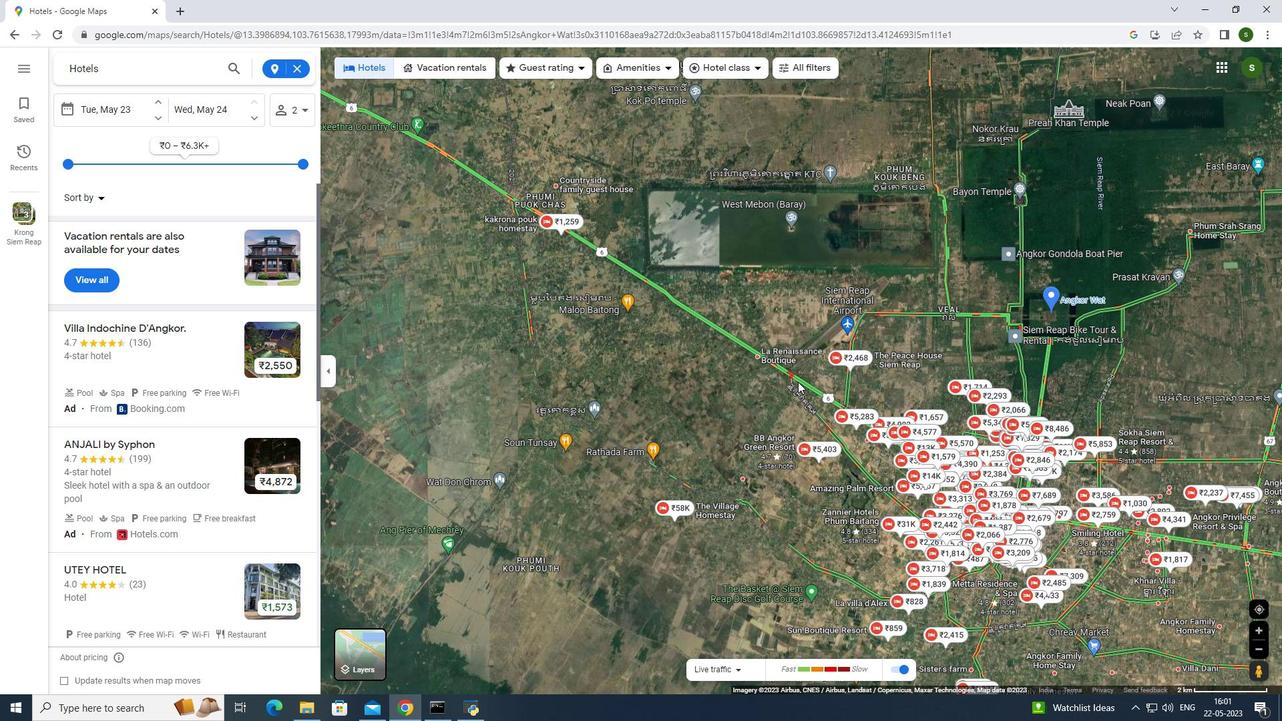 
Action: Mouse moved to (649, 376)
Screenshot: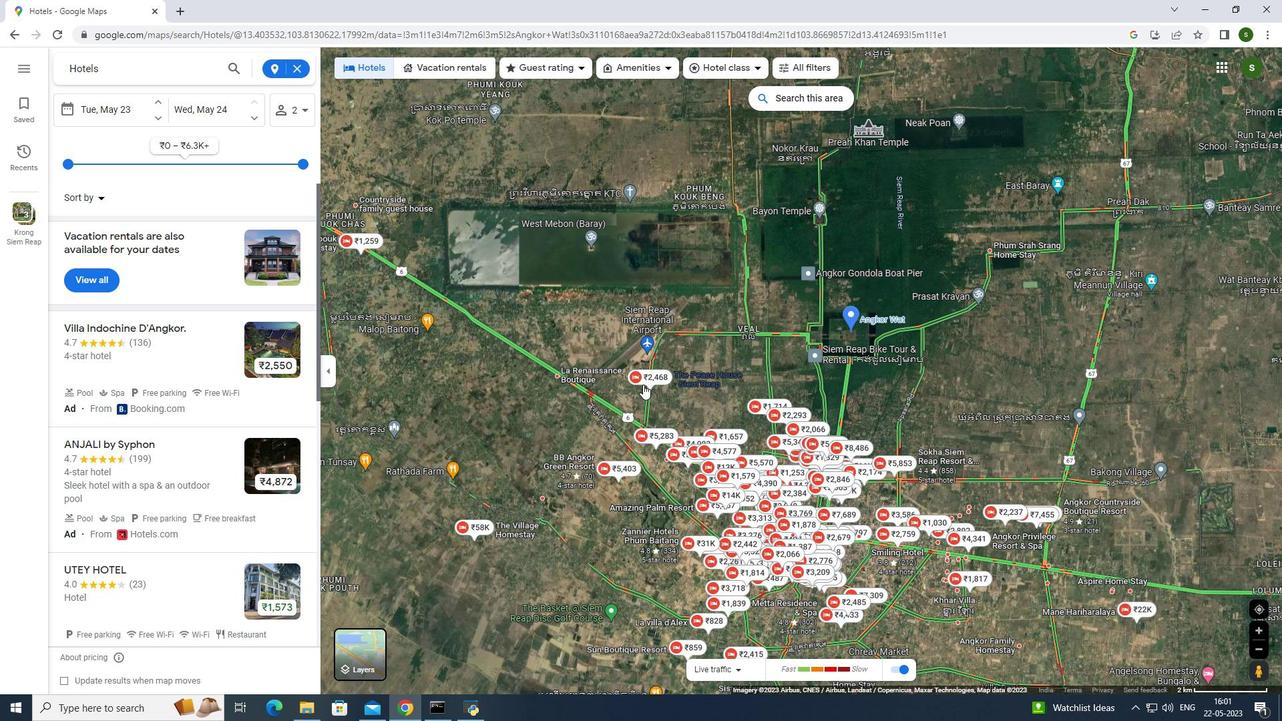 
Action: Mouse pressed left at (649, 376)
Screenshot: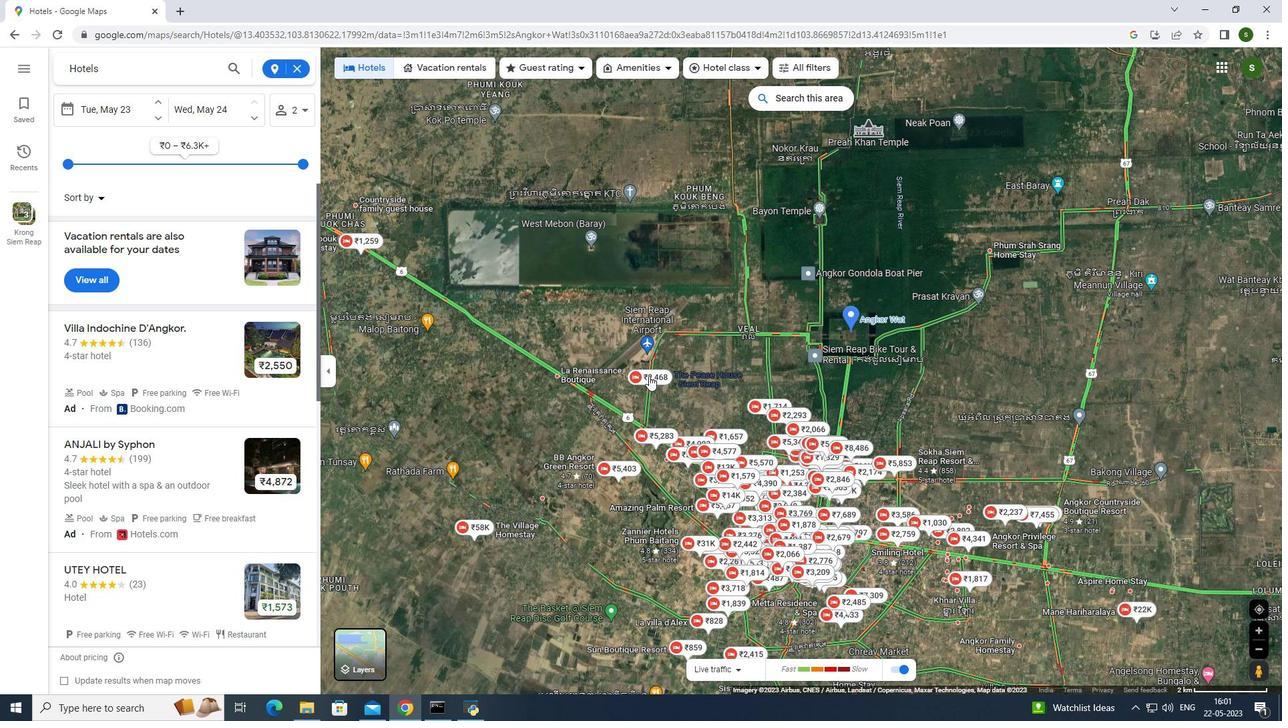 
Action: Mouse moved to (593, 111)
Screenshot: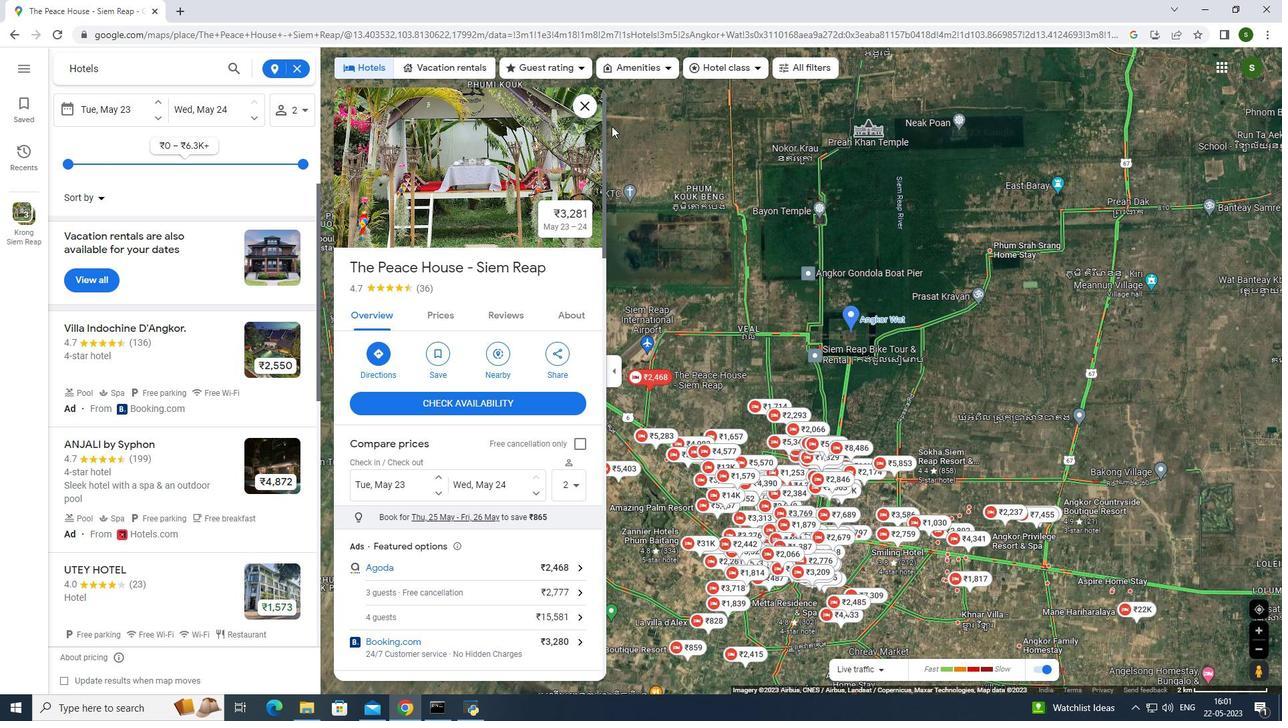 
Action: Mouse pressed left at (593, 111)
Screenshot: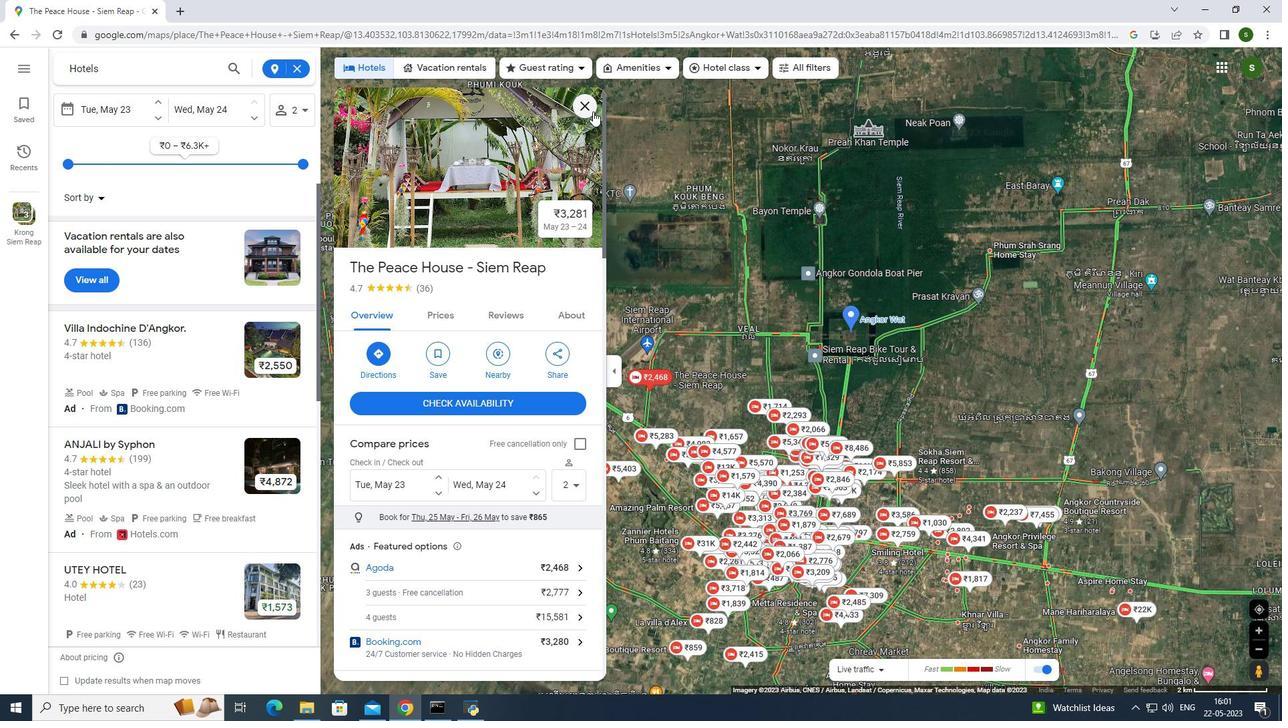 
Action: Mouse moved to (928, 374)
Screenshot: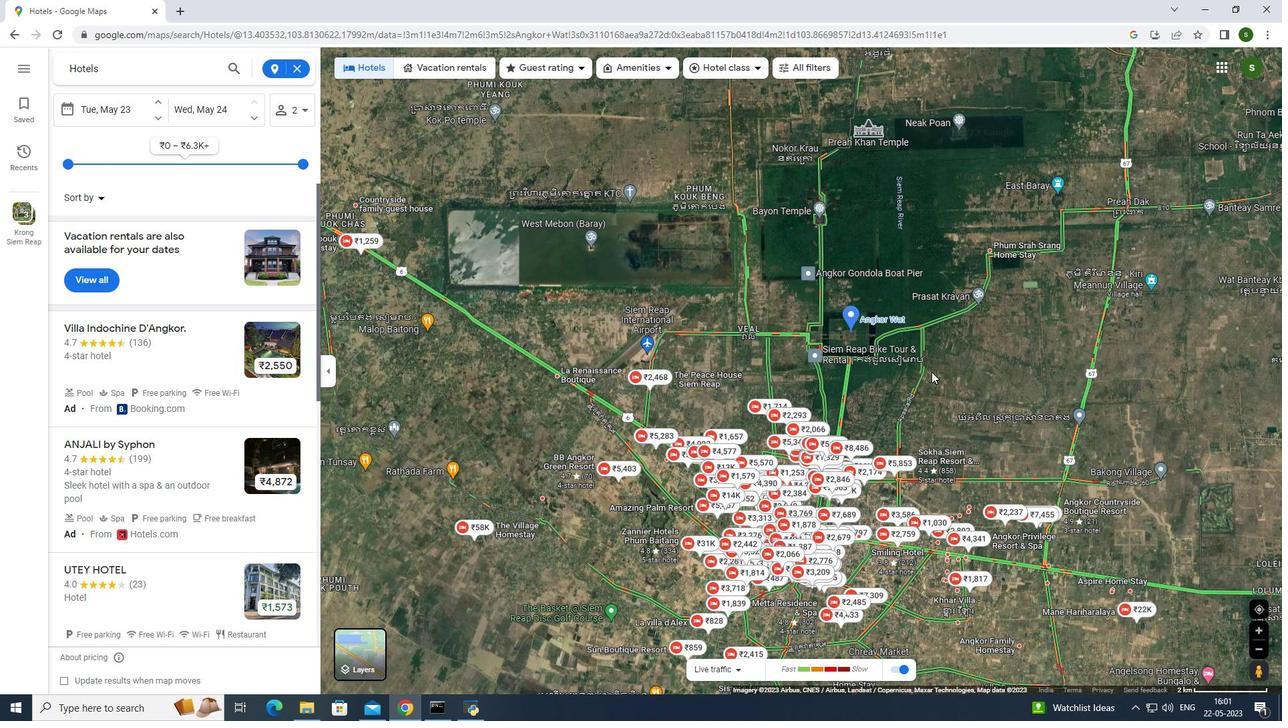 
Action: Mouse pressed left at (928, 374)
Screenshot: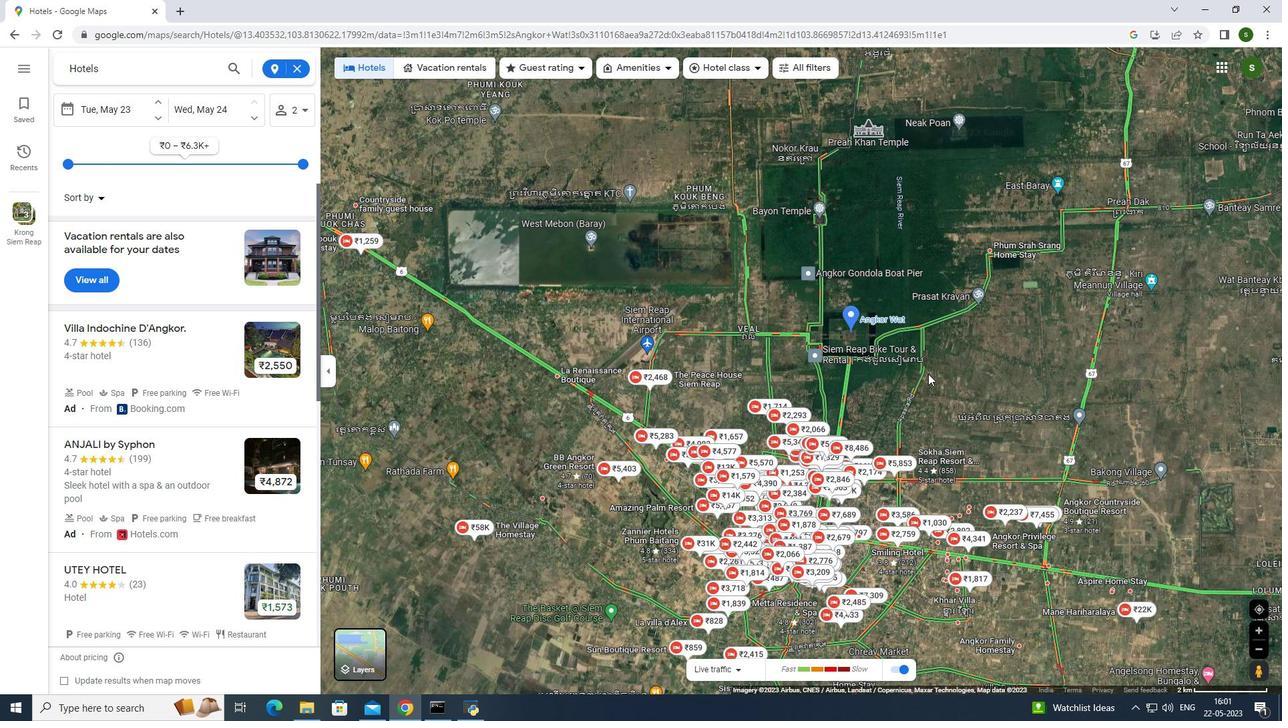 
Action: Mouse moved to (929, 462)
Screenshot: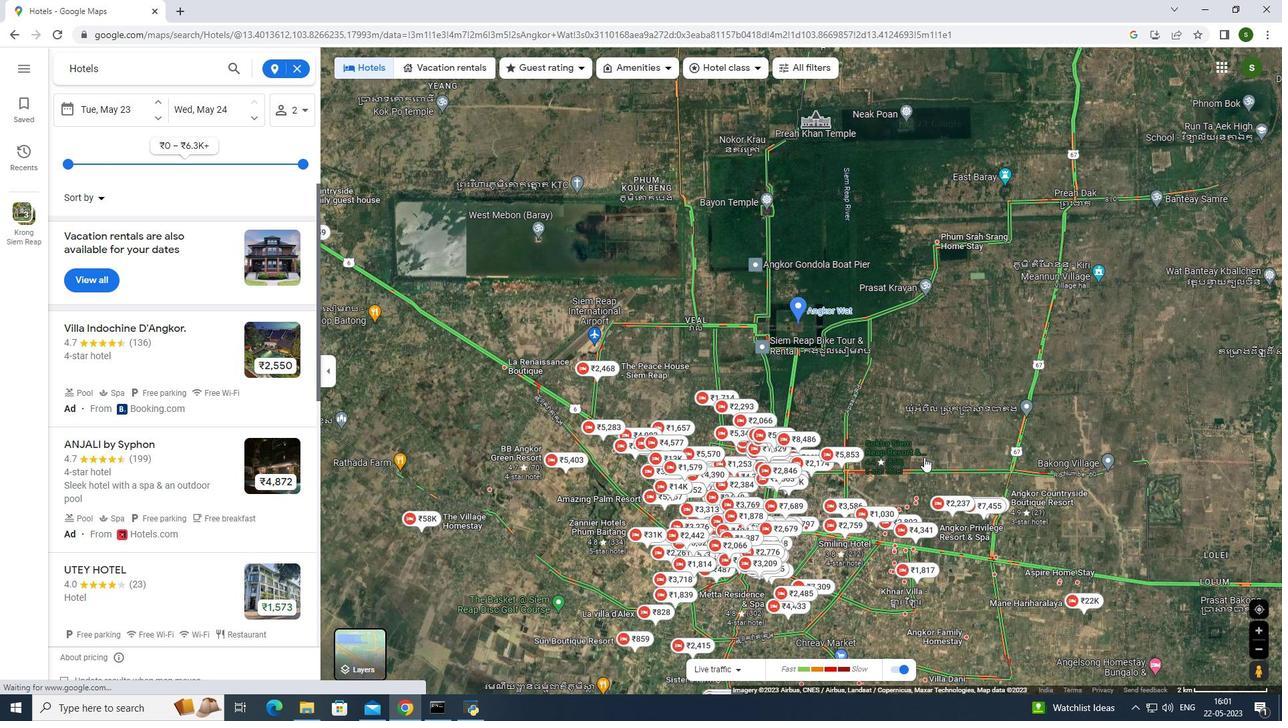 
Action: Mouse pressed left at (929, 462)
Screenshot: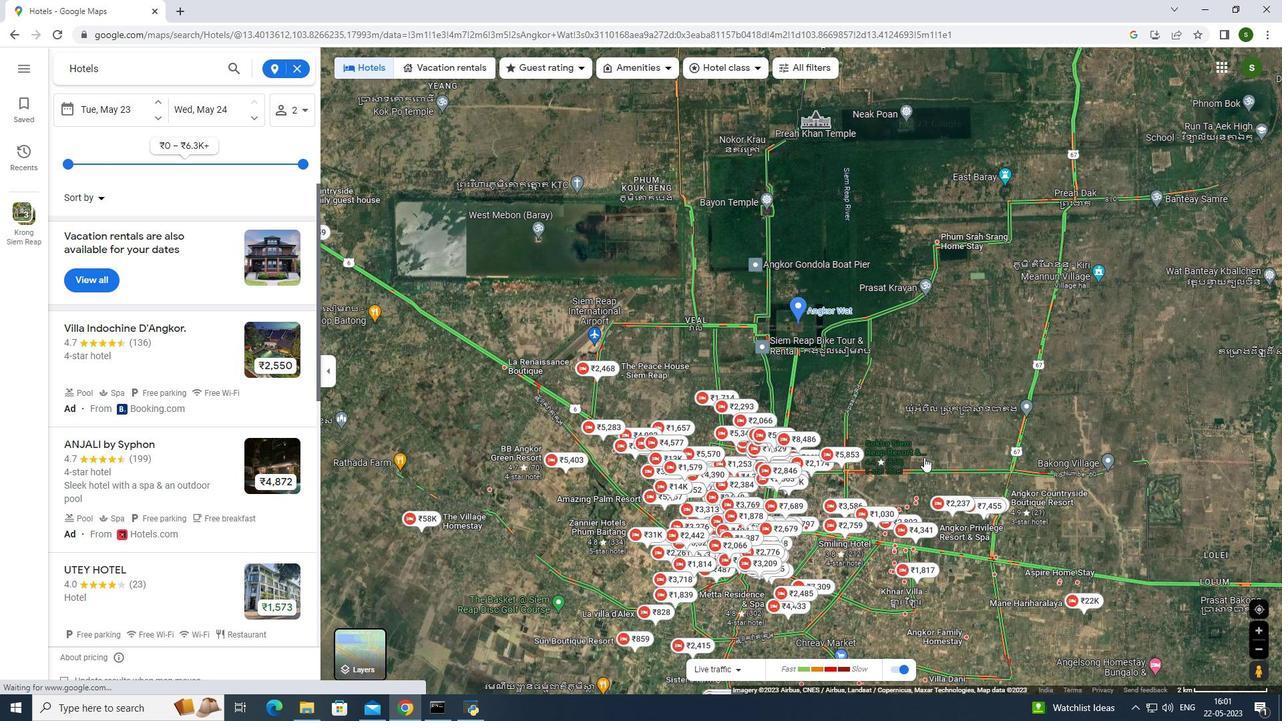 
Action: Mouse moved to (927, 485)
Screenshot: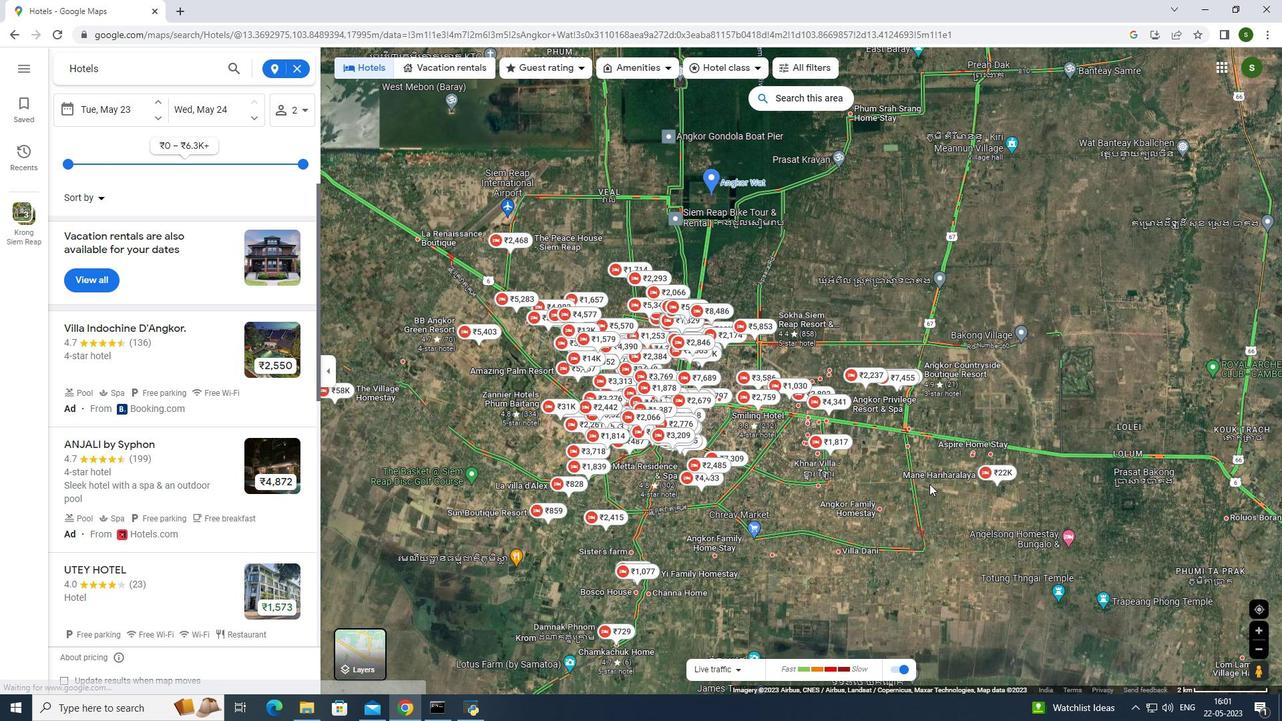 
Action: Mouse pressed left at (927, 485)
Screenshot: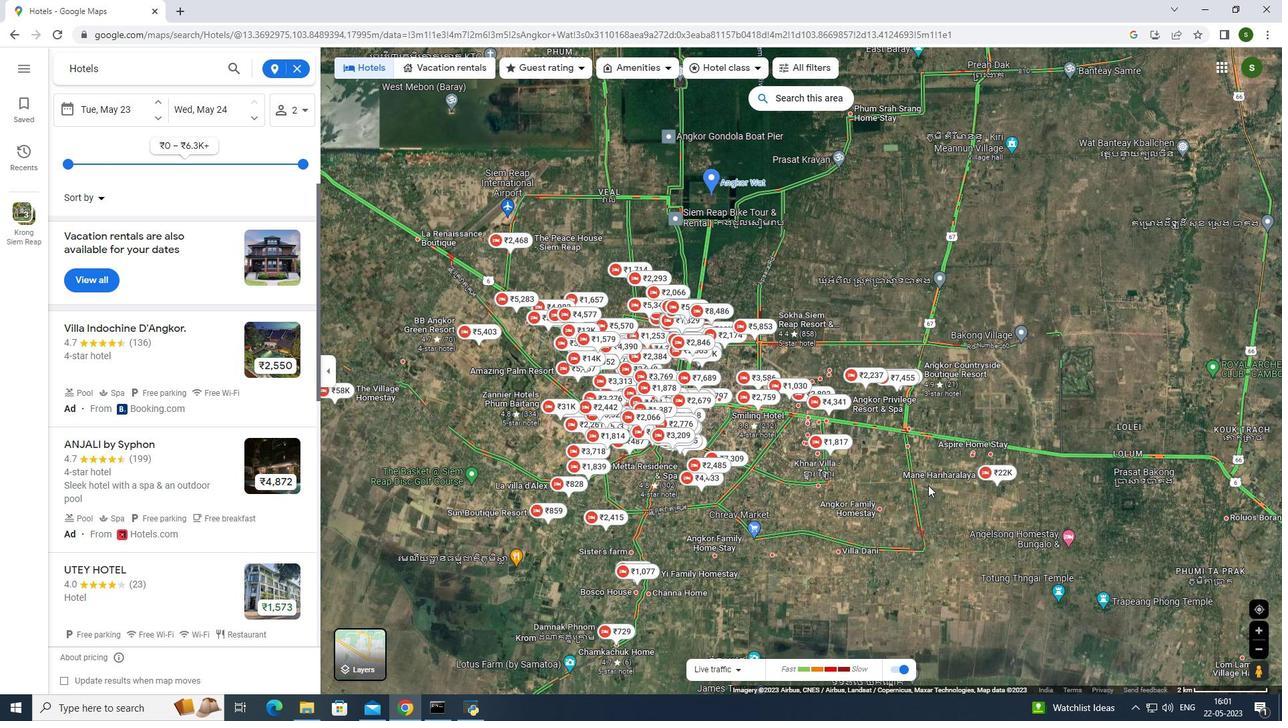 
Action: Mouse moved to (778, 450)
Screenshot: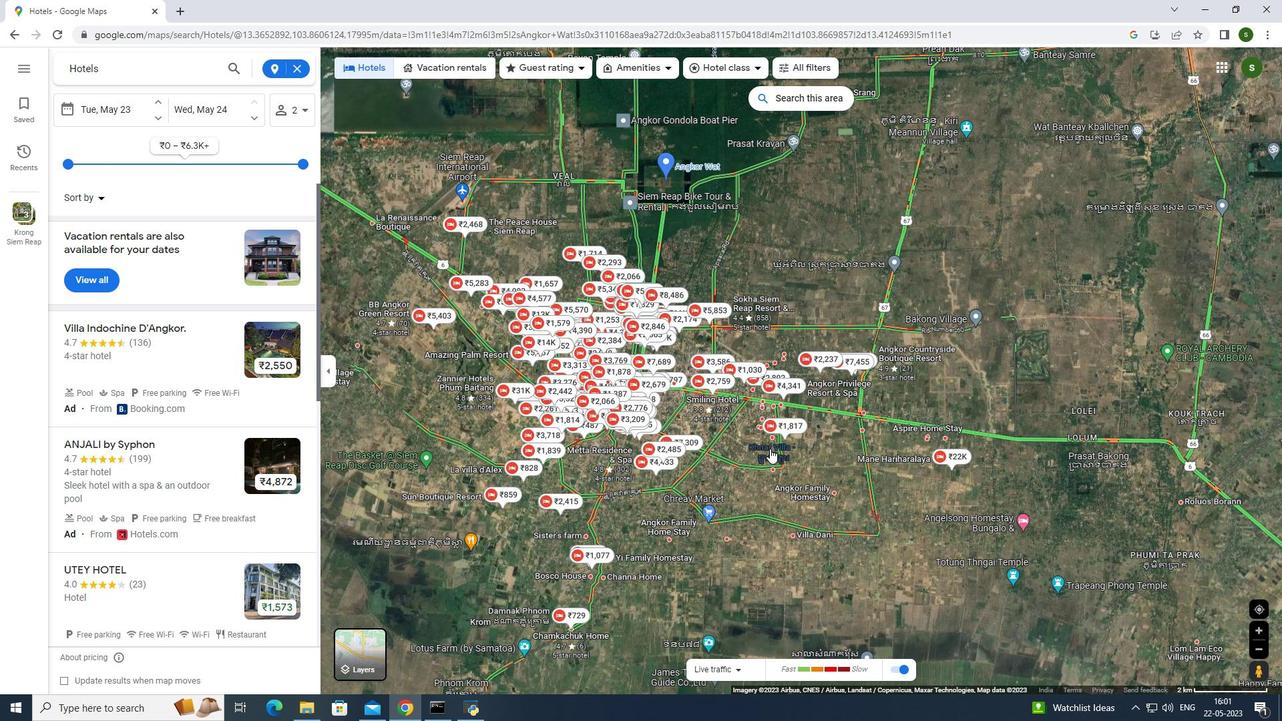 
Action: Mouse pressed left at (778, 450)
Screenshot: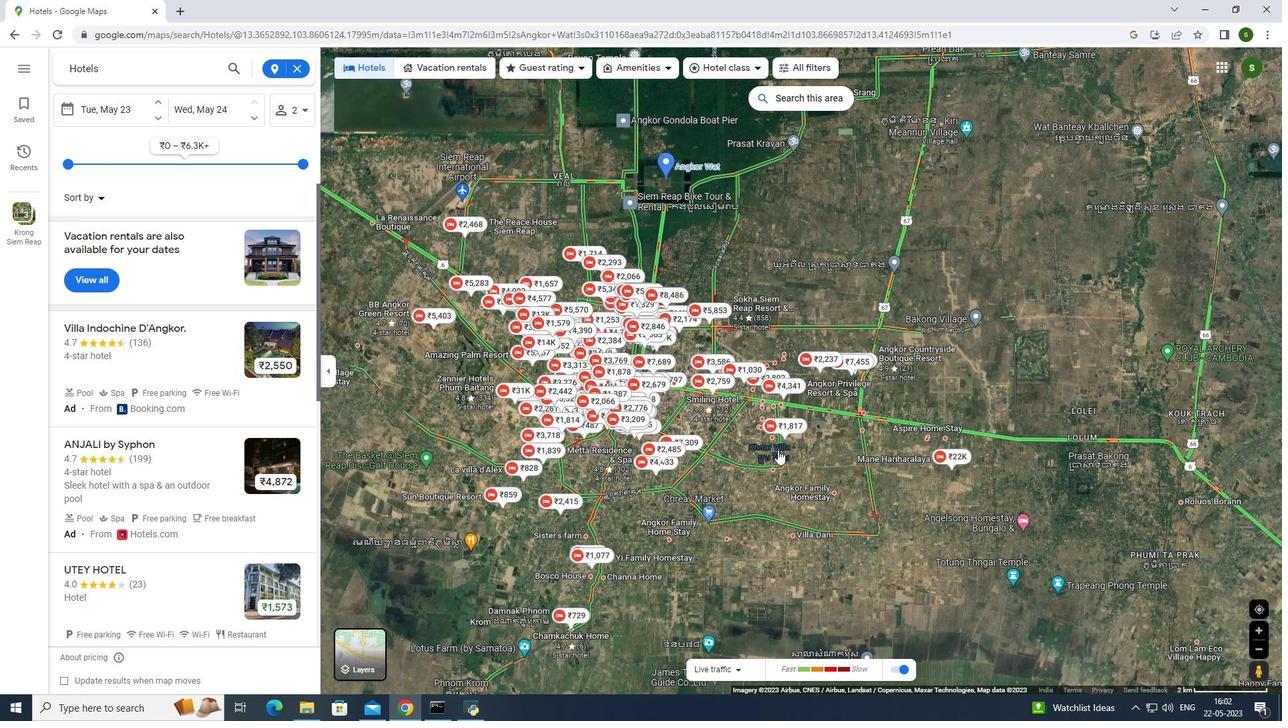 
Action: Mouse moved to (583, 295)
Screenshot: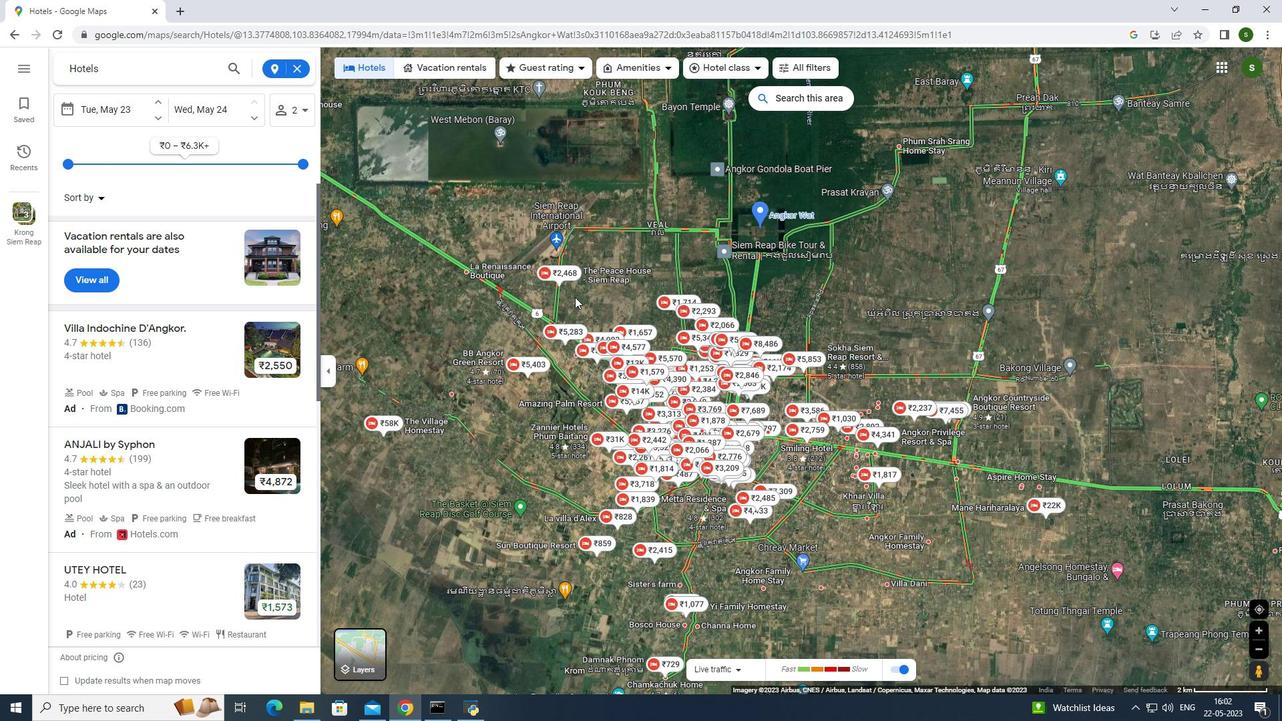 
Action: Mouse pressed left at (583, 295)
Screenshot: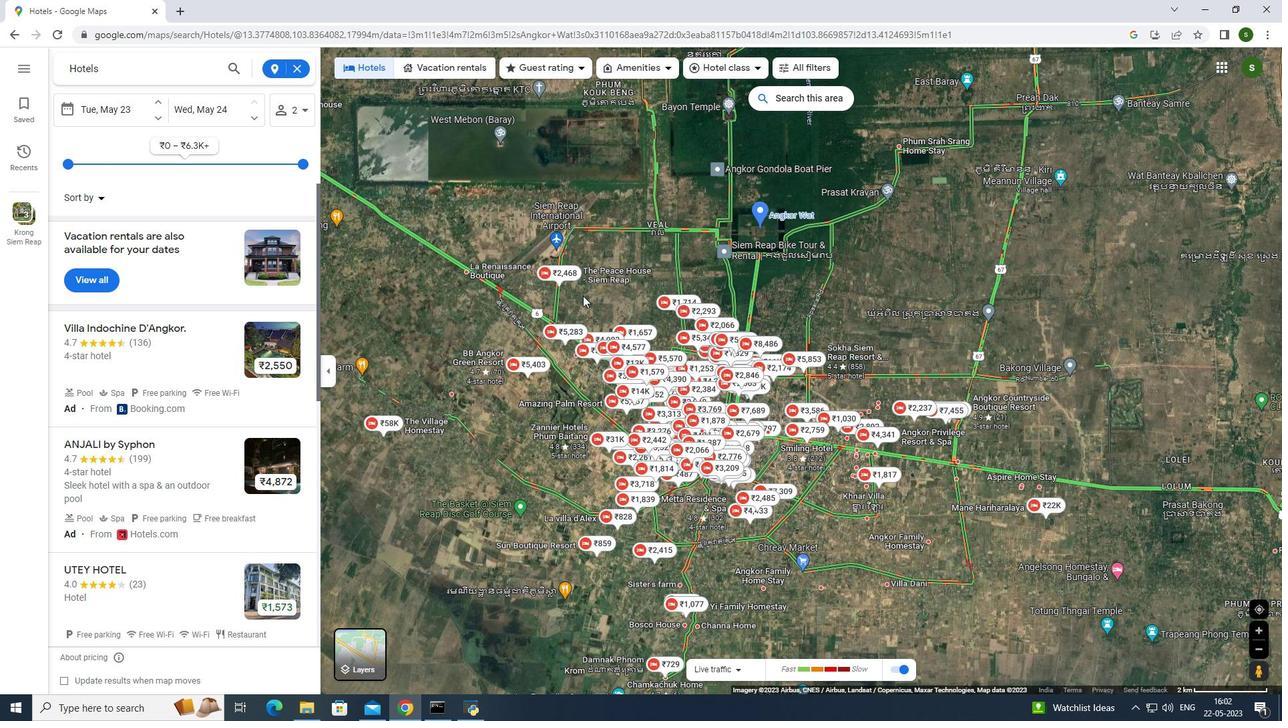 
Action: Mouse moved to (404, 215)
Screenshot: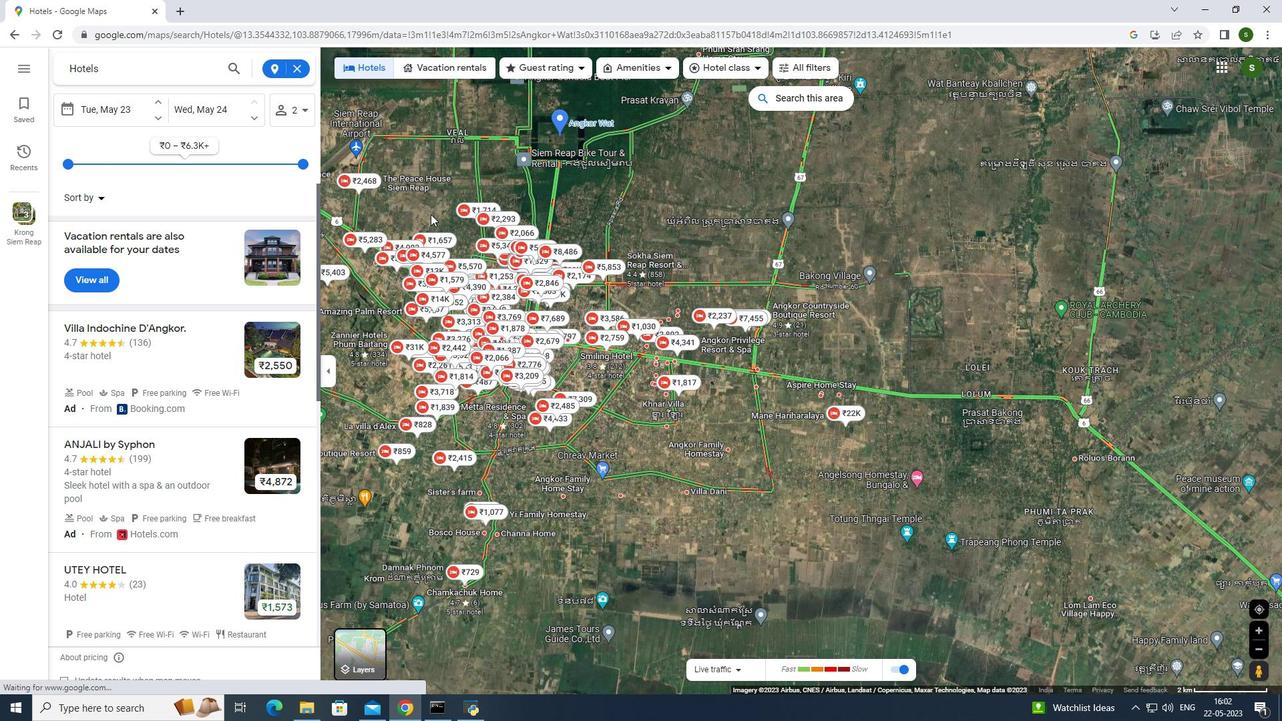 
Action: Mouse pressed left at (404, 215)
Screenshot: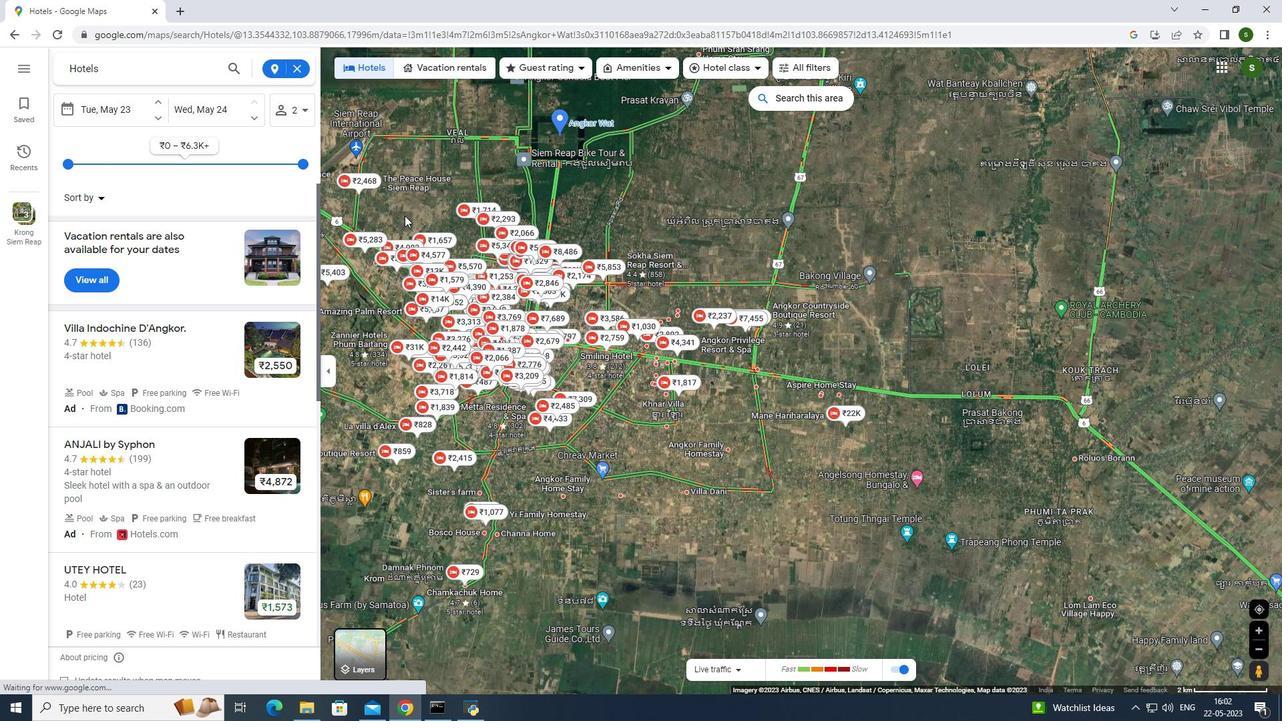 
Action: Mouse moved to (507, 429)
Screenshot: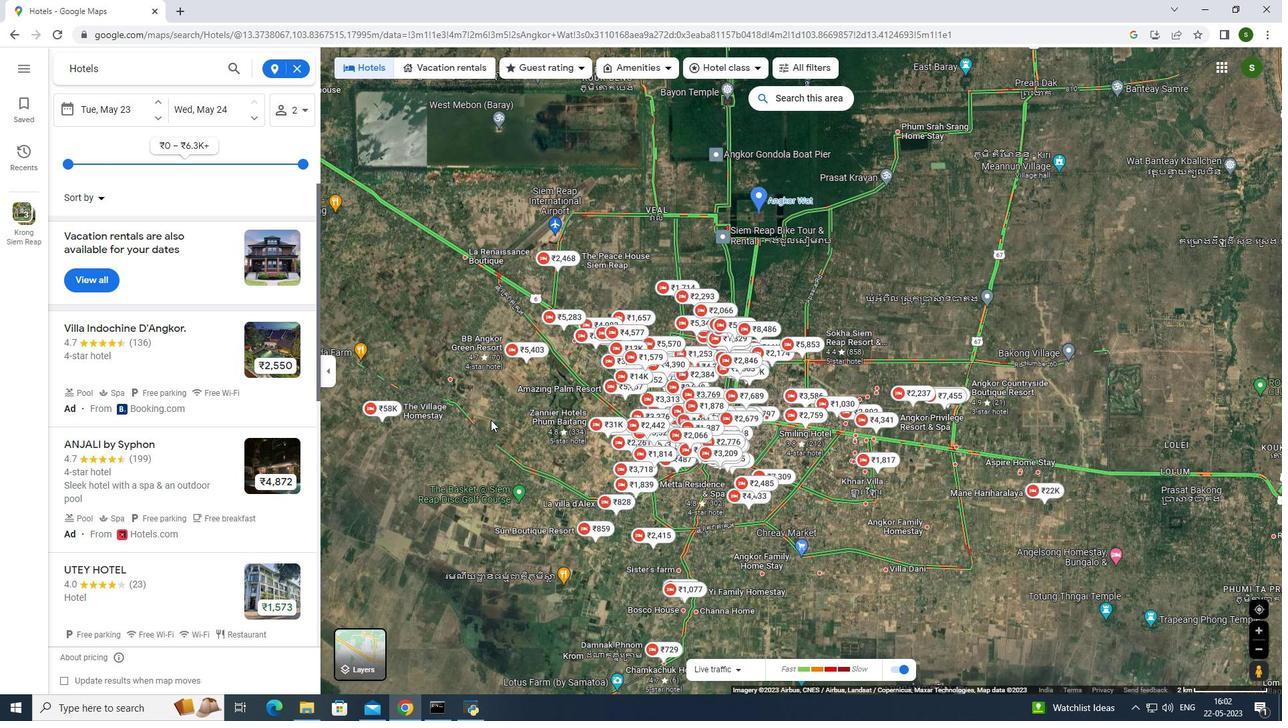 
Action: Mouse pressed left at (507, 429)
Screenshot: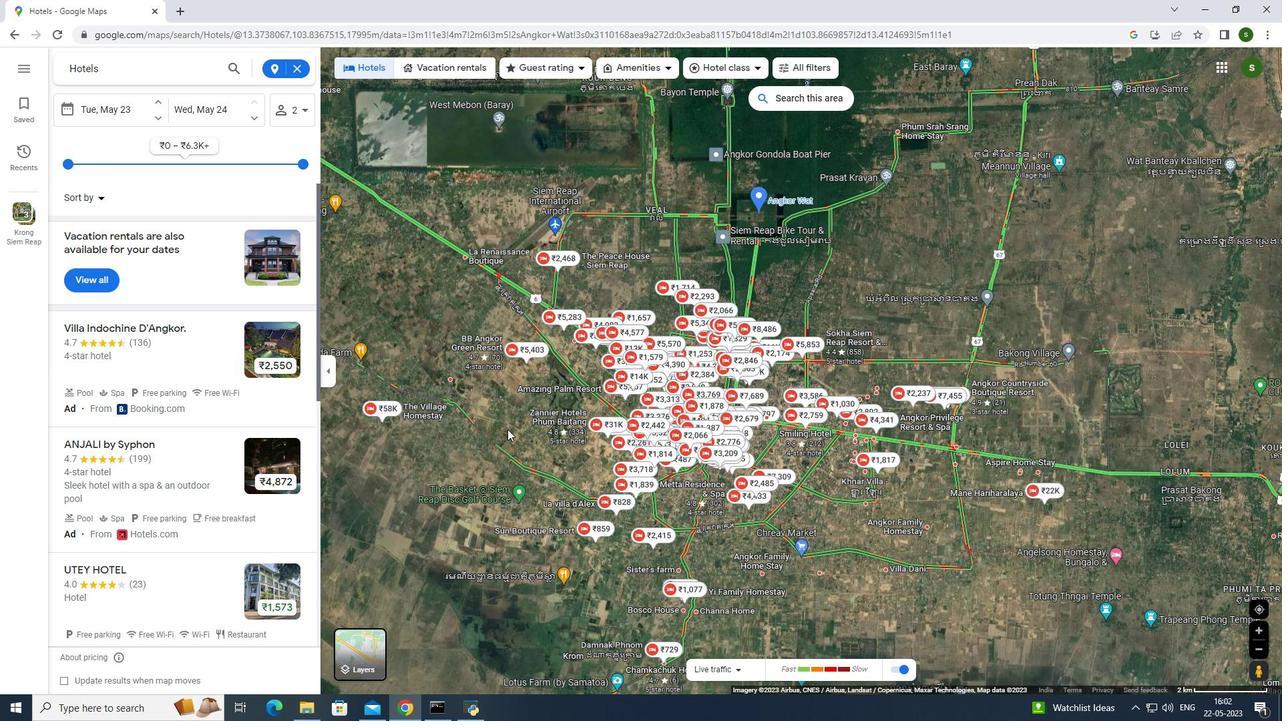 
Action: Mouse moved to (847, 468)
Screenshot: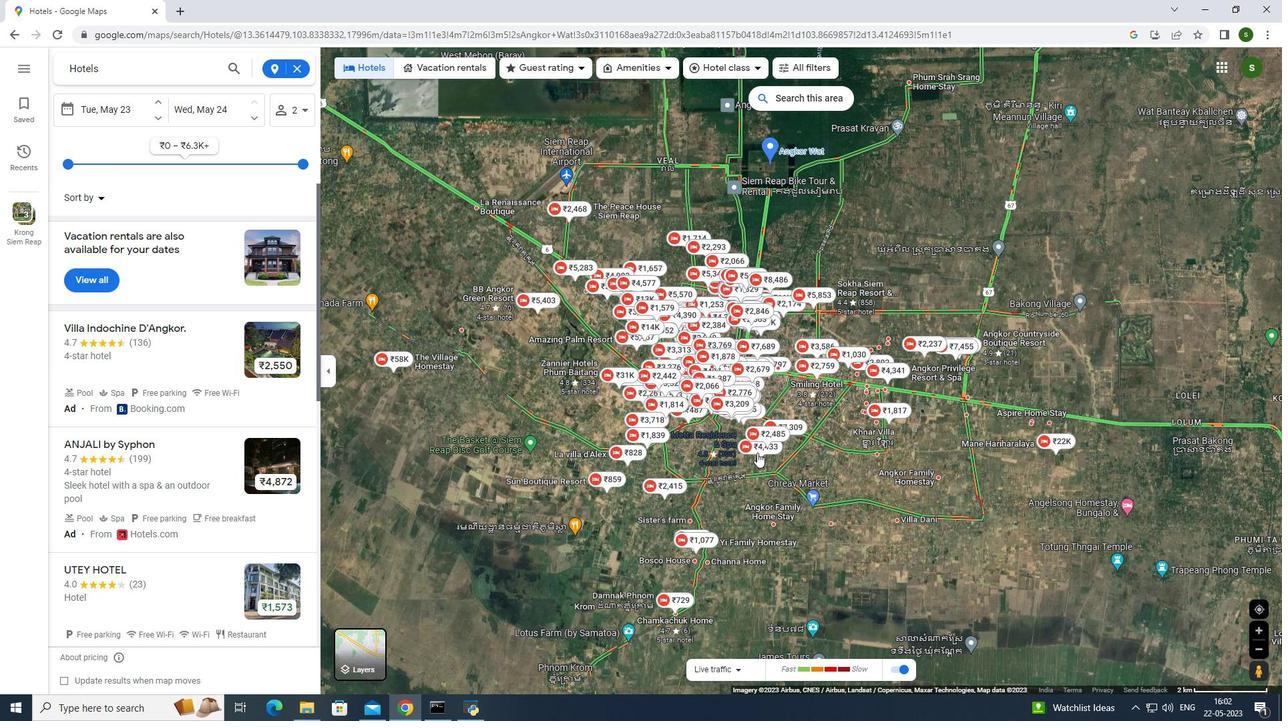 
Action: Mouse pressed left at (847, 468)
Screenshot: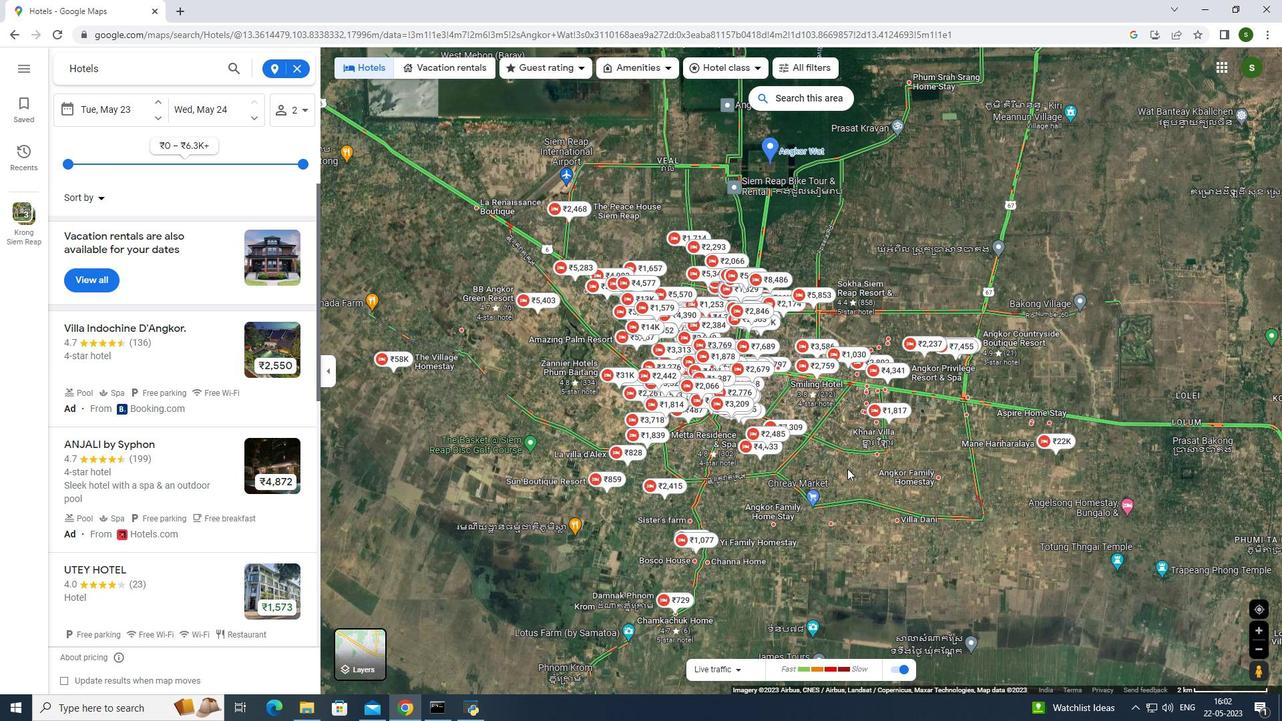
Action: Mouse moved to (745, 445)
Screenshot: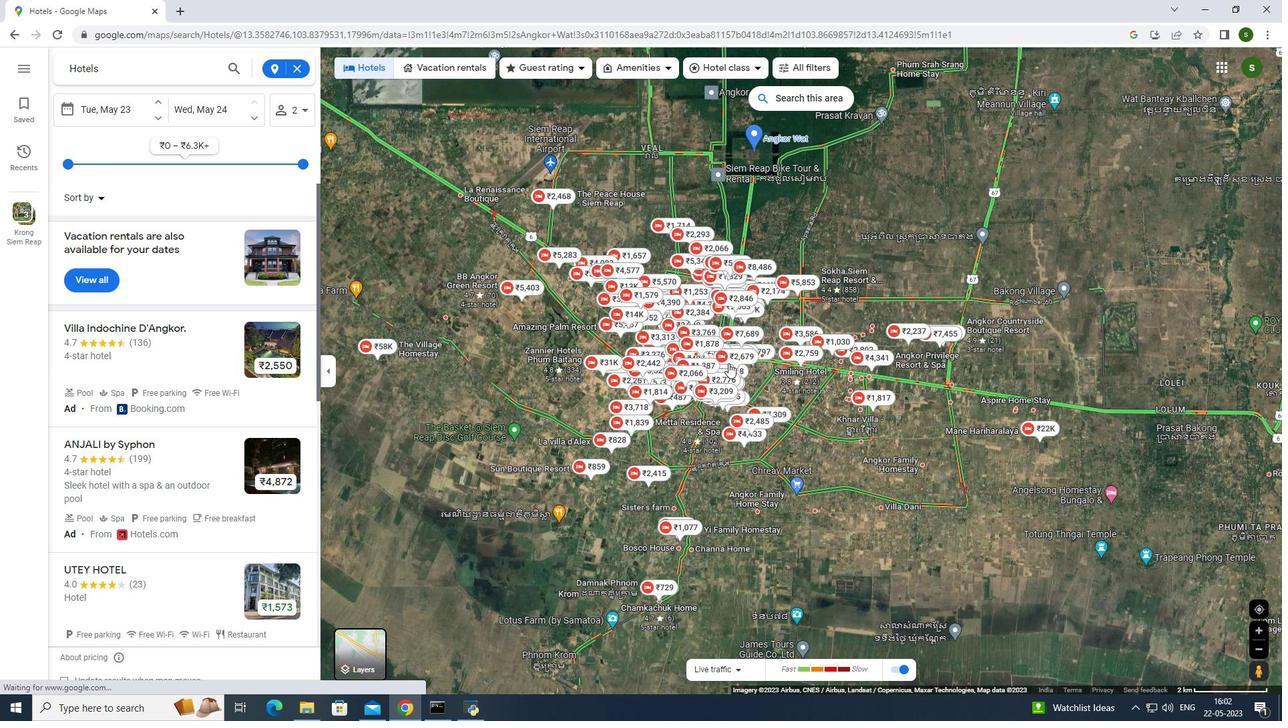 
Action: Mouse scrolled (745, 446) with delta (0, 0)
Screenshot: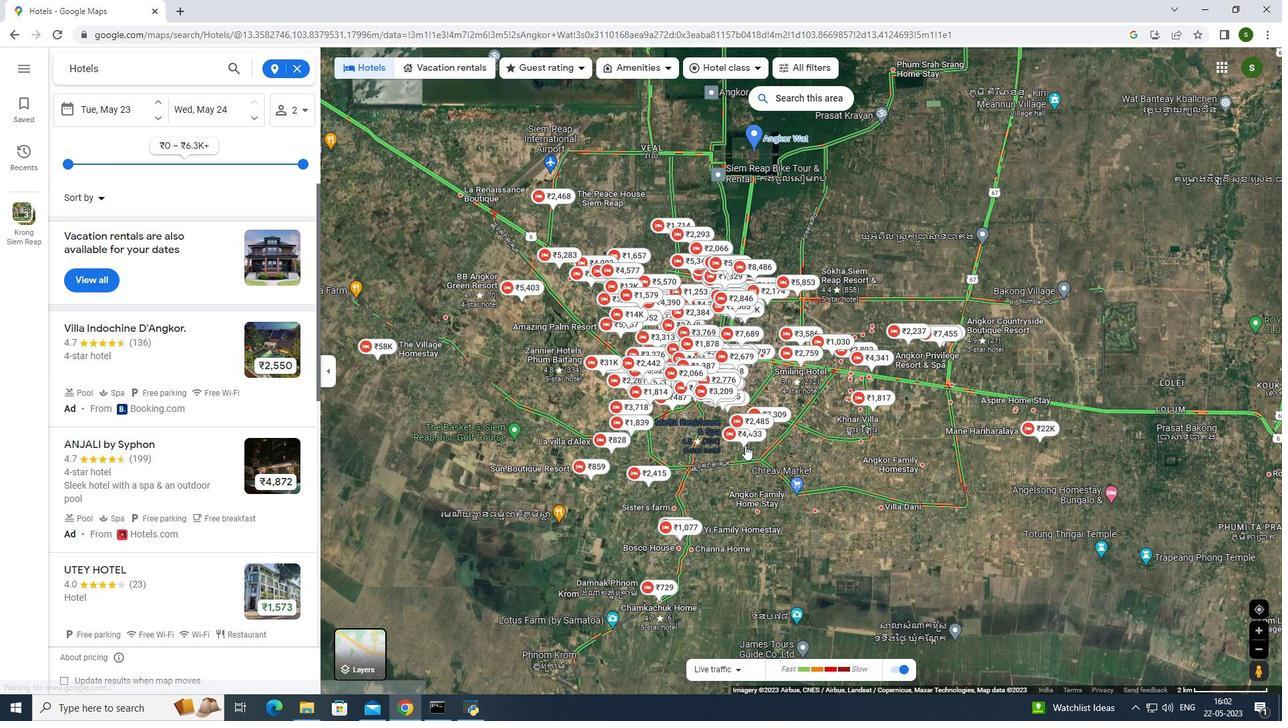 
Action: Mouse scrolled (745, 446) with delta (0, 0)
Screenshot: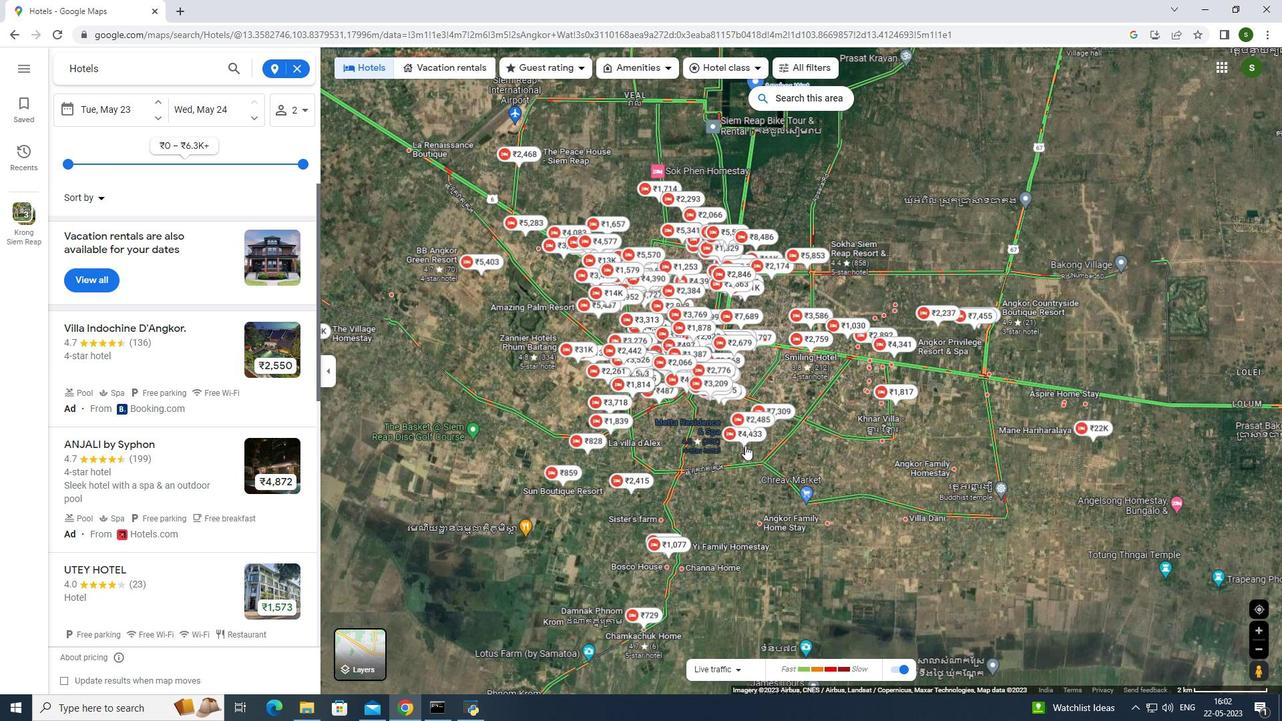 
Action: Mouse scrolled (745, 446) with delta (0, 0)
Screenshot: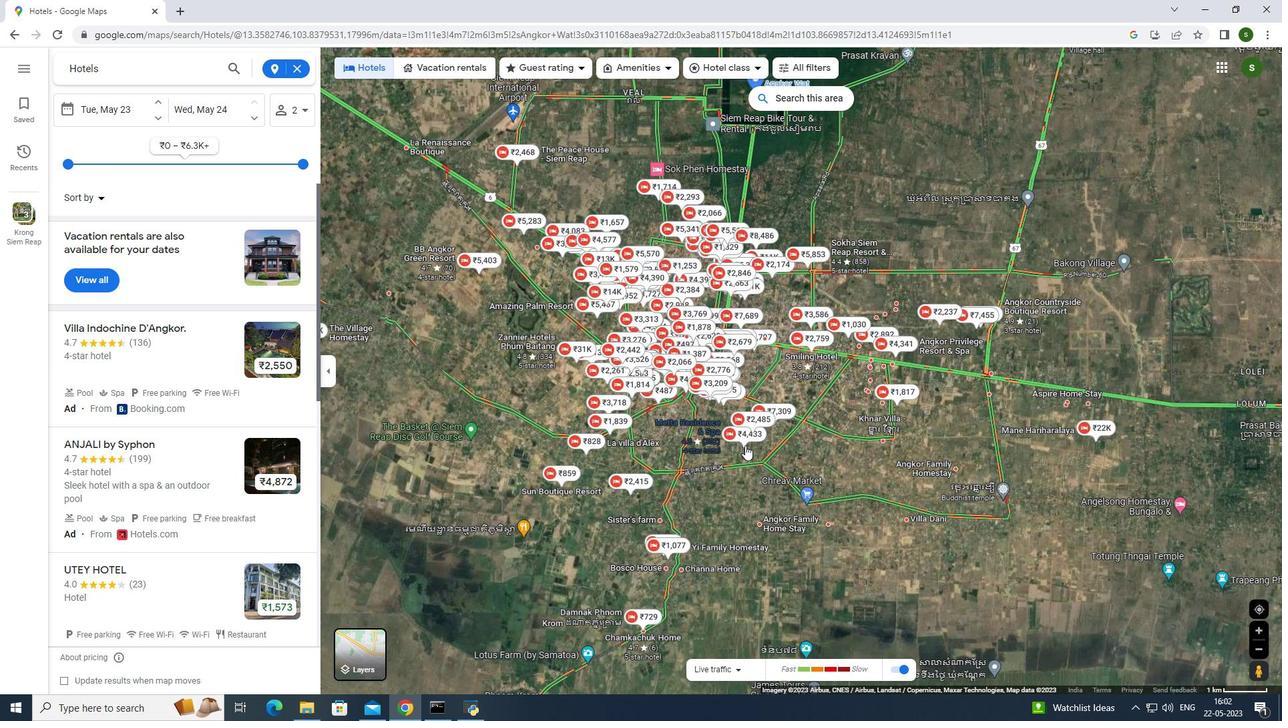 
Action: Mouse scrolled (745, 446) with delta (0, 0)
Screenshot: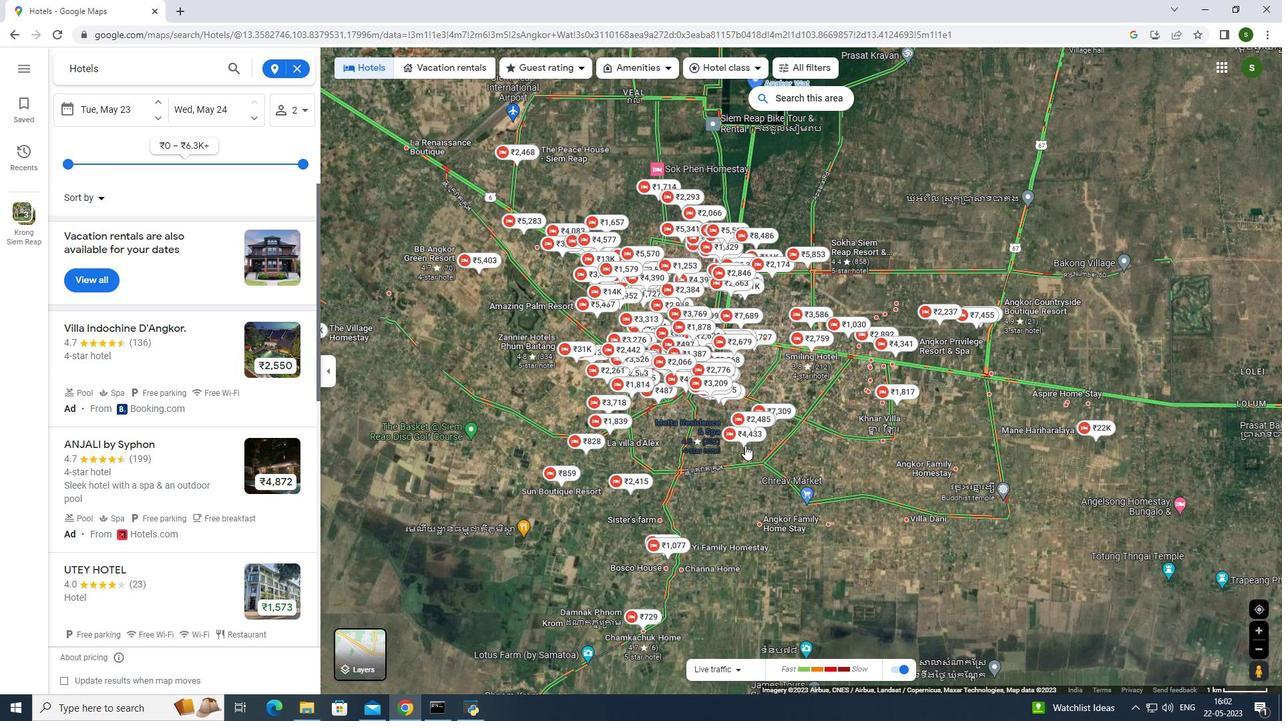 
Action: Mouse scrolled (745, 444) with delta (0, 0)
Screenshot: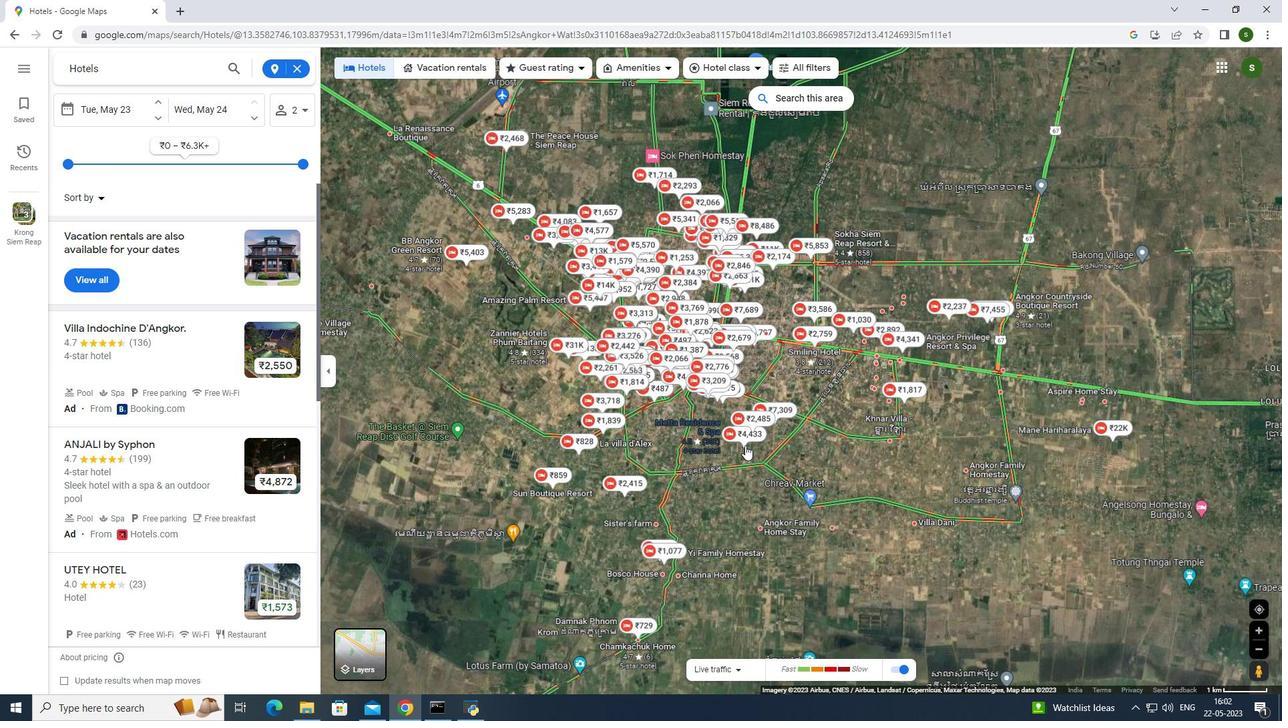 
Action: Mouse scrolled (745, 446) with delta (0, 0)
Screenshot: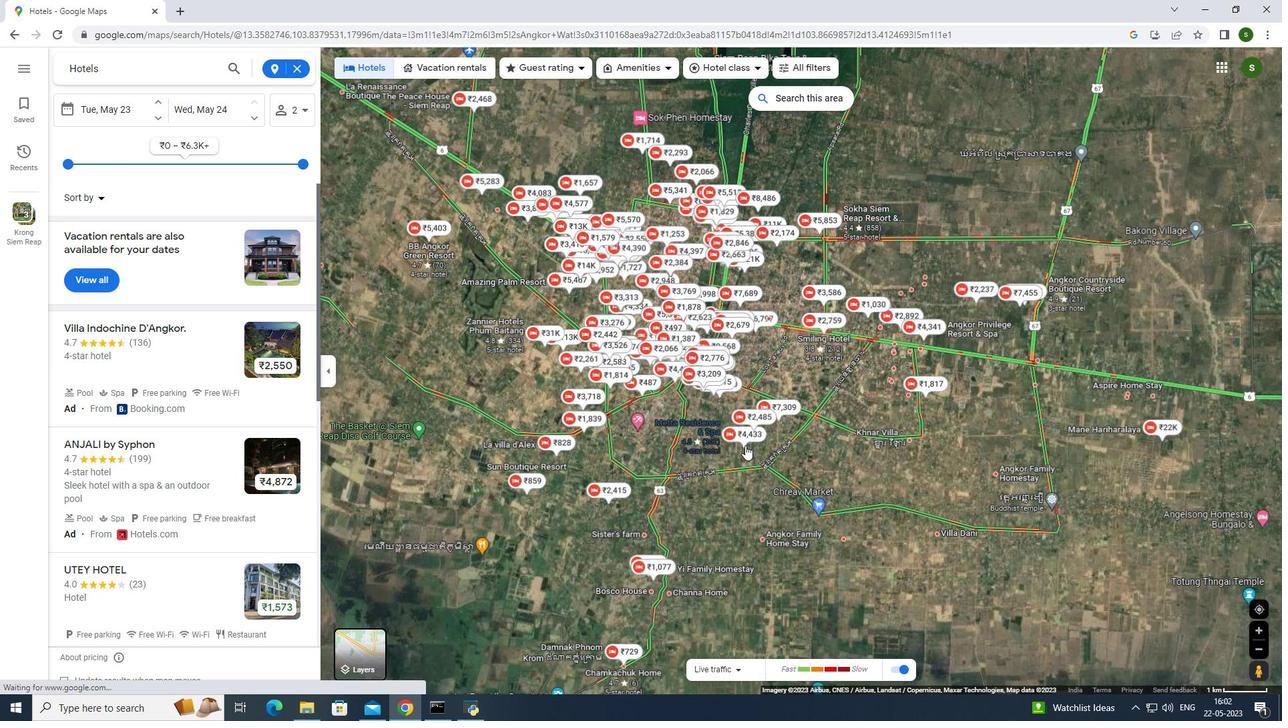 
Action: Mouse scrolled (745, 446) with delta (0, 0)
Screenshot: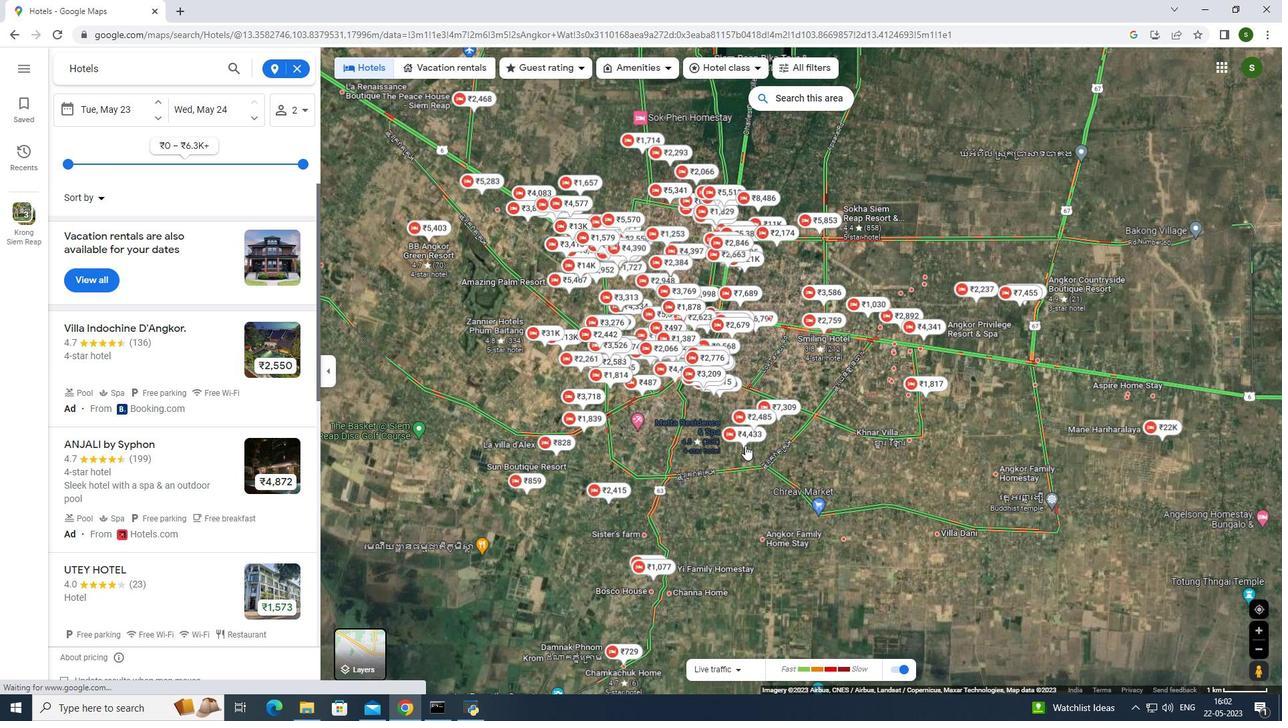 
Action: Mouse moved to (872, 210)
Screenshot: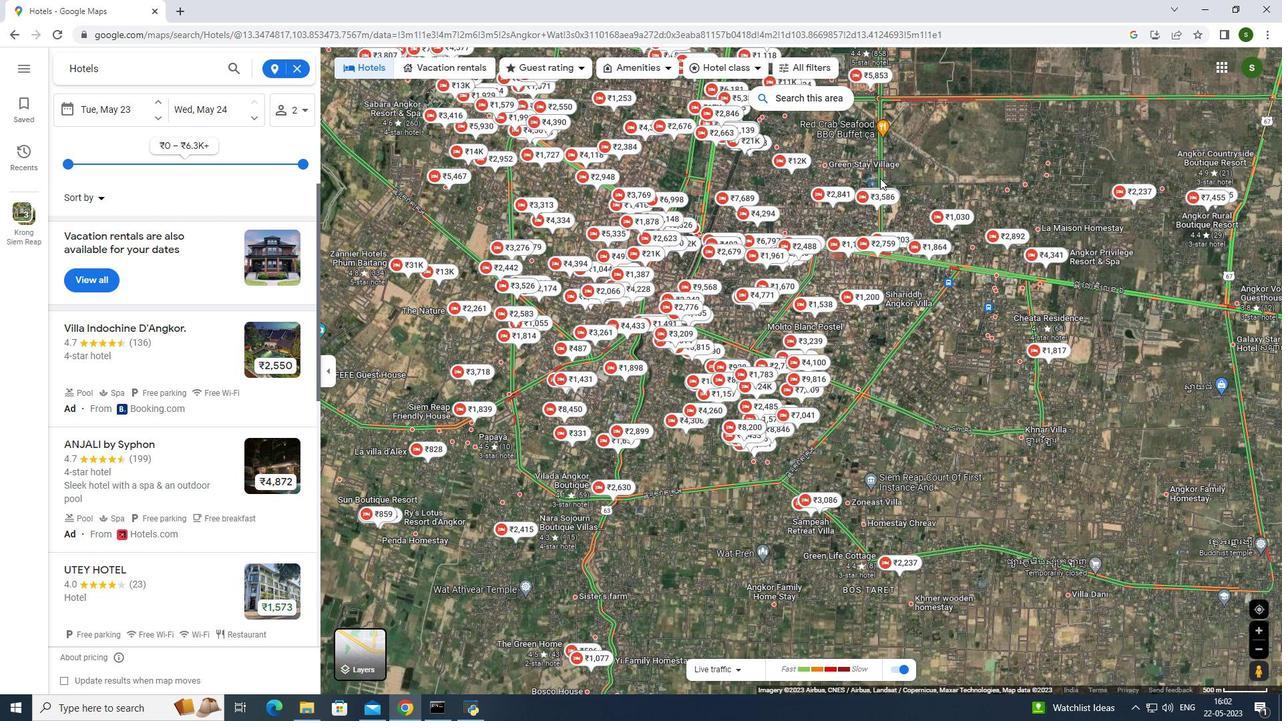 
Action: Mouse scrolled (872, 211) with delta (0, 0)
Screenshot: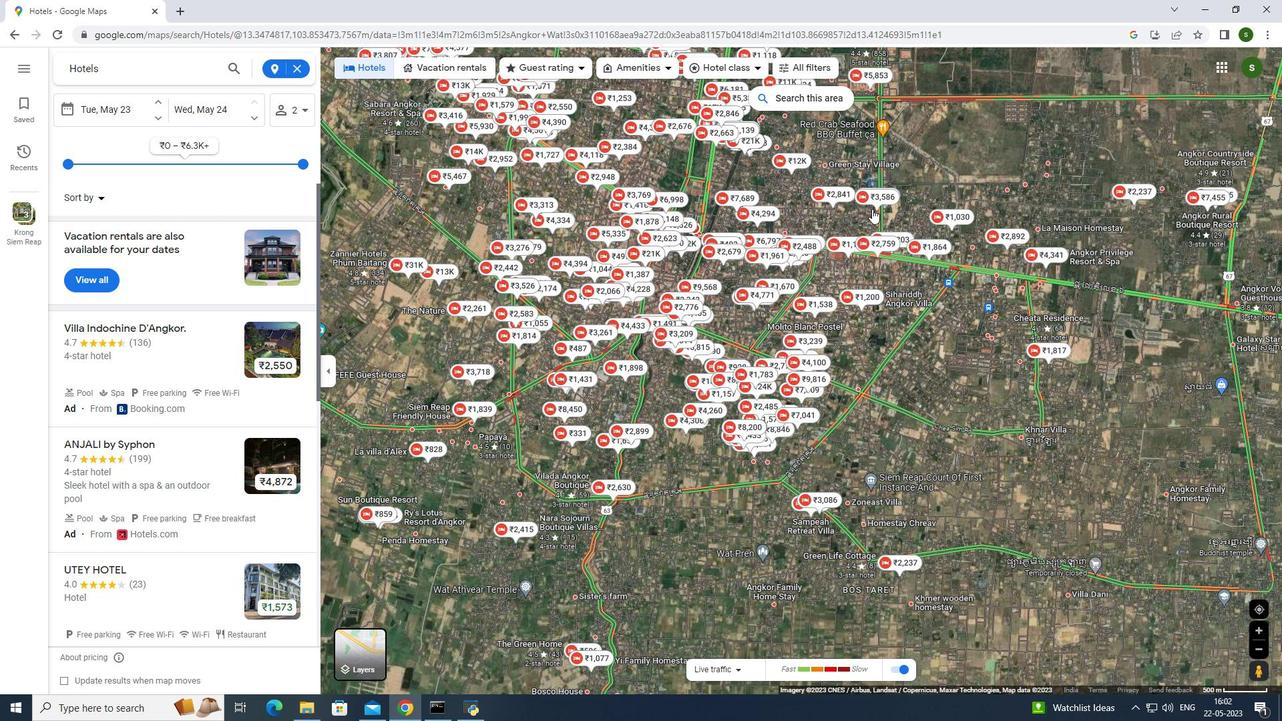
Action: Mouse scrolled (872, 211) with delta (0, 0)
Screenshot: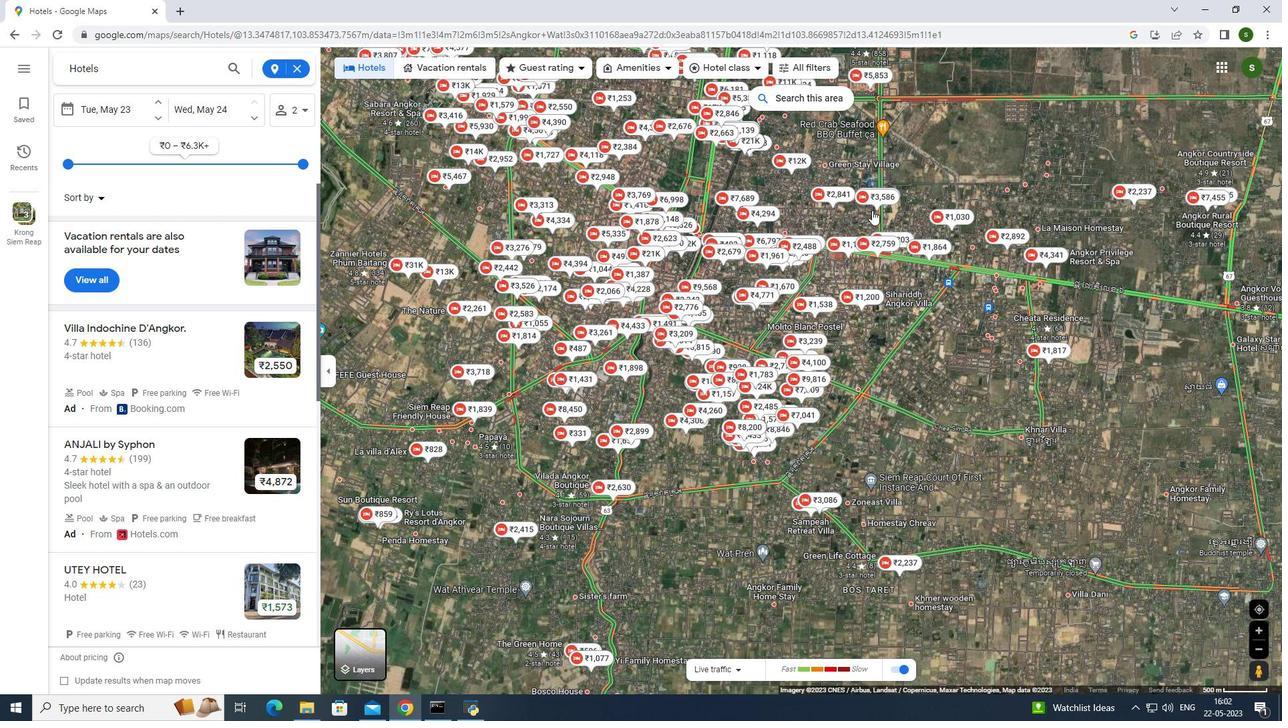 
Action: Mouse moved to (872, 211)
Screenshot: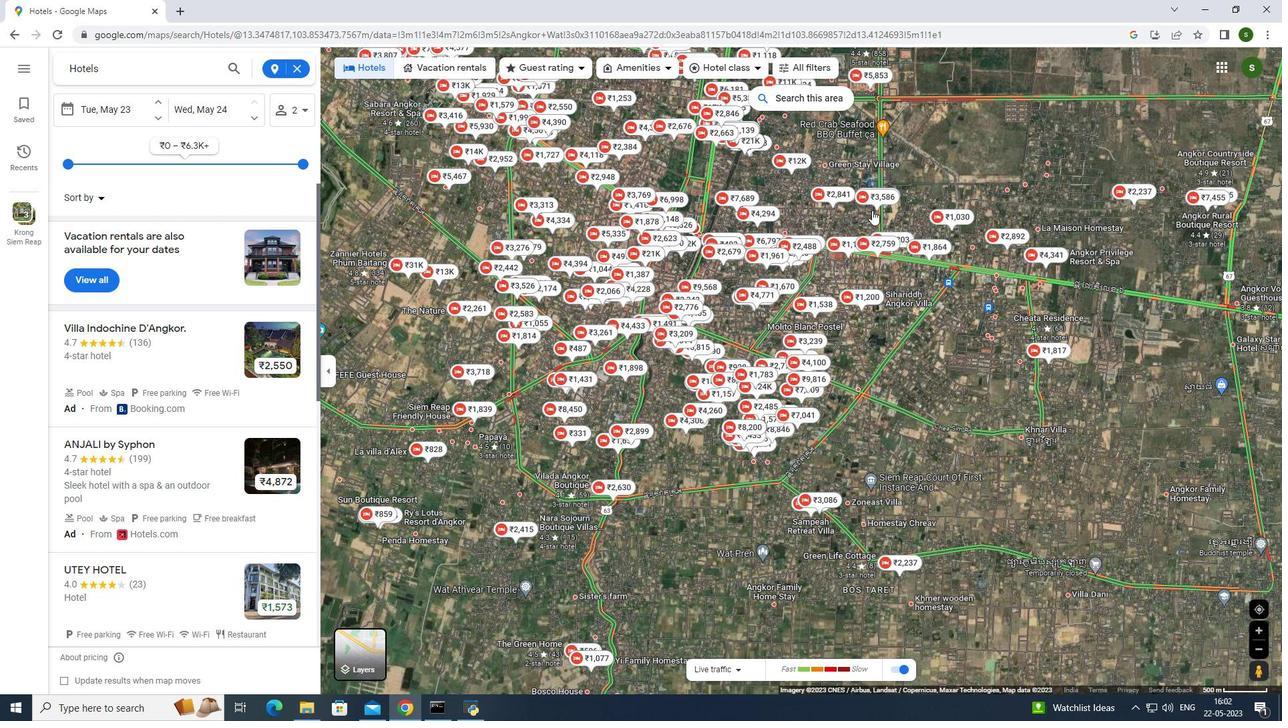 
Action: Mouse scrolled (872, 211) with delta (0, 0)
Screenshot: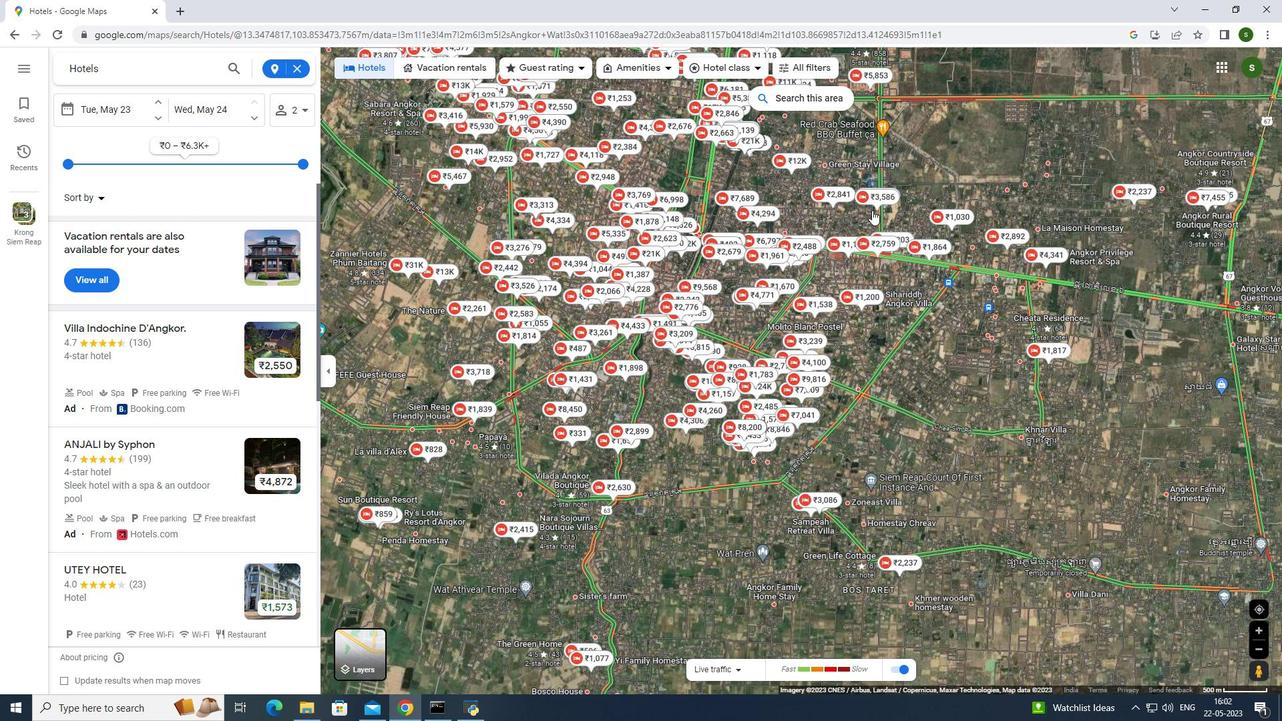 
Action: Mouse moved to (855, 172)
Screenshot: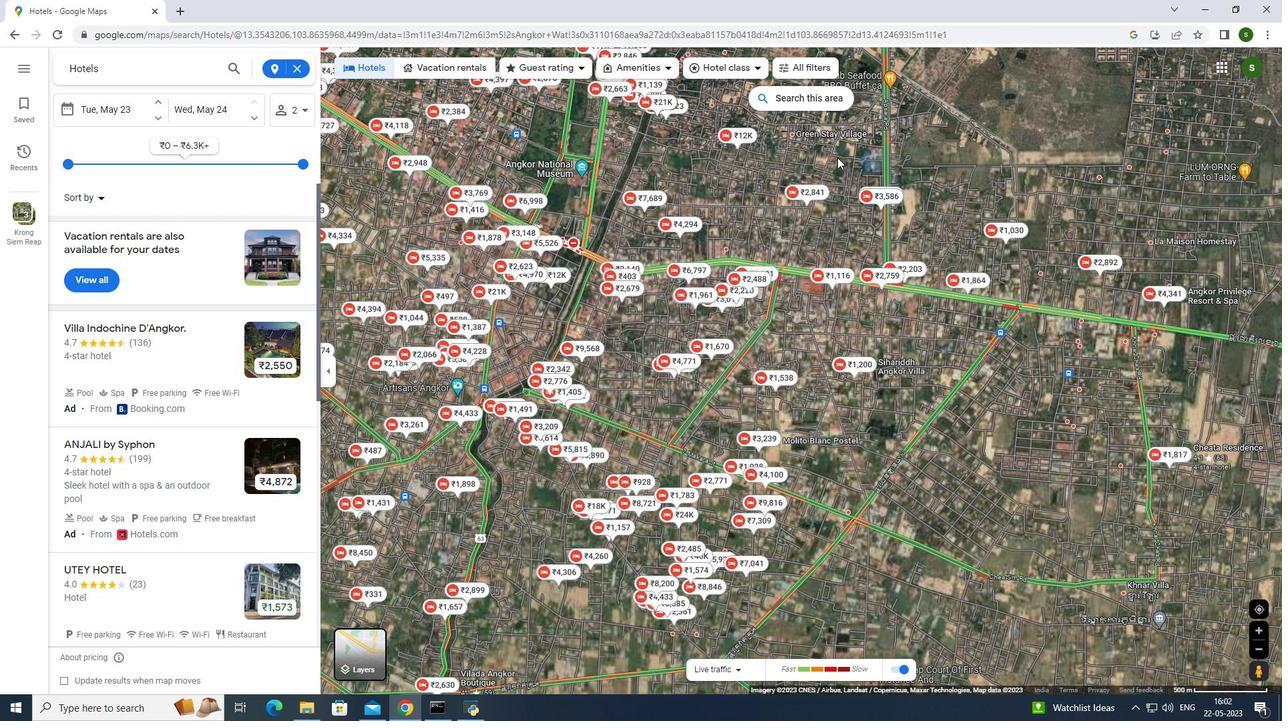 
Action: Mouse pressed left at (855, 172)
Screenshot: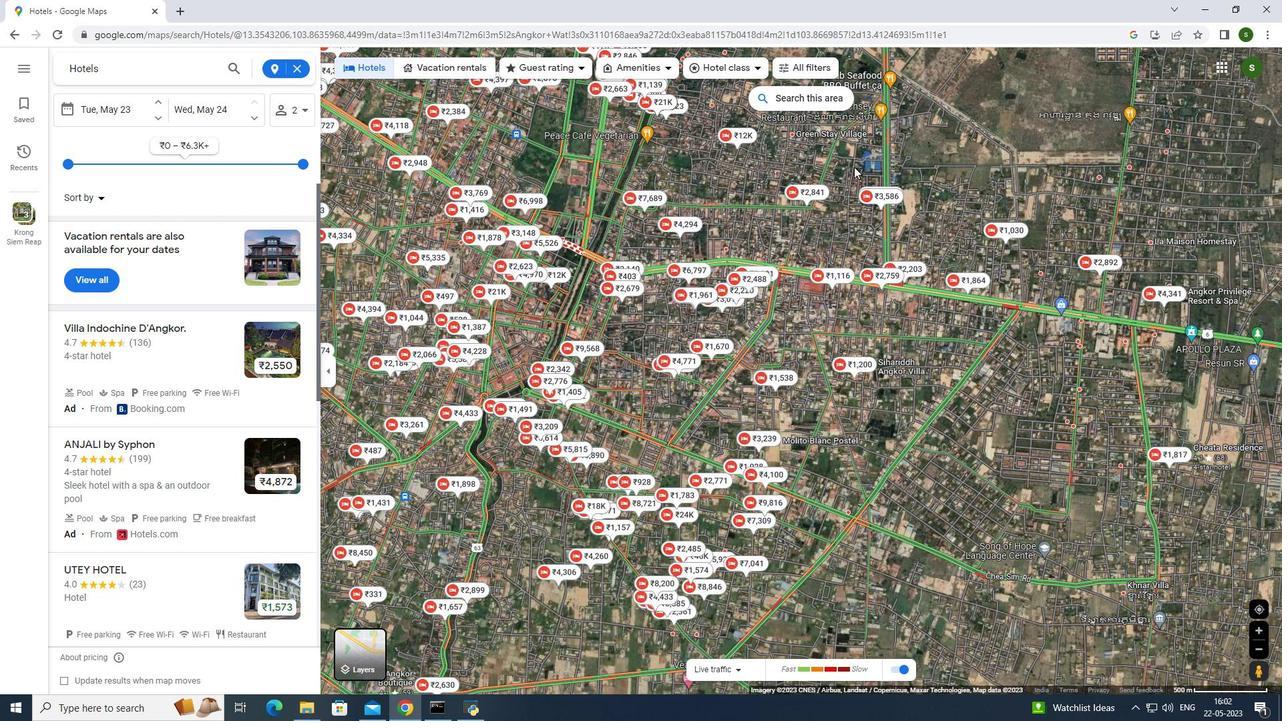 
Action: Mouse moved to (845, 338)
Screenshot: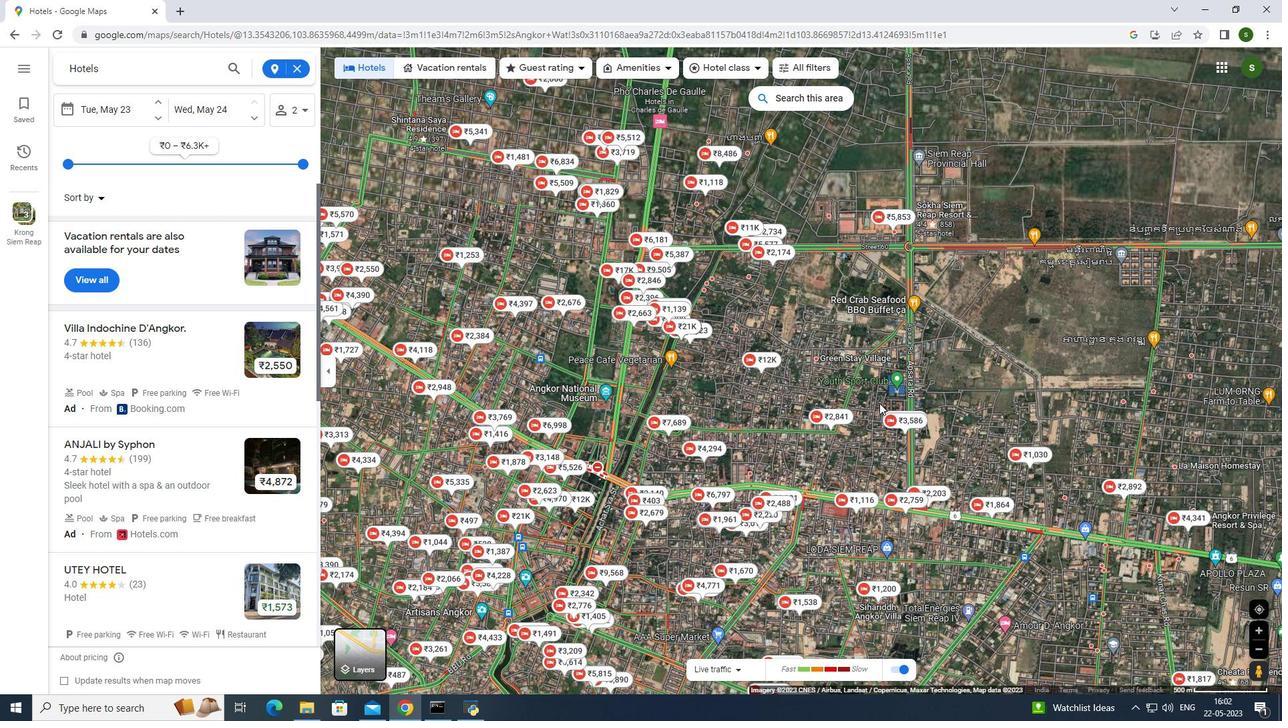 
Action: Mouse scrolled (845, 339) with delta (0, 0)
Screenshot: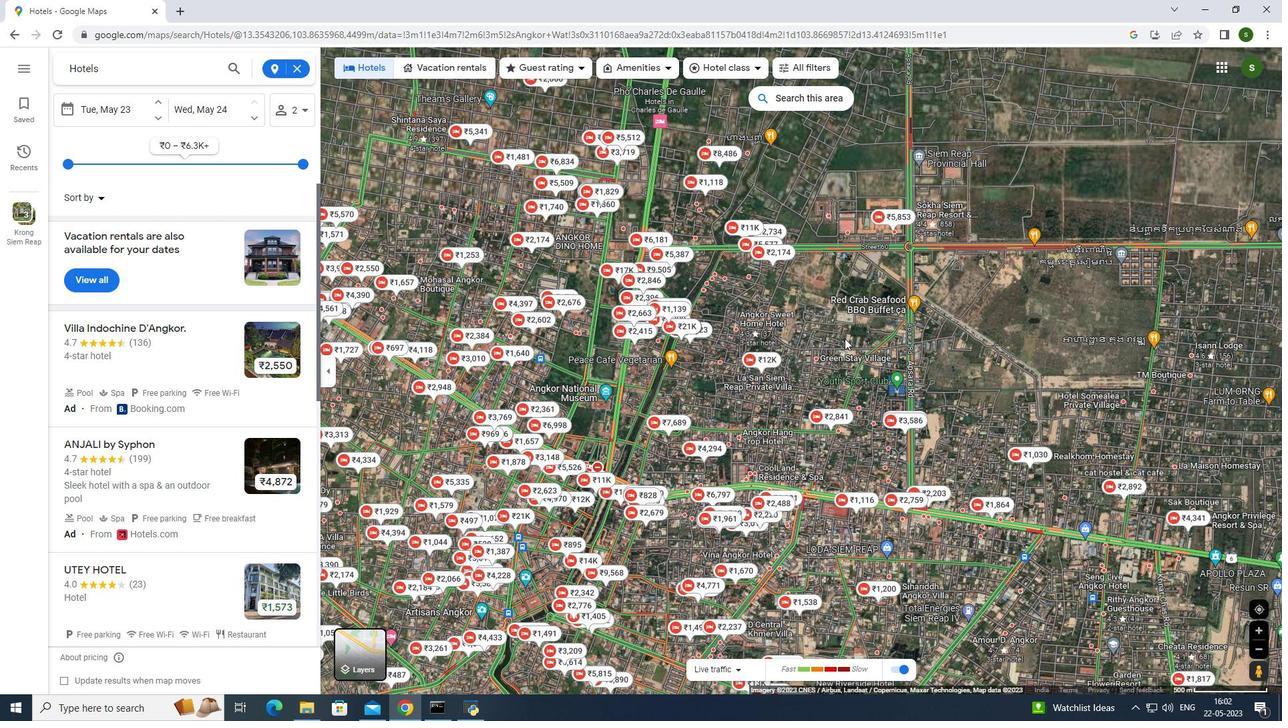 
Action: Mouse scrolled (845, 339) with delta (0, 0)
Screenshot: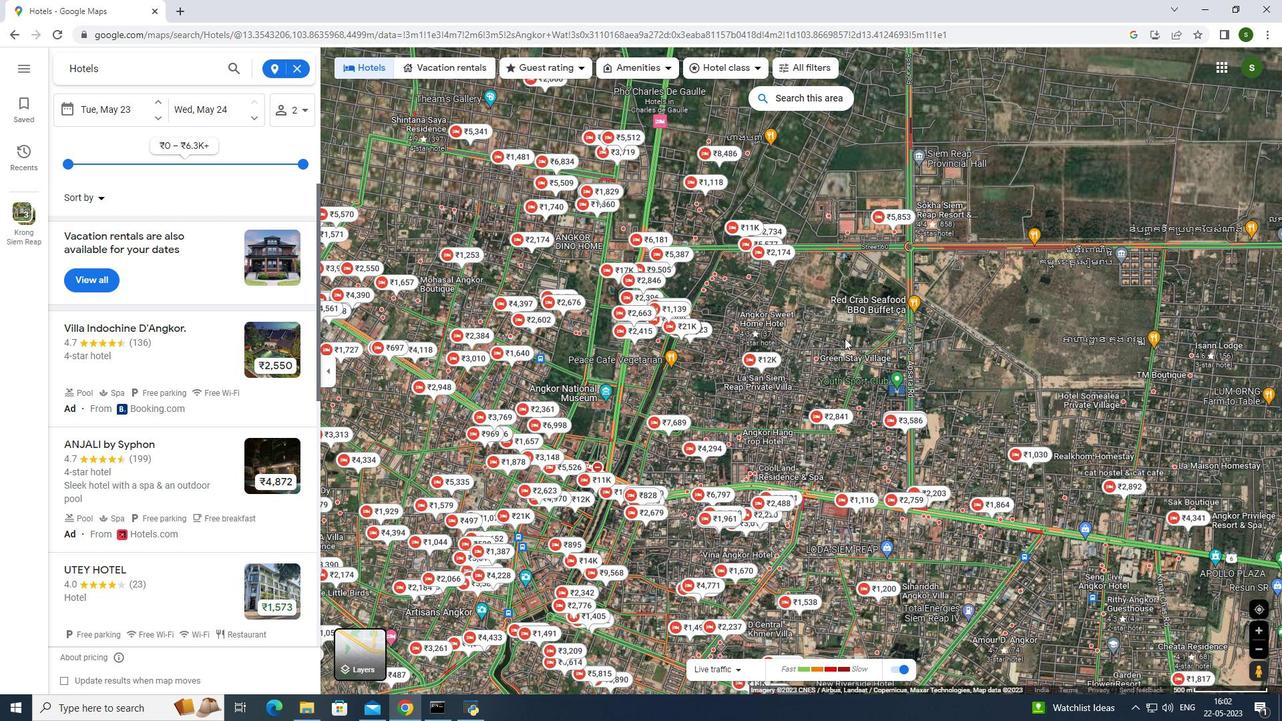
Action: Mouse moved to (807, 264)
Screenshot: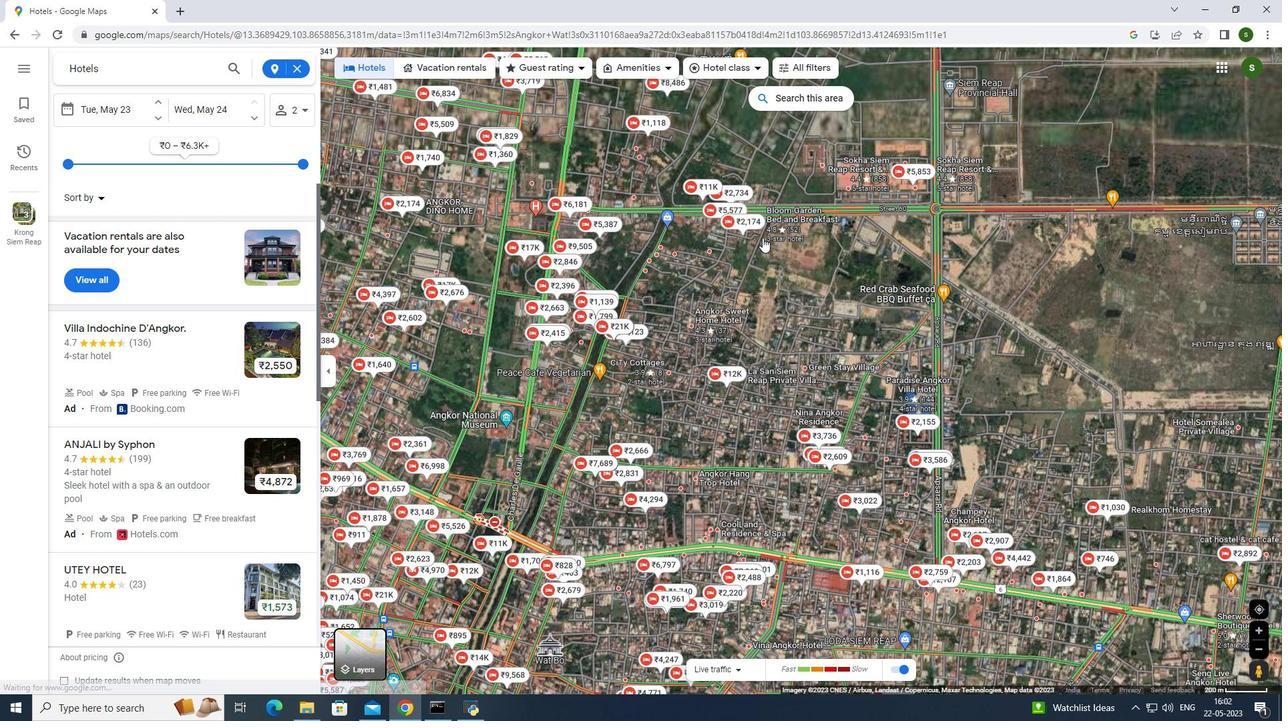 
Action: Mouse pressed left at (807, 264)
Screenshot: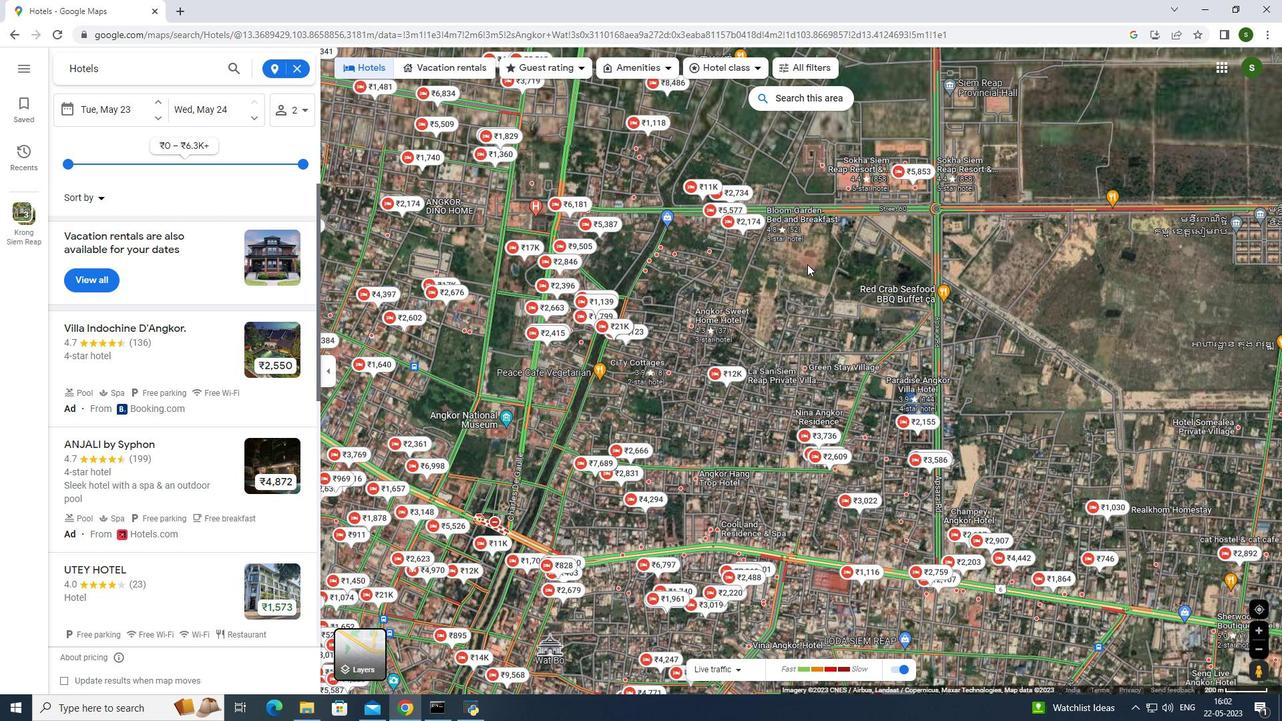 
Action: Mouse moved to (733, 207)
Screenshot: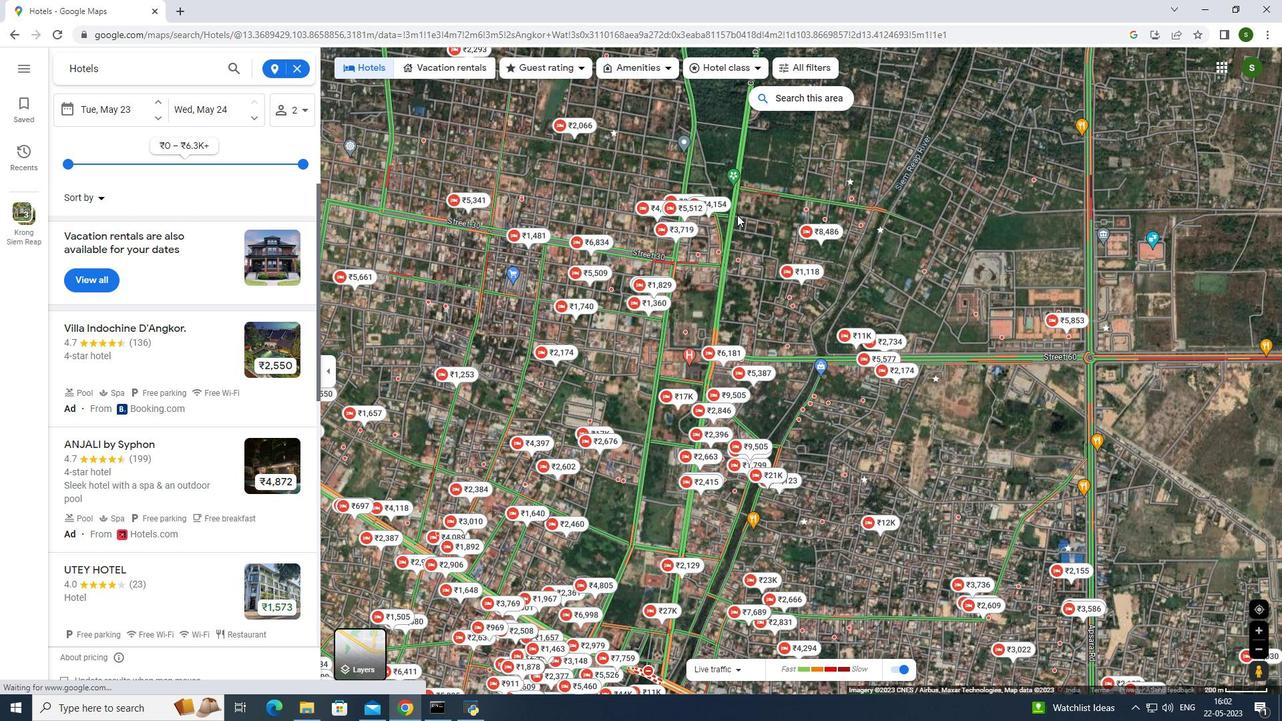 
Action: Mouse pressed left at (733, 207)
Screenshot: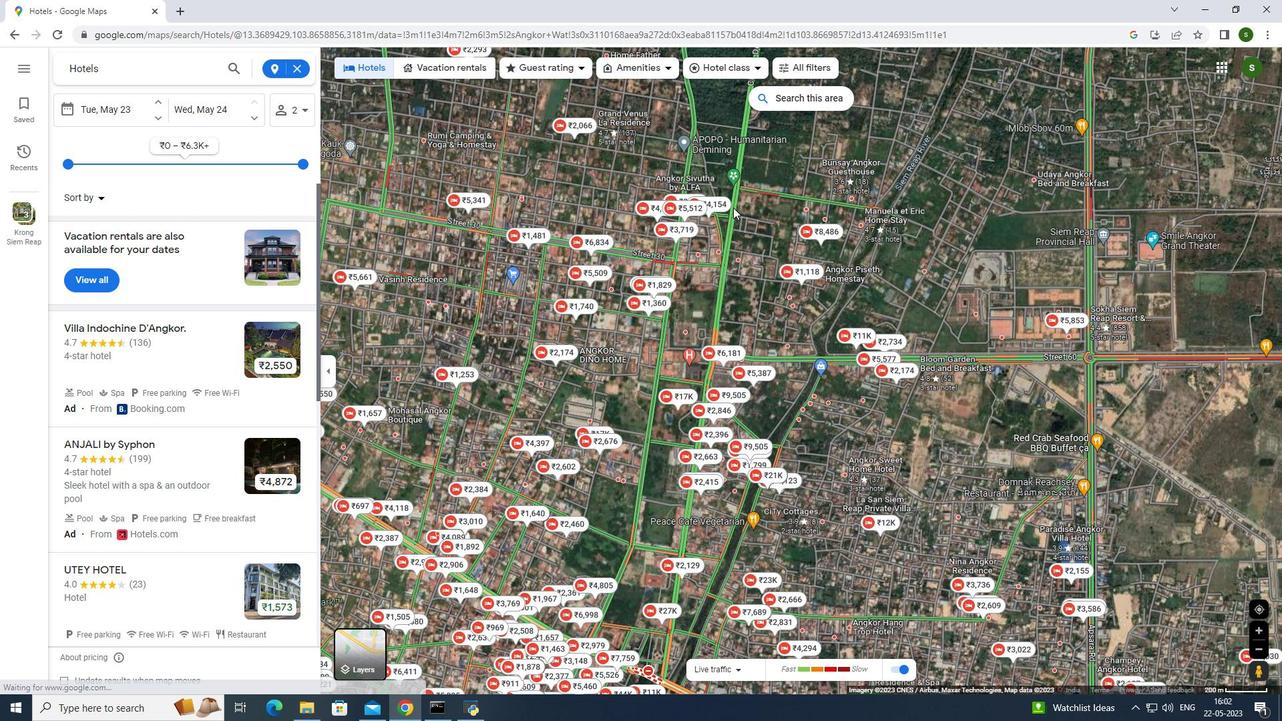 
Action: Mouse moved to (789, 303)
Screenshot: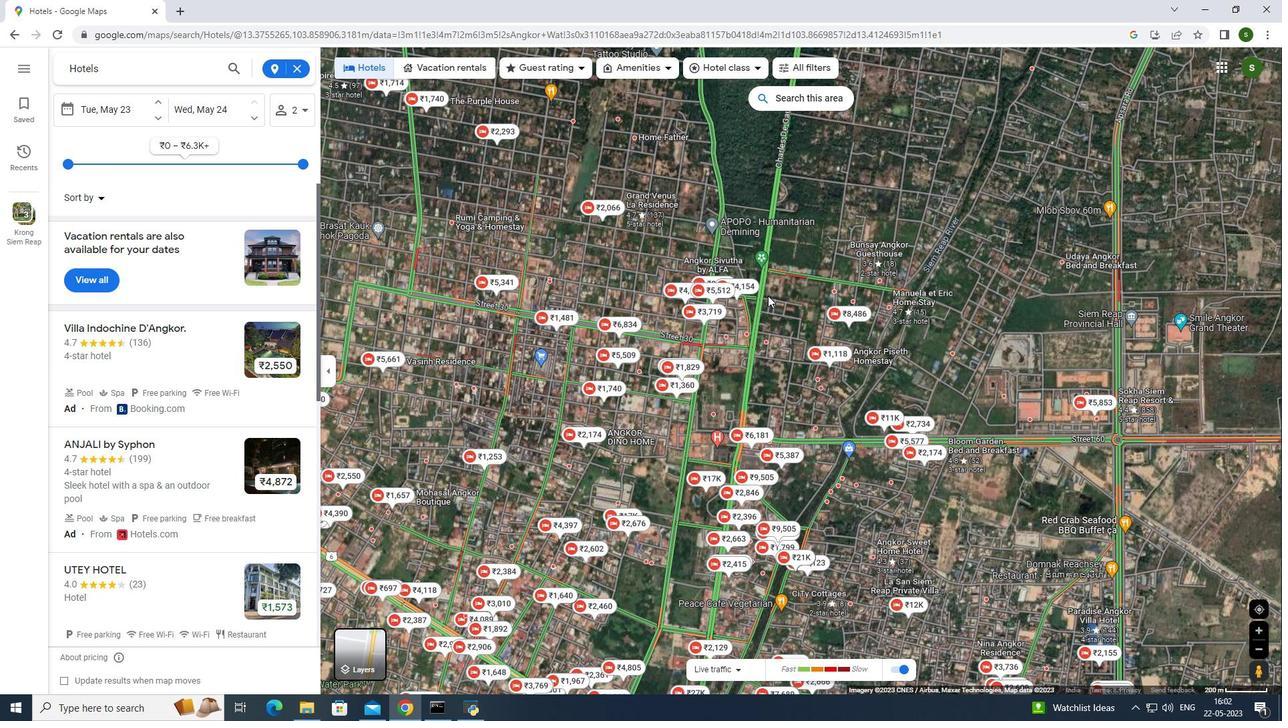 
Action: Mouse scrolled (789, 304) with delta (0, 0)
Screenshot: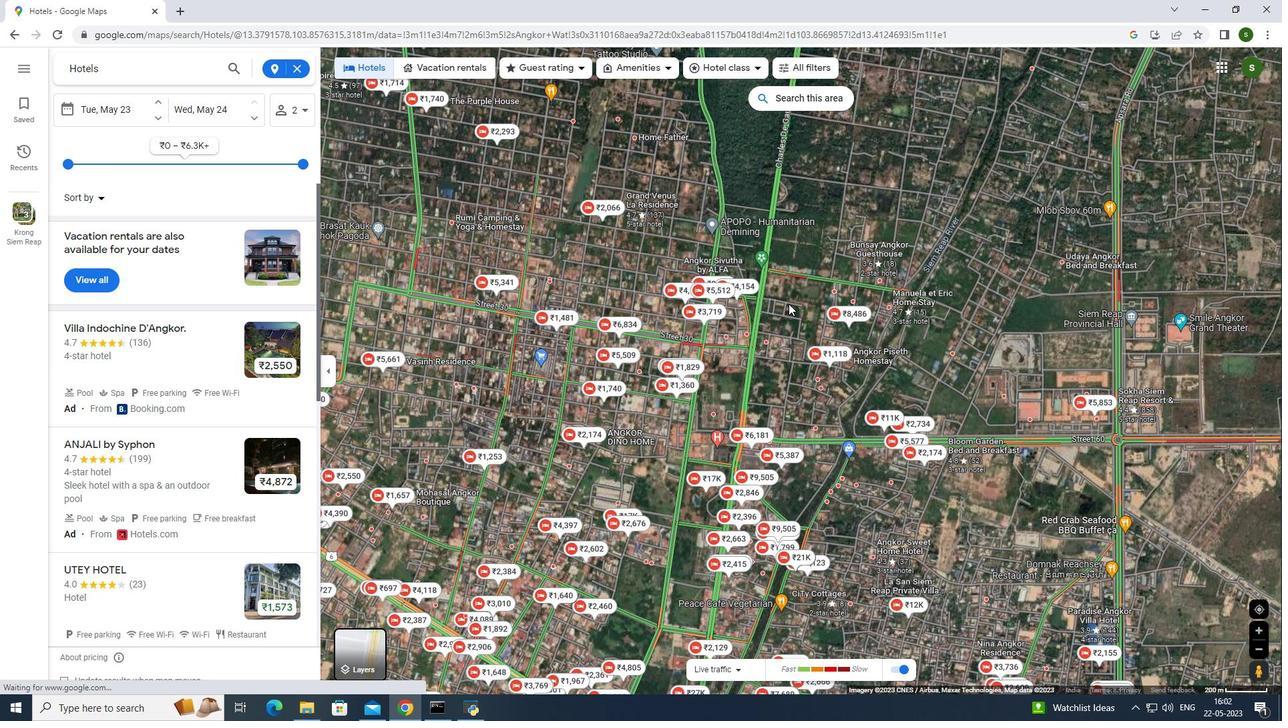 
Action: Mouse scrolled (789, 304) with delta (0, 0)
Screenshot: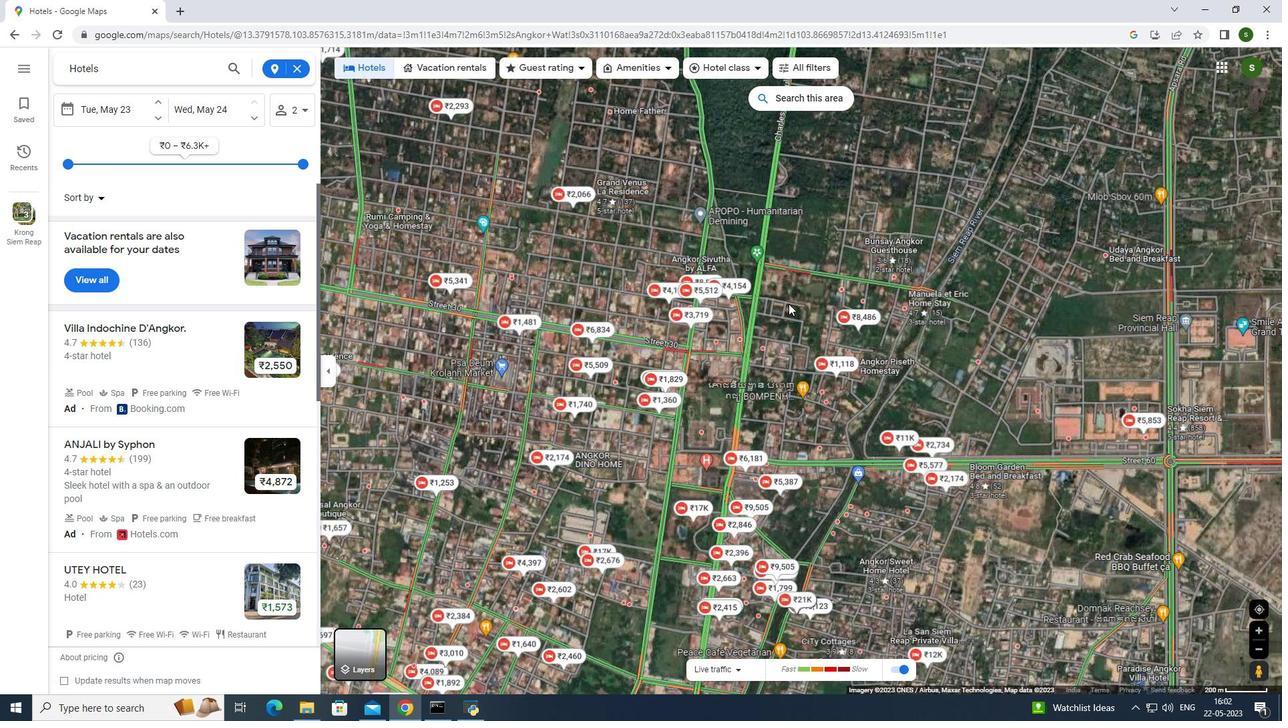 
Action: Mouse scrolled (789, 304) with delta (0, 0)
Screenshot: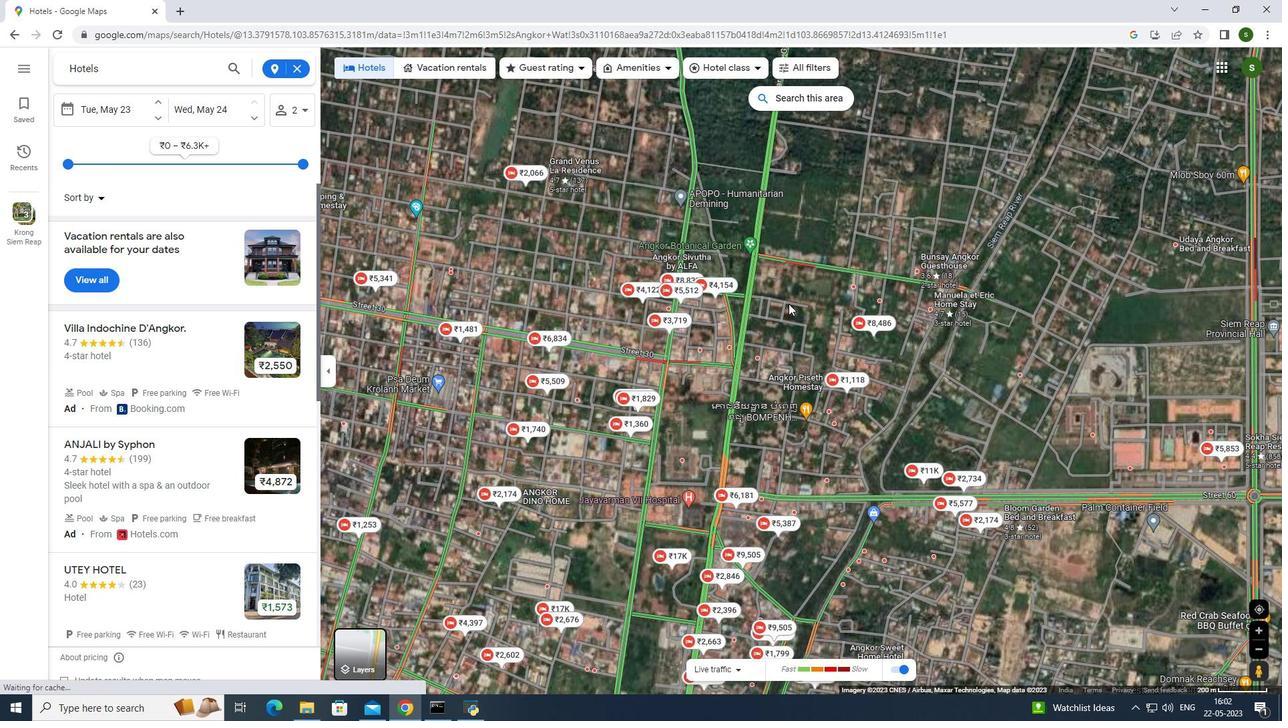 
Action: Mouse scrolled (789, 304) with delta (0, 0)
Screenshot: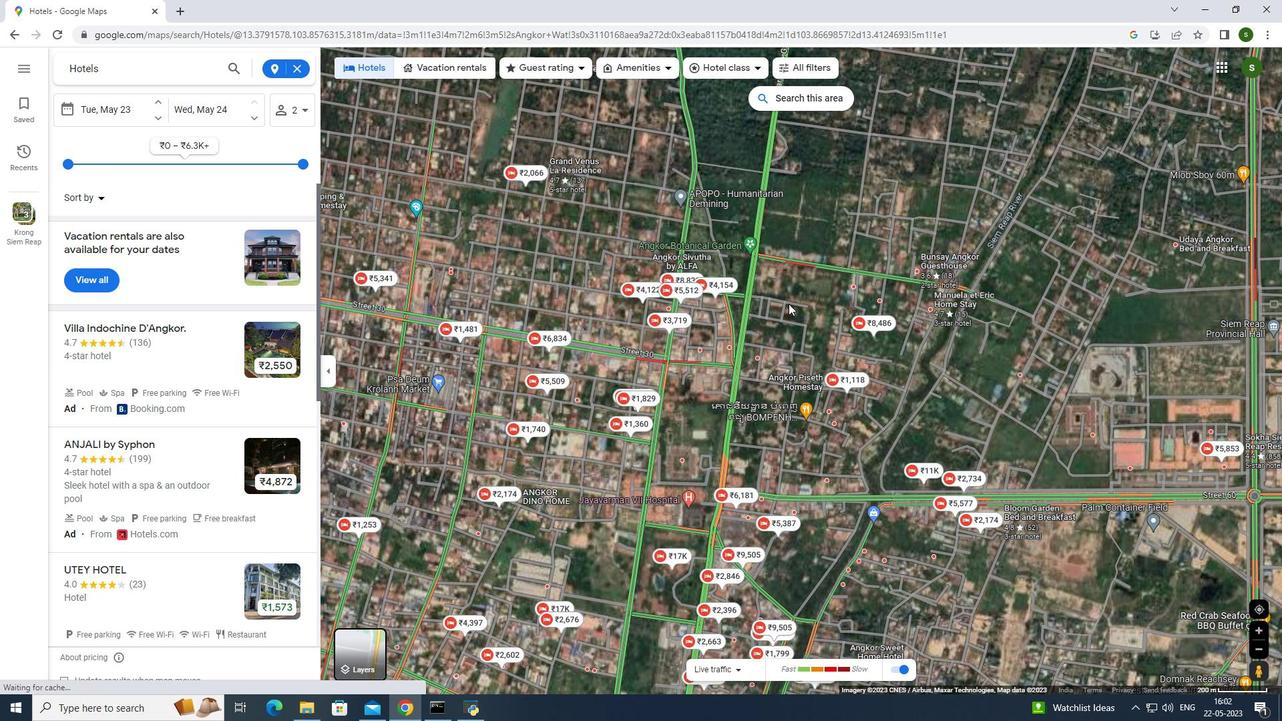 
Action: Mouse scrolled (789, 304) with delta (0, 0)
Screenshot: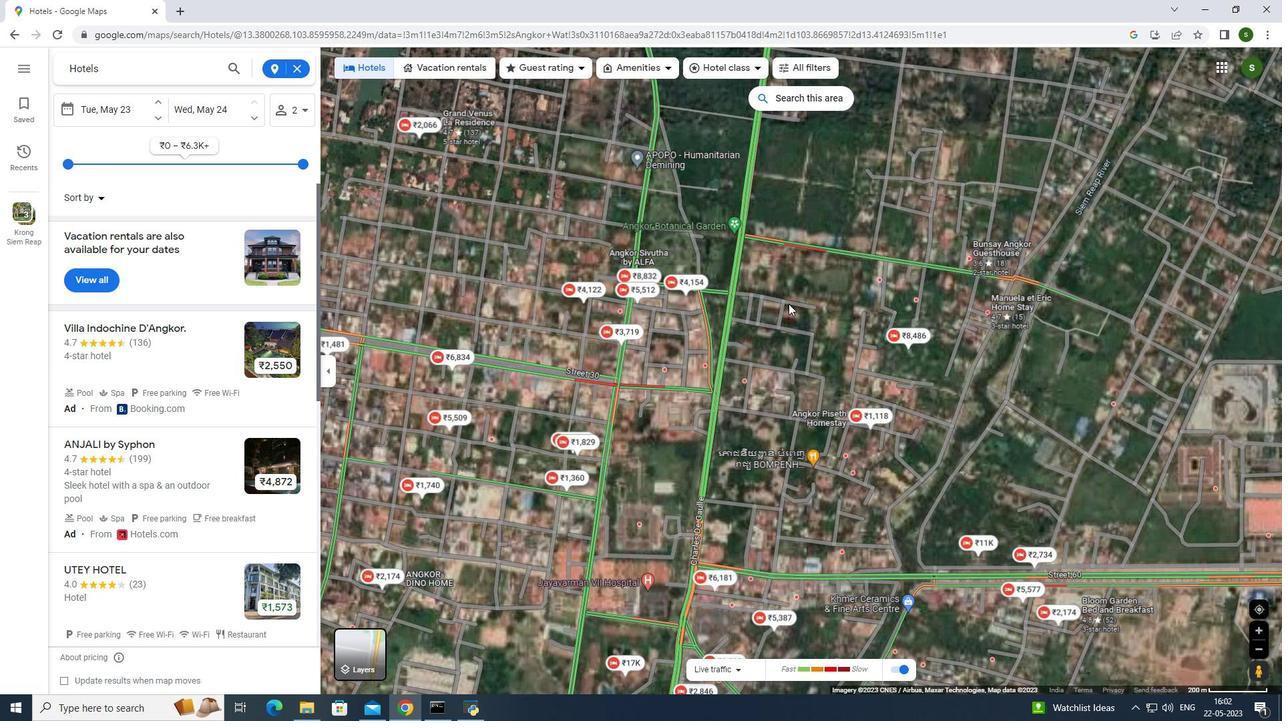 
Action: Mouse scrolled (789, 304) with delta (0, 0)
Screenshot: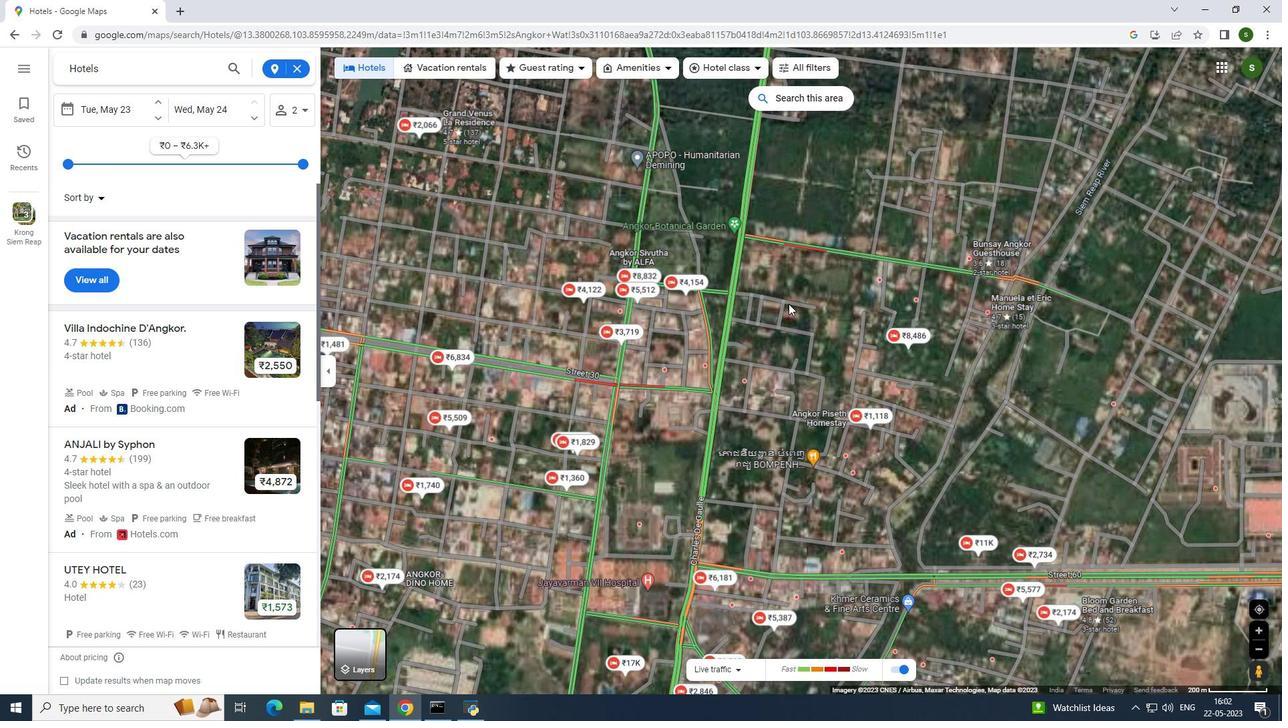 
Action: Mouse scrolled (789, 304) with delta (0, 0)
Screenshot: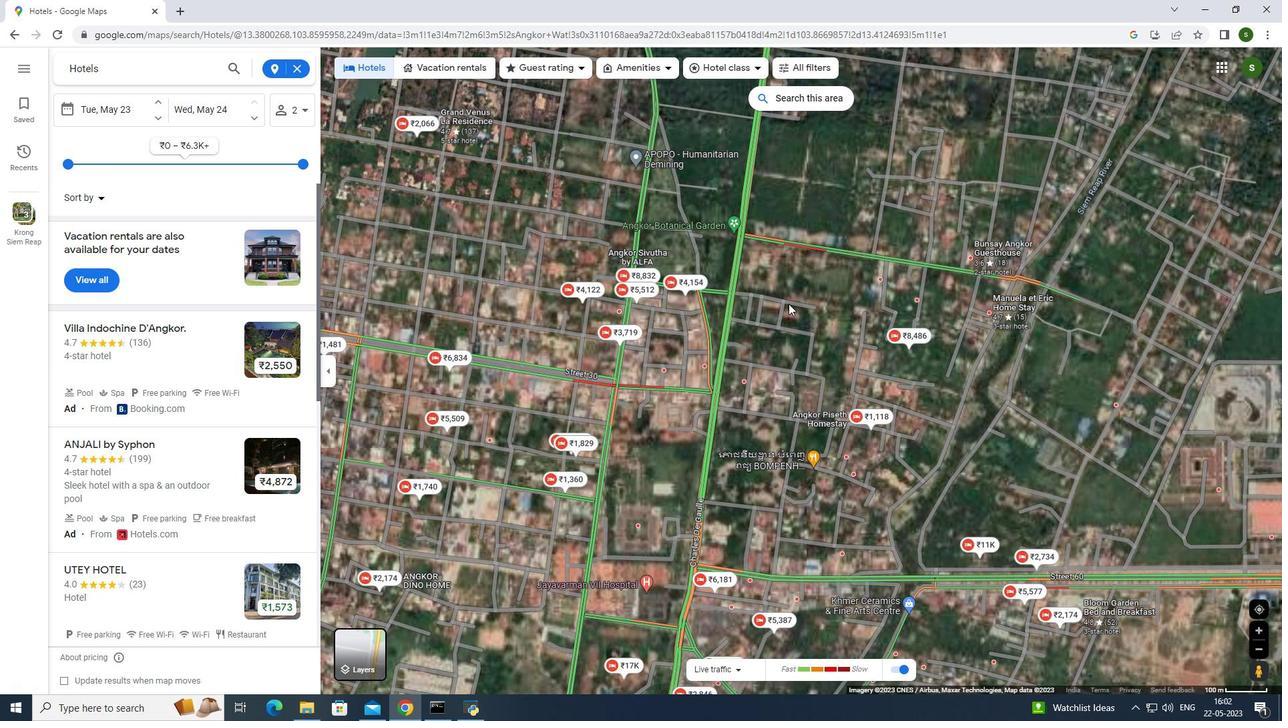 
Action: Mouse moved to (658, 299)
Screenshot: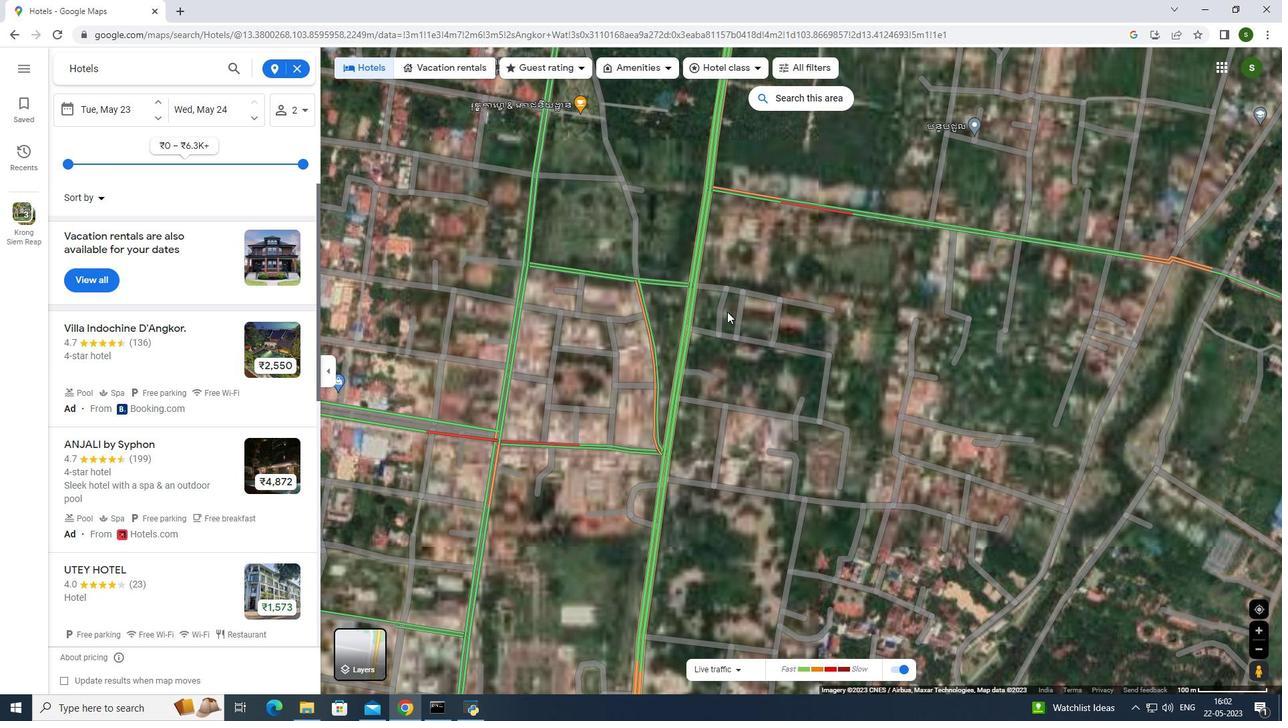 
Action: Mouse scrolled (658, 298) with delta (0, 0)
Screenshot: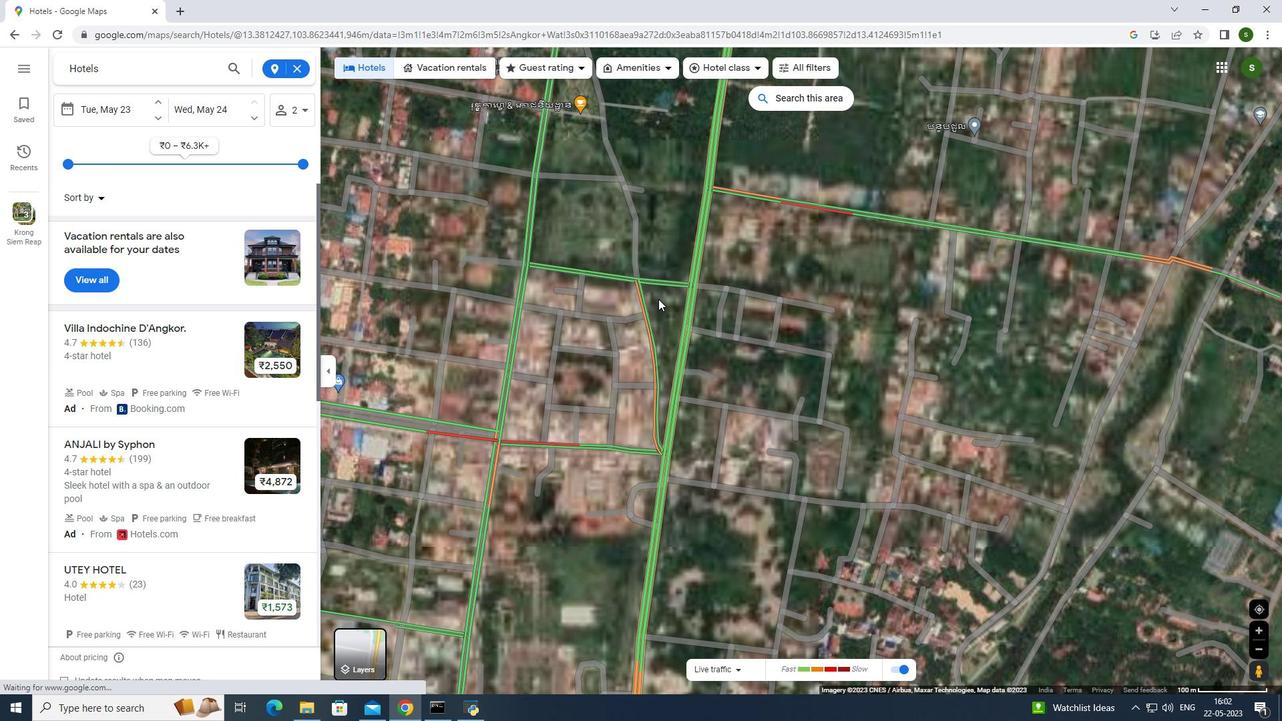 
Action: Mouse scrolled (658, 298) with delta (0, 0)
Screenshot: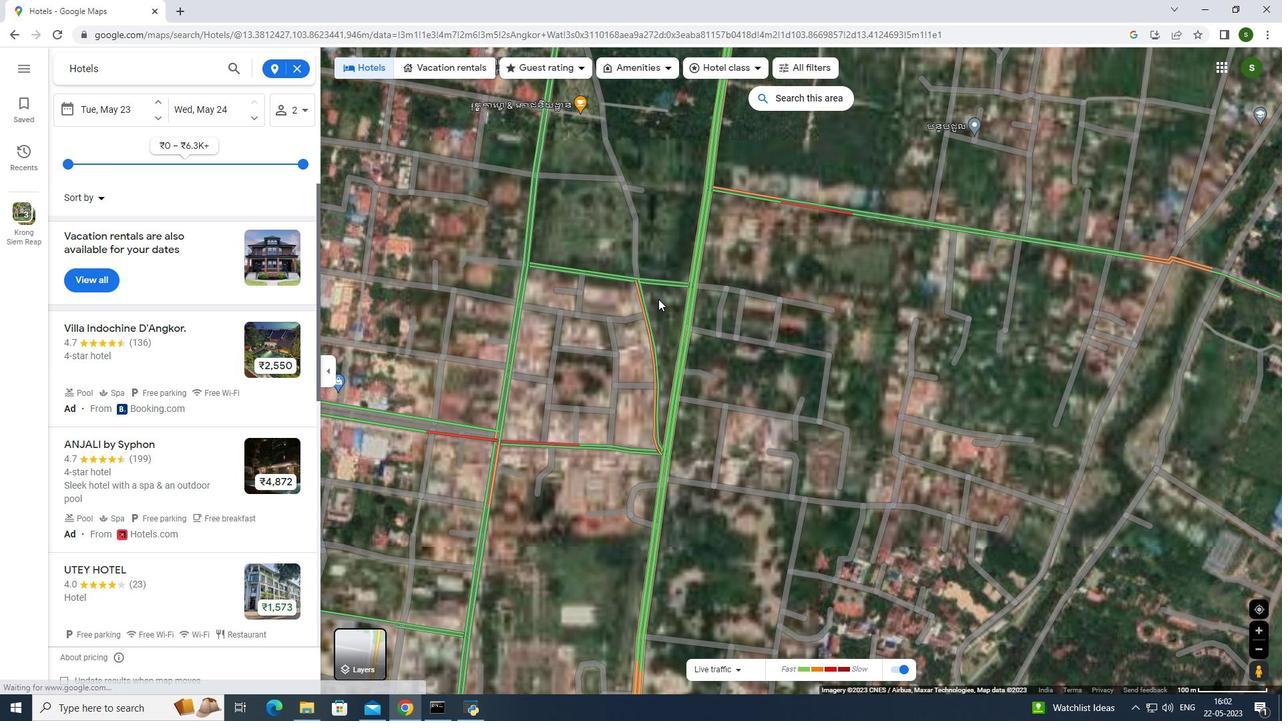 
Action: Mouse scrolled (658, 298) with delta (0, 0)
Screenshot: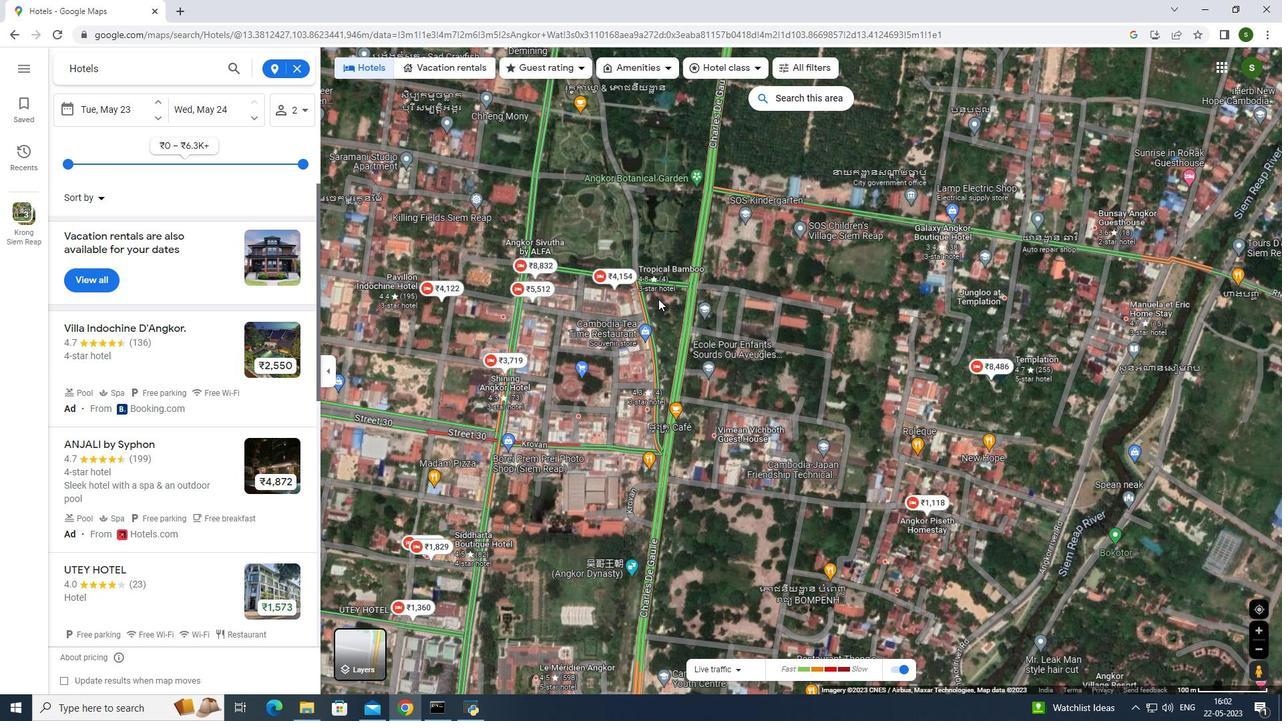 
Action: Mouse scrolled (658, 299) with delta (0, 0)
Screenshot: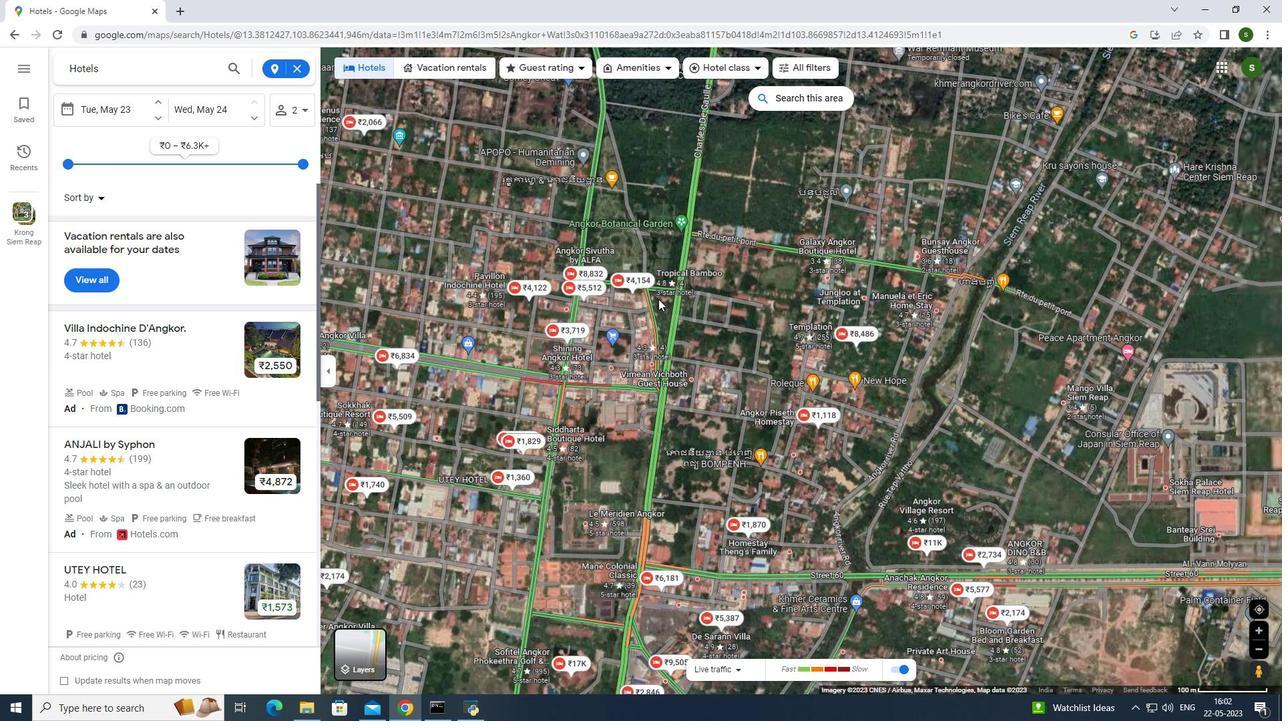 
Action: Mouse scrolled (658, 299) with delta (0, 0)
Screenshot: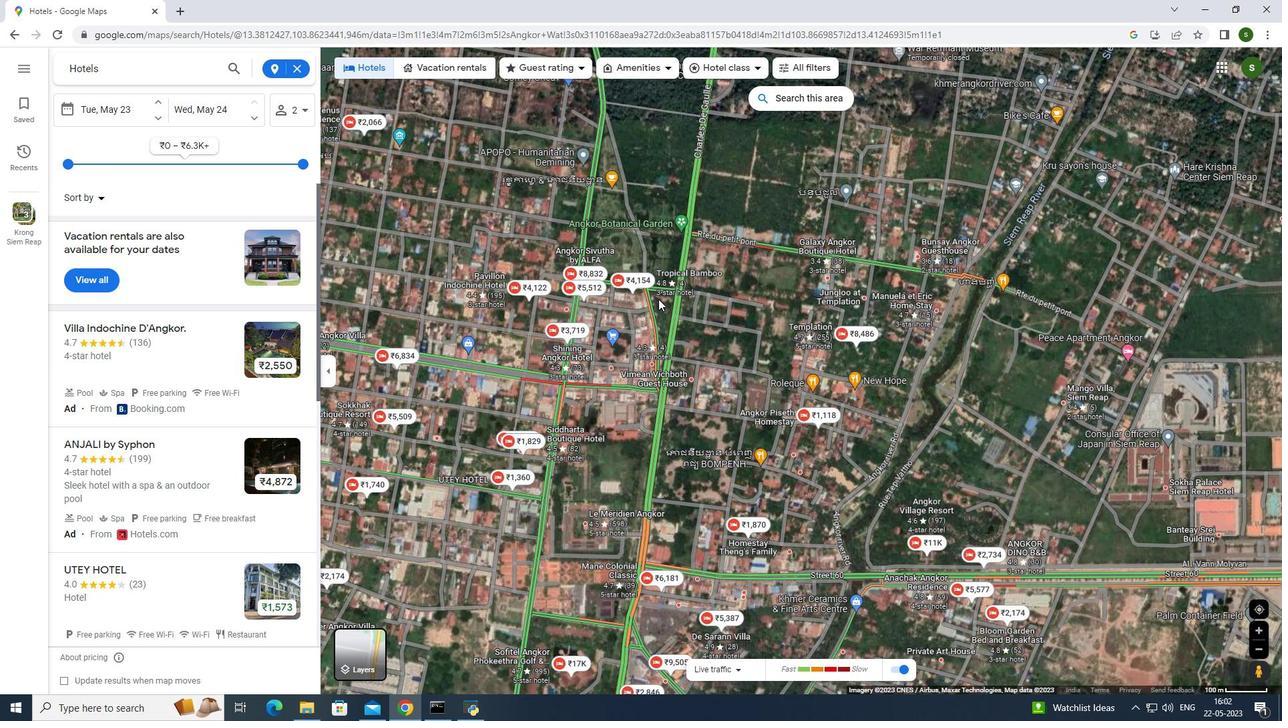 
Action: Mouse scrolled (658, 299) with delta (0, 0)
Screenshot: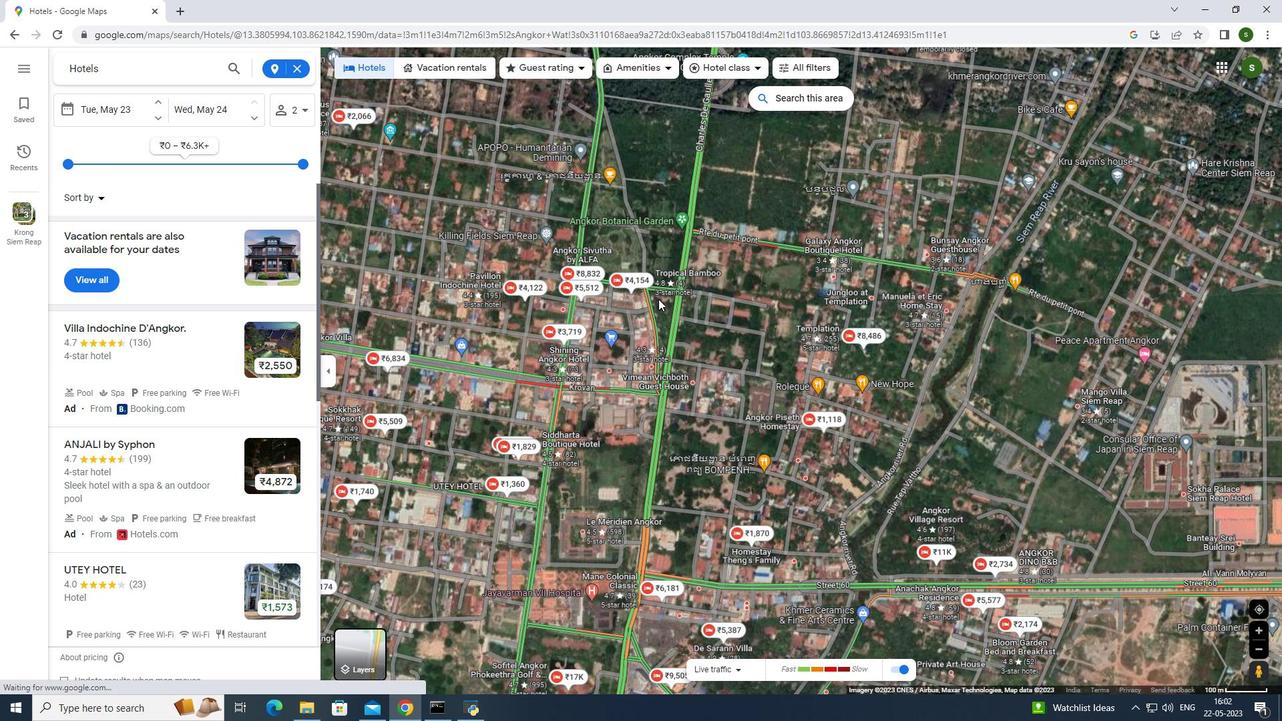 
Action: Mouse scrolled (658, 299) with delta (0, 0)
Screenshot: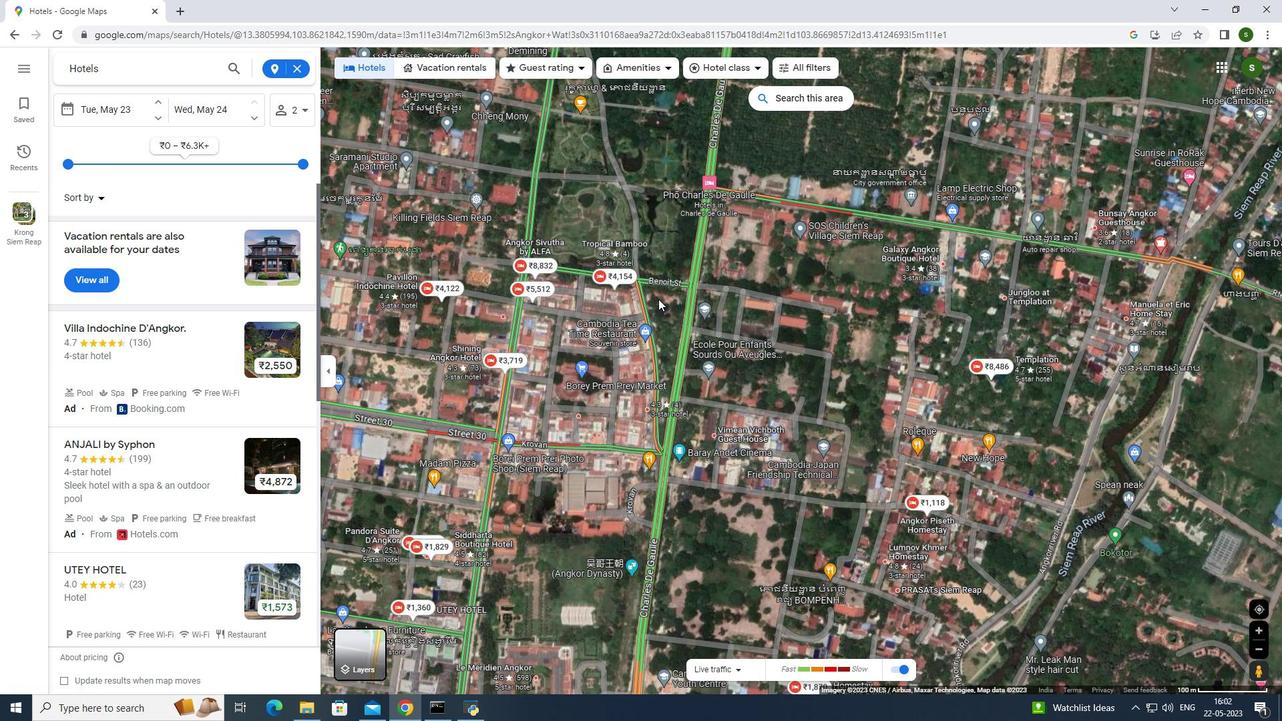 
Action: Mouse scrolled (658, 299) with delta (0, 0)
Screenshot: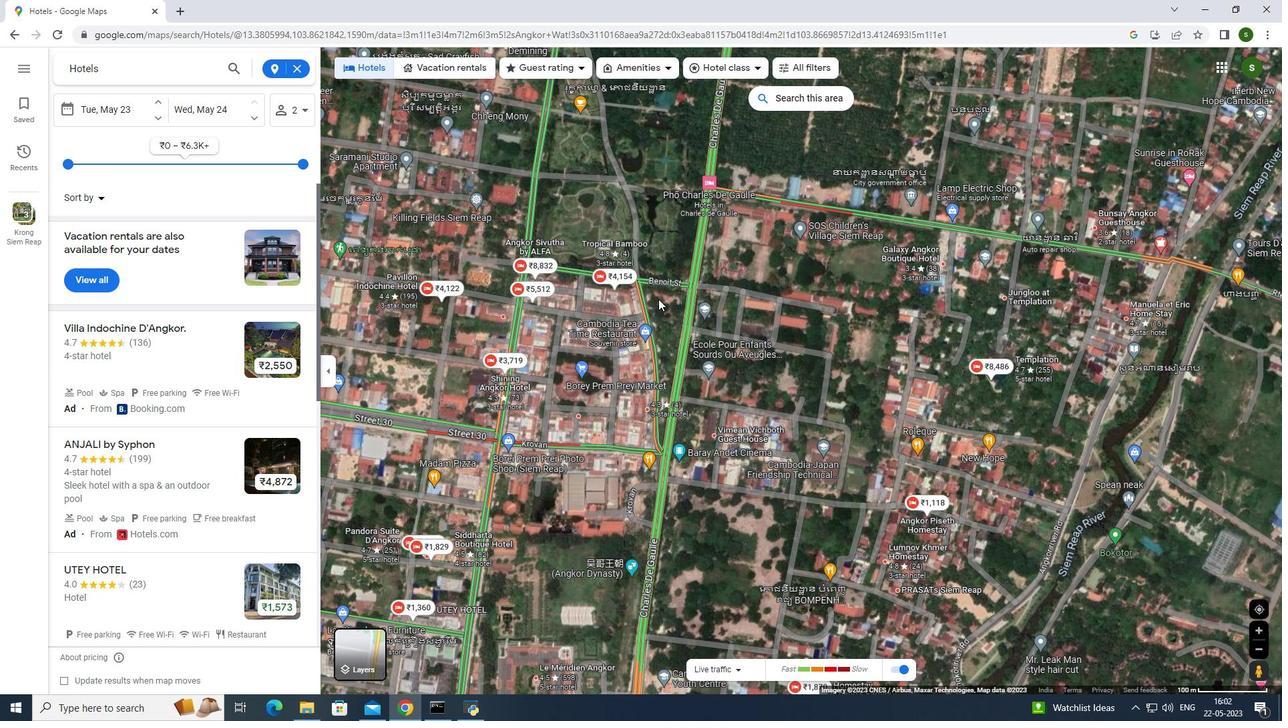 
Action: Mouse scrolled (658, 299) with delta (0, 0)
Screenshot: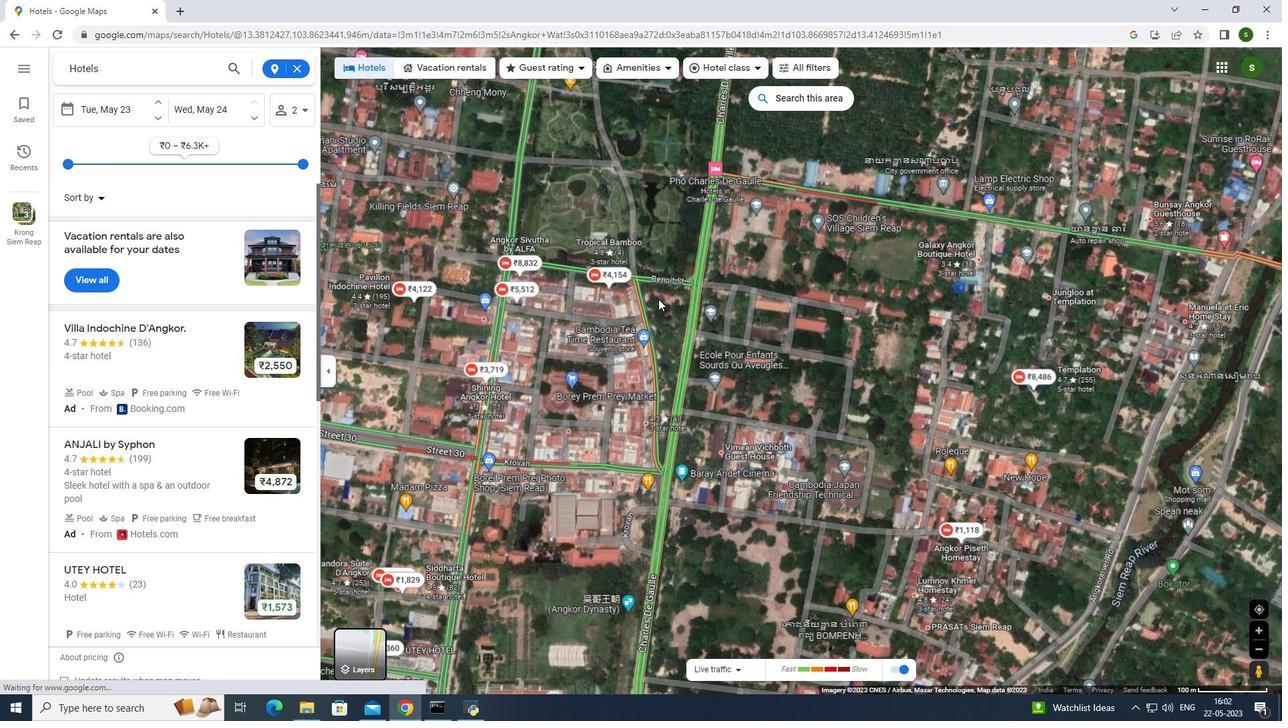 
Action: Mouse moved to (529, 313)
Screenshot: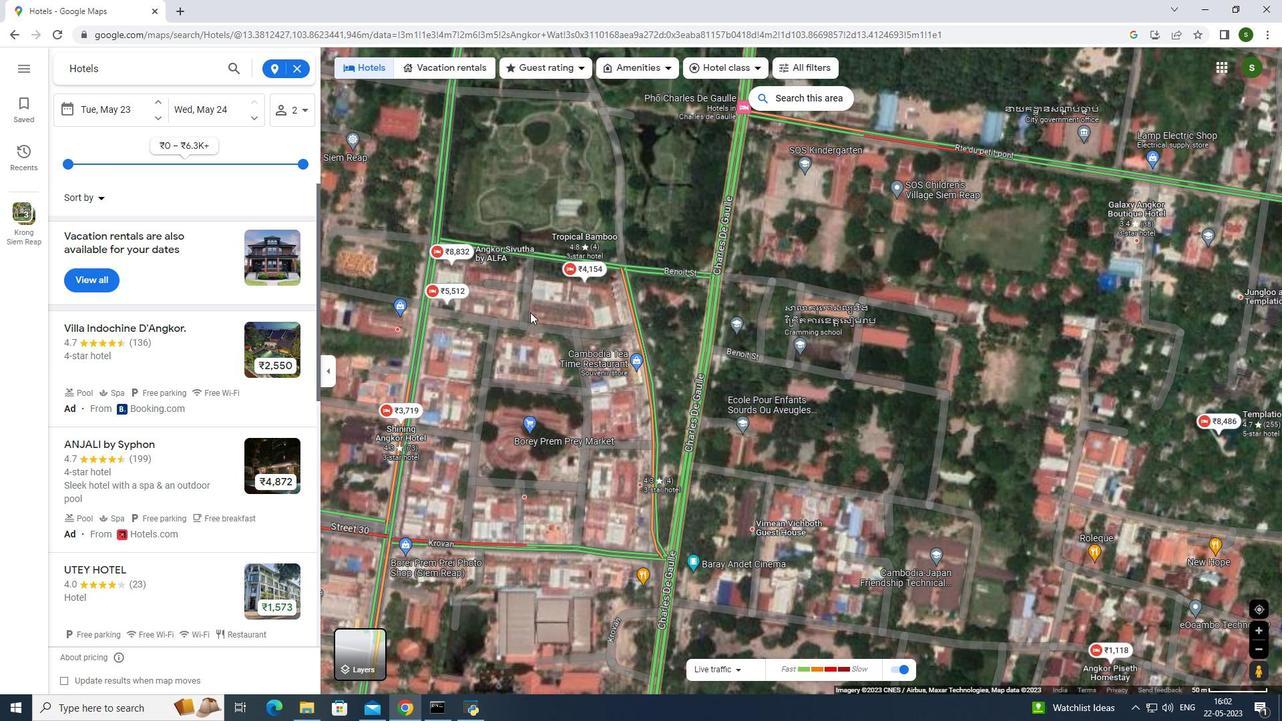 
Action: Mouse pressed left at (529, 313)
Screenshot: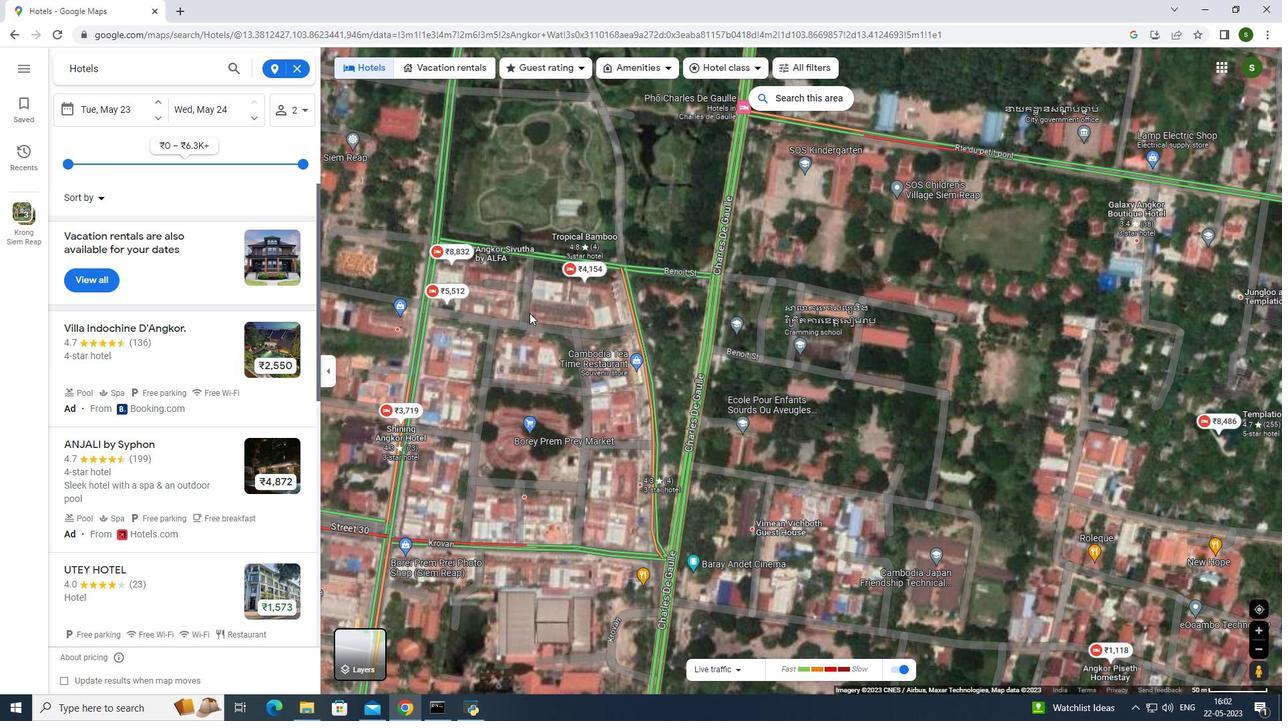 
Action: Mouse moved to (617, 271)
Screenshot: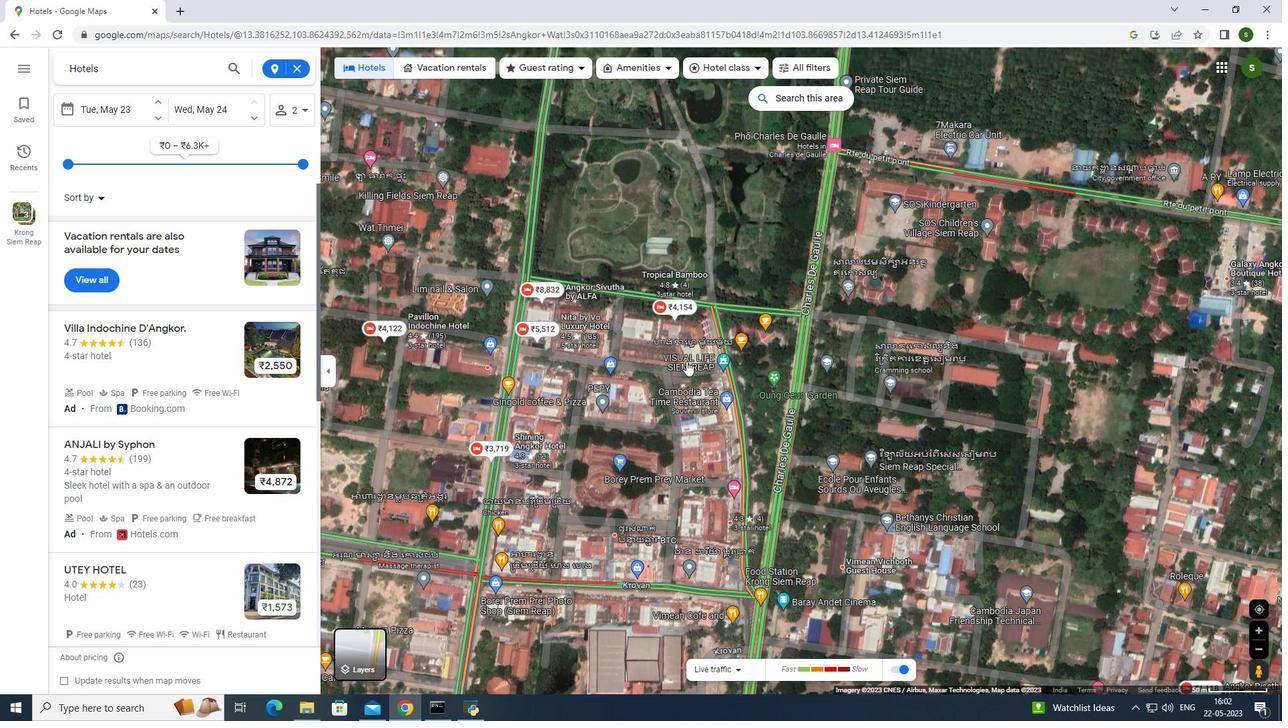
Action: Mouse pressed left at (617, 271)
Screenshot: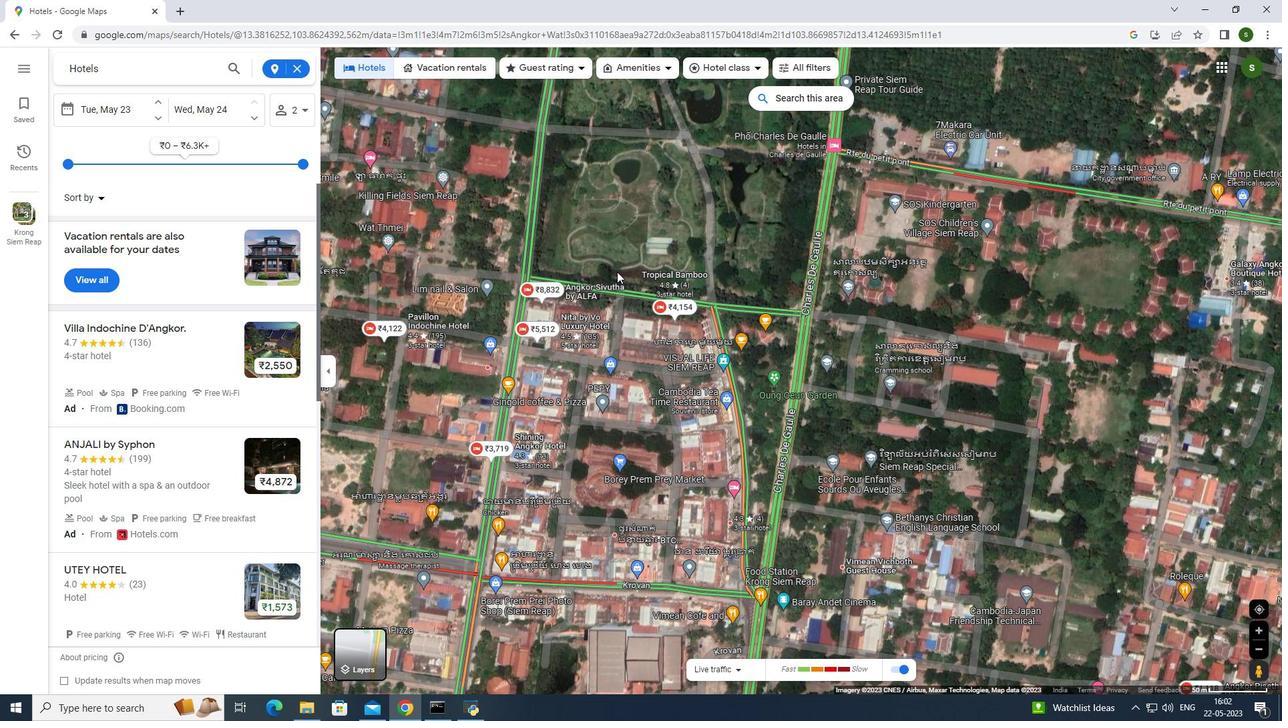 
Action: Mouse moved to (704, 303)
Screenshot: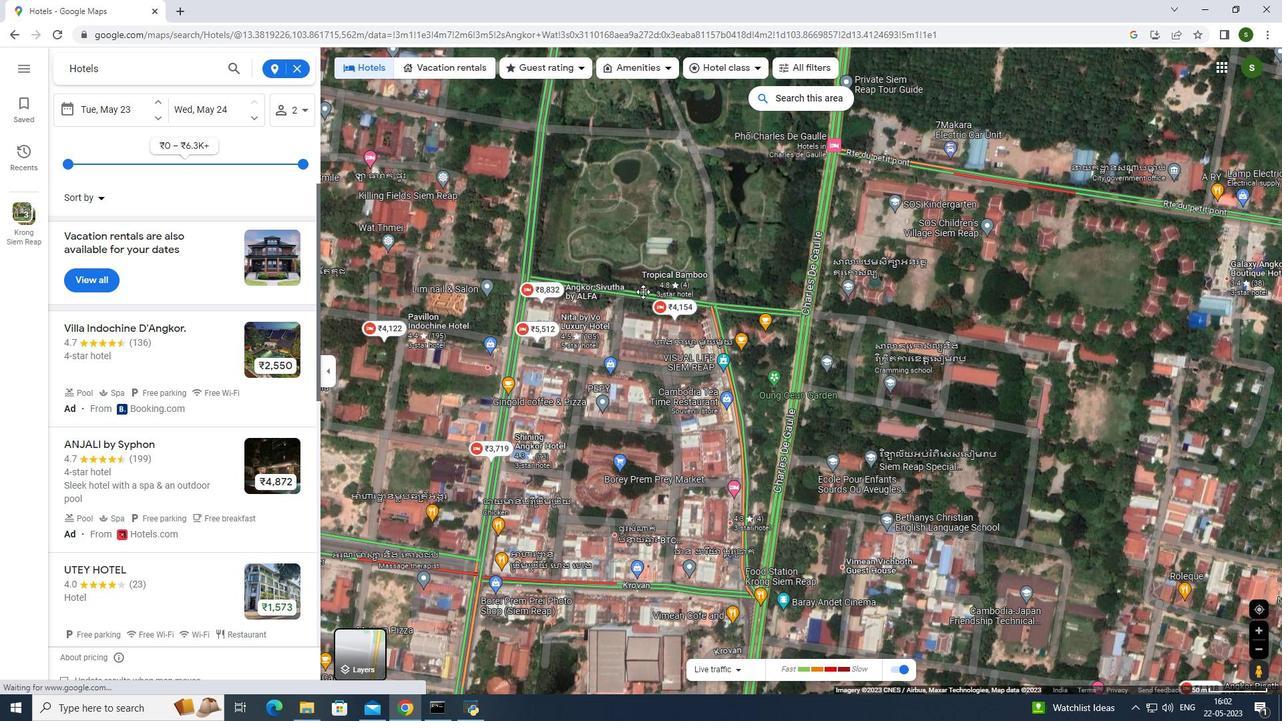 
Action: Mouse scrolled (704, 303) with delta (0, 0)
Screenshot: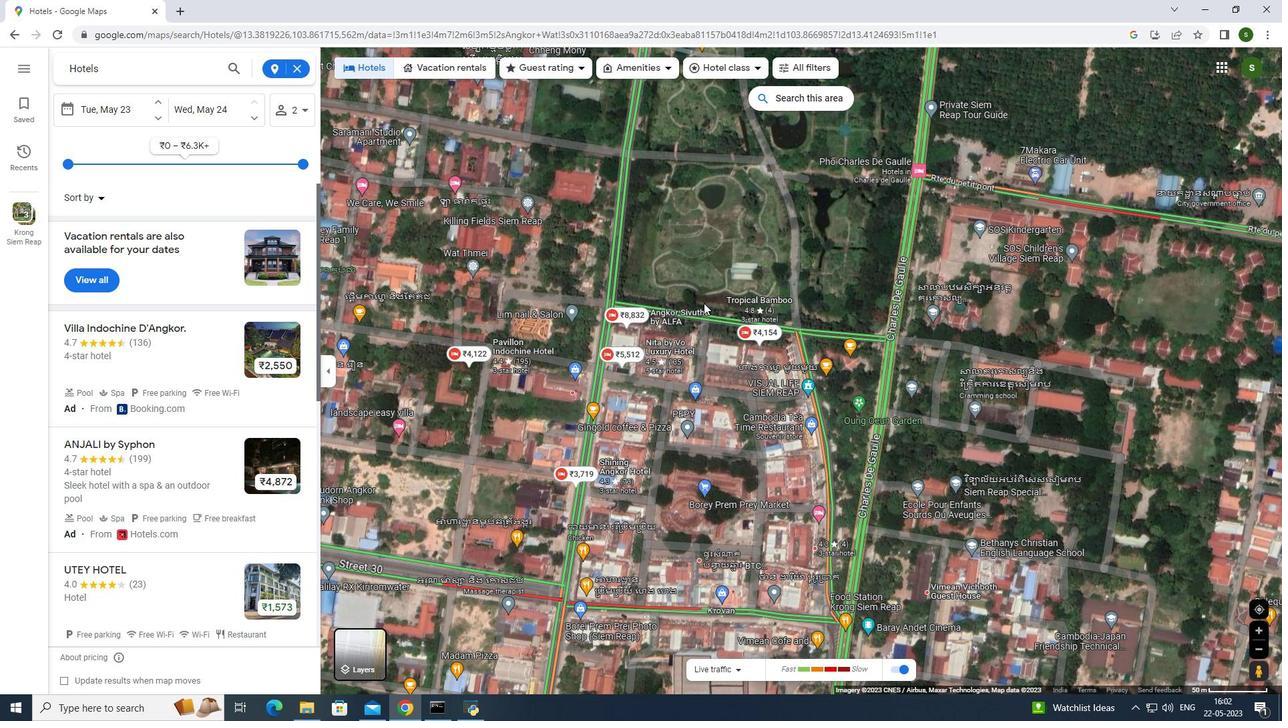 
Action: Mouse scrolled (704, 303) with delta (0, 0)
Screenshot: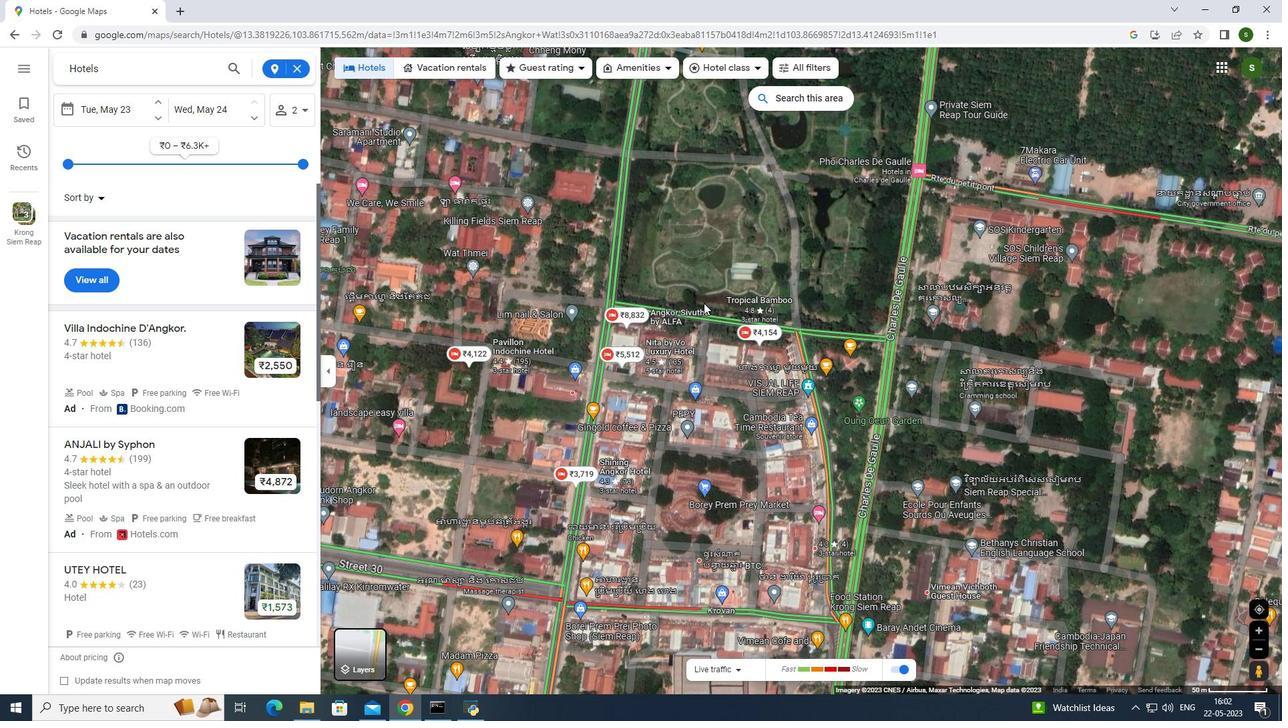 
Action: Mouse scrolled (704, 303) with delta (0, 0)
Screenshot: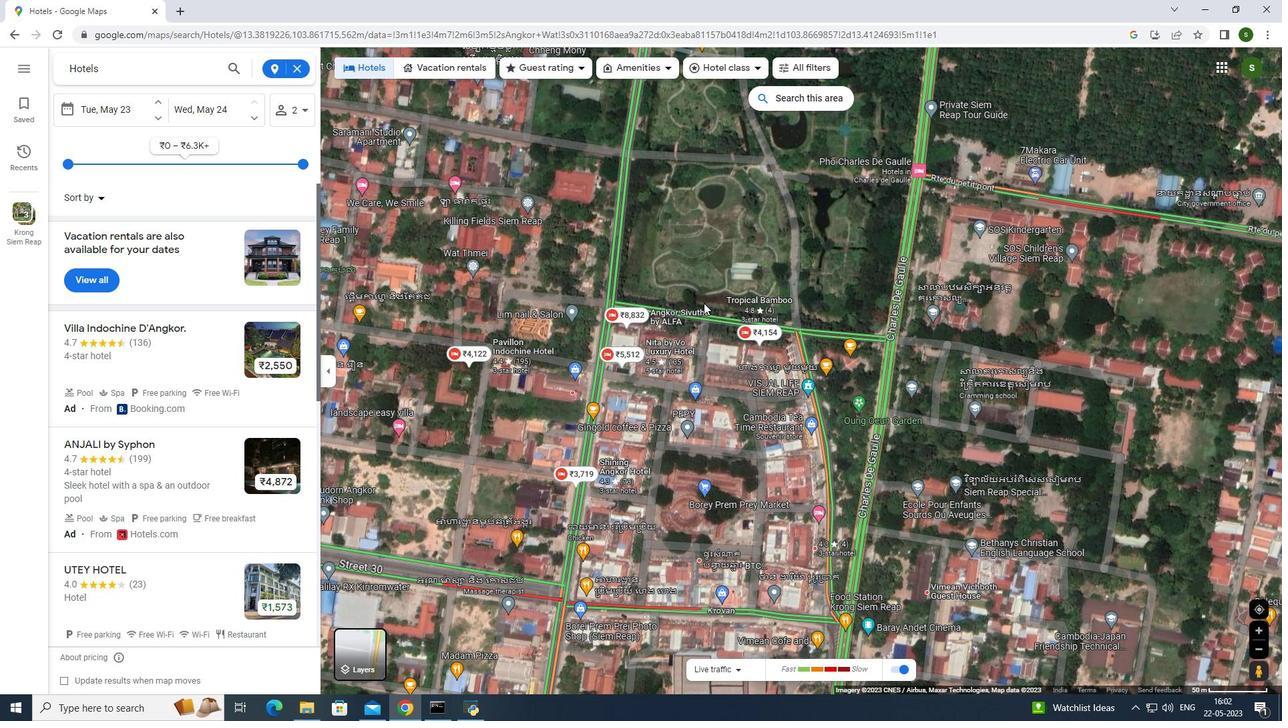 
Action: Mouse scrolled (704, 303) with delta (0, 0)
Screenshot: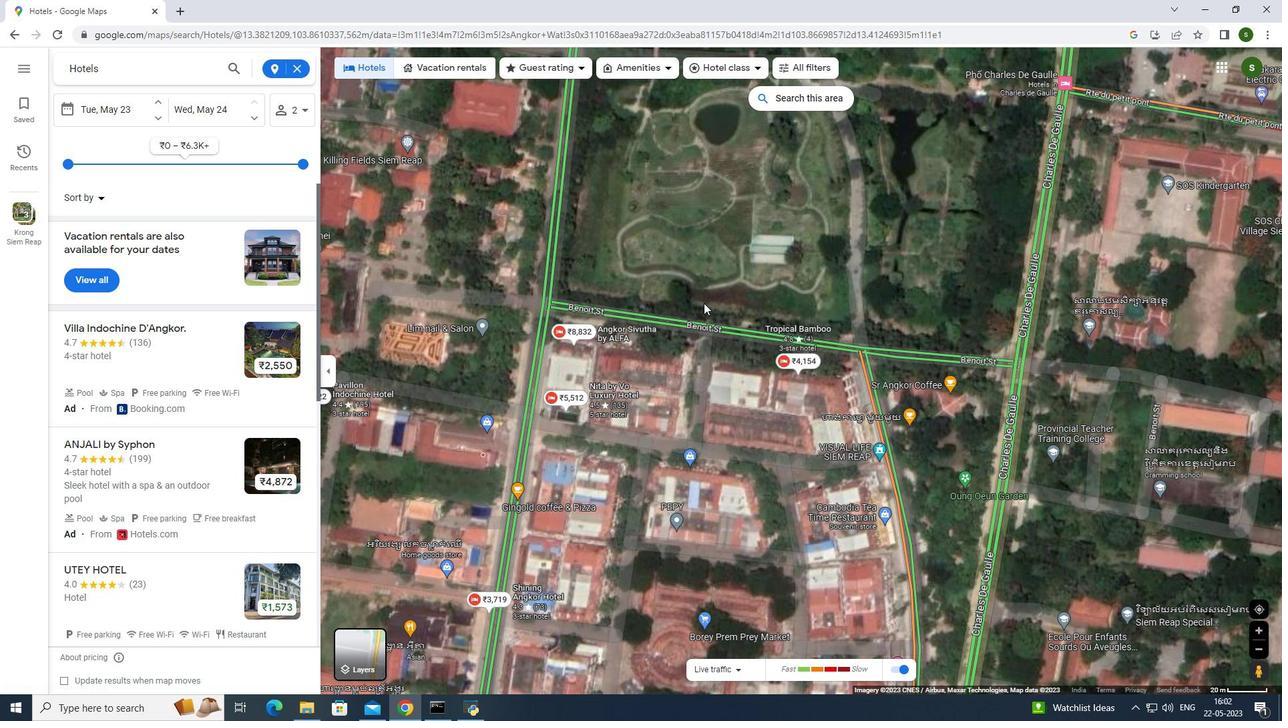 
Action: Mouse moved to (727, 321)
Screenshot: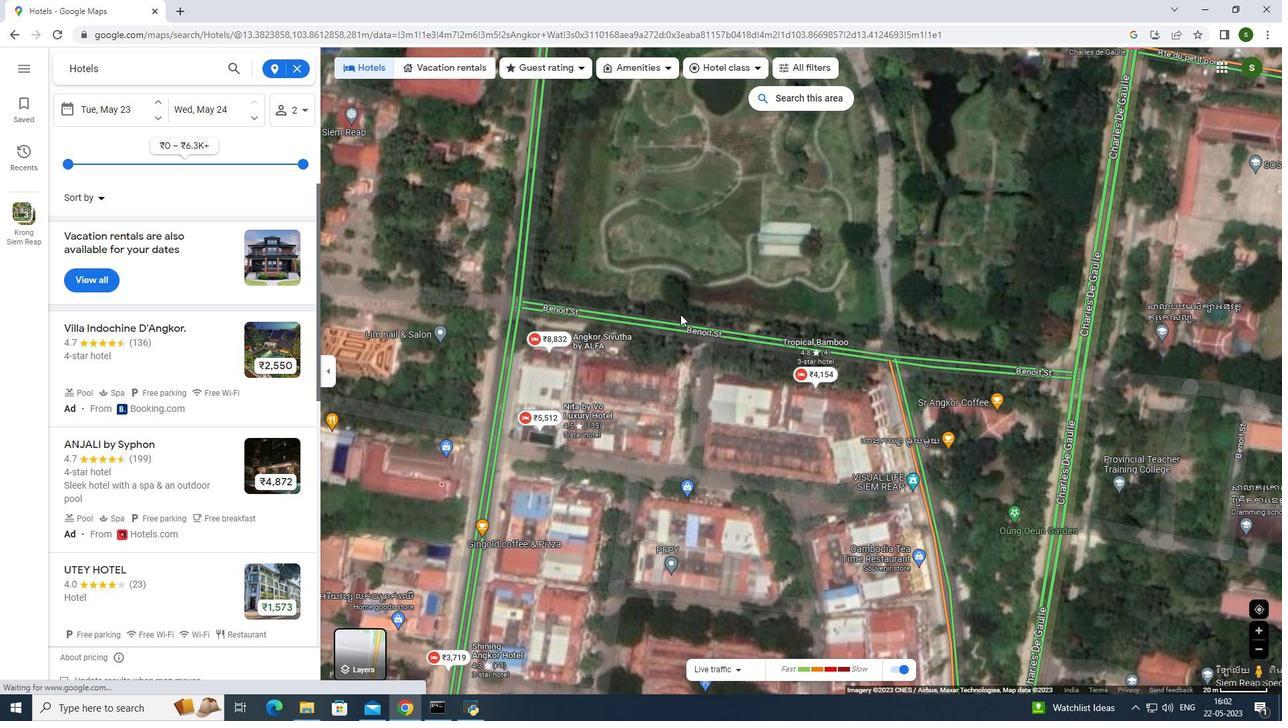 
Action: Mouse pressed left at (727, 321)
Screenshot: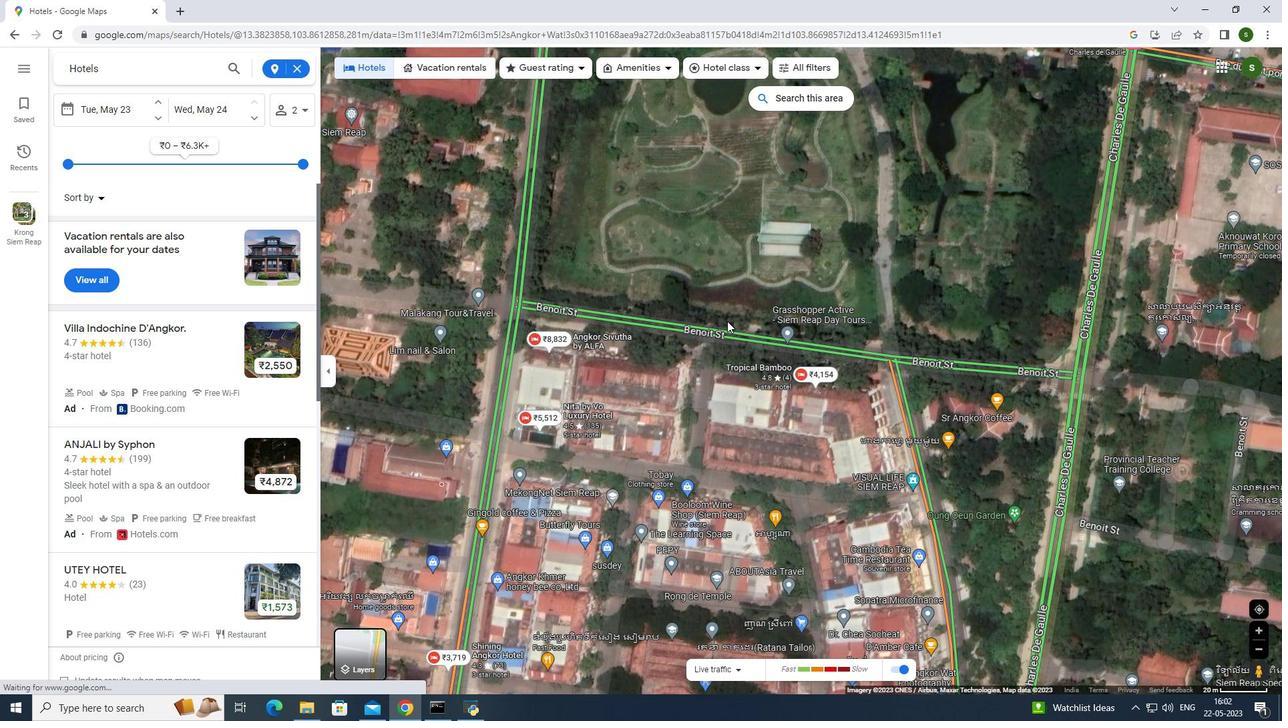 
Action: Mouse moved to (876, 358)
Screenshot: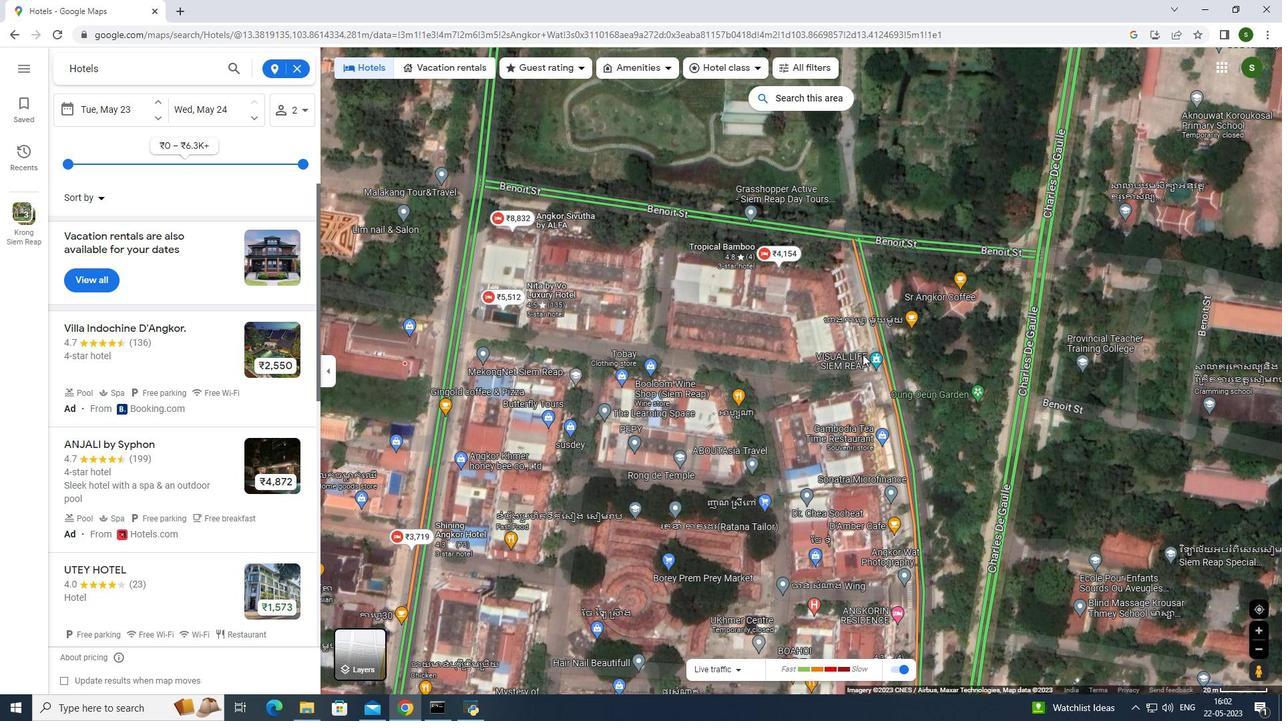 
Action: Mouse pressed left at (876, 358)
Screenshot: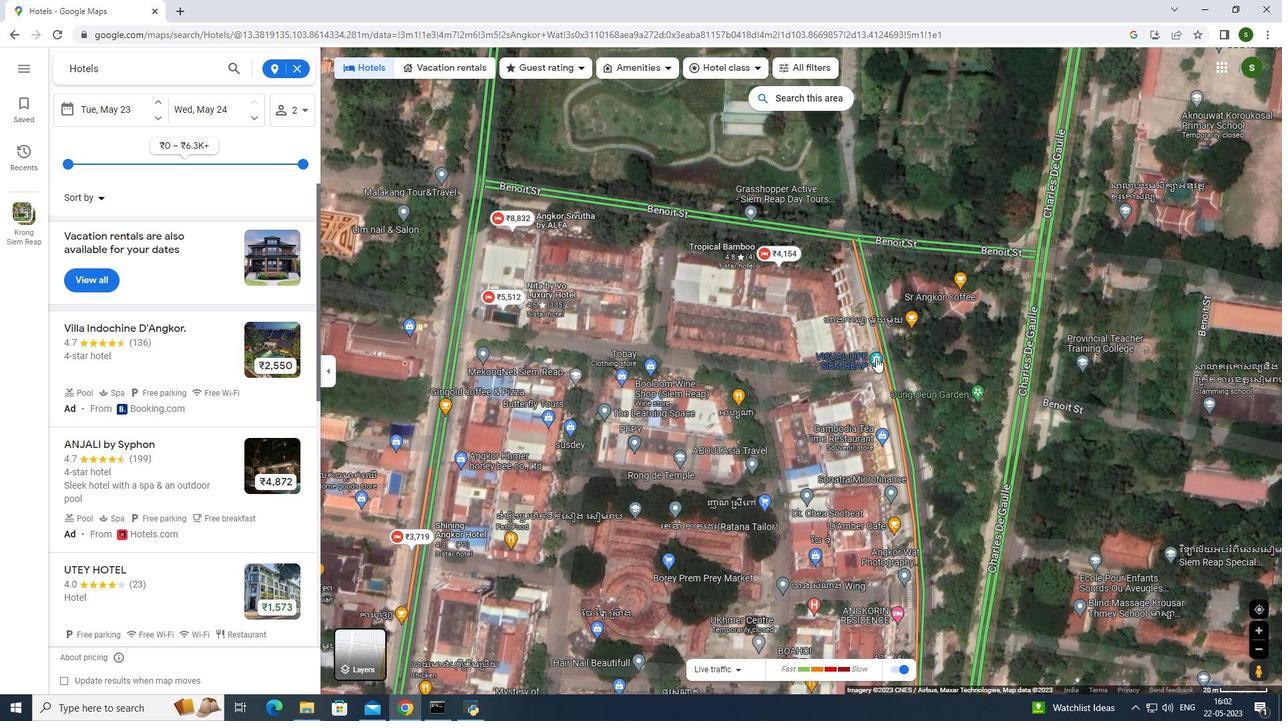 
Action: Mouse moved to (666, 398)
Screenshot: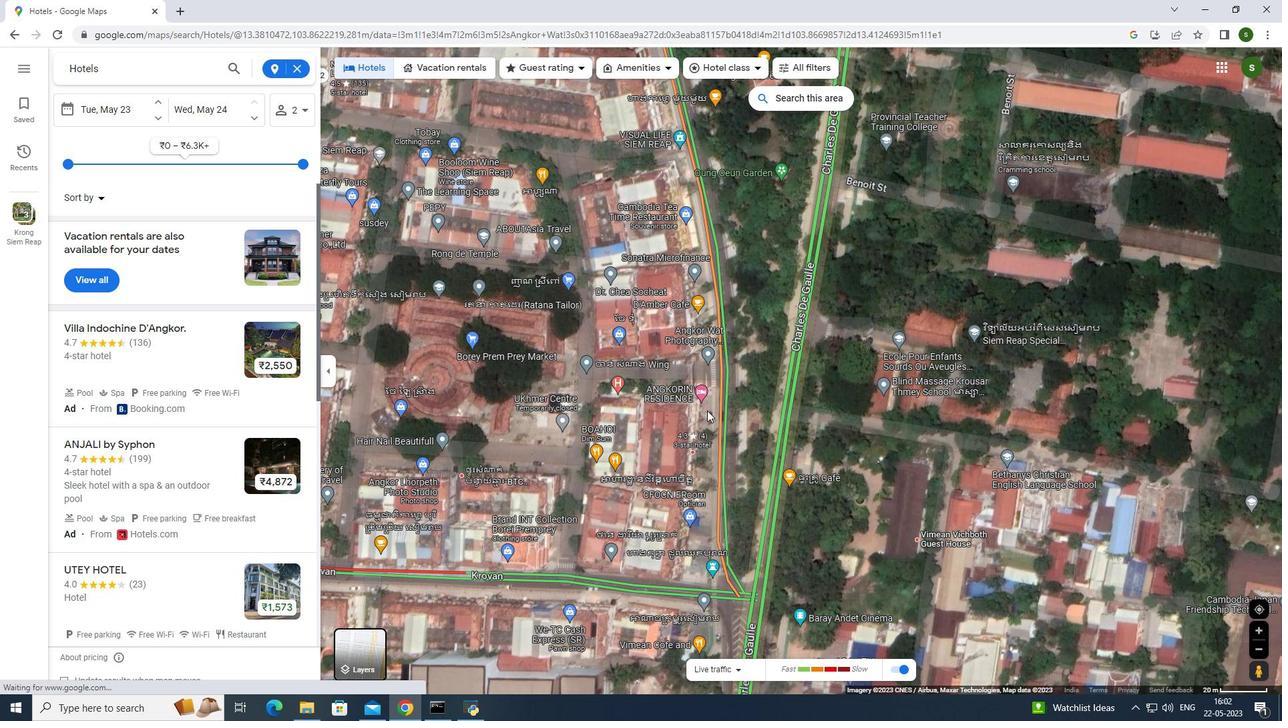
Action: Mouse pressed left at (666, 398)
Screenshot: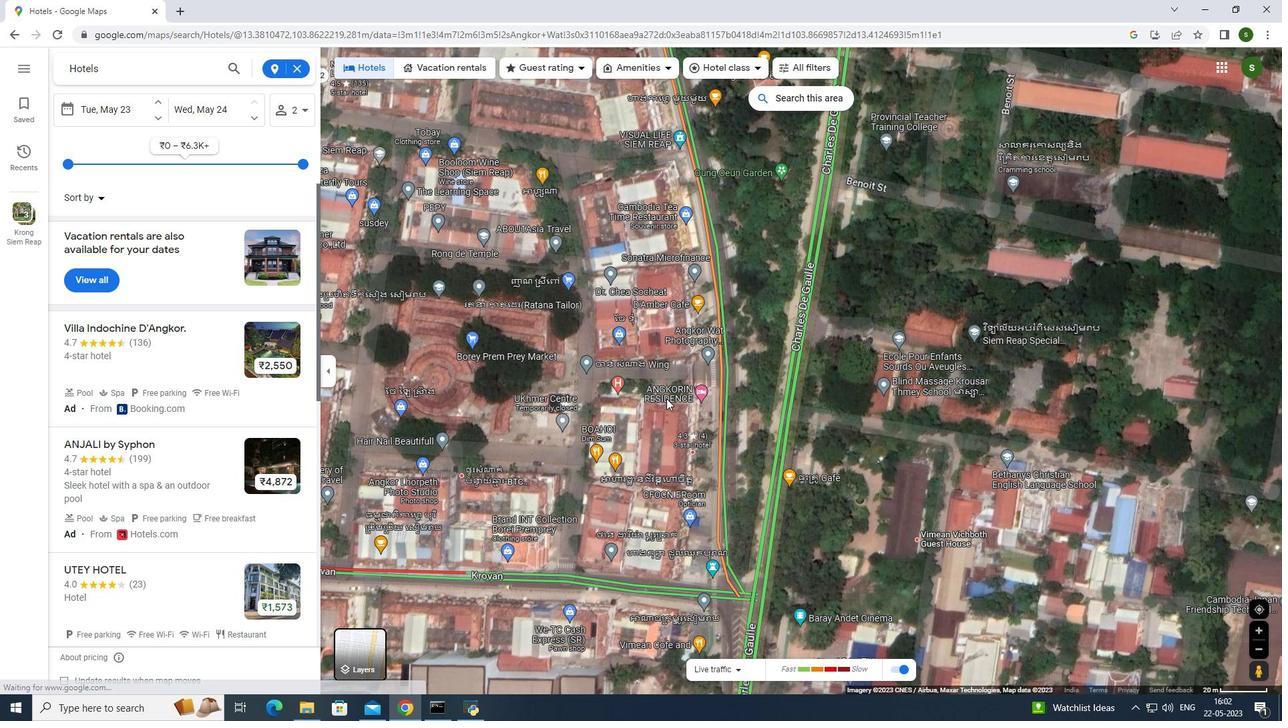 
Action: Mouse moved to (507, 375)
Screenshot: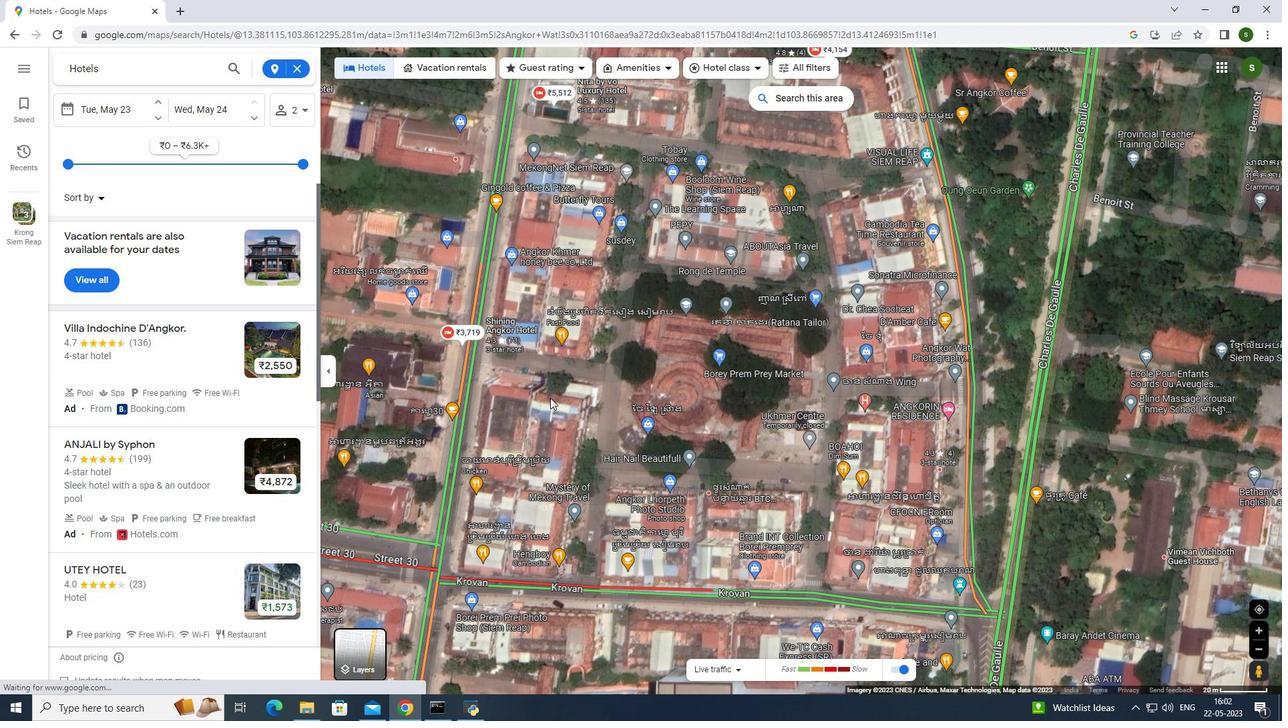 
Action: Mouse pressed left at (507, 375)
Screenshot: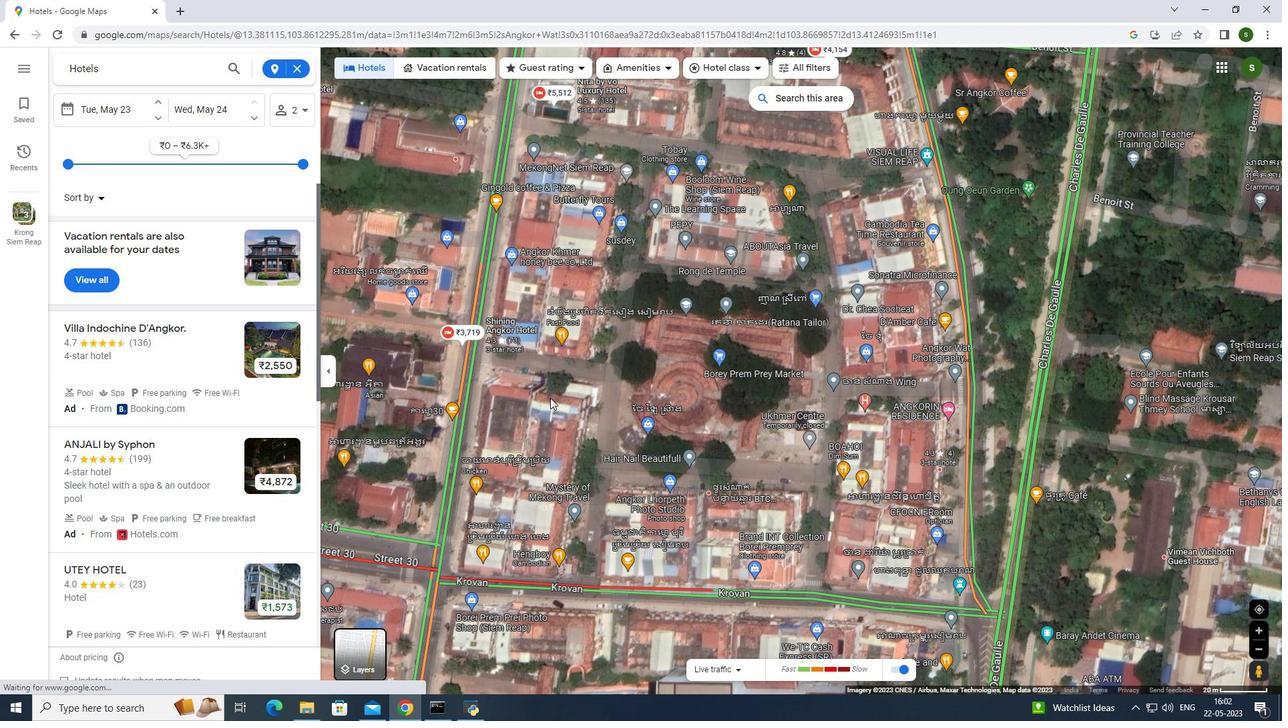
Action: Mouse moved to (641, 389)
Screenshot: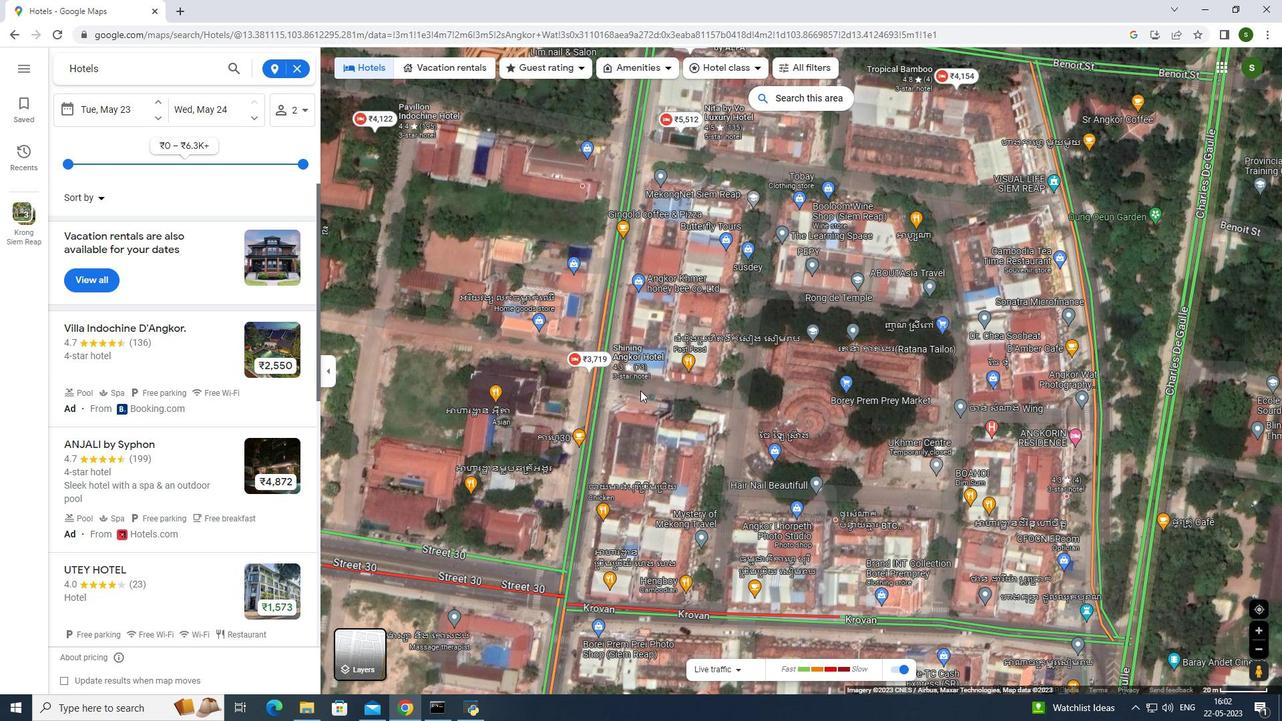 
Action: Mouse scrolled (641, 390) with delta (0, 0)
Screenshot: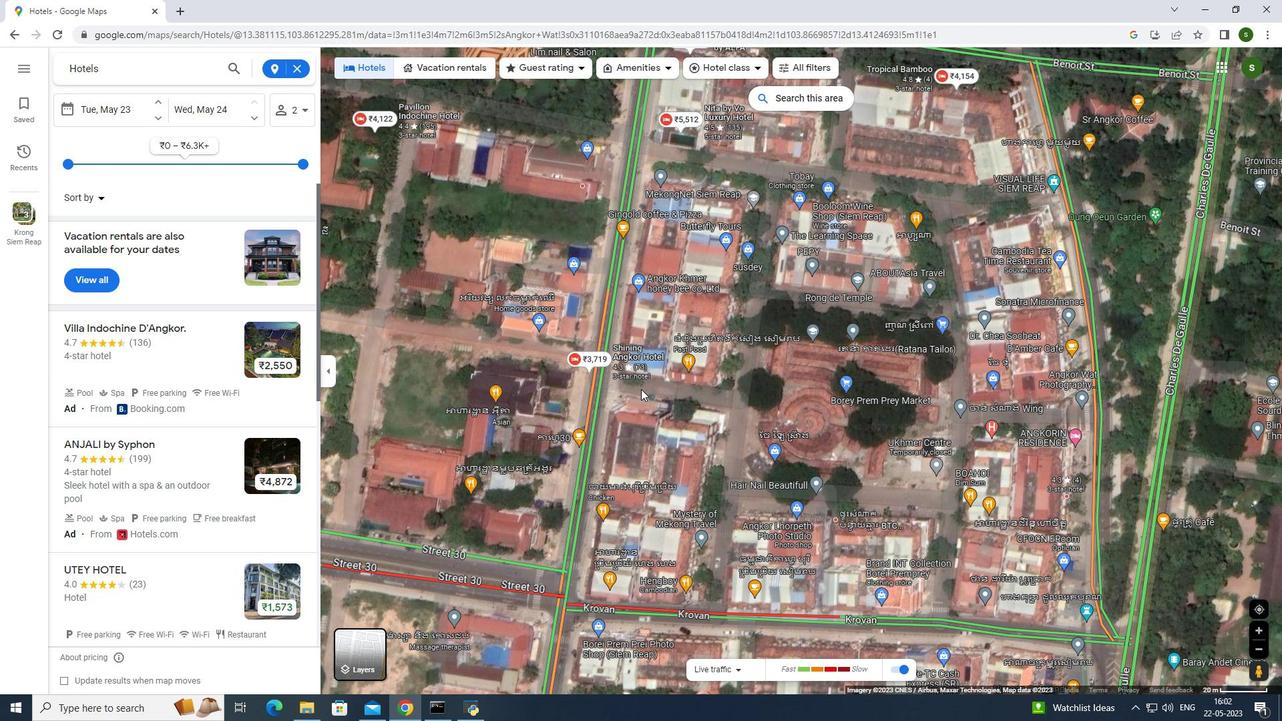 
Action: Mouse scrolled (641, 390) with delta (0, 0)
Screenshot: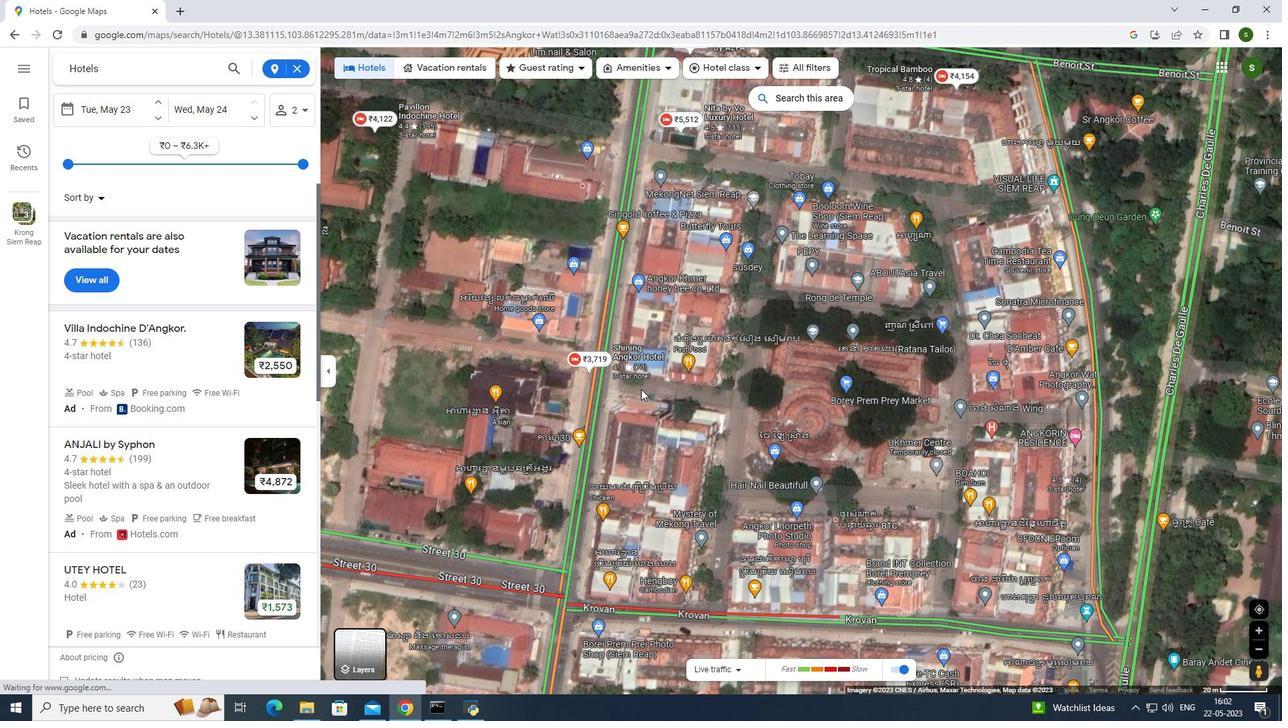 
Action: Mouse scrolled (641, 390) with delta (0, 0)
Screenshot: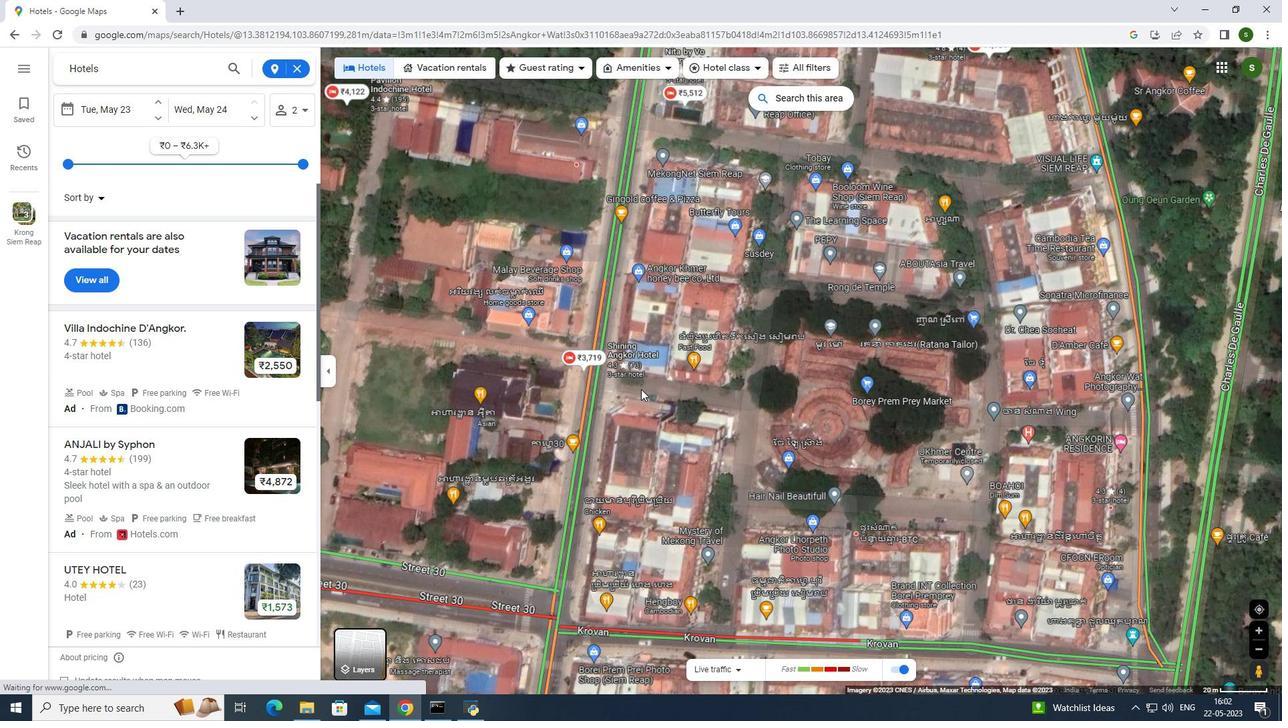 
Action: Mouse moved to (620, 270)
Screenshot: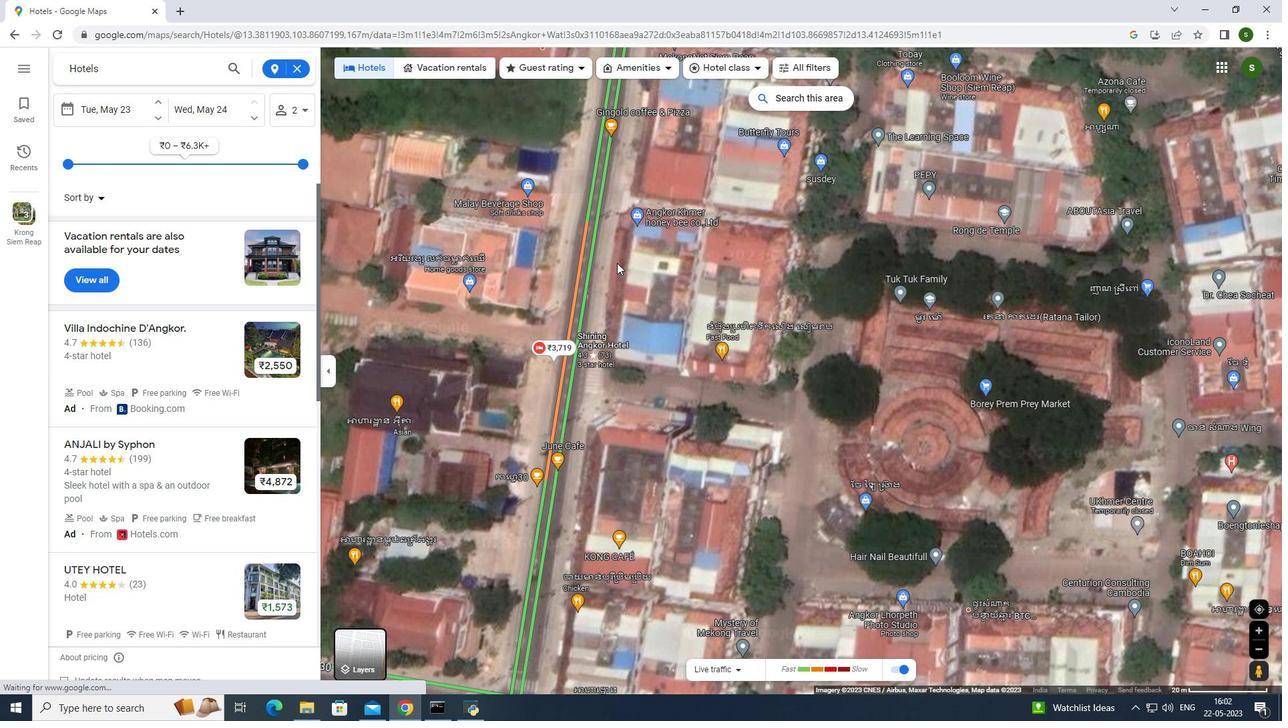 
Action: Mouse pressed left at (620, 270)
Screenshot: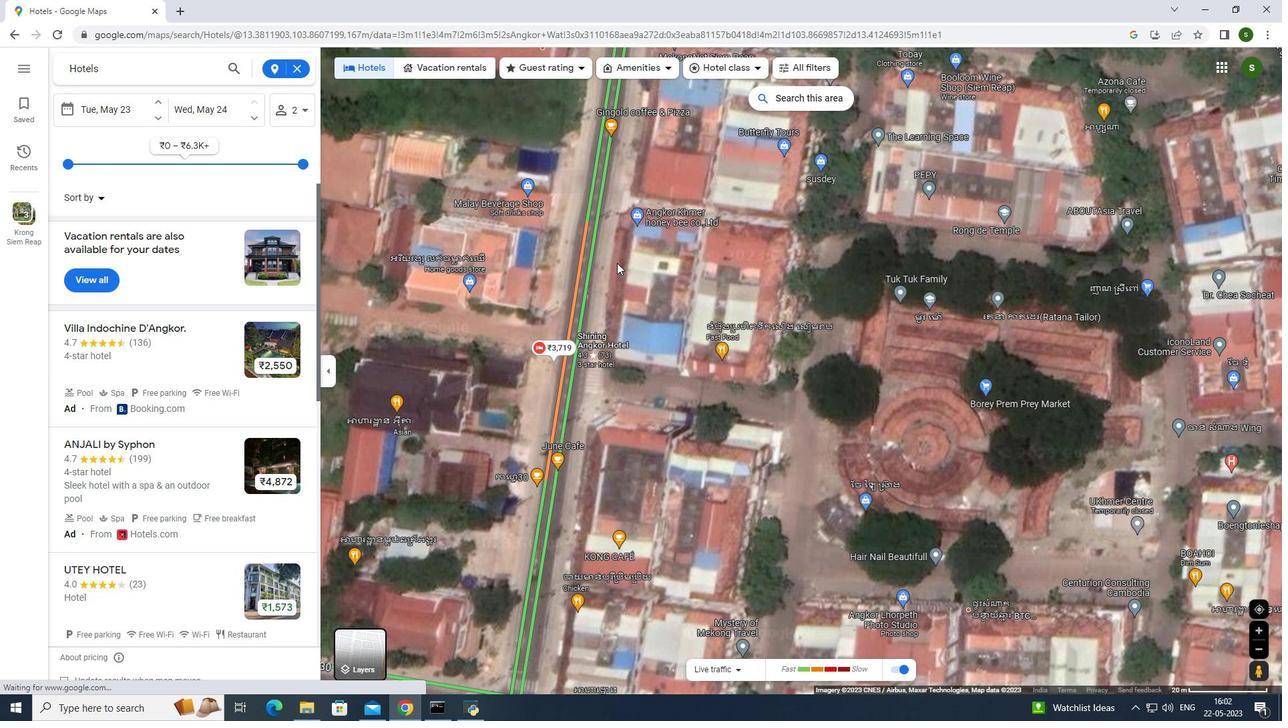 
Action: Mouse moved to (694, 307)
Screenshot: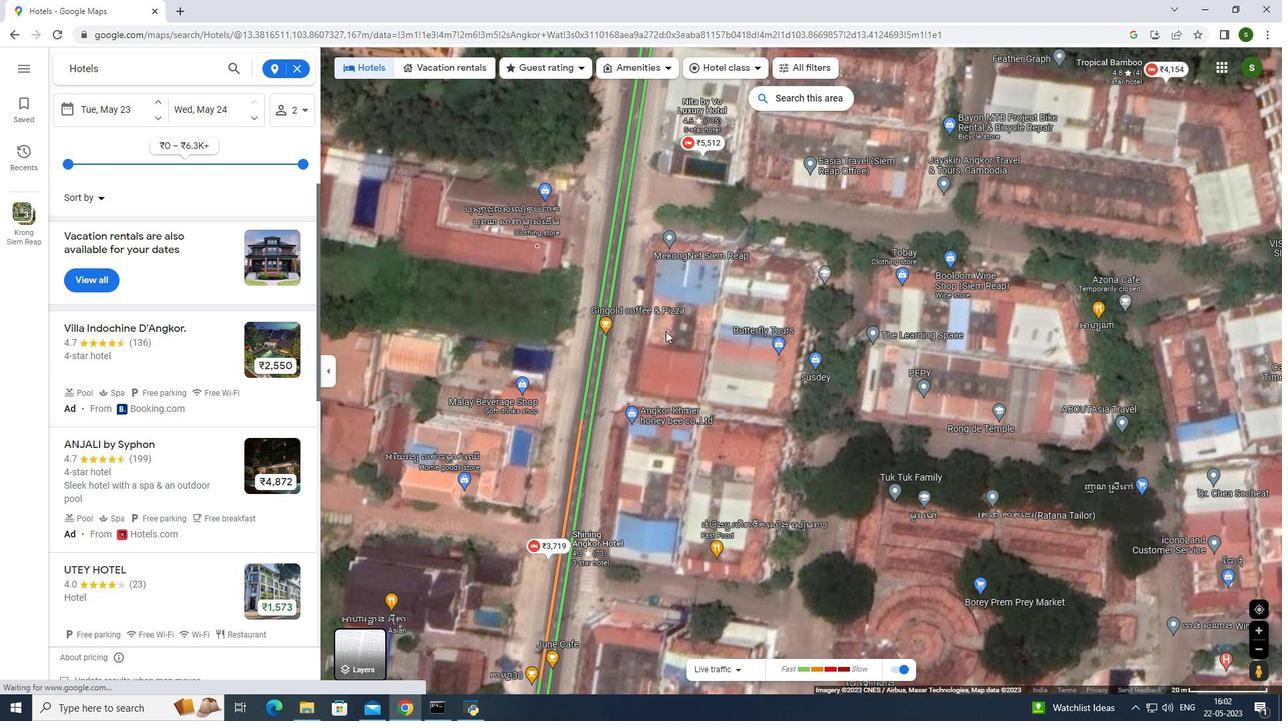 
Action: Mouse pressed left at (694, 307)
Screenshot: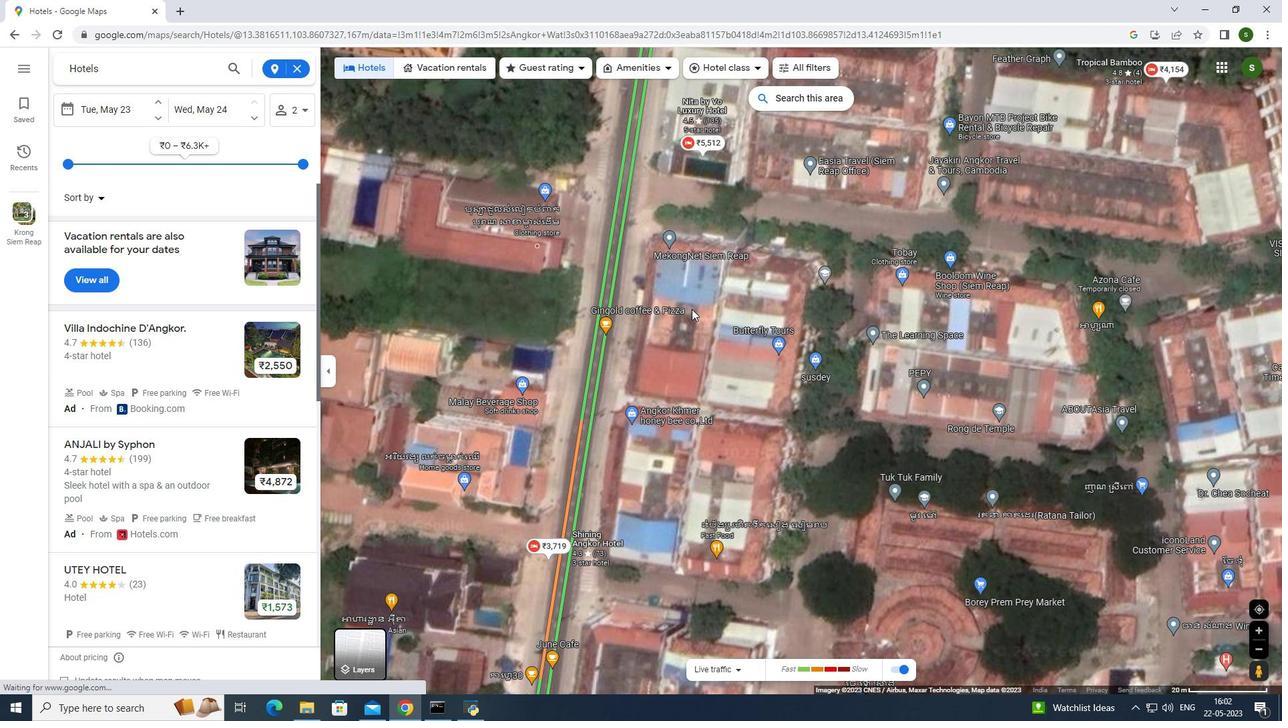 
Action: Mouse moved to (676, 208)
Screenshot: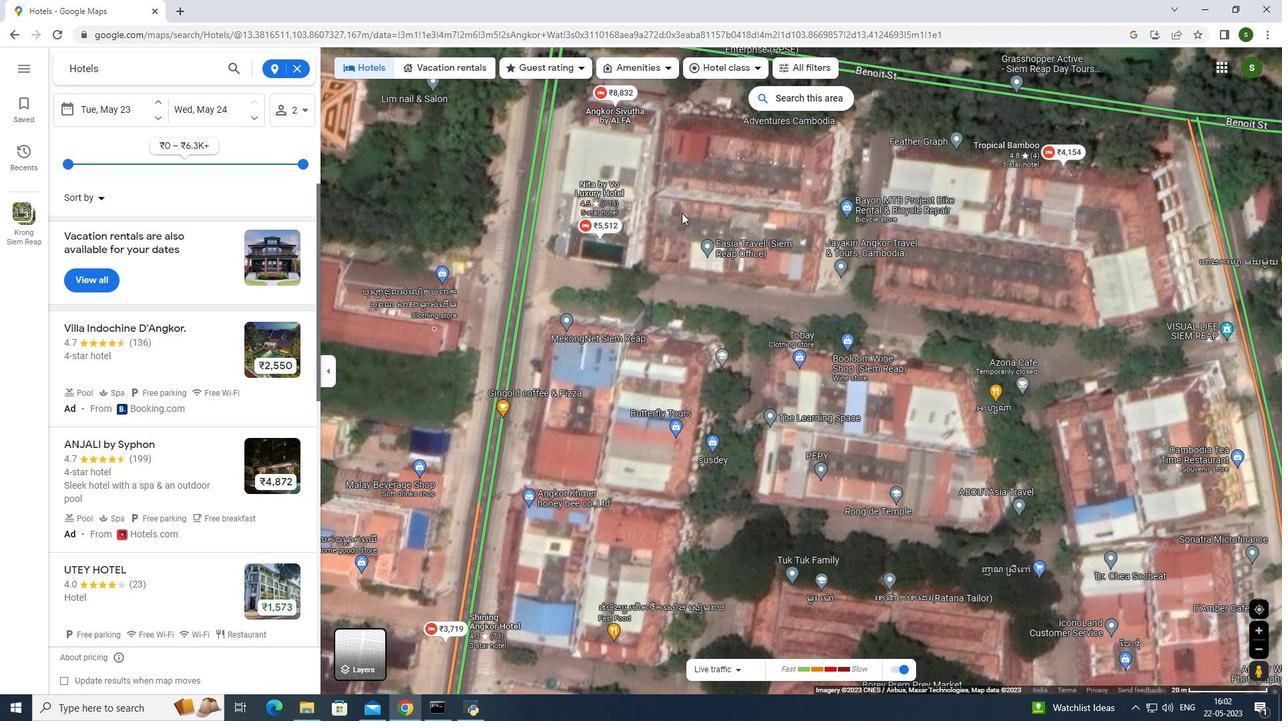 
Action: Mouse pressed left at (676, 208)
Screenshot: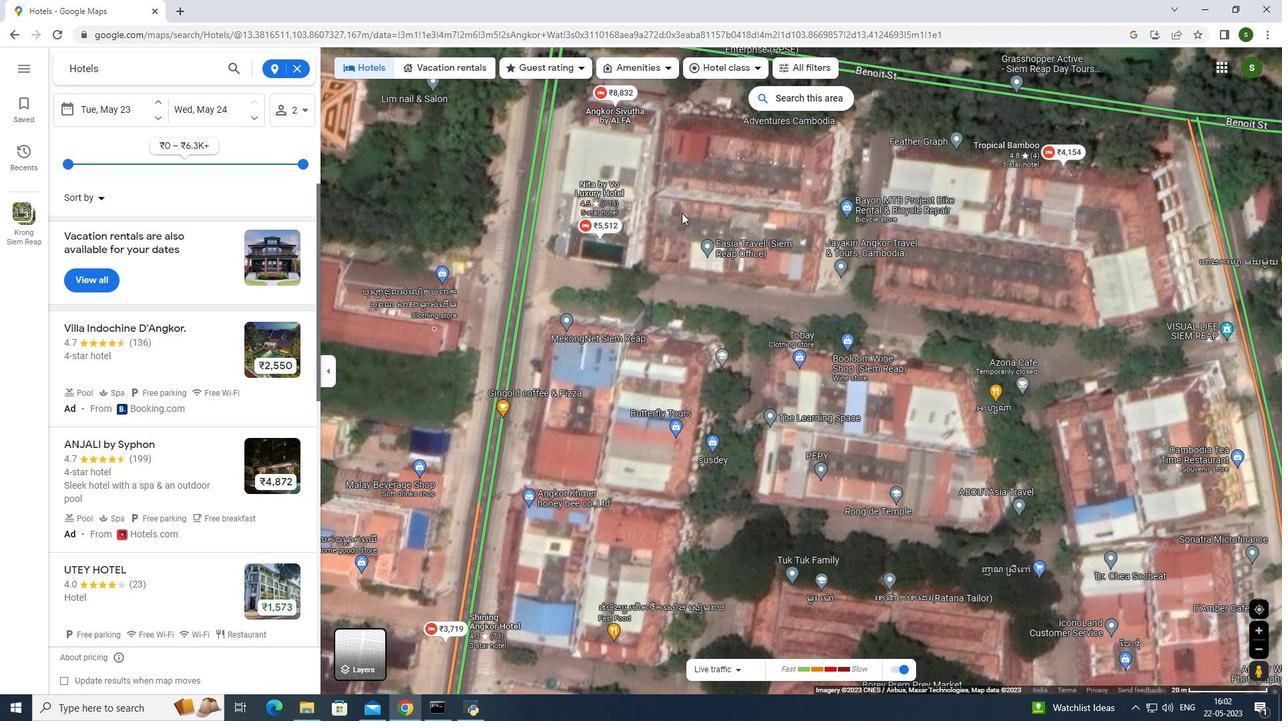 
Action: Mouse moved to (782, 313)
Screenshot: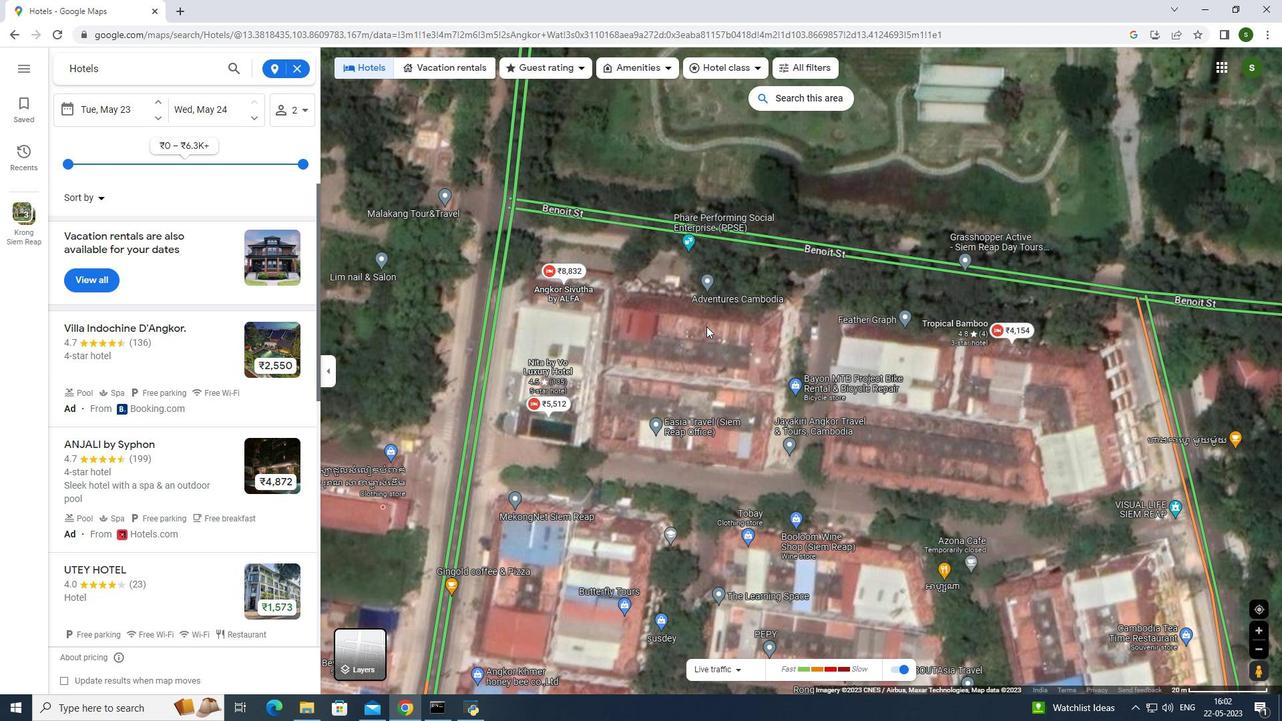 
Action: Mouse pressed left at (782, 313)
Screenshot: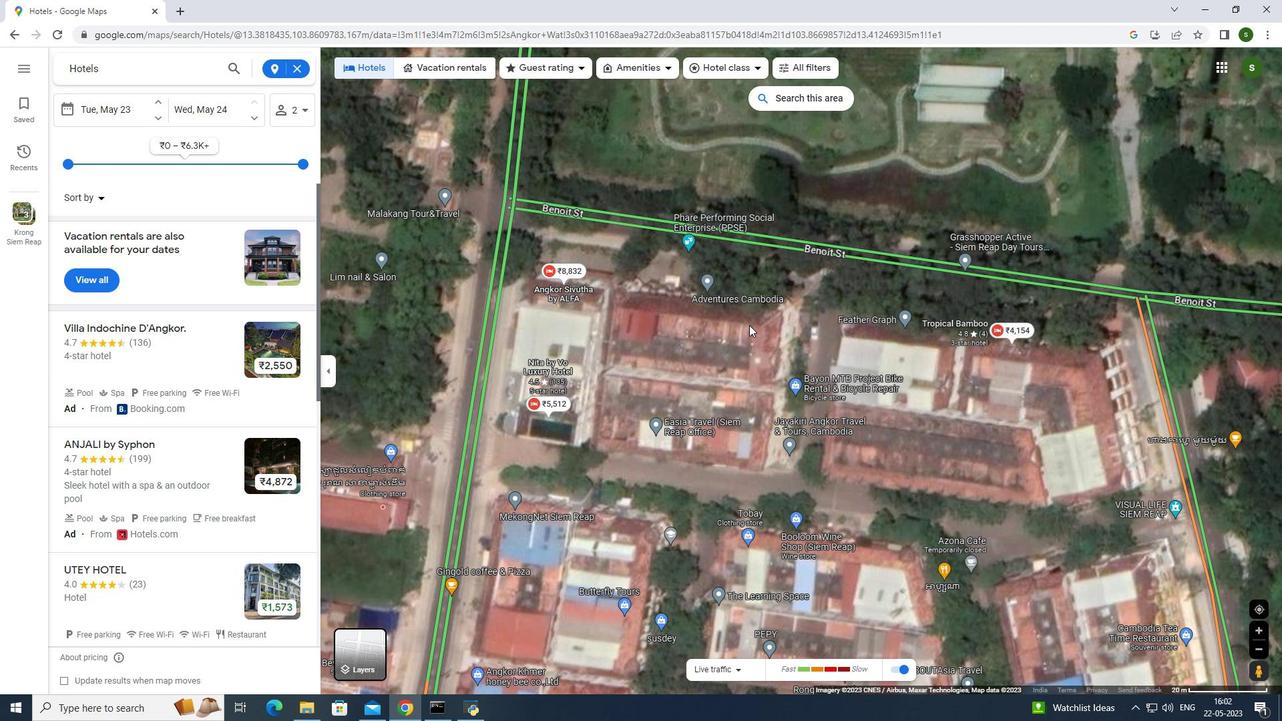 
Action: Mouse moved to (1052, 400)
Screenshot: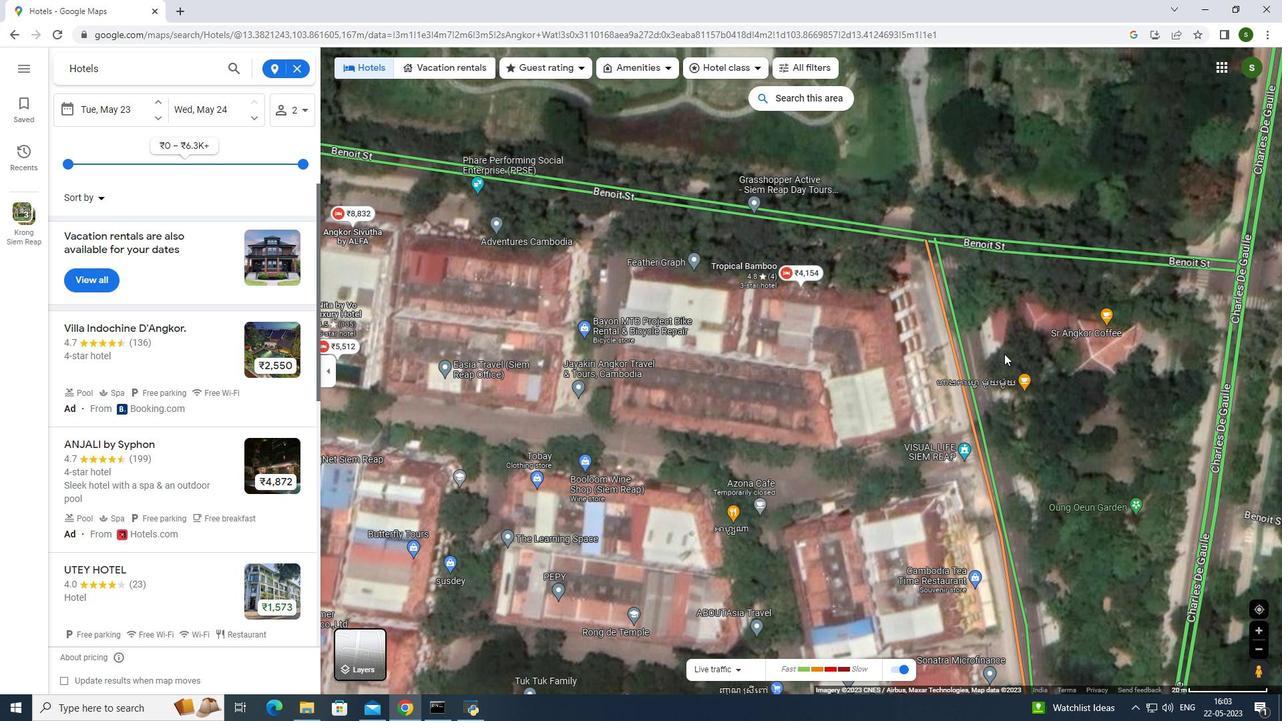
Action: Mouse pressed left at (1052, 400)
Screenshot: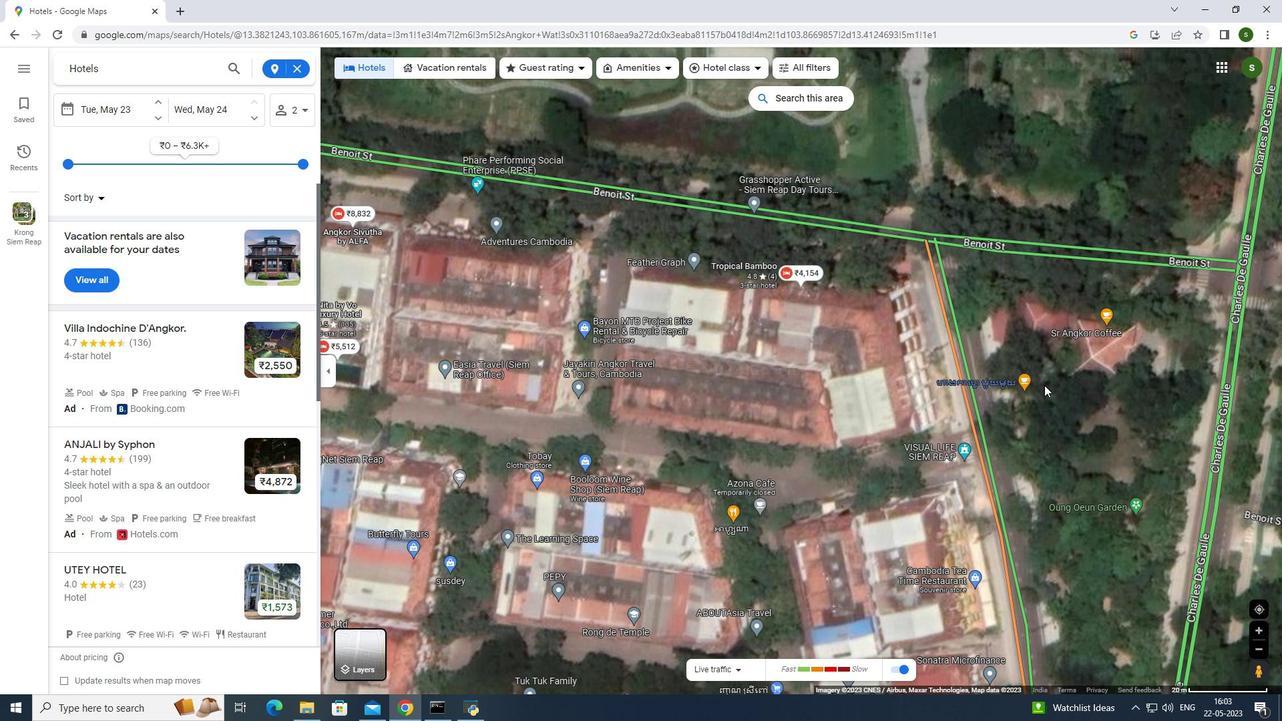 
Action: Mouse moved to (992, 499)
Screenshot: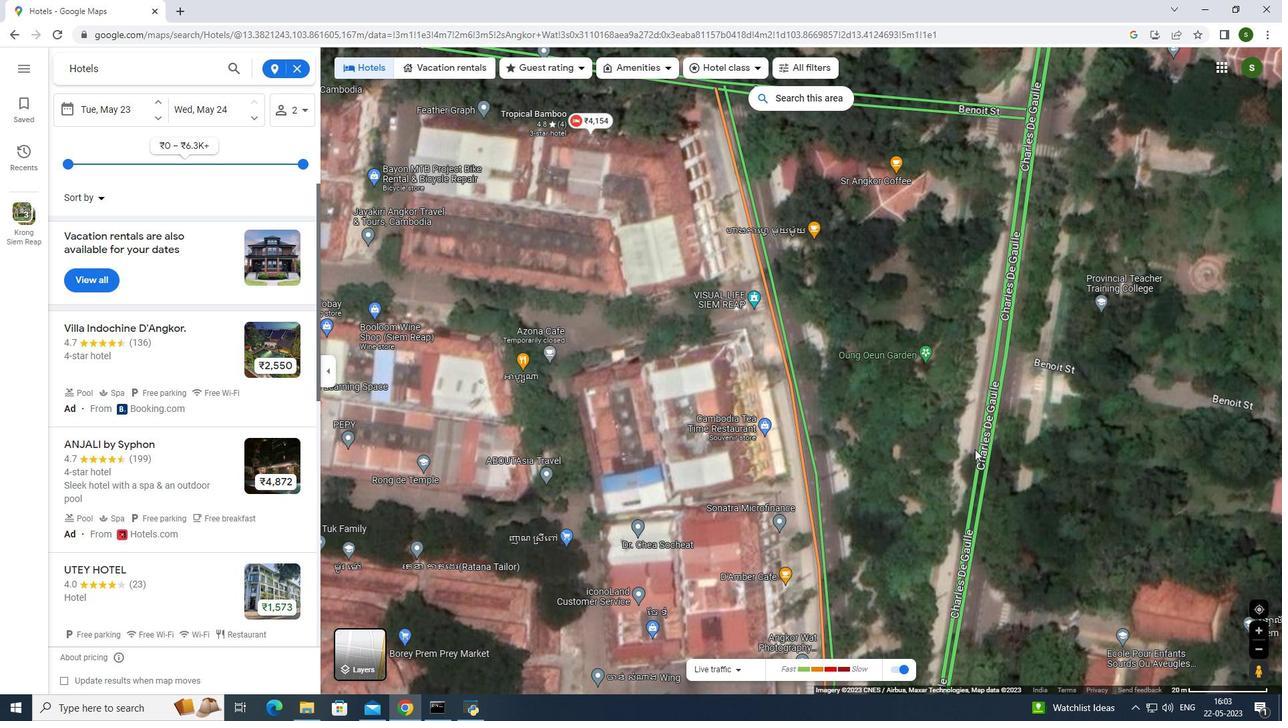 
Action: Mouse pressed left at (992, 499)
Screenshot: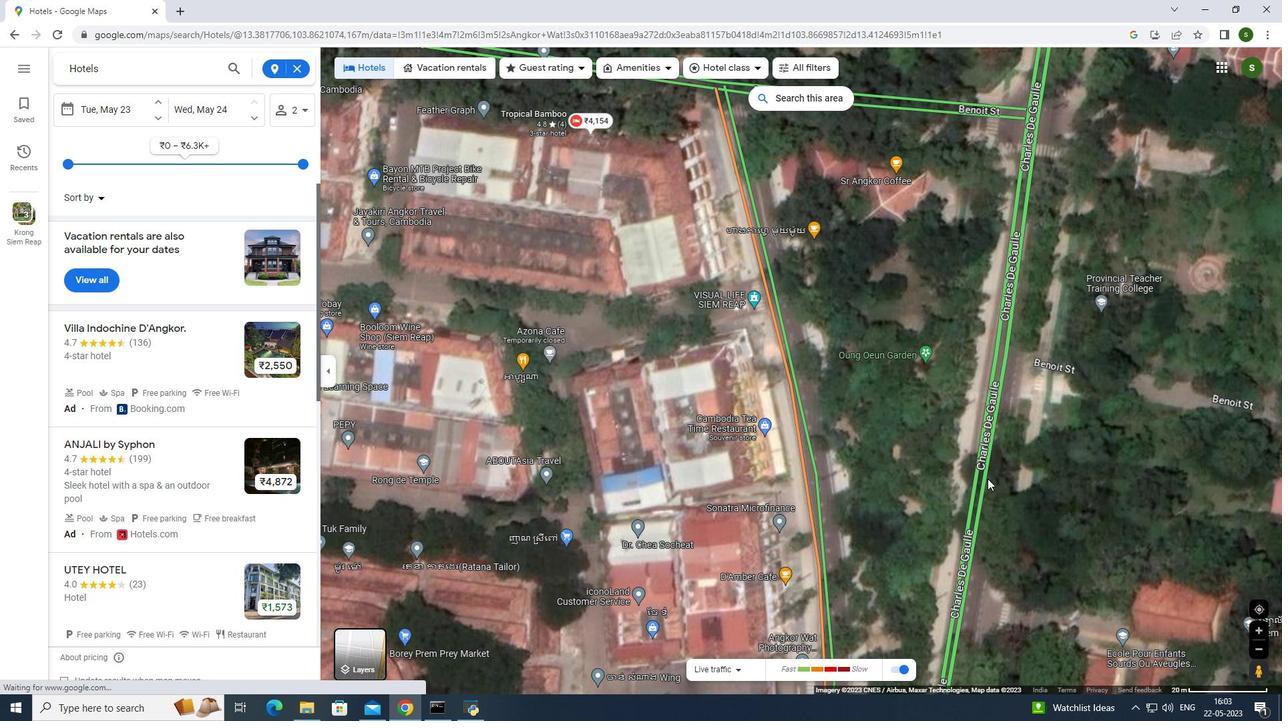 
Action: Mouse moved to (970, 495)
Screenshot: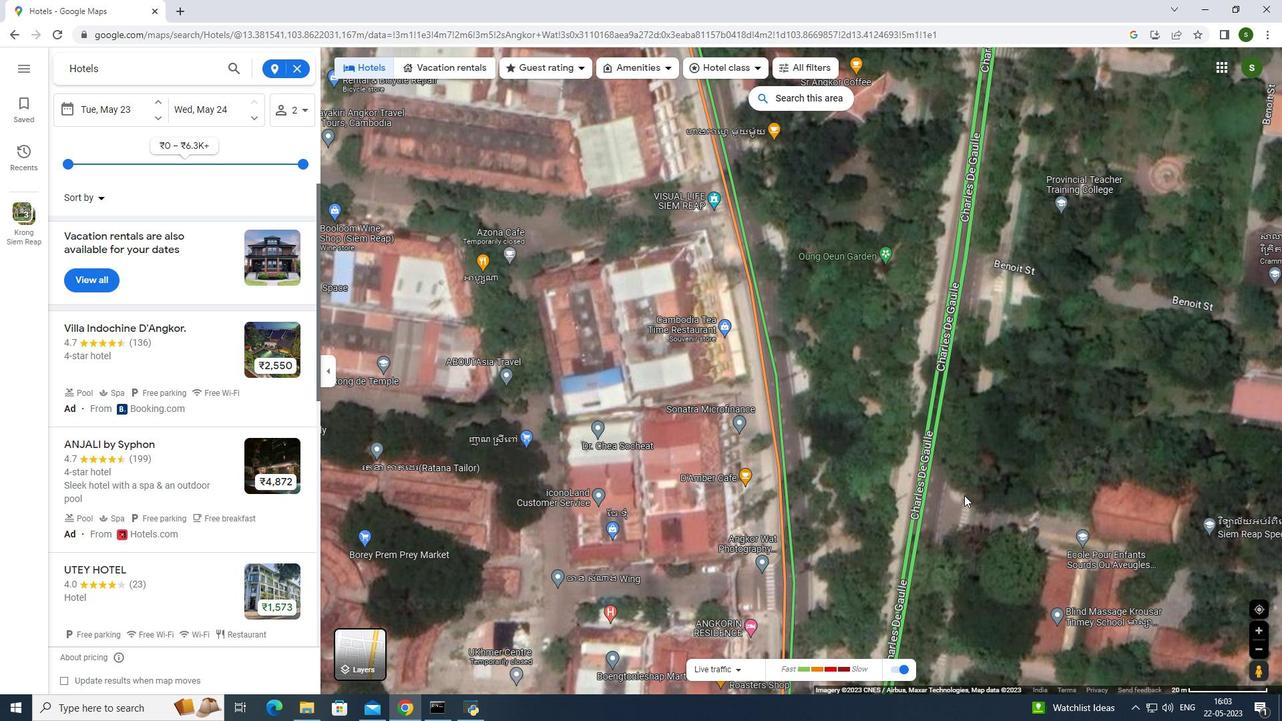 
Action: Mouse pressed left at (970, 495)
Screenshot: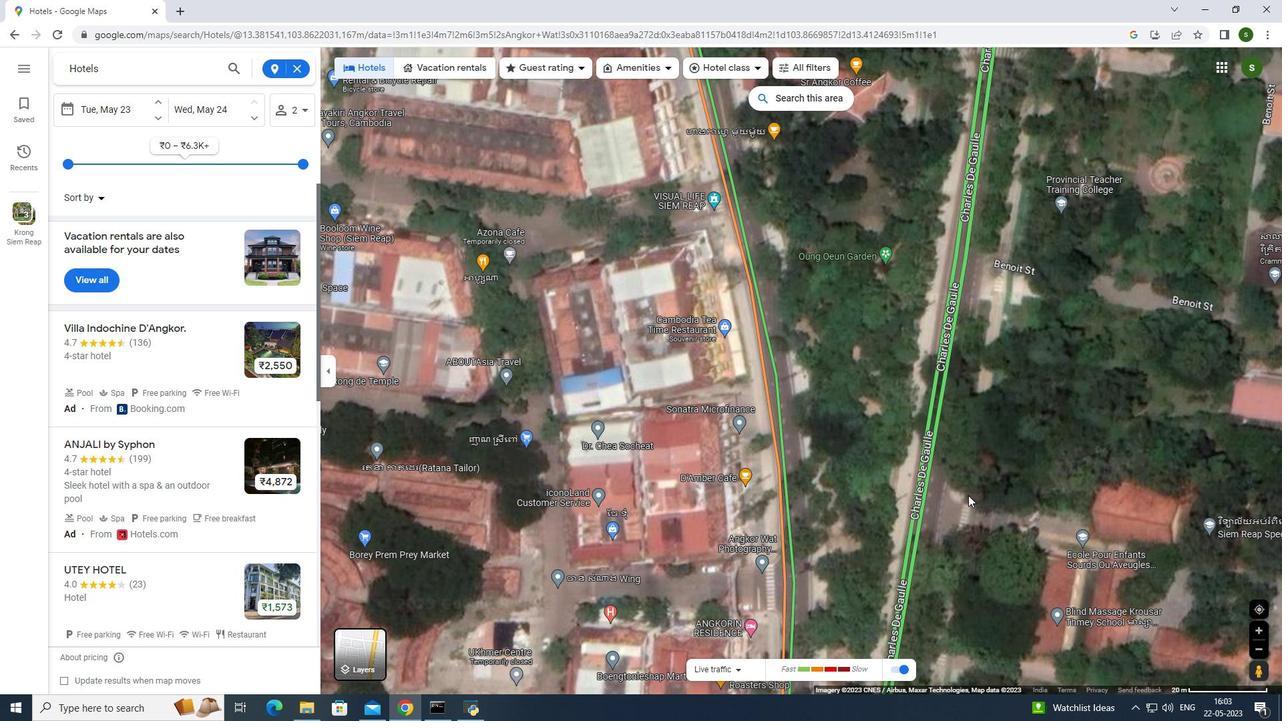 
Action: Mouse moved to (827, 416)
Screenshot: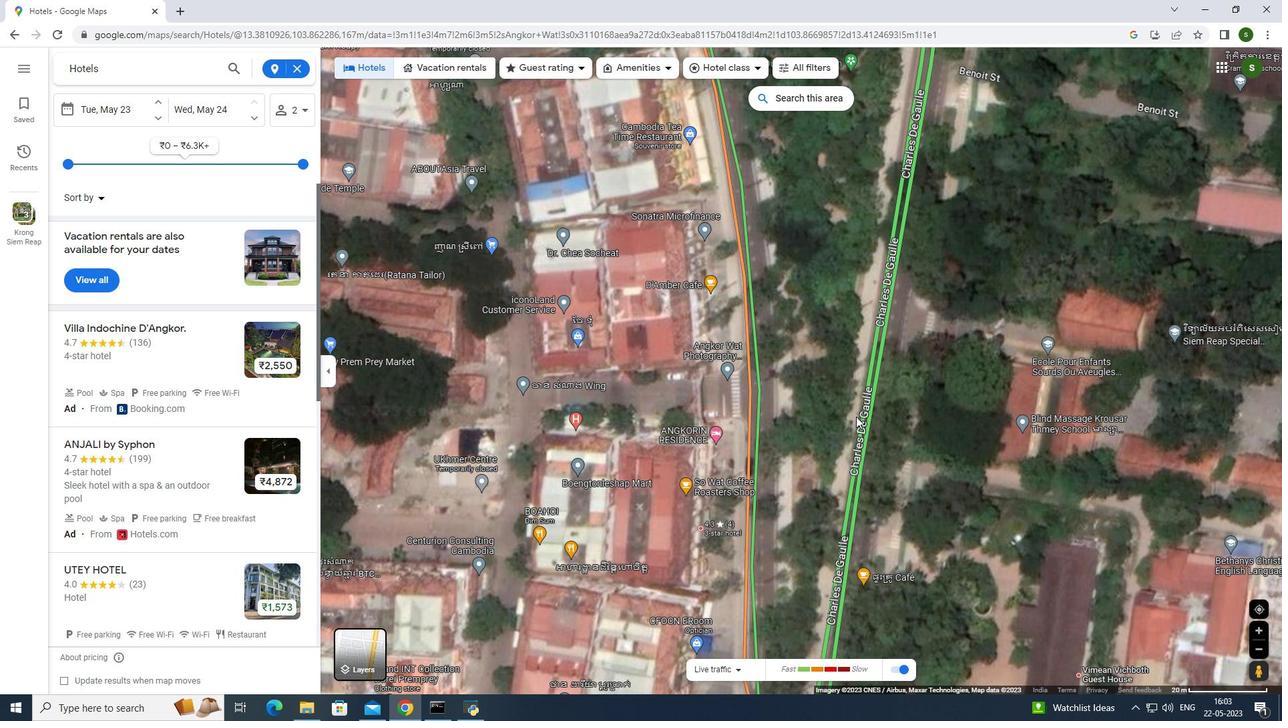 
Action: Mouse pressed left at (827, 416)
Screenshot: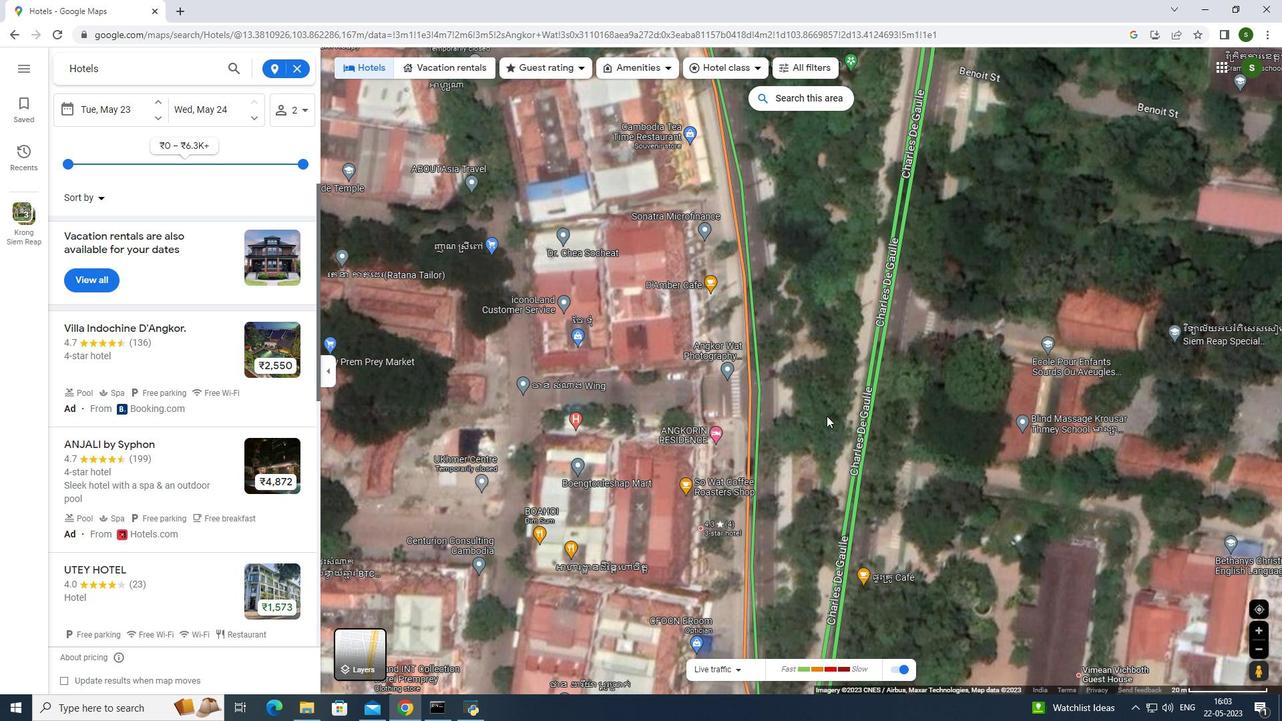 
Action: Mouse moved to (962, 456)
Screenshot: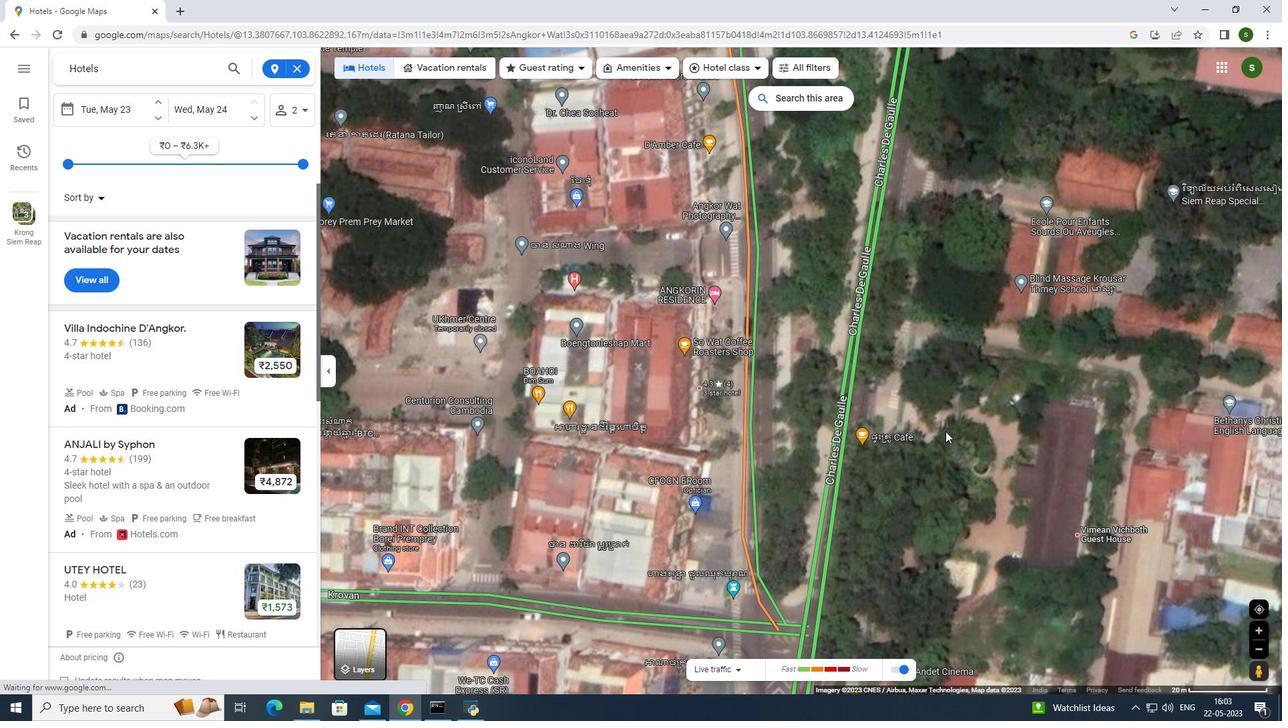 
Action: Mouse pressed left at (962, 456)
Screenshot: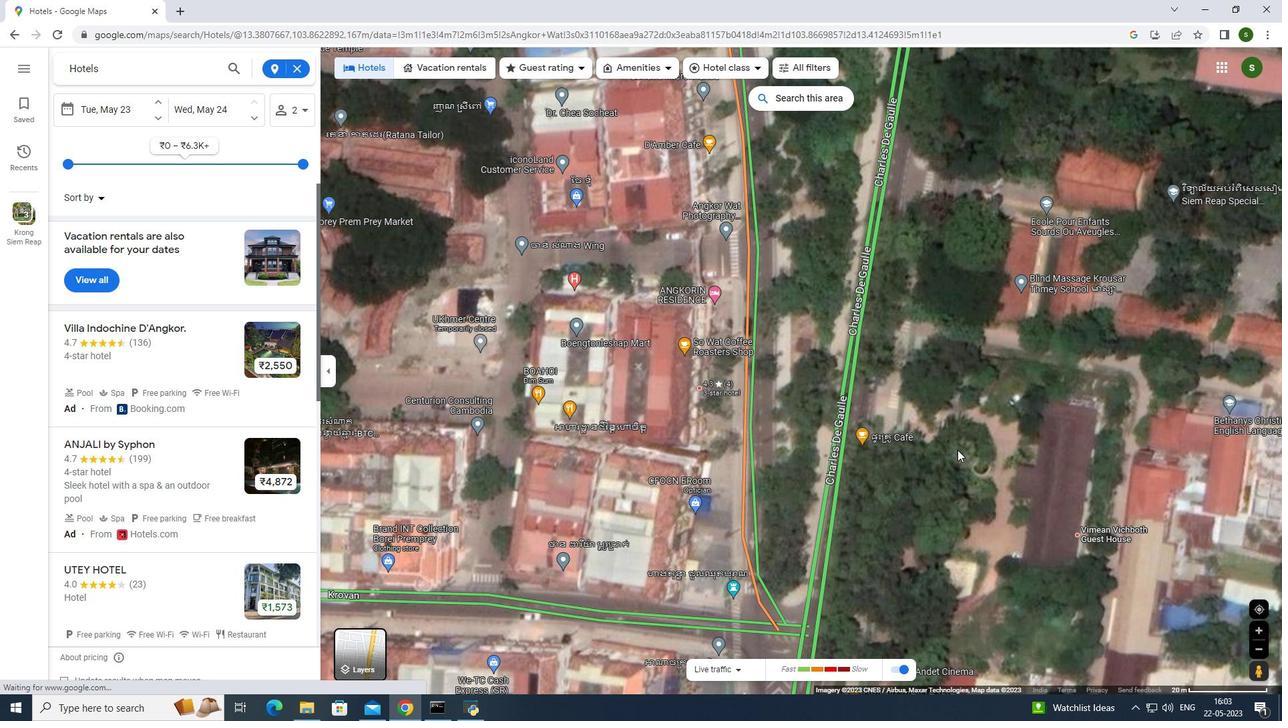 
Action: Mouse moved to (882, 371)
Screenshot: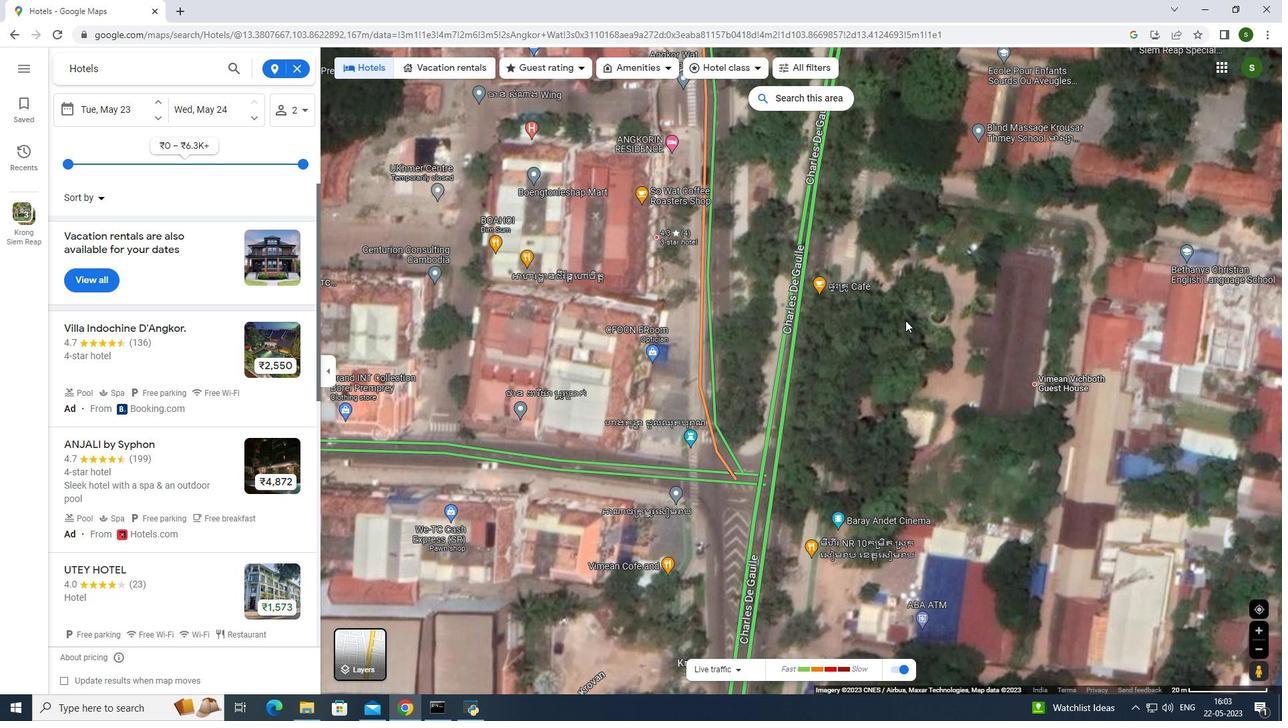 
Action: Mouse pressed left at (882, 371)
